 Task: Search for and add an Indian cookbook and a diabetes cookbook to your Amazon cart.
Action: Mouse moved to (321, 91)
Screenshot: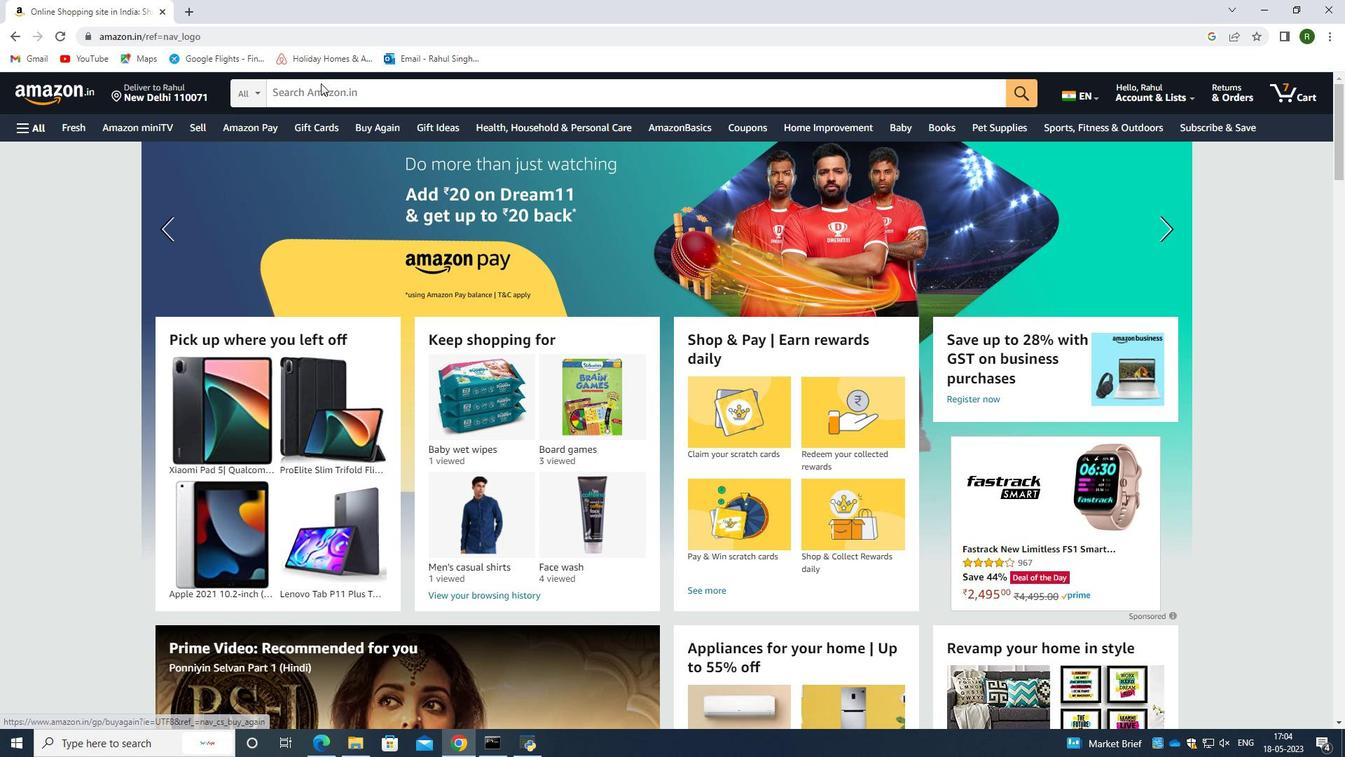 
Action: Mouse pressed left at (321, 91)
Screenshot: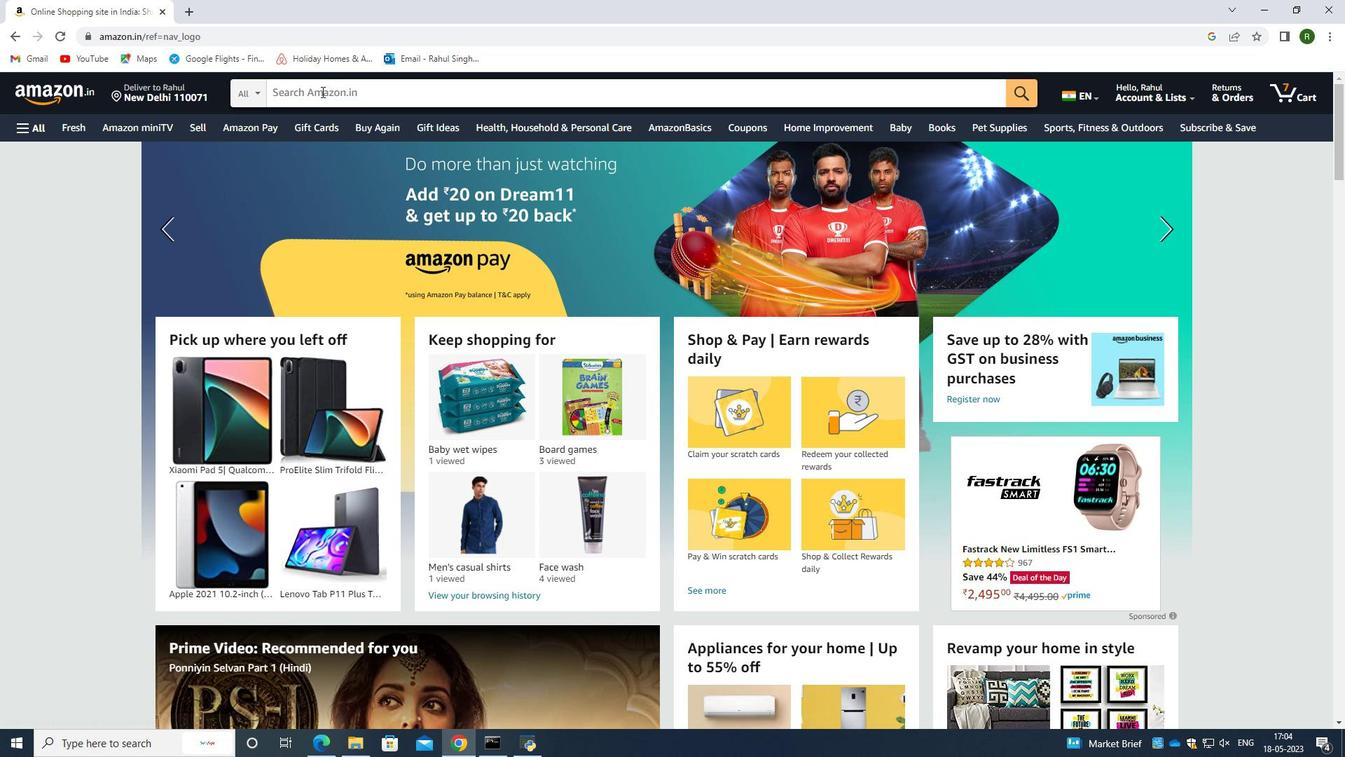
Action: Key pressed new<Key.space>cookboock<Key.backspace><Key.backspace><Key.backspace><Key.down><Key.down><Key.enter>
Screenshot: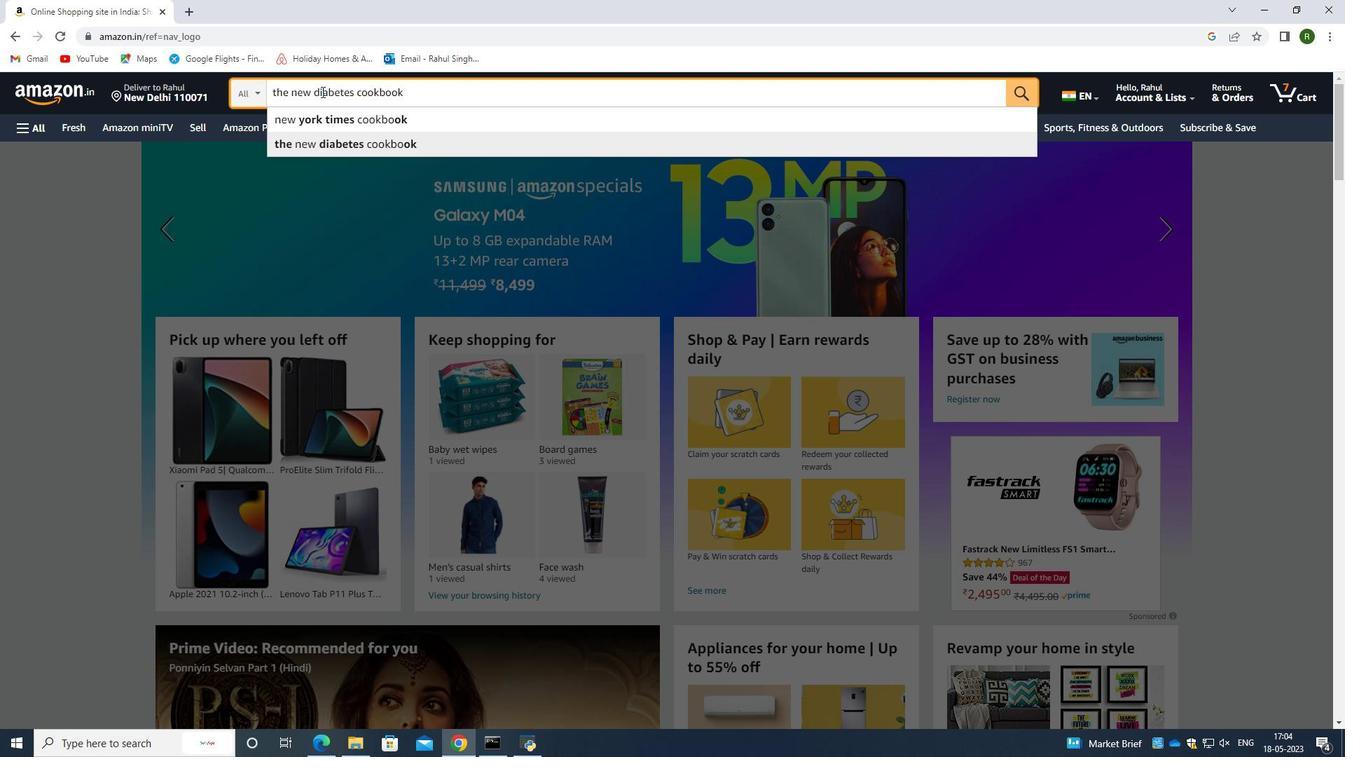 
Action: Mouse moved to (411, 297)
Screenshot: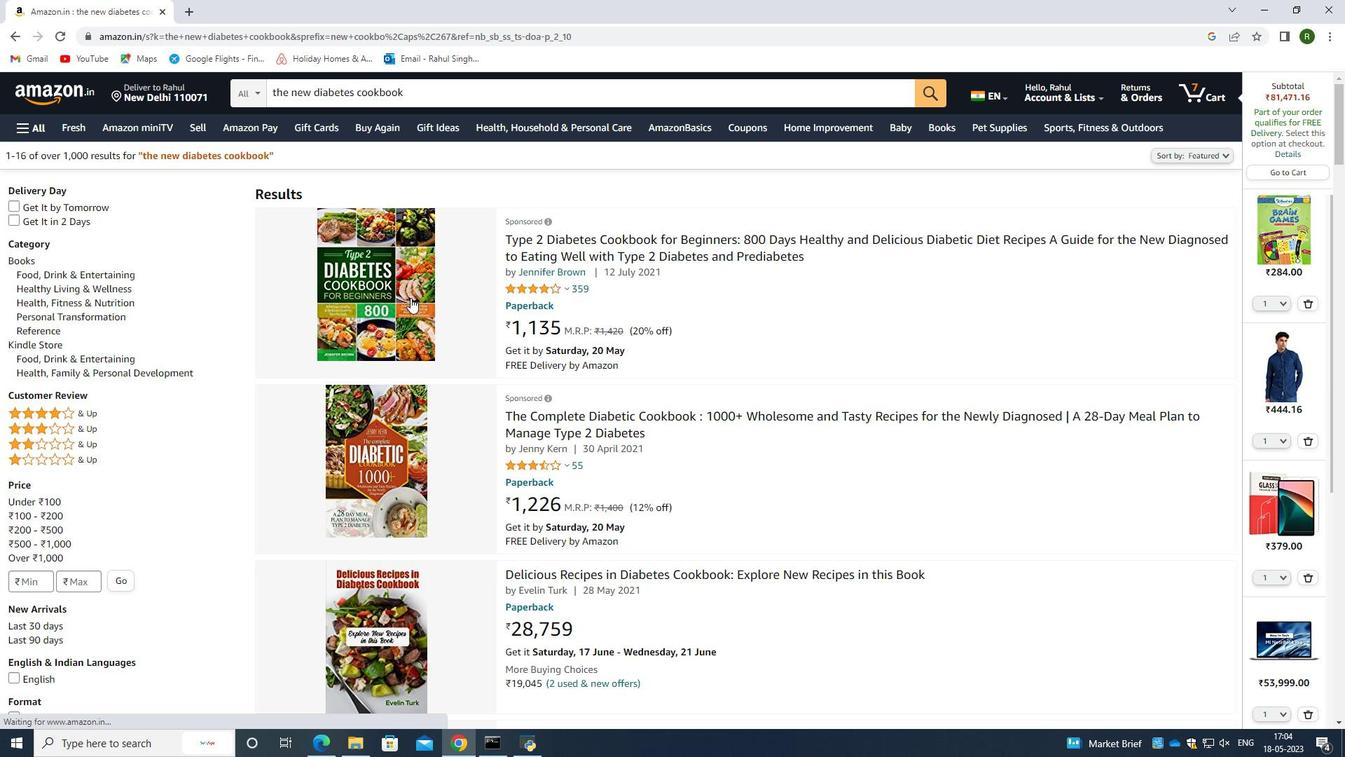 
Action: Mouse scrolled (411, 297) with delta (0, 0)
Screenshot: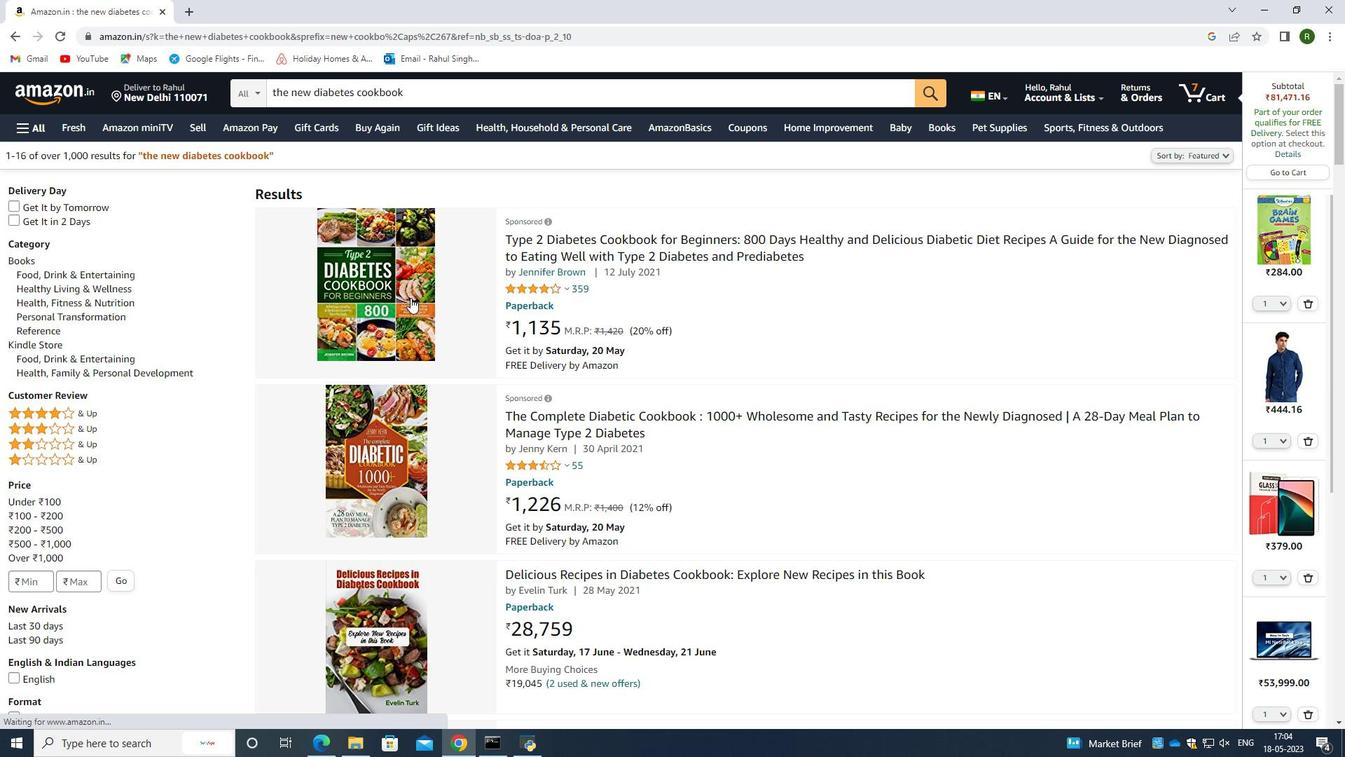 
Action: Mouse scrolled (411, 297) with delta (0, 0)
Screenshot: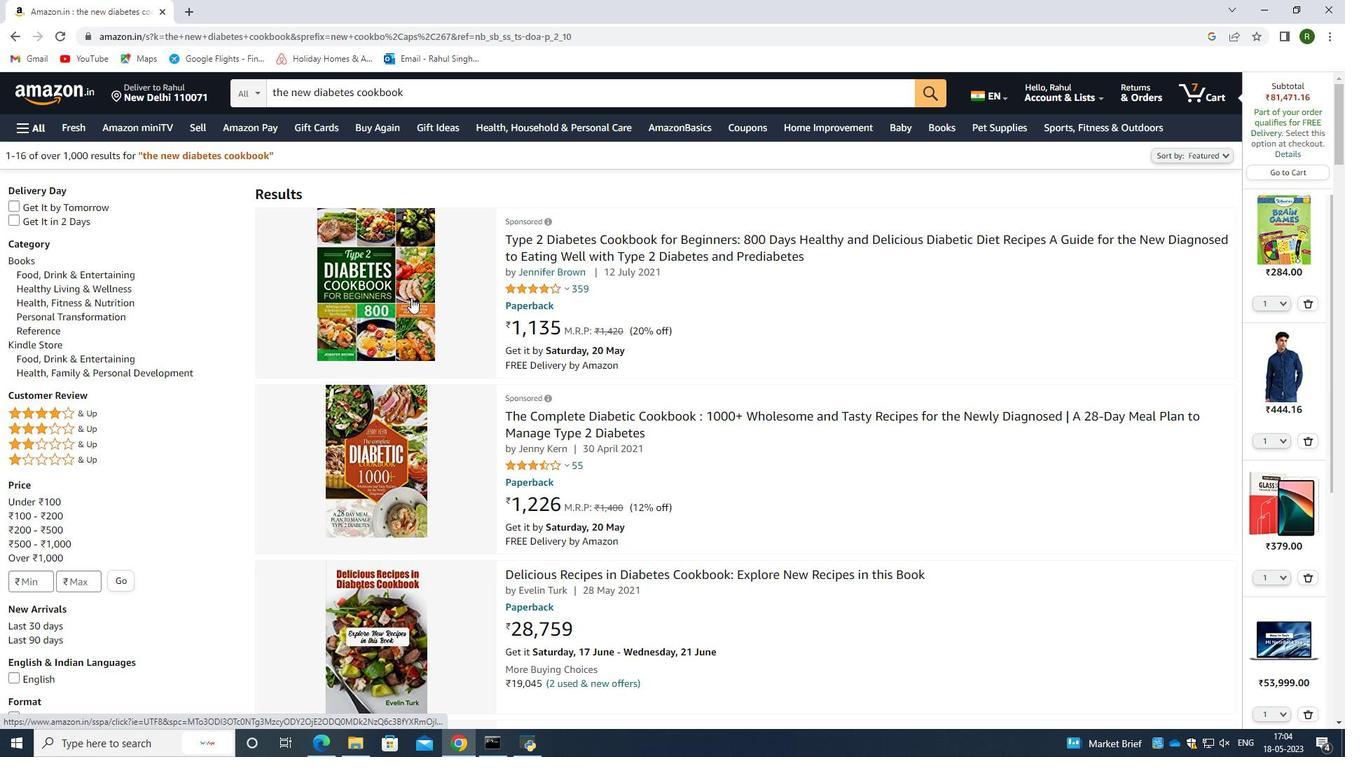 
Action: Mouse moved to (414, 300)
Screenshot: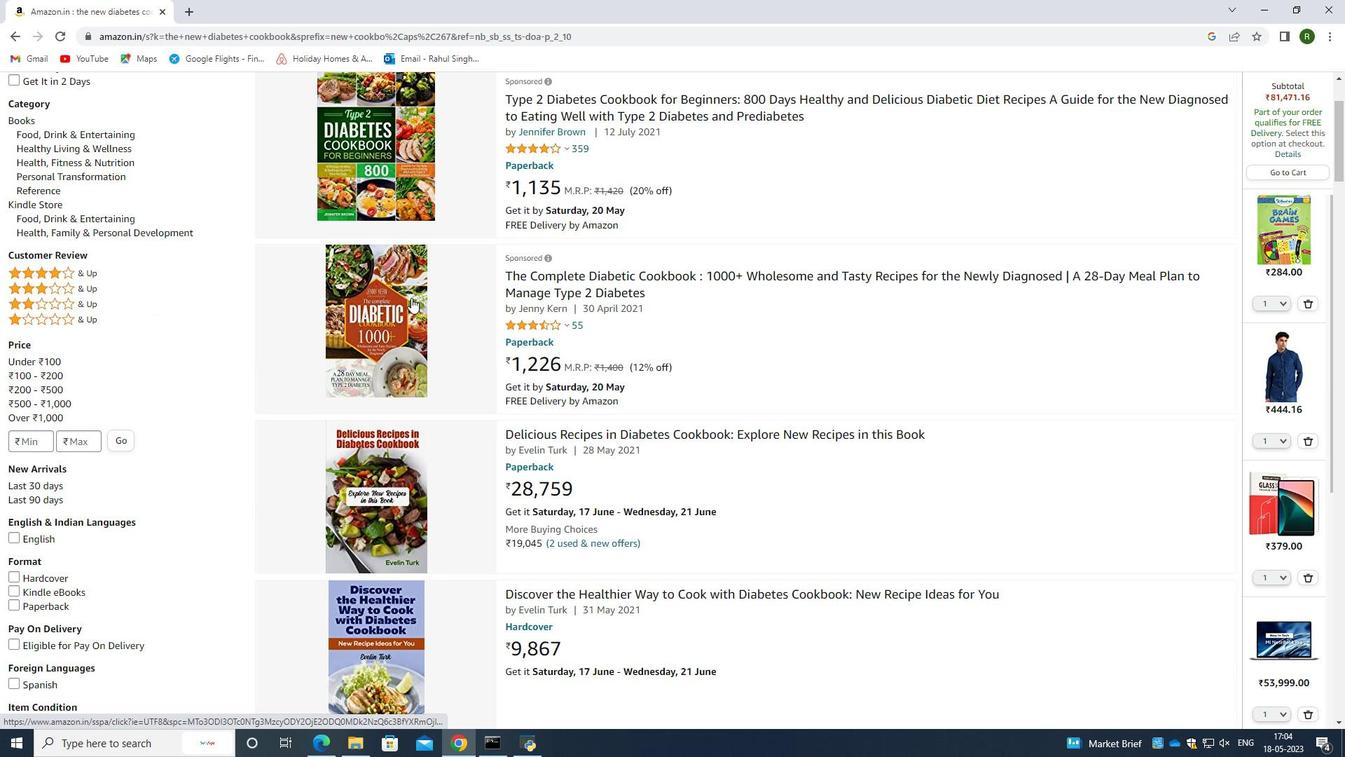 
Action: Mouse scrolled (414, 301) with delta (0, 0)
Screenshot: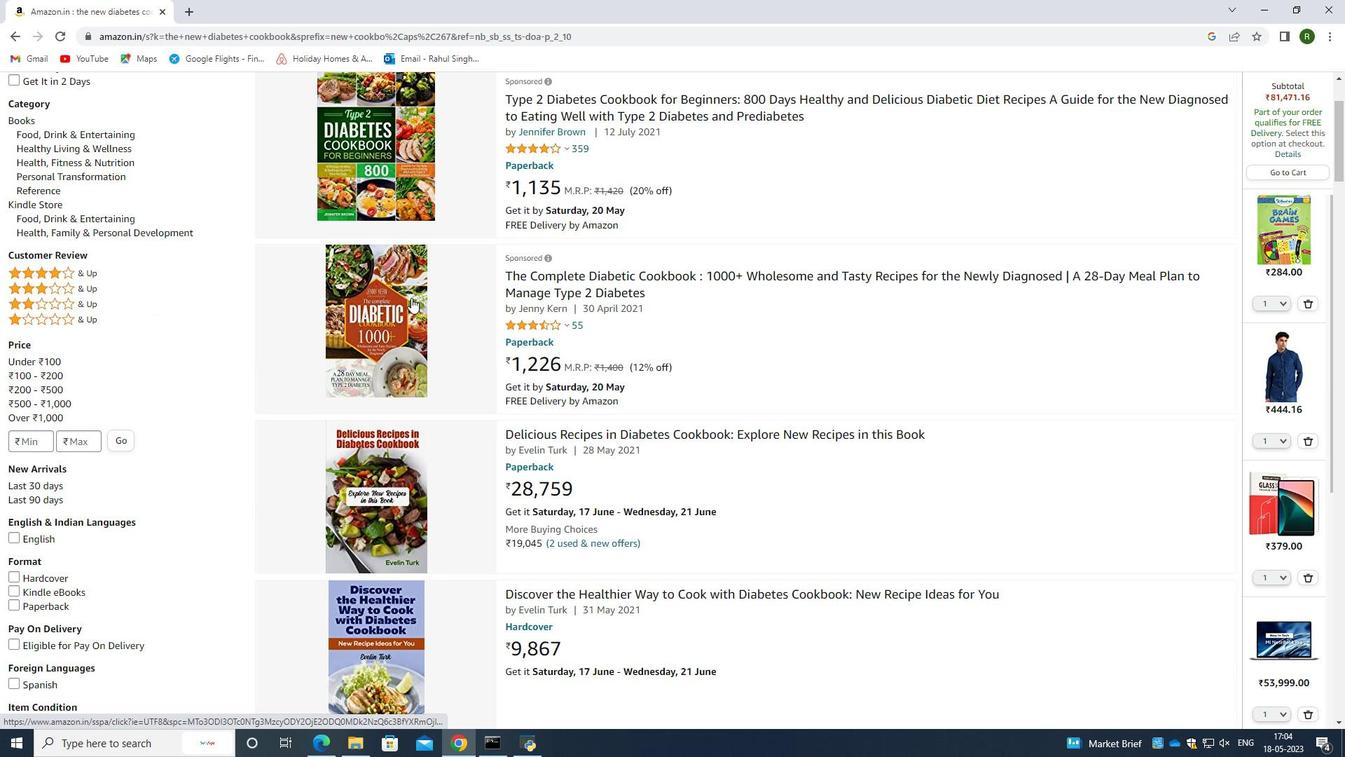 
Action: Mouse moved to (417, 308)
Screenshot: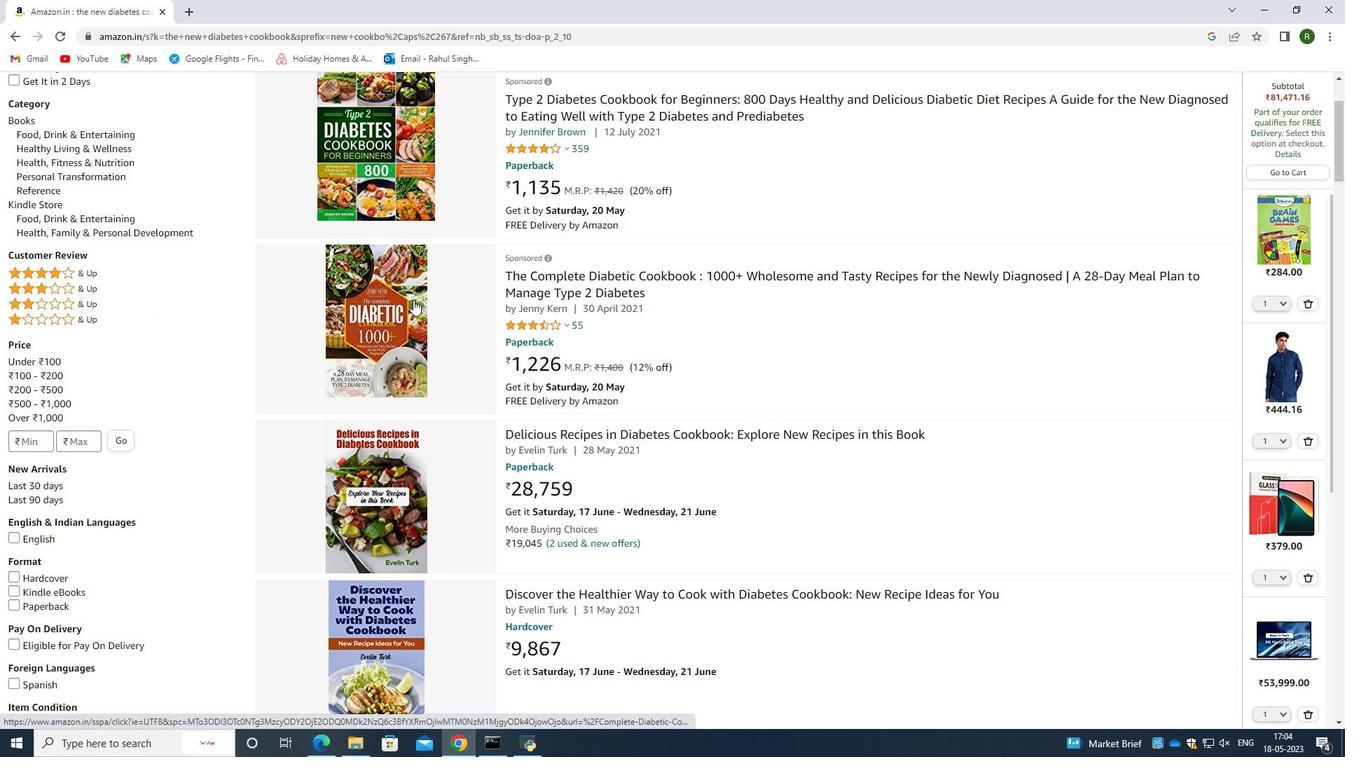 
Action: Mouse scrolled (417, 309) with delta (0, 0)
Screenshot: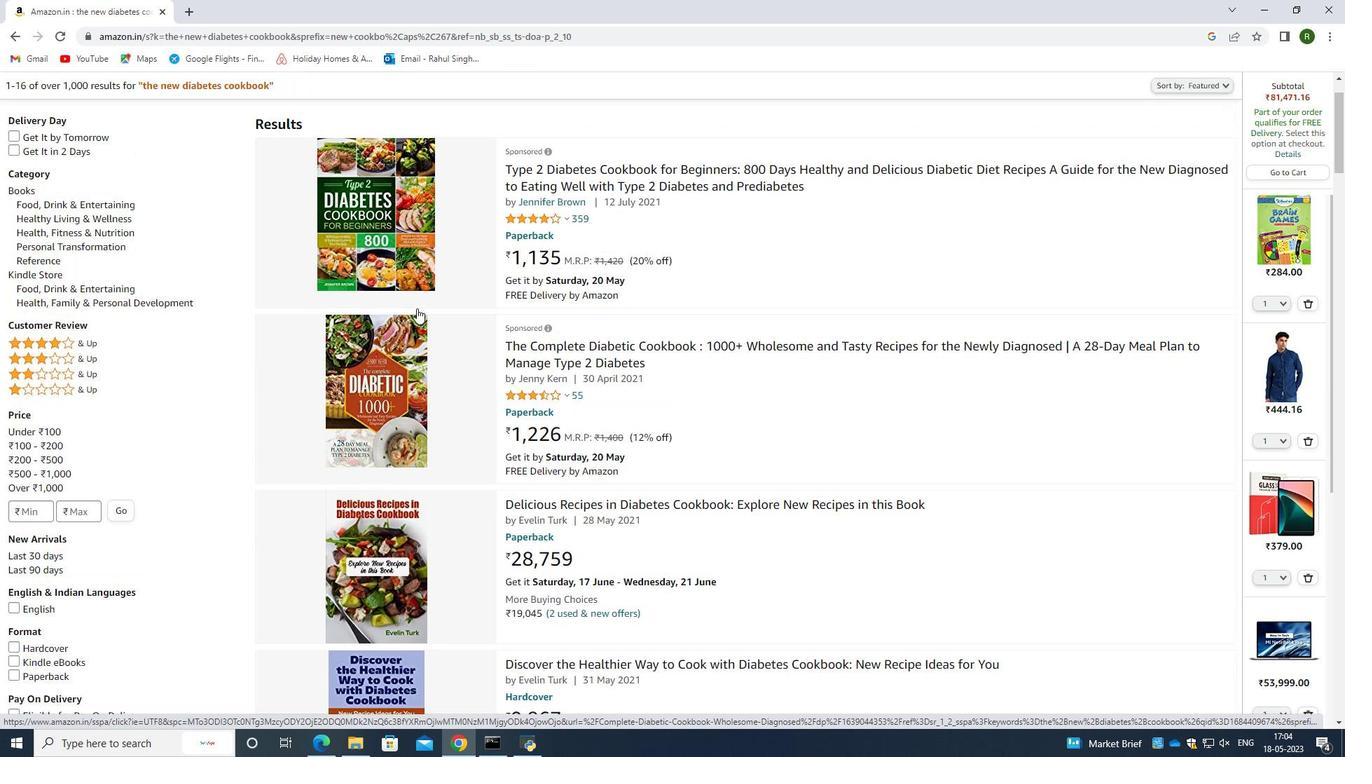 
Action: Mouse moved to (421, 311)
Screenshot: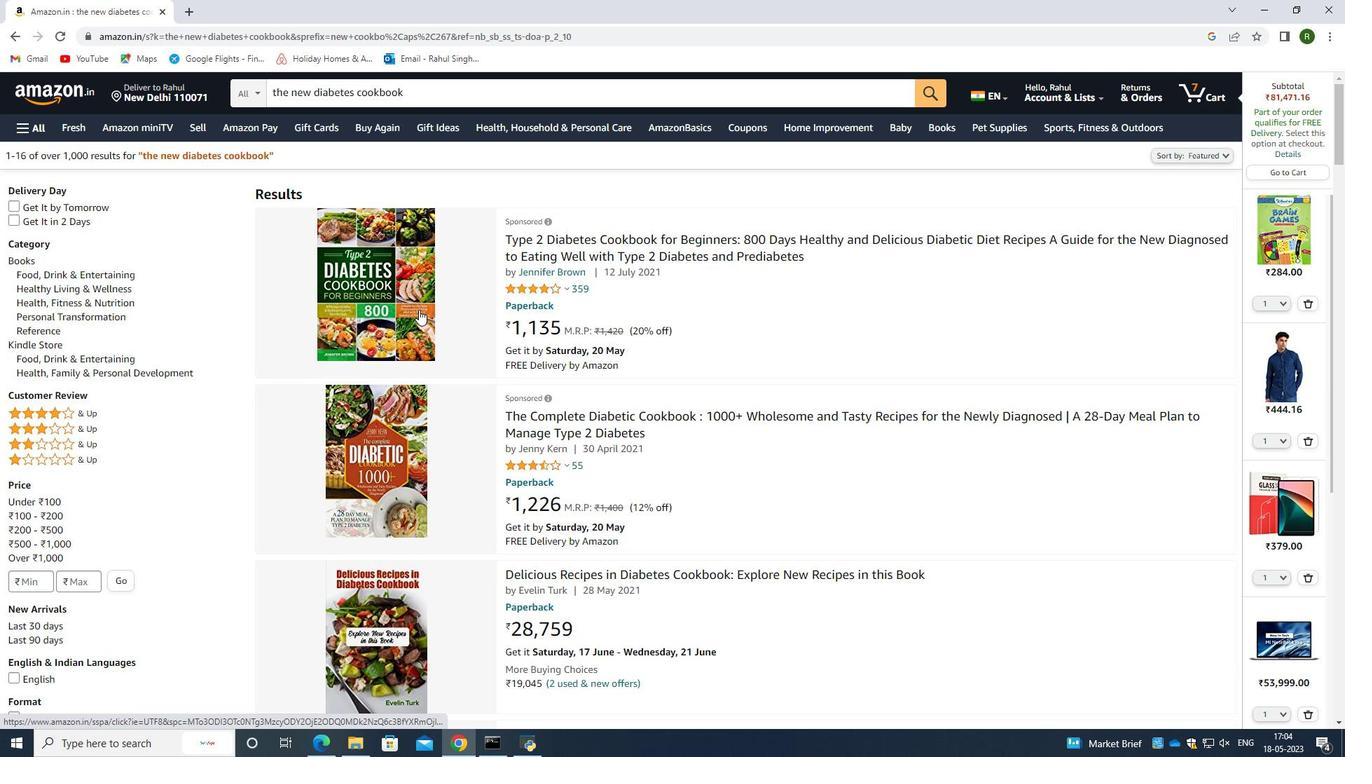 
Action: Mouse scrolled (421, 310) with delta (0, 0)
Screenshot: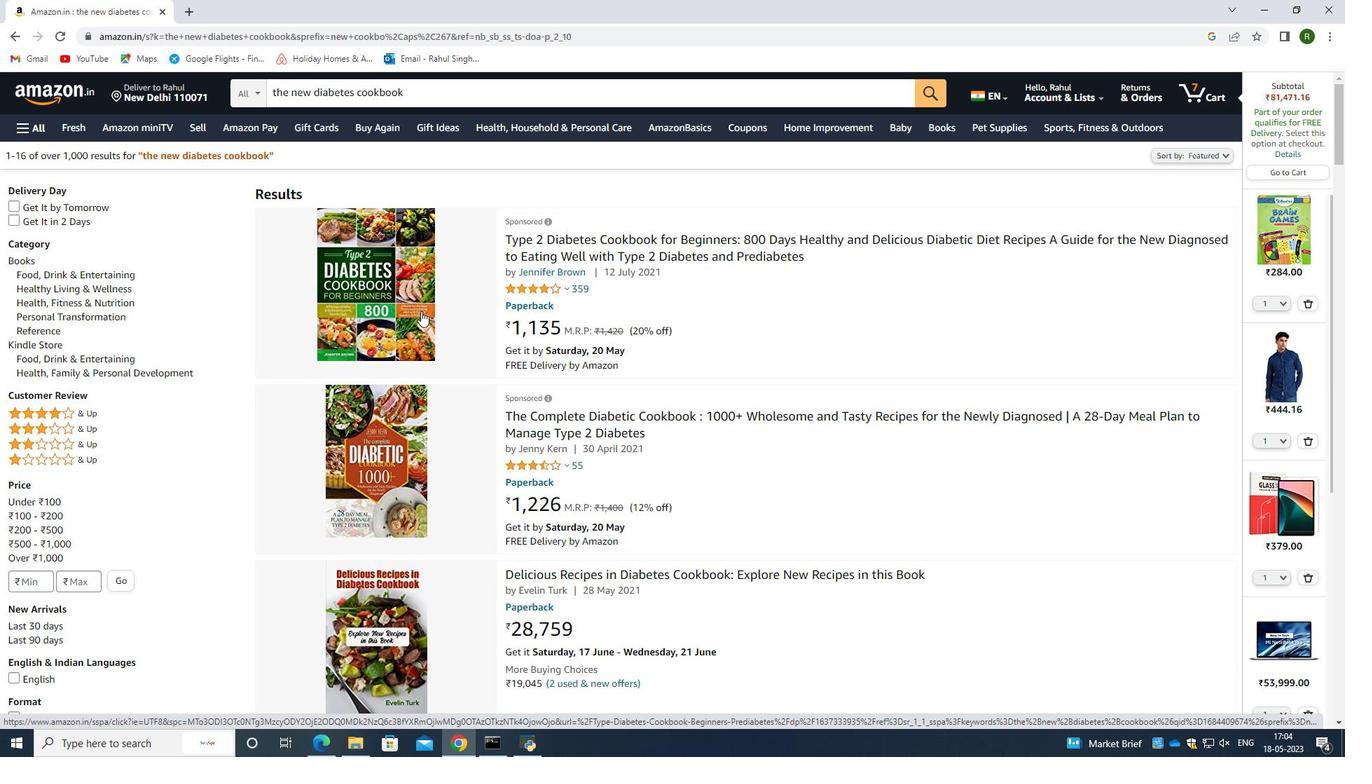 
Action: Mouse moved to (424, 314)
Screenshot: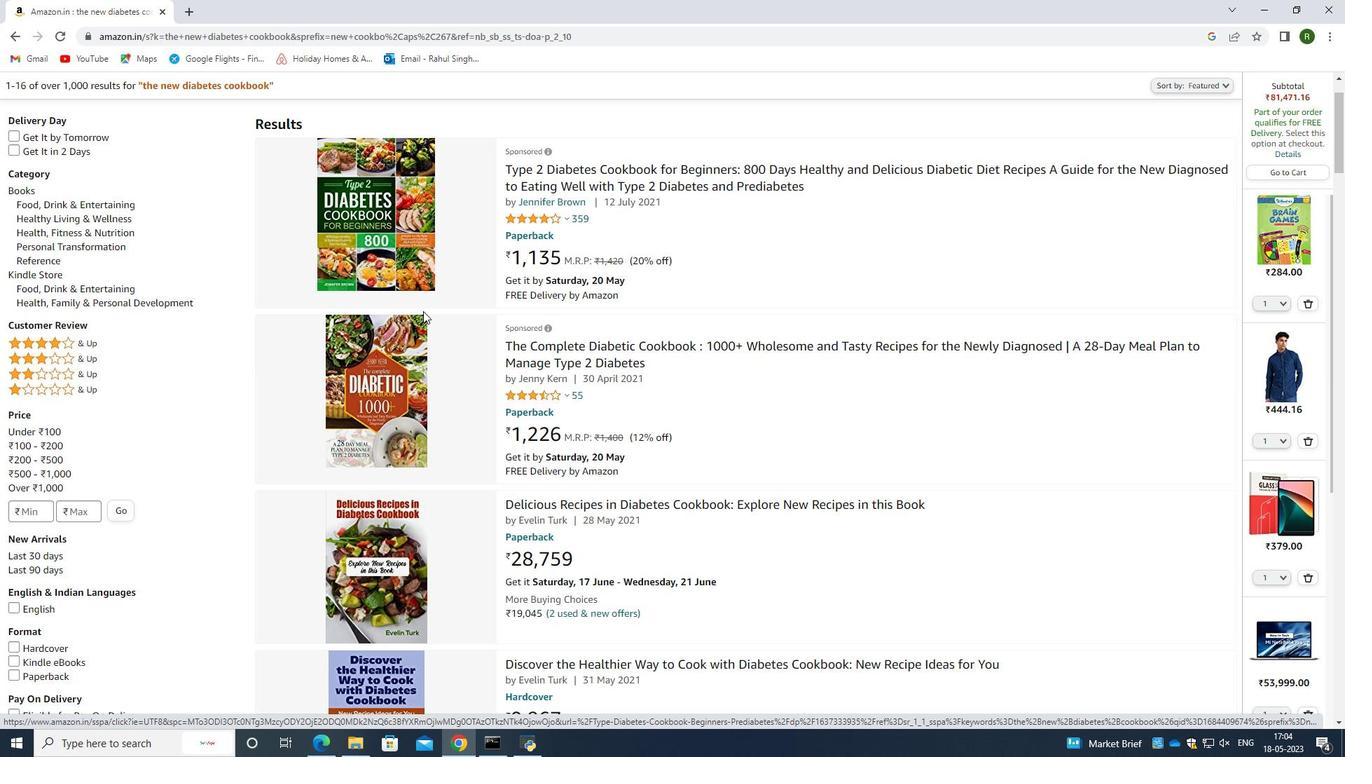 
Action: Mouse scrolled (424, 314) with delta (0, 0)
Screenshot: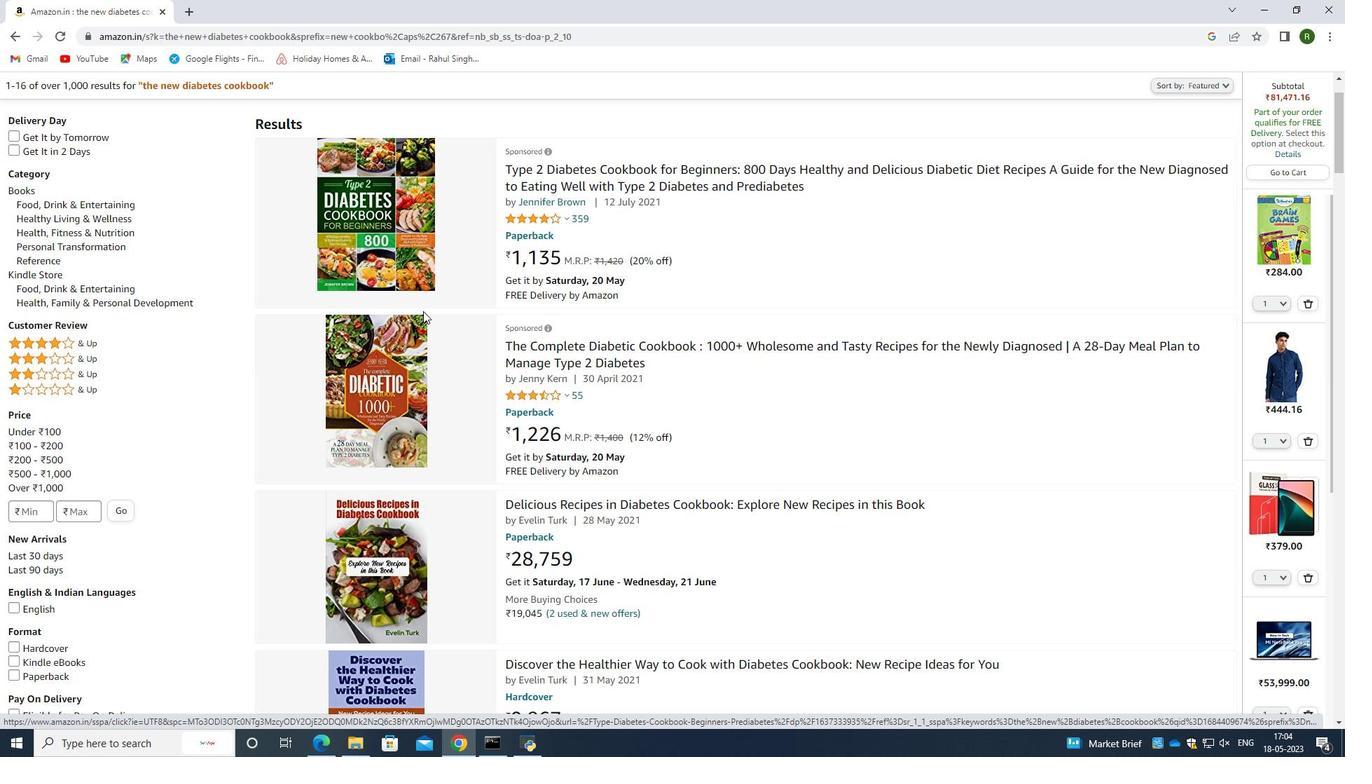 
Action: Mouse moved to (424, 318)
Screenshot: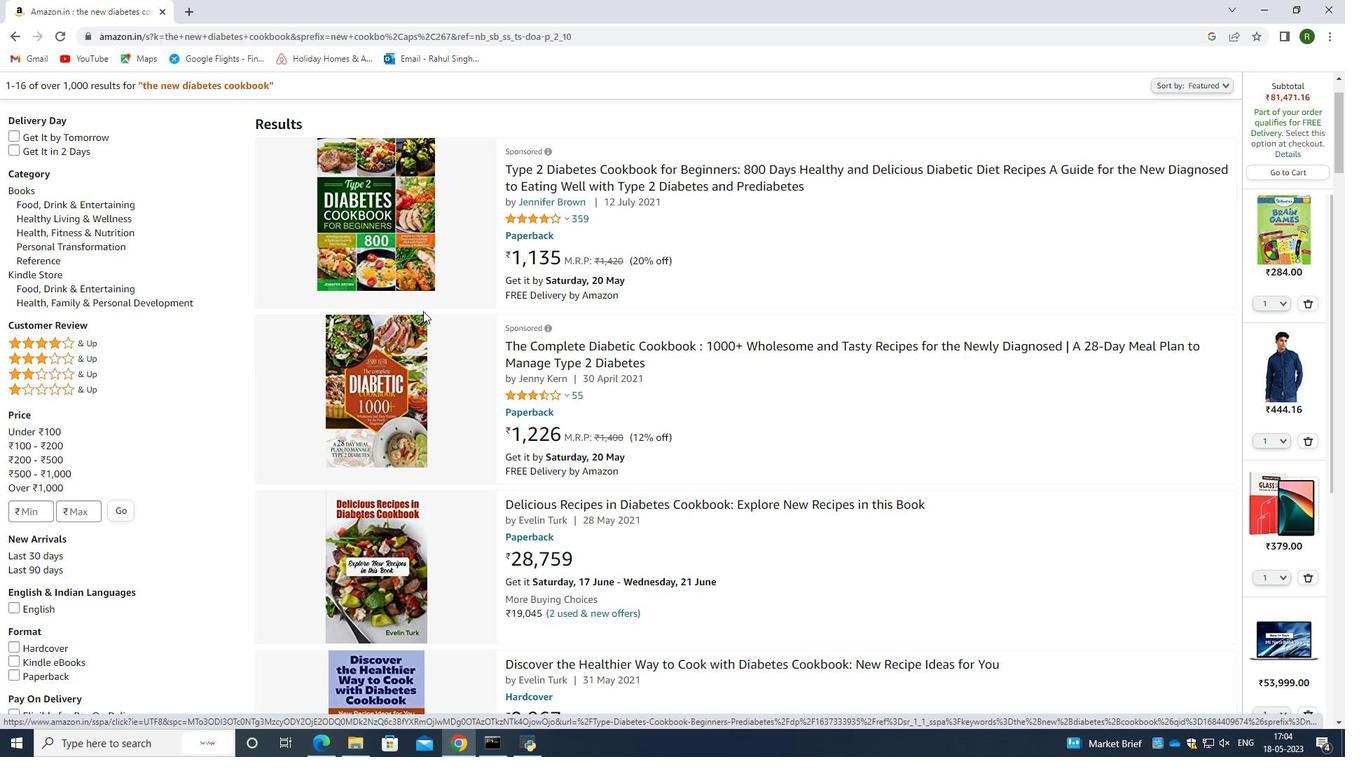 
Action: Mouse scrolled (424, 317) with delta (0, 0)
Screenshot: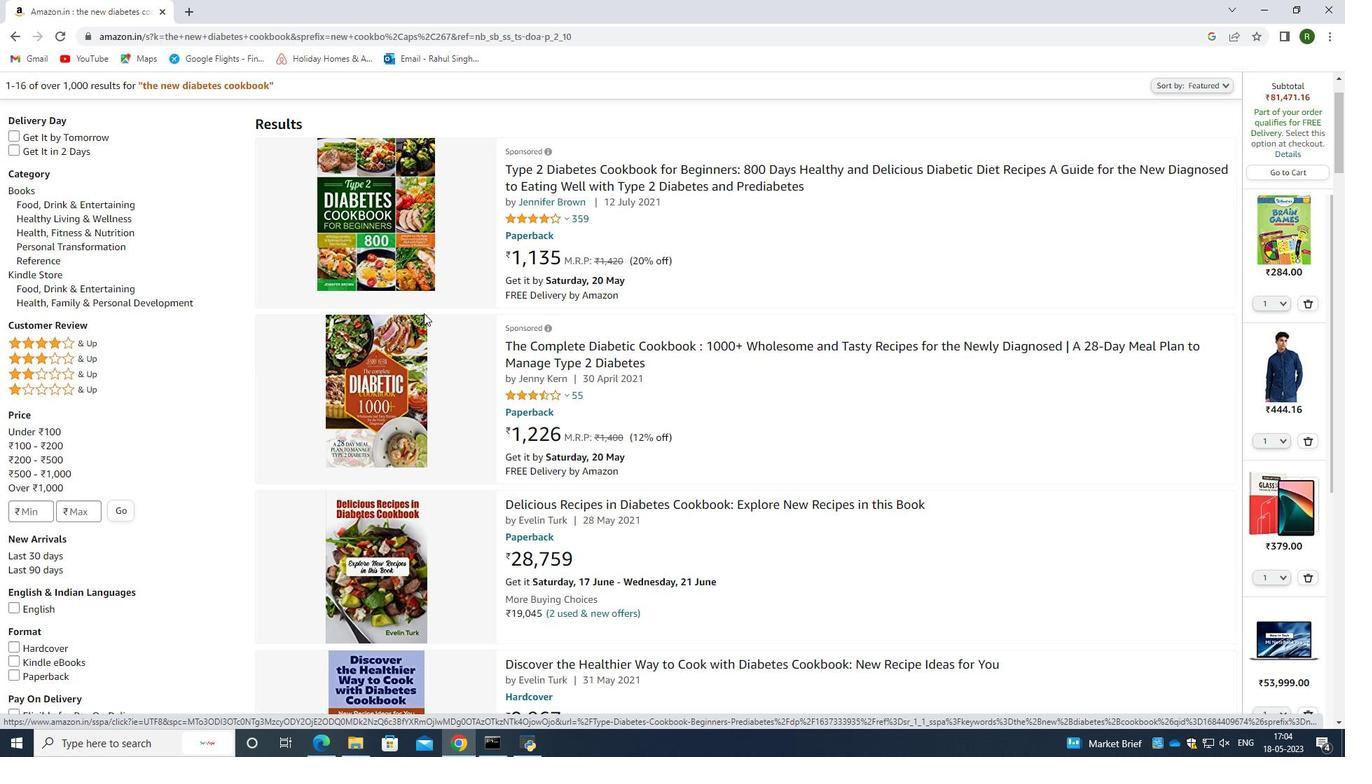 
Action: Mouse moved to (432, 319)
Screenshot: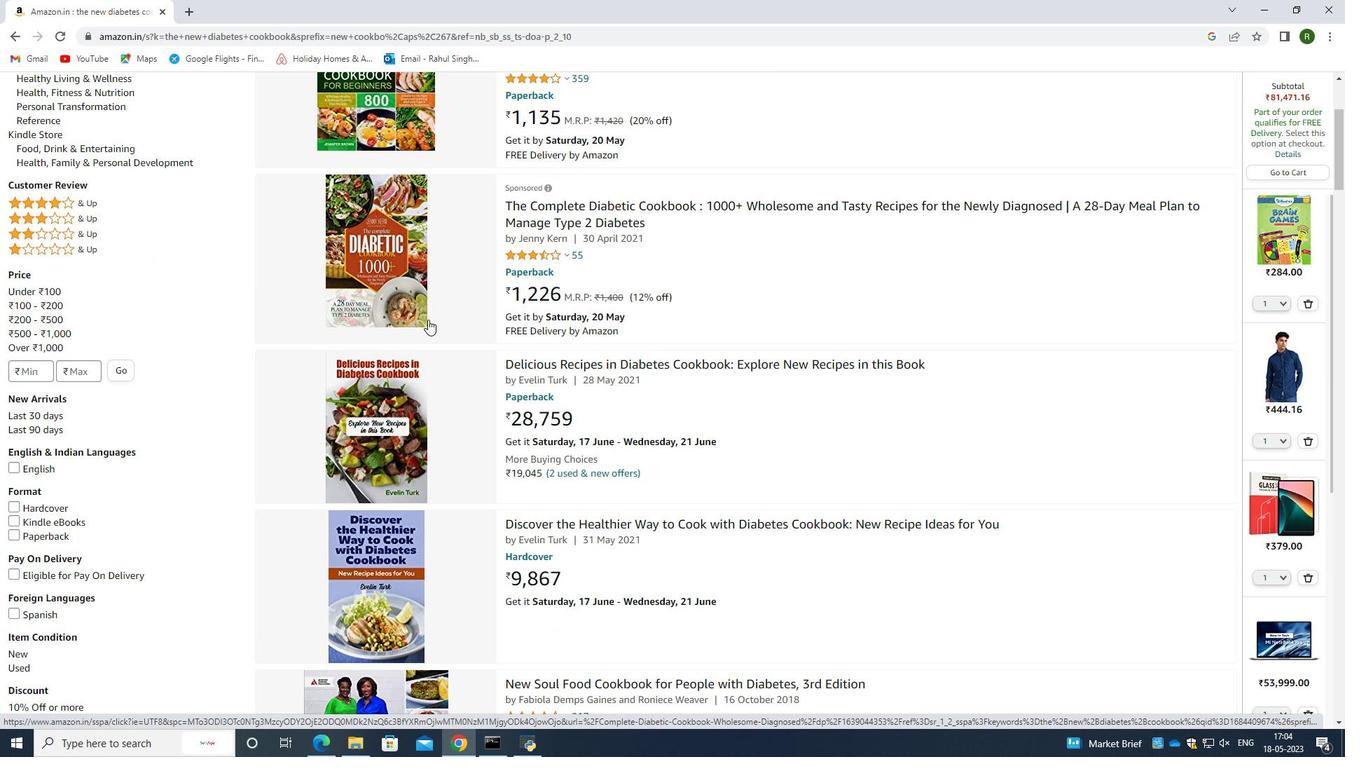 
Action: Mouse scrolled (432, 318) with delta (0, 0)
Screenshot: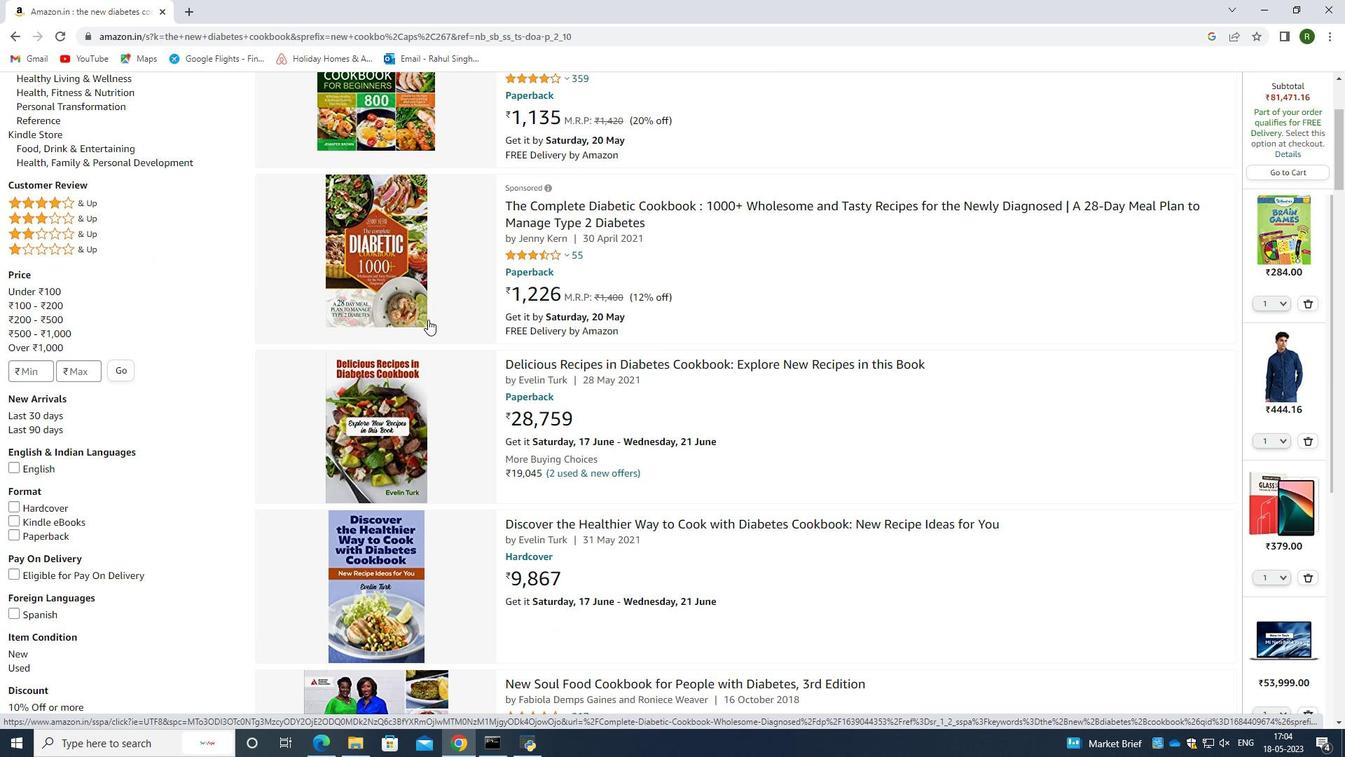 
Action: Mouse scrolled (432, 318) with delta (0, 0)
Screenshot: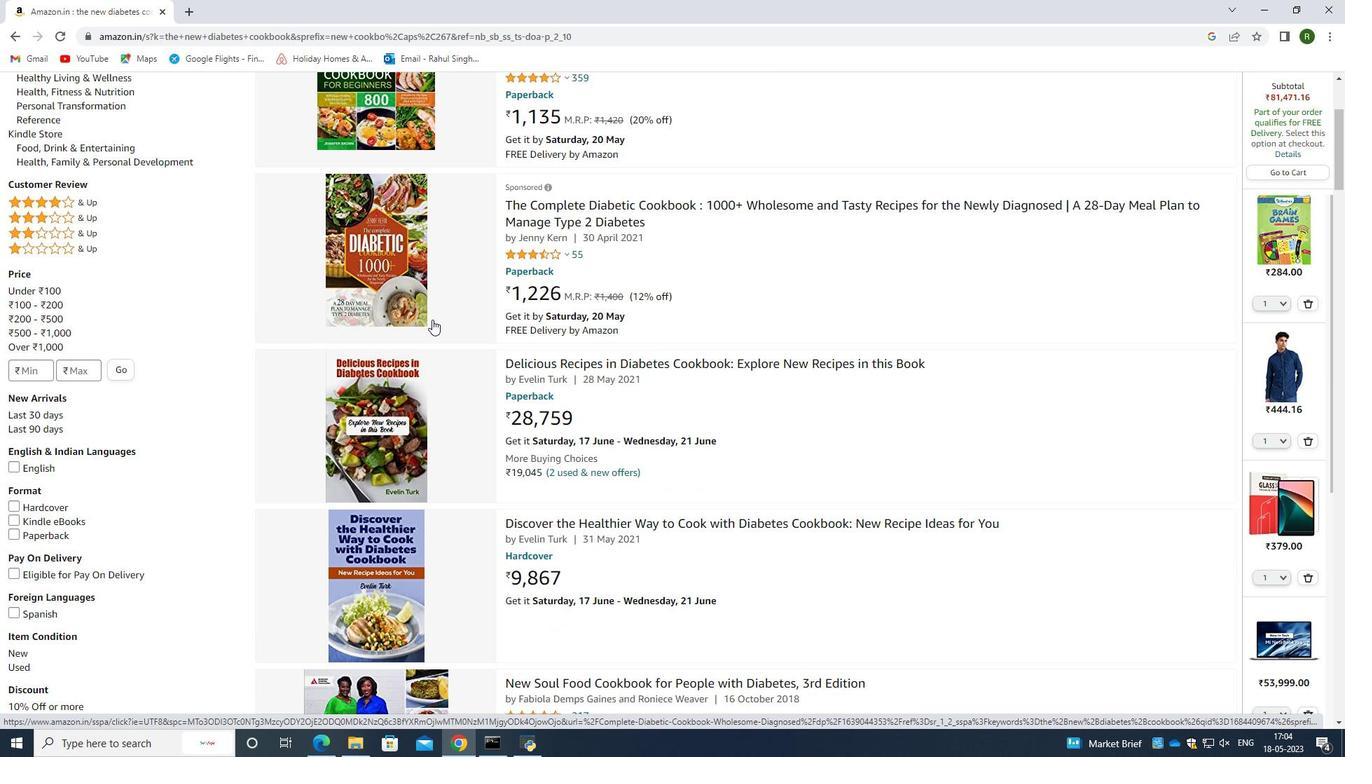 
Action: Mouse scrolled (432, 318) with delta (0, 0)
Screenshot: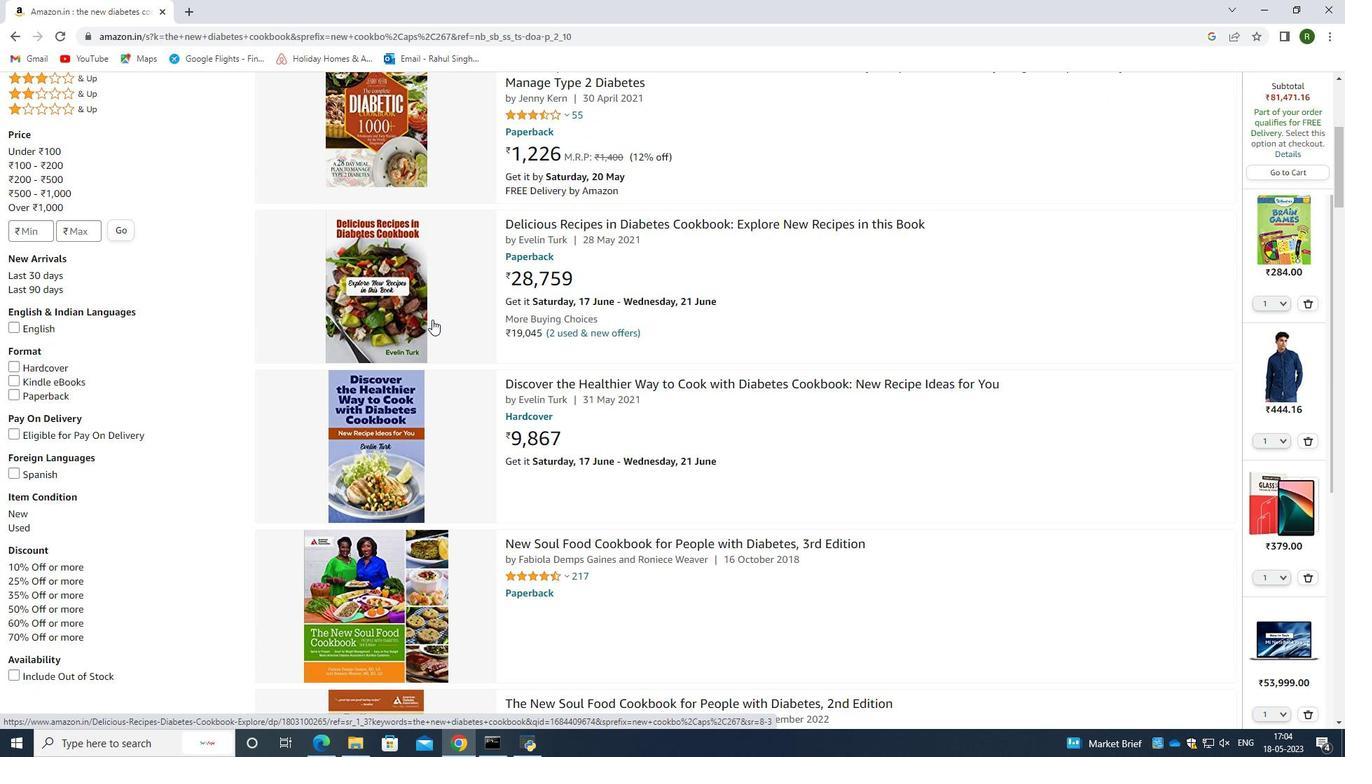 
Action: Mouse moved to (436, 317)
Screenshot: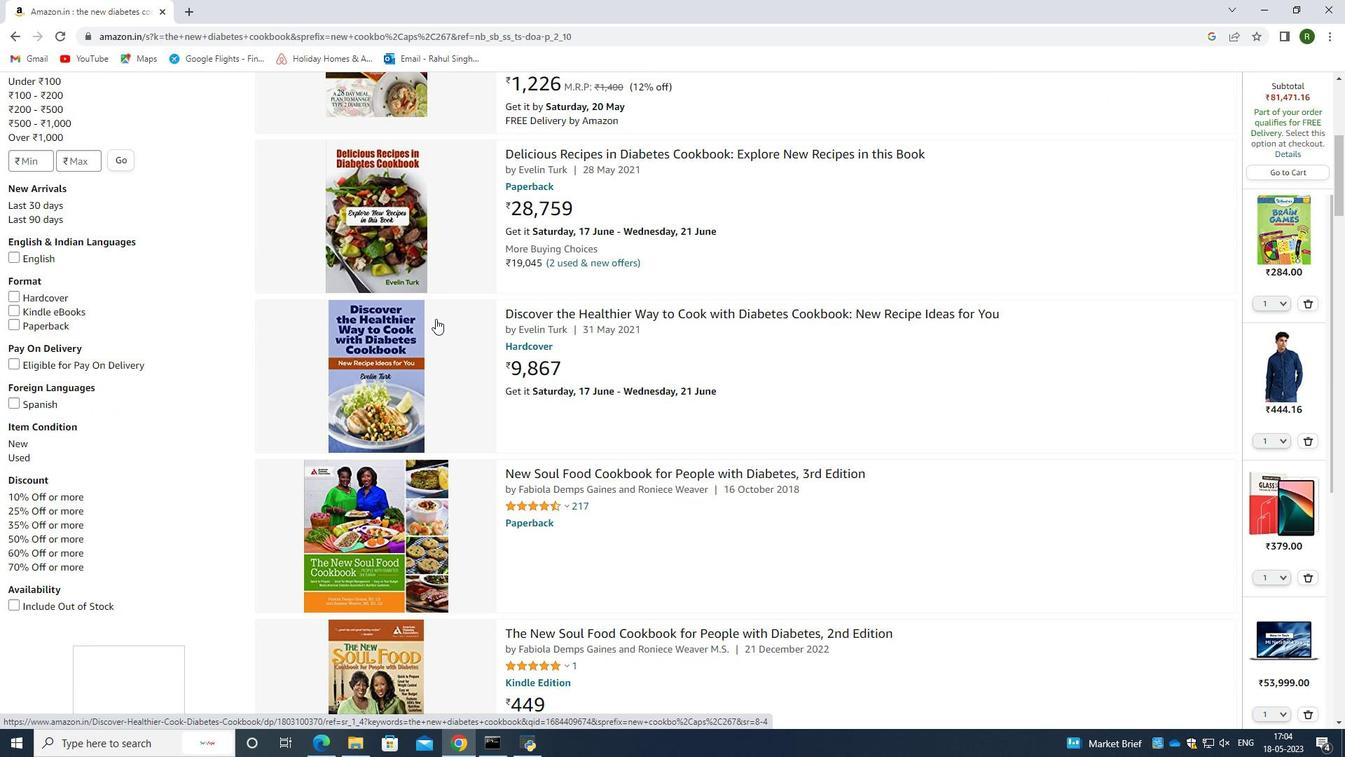 
Action: Mouse scrolled (436, 318) with delta (0, 0)
Screenshot: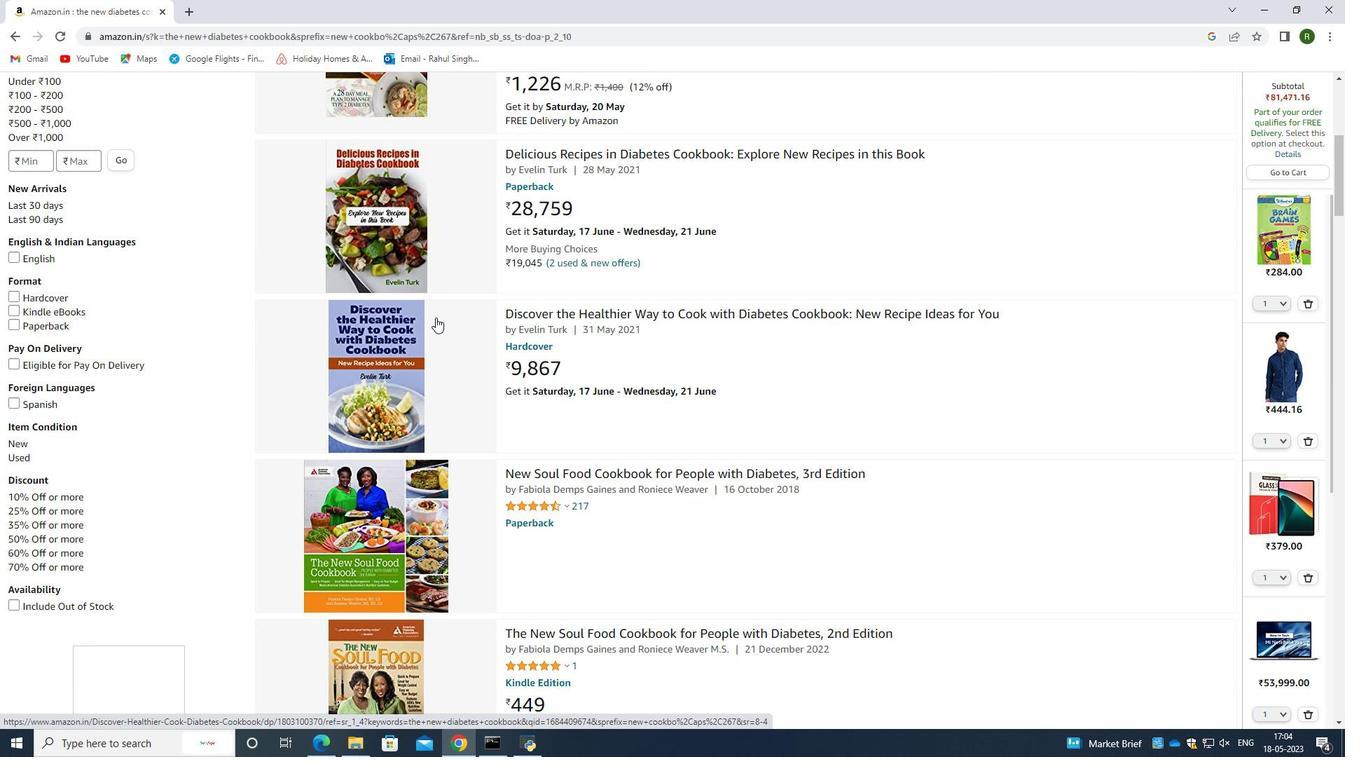 
Action: Mouse scrolled (436, 318) with delta (0, 0)
Screenshot: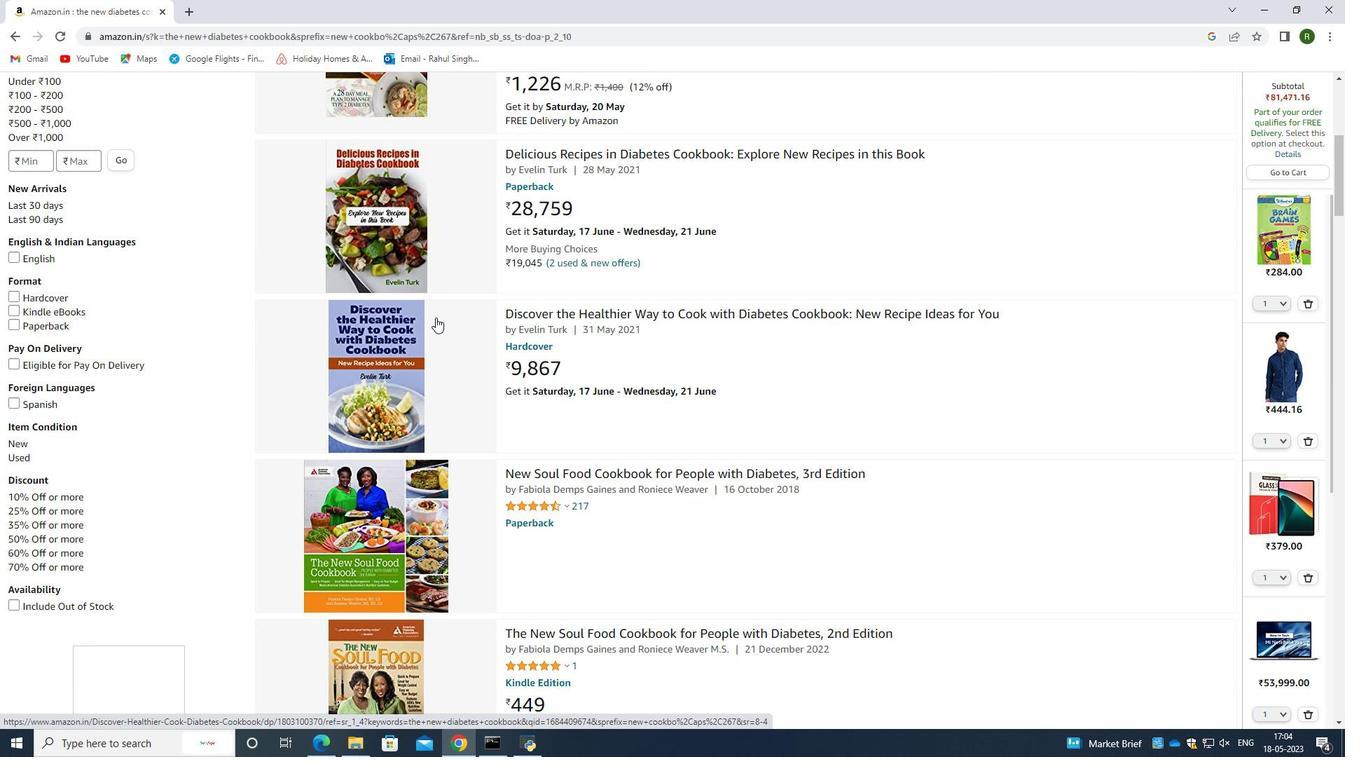 
Action: Mouse scrolled (436, 318) with delta (0, 0)
Screenshot: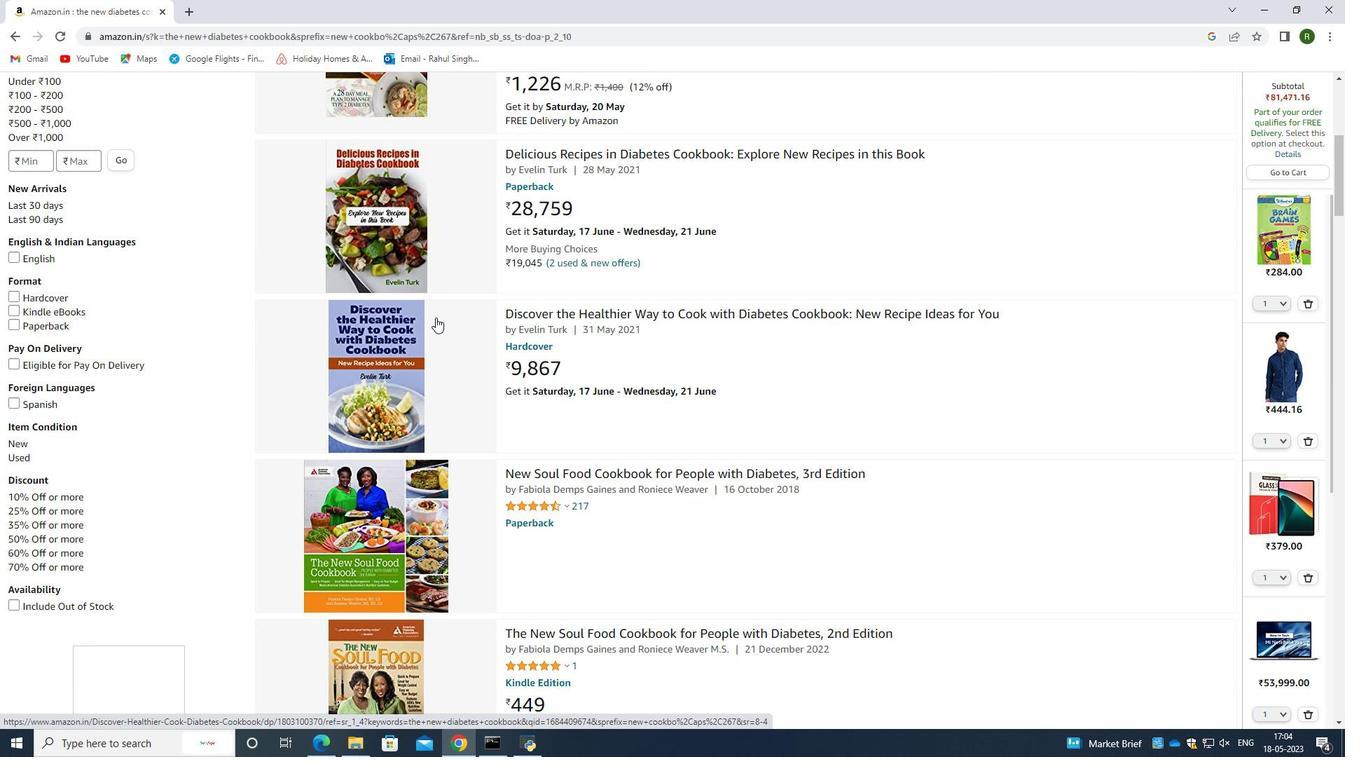 
Action: Mouse scrolled (436, 318) with delta (0, 0)
Screenshot: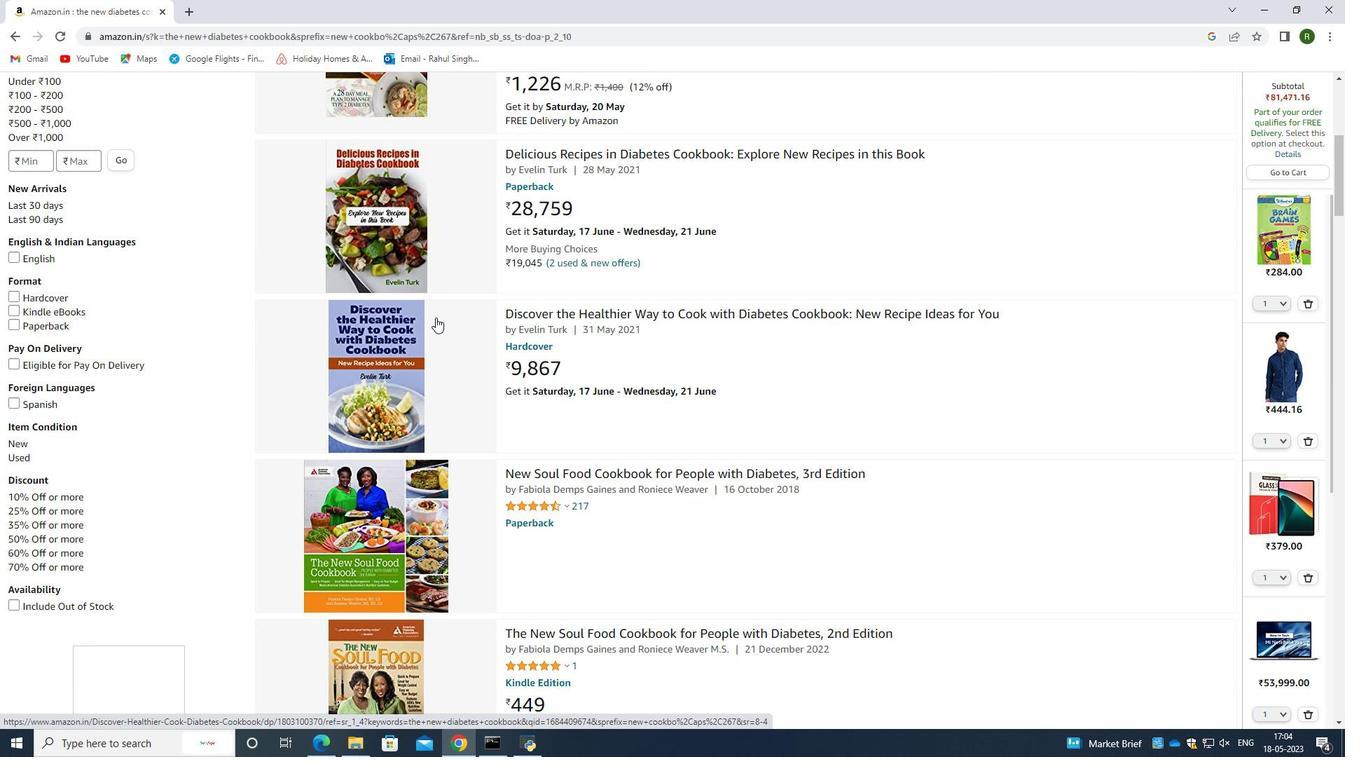 
Action: Mouse scrolled (436, 318) with delta (0, 0)
Screenshot: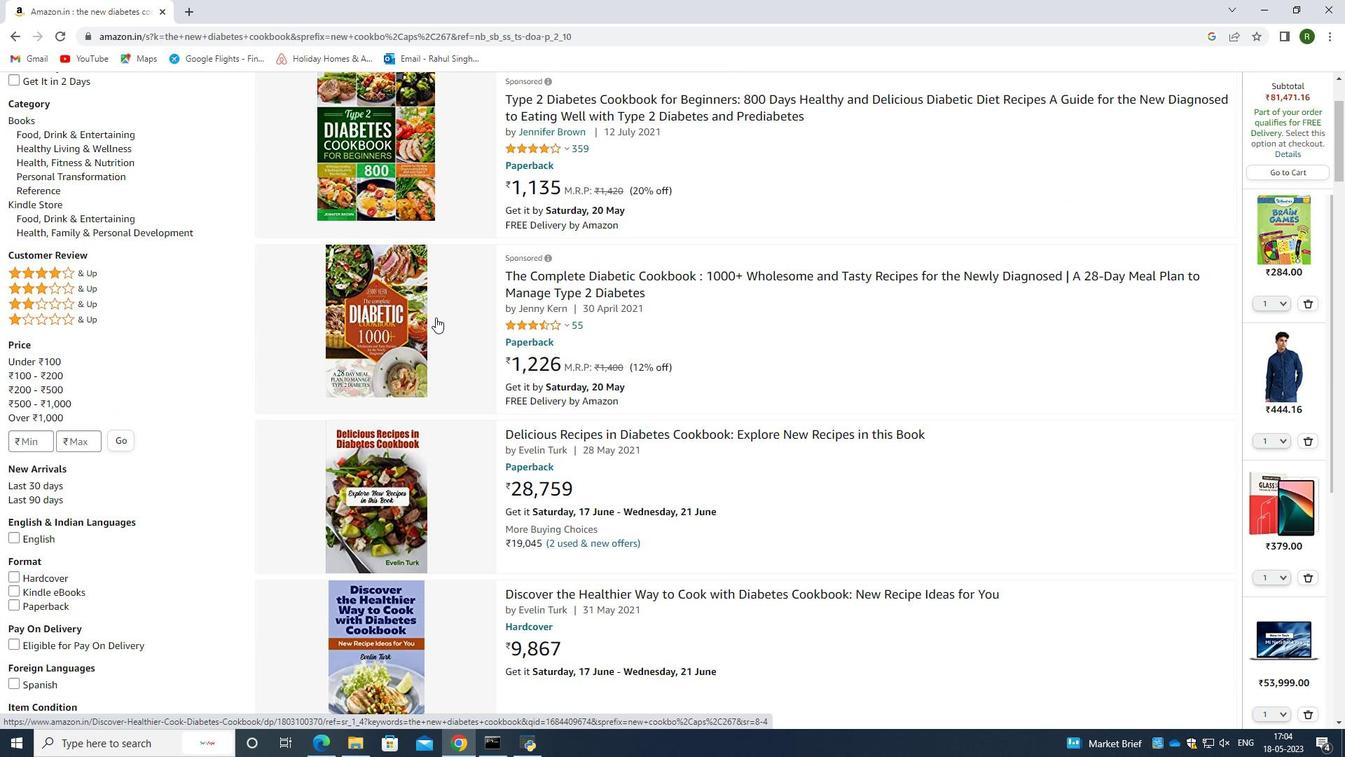 
Action: Mouse moved to (390, 252)
Screenshot: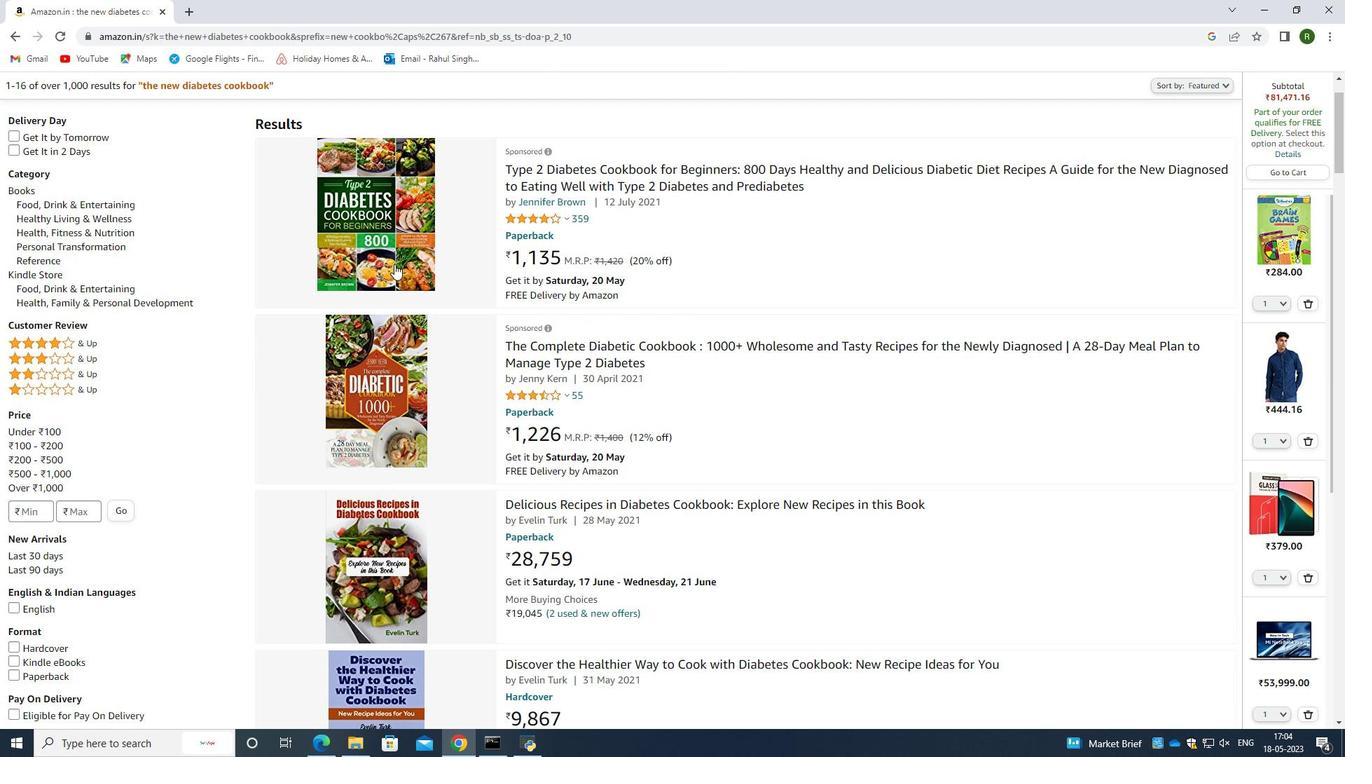 
Action: Mouse pressed left at (390, 252)
Screenshot: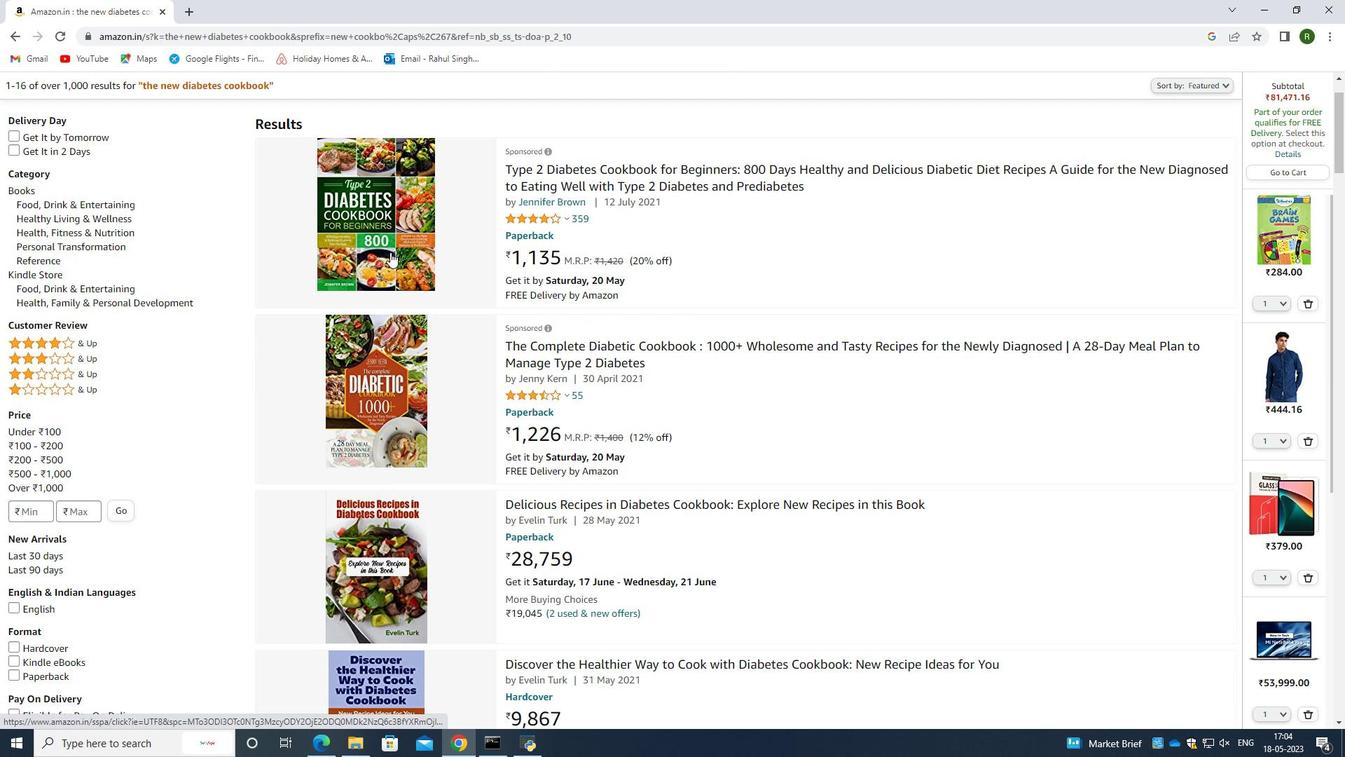 
Action: Mouse moved to (452, 348)
Screenshot: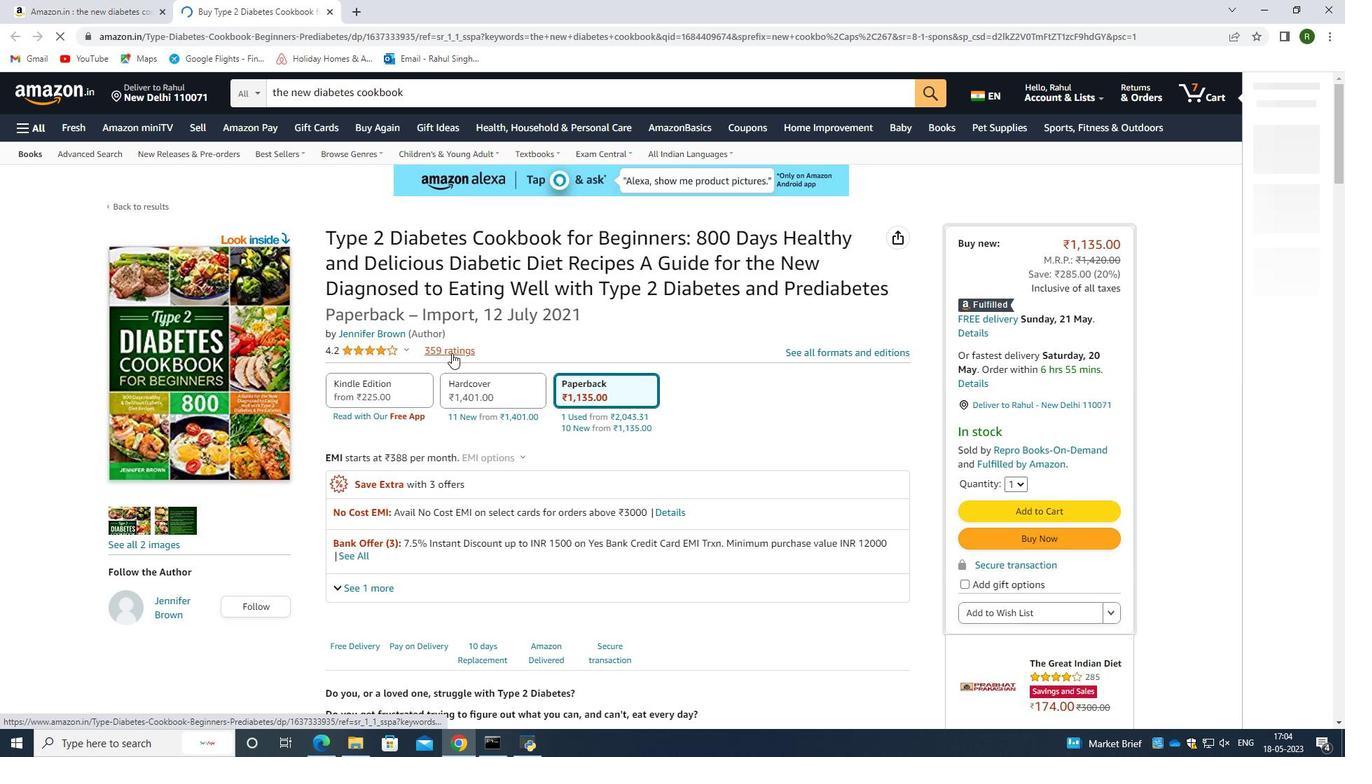 
Action: Mouse scrolled (452, 347) with delta (0, 0)
Screenshot: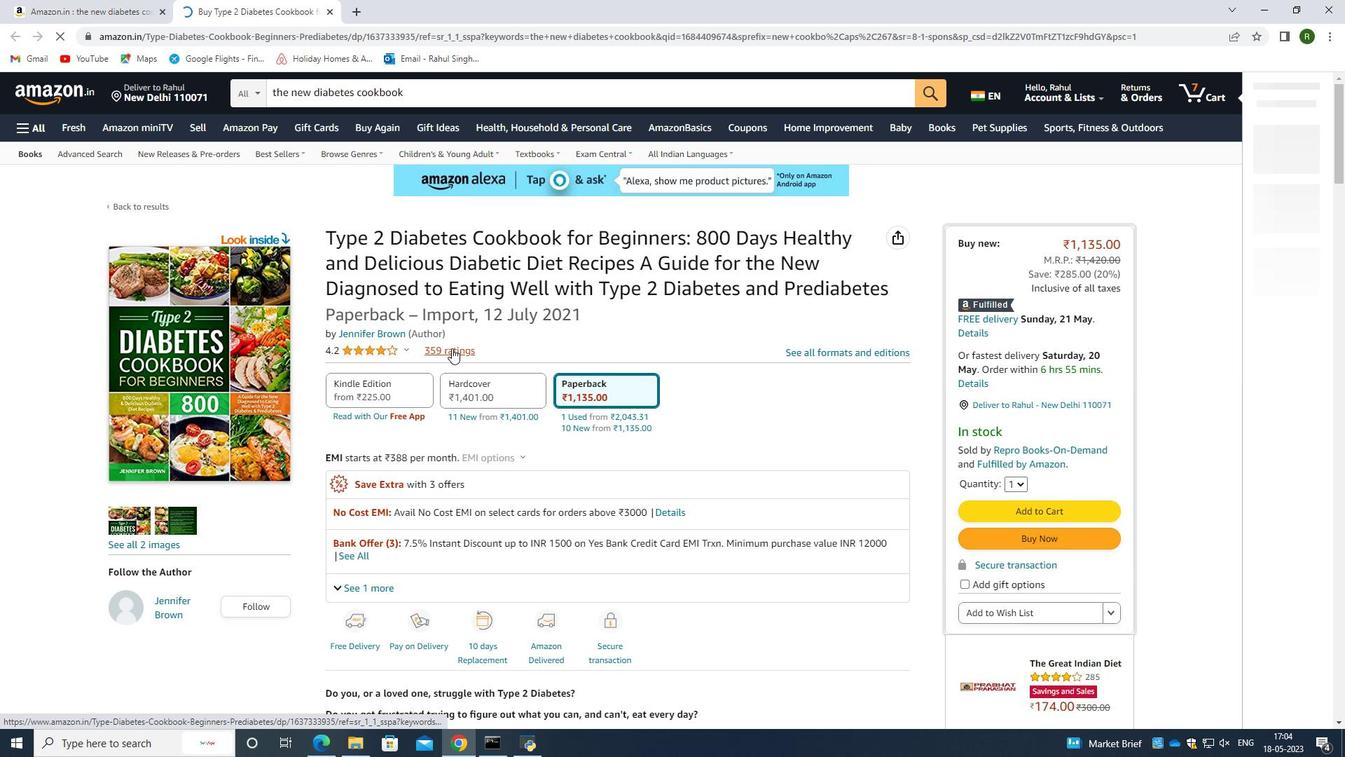 
Action: Mouse moved to (452, 344)
Screenshot: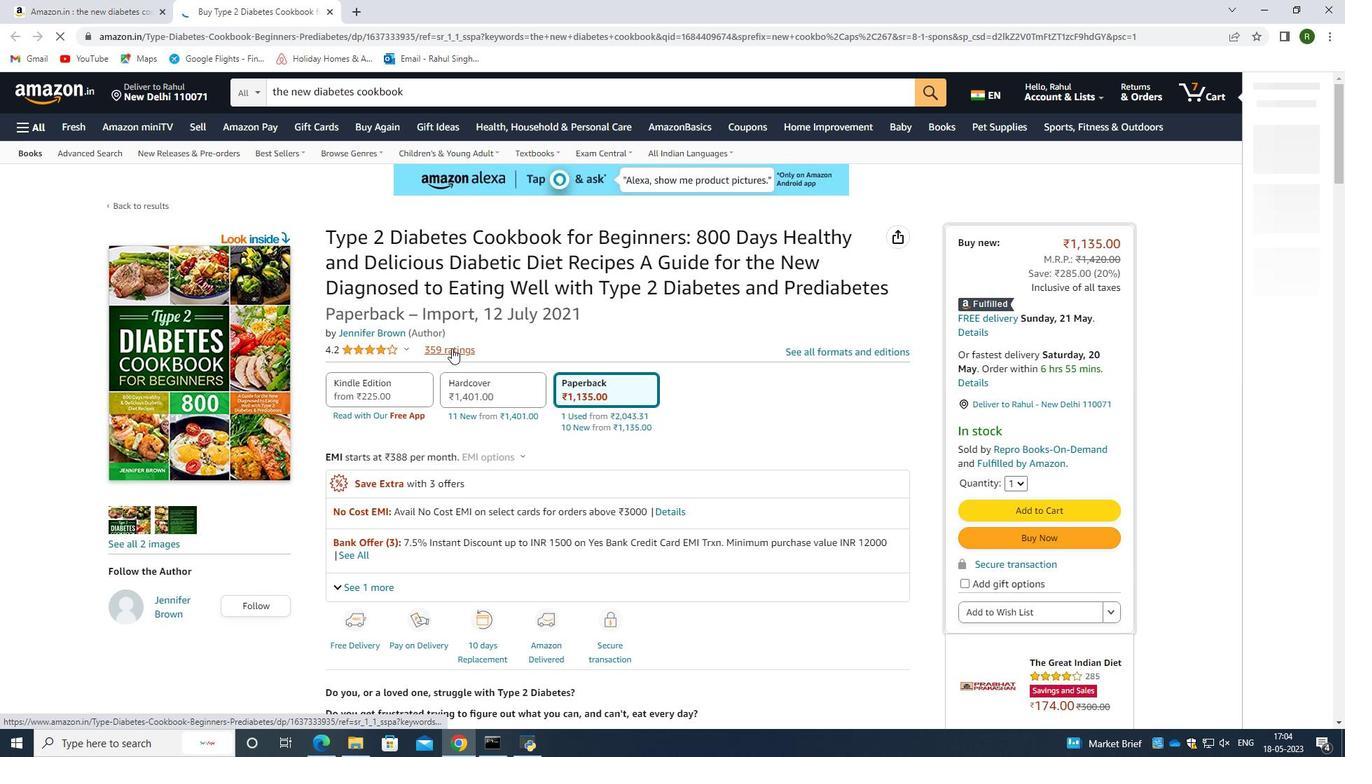 
Action: Mouse scrolled (452, 343) with delta (0, 0)
Screenshot: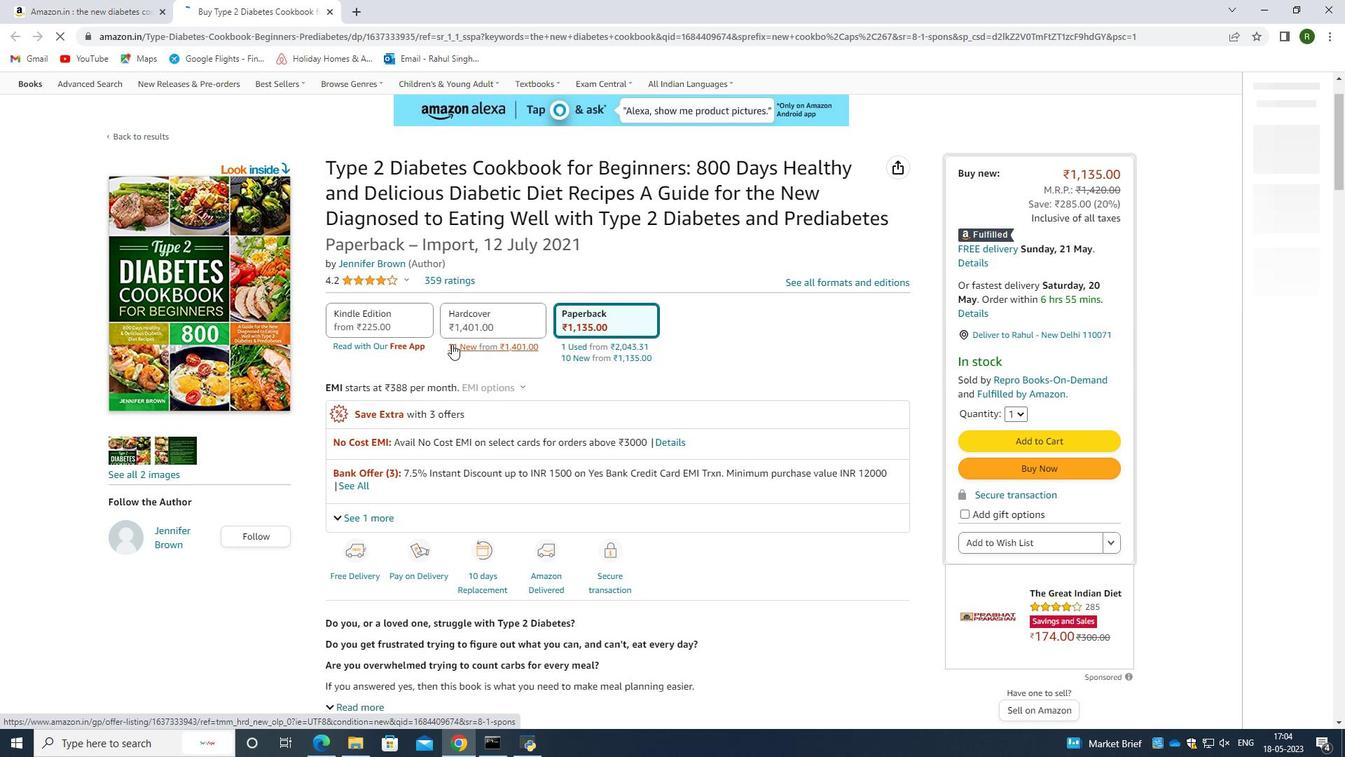 
Action: Mouse scrolled (452, 343) with delta (0, 0)
Screenshot: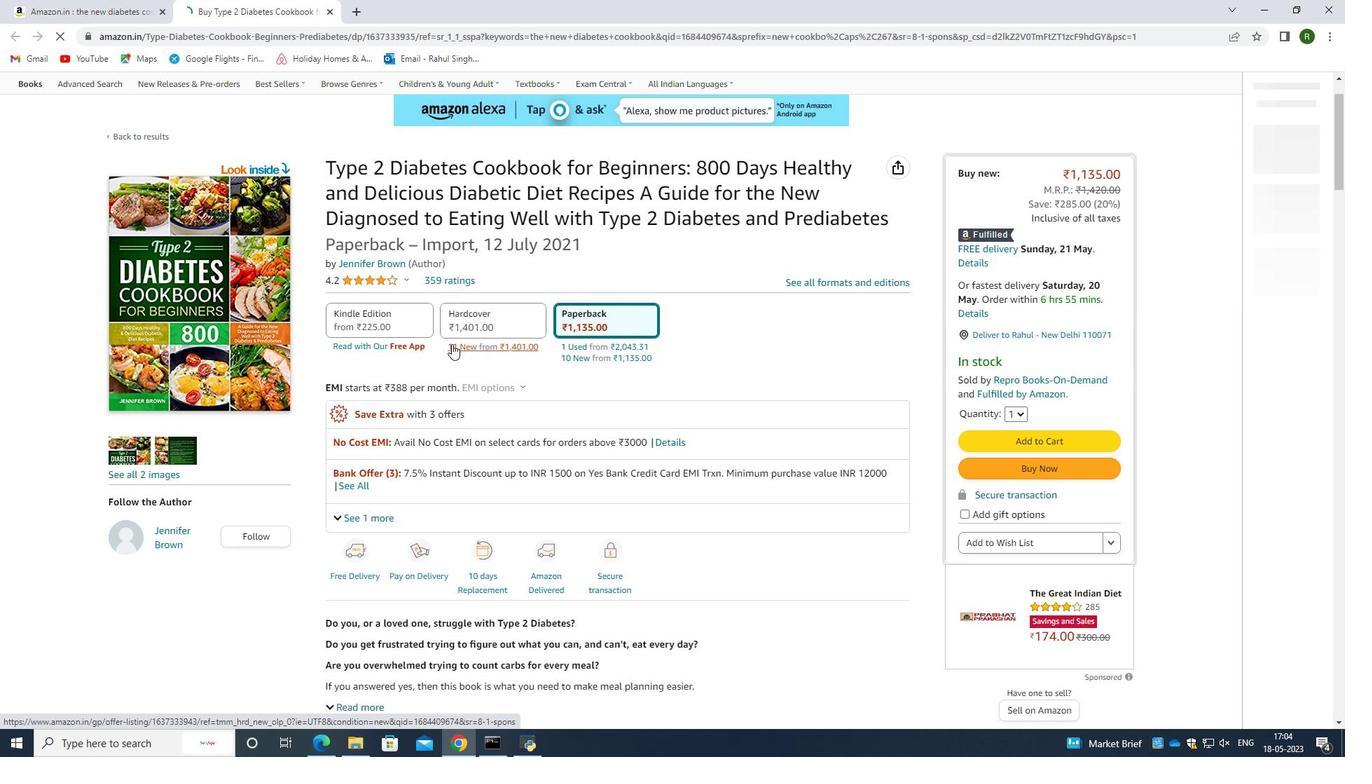
Action: Mouse moved to (459, 349)
Screenshot: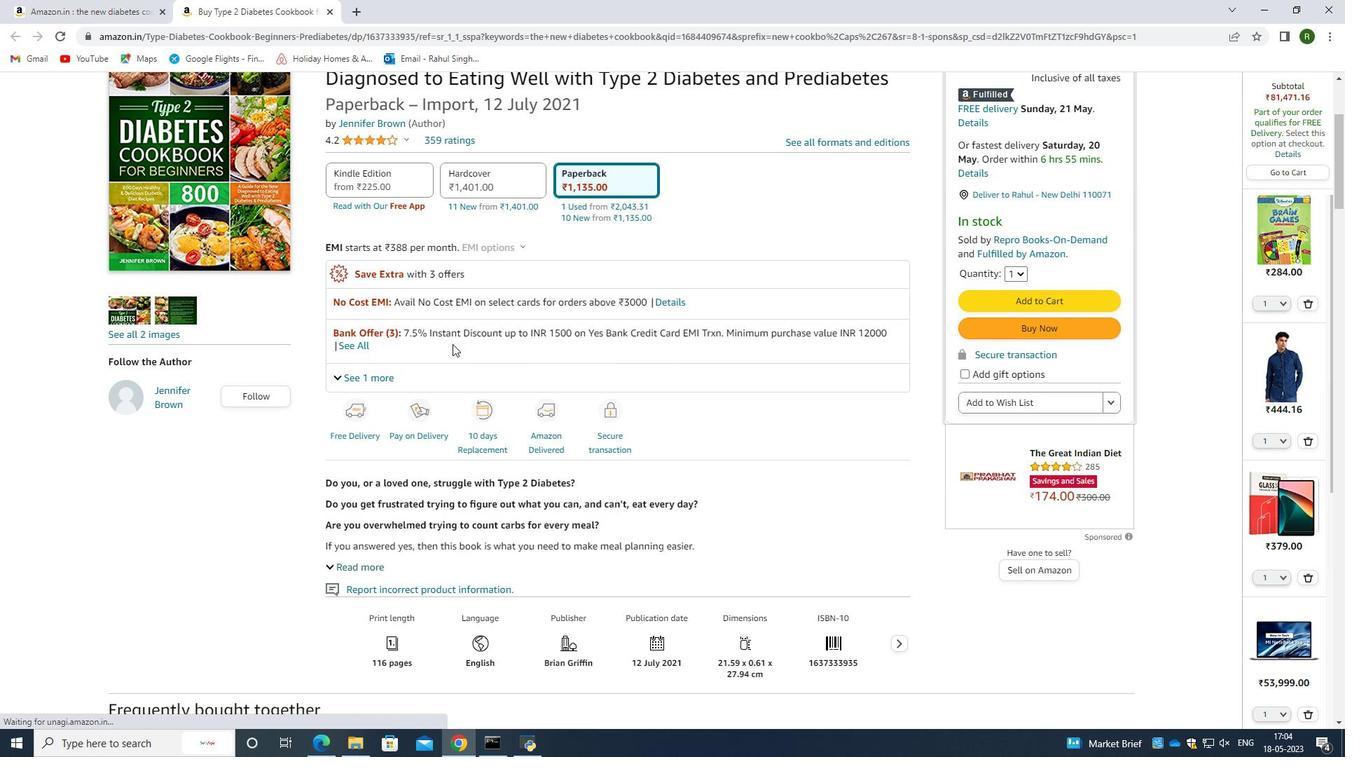 
Action: Mouse scrolled (459, 349) with delta (0, 0)
Screenshot: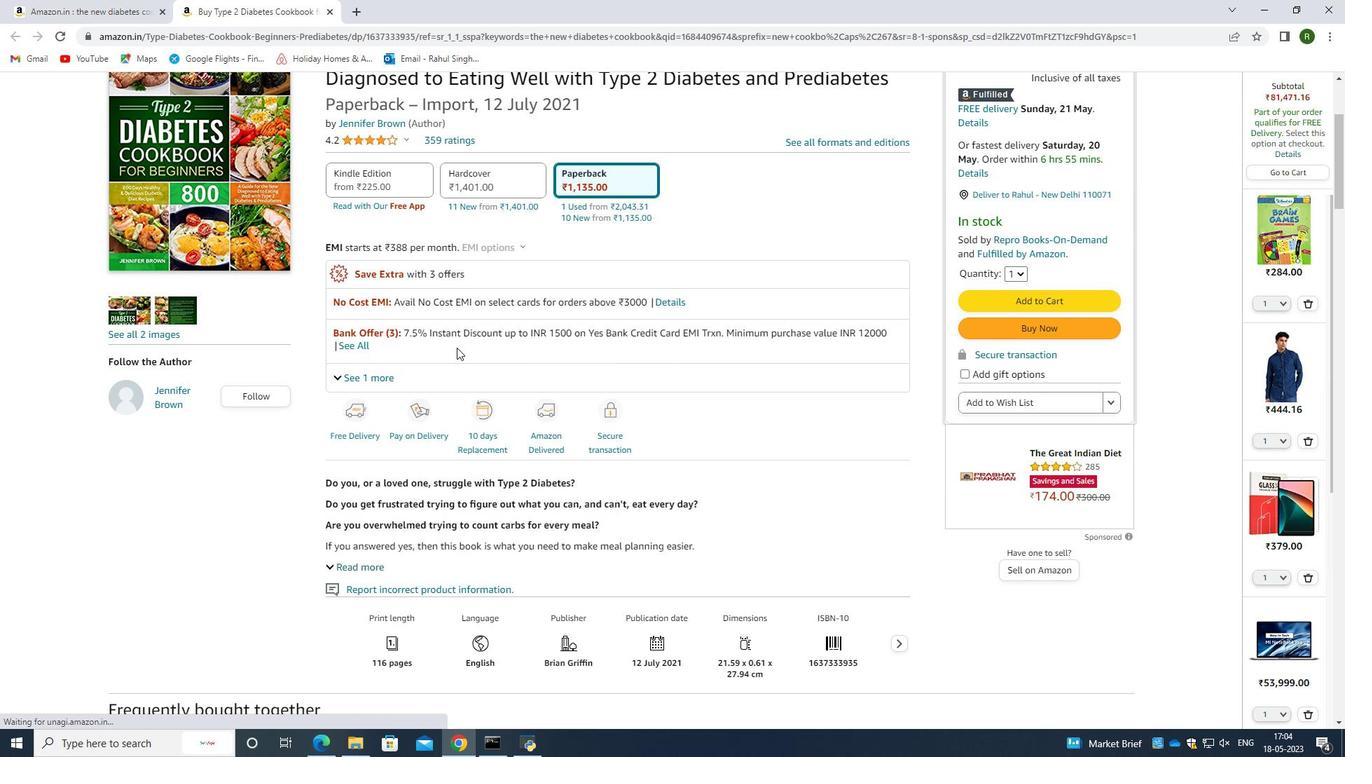 
Action: Mouse moved to (460, 350)
Screenshot: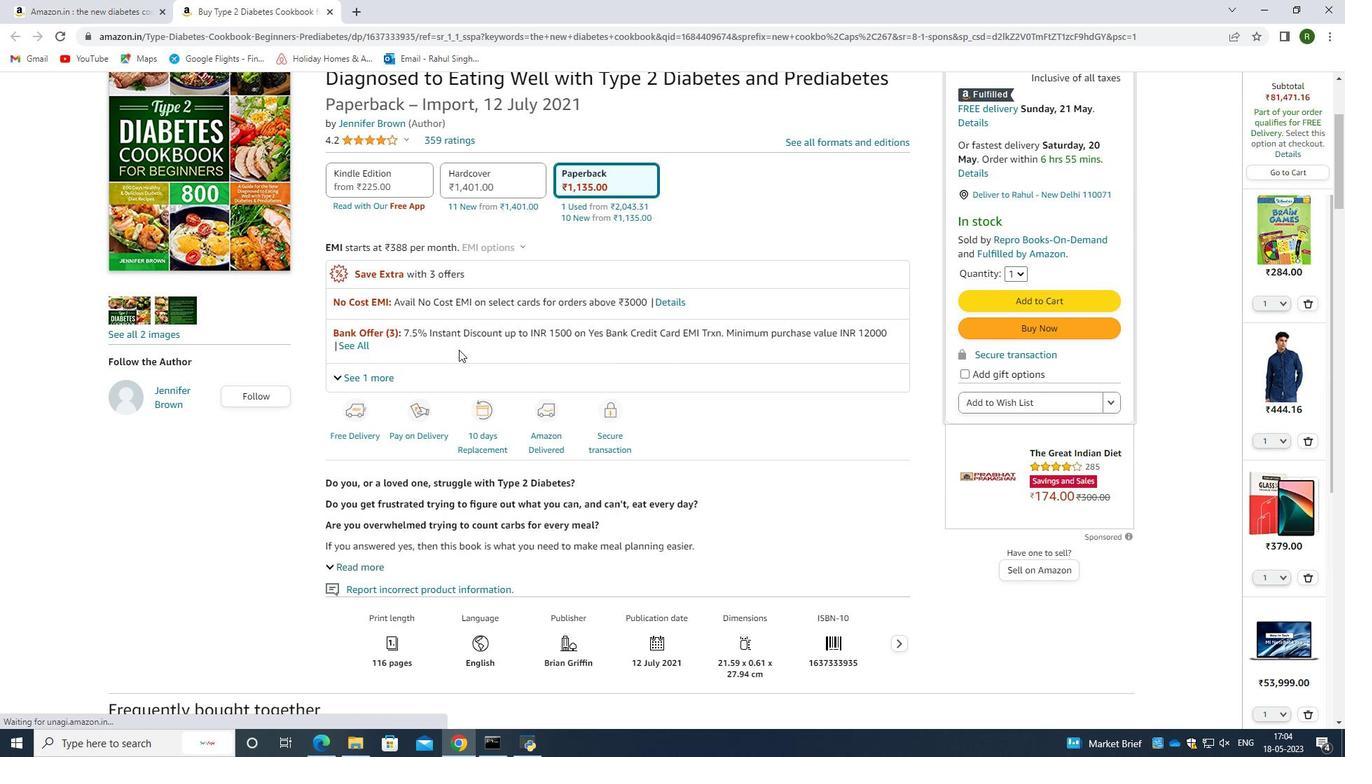 
Action: Mouse scrolled (460, 351) with delta (0, 0)
Screenshot: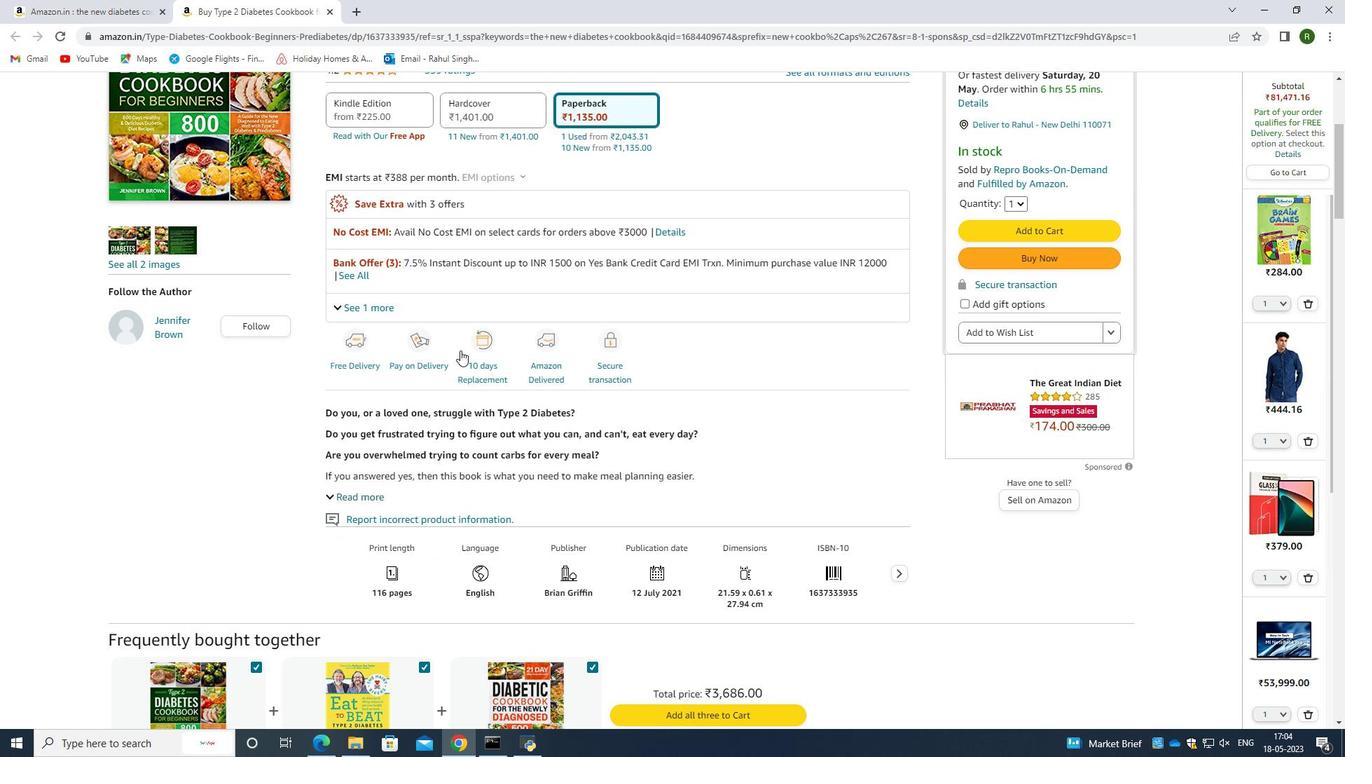 
Action: Mouse scrolled (460, 351) with delta (0, 0)
Screenshot: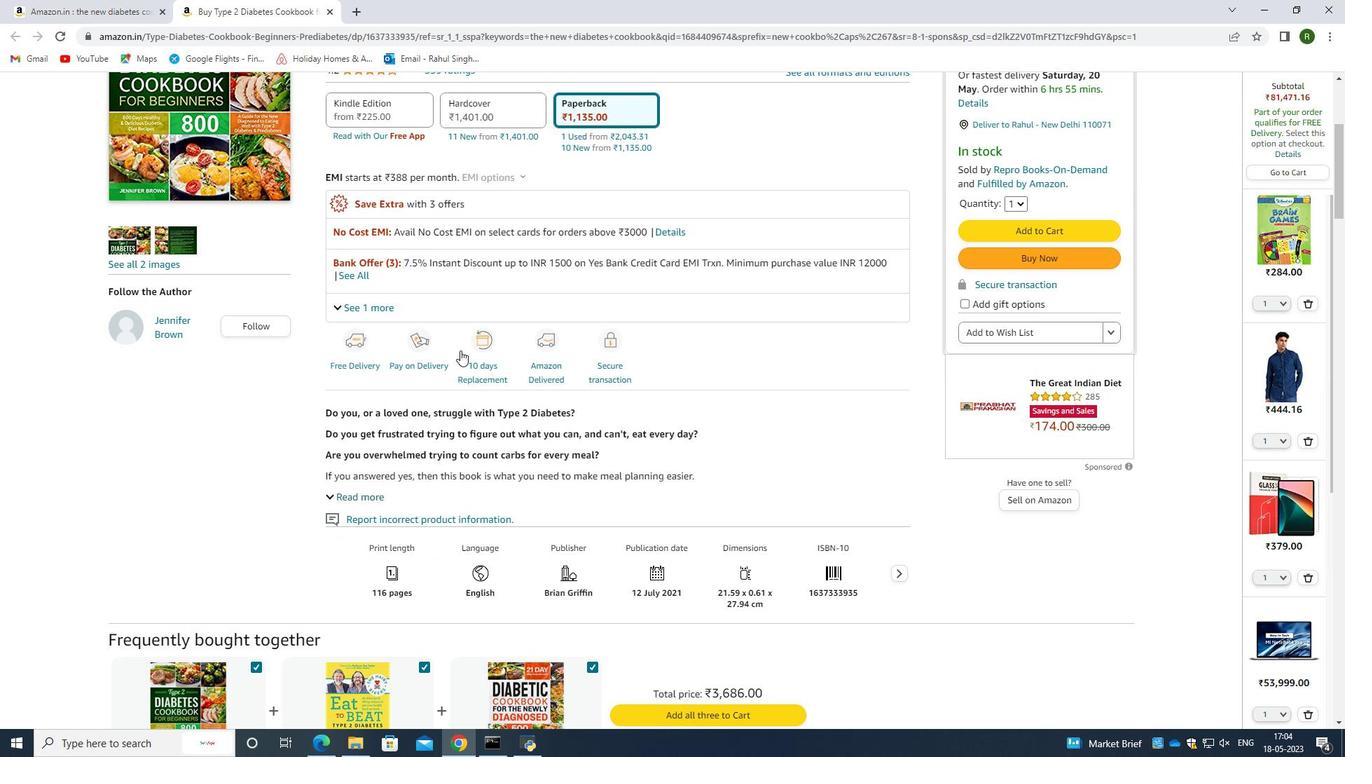 
Action: Mouse scrolled (460, 351) with delta (0, 0)
Screenshot: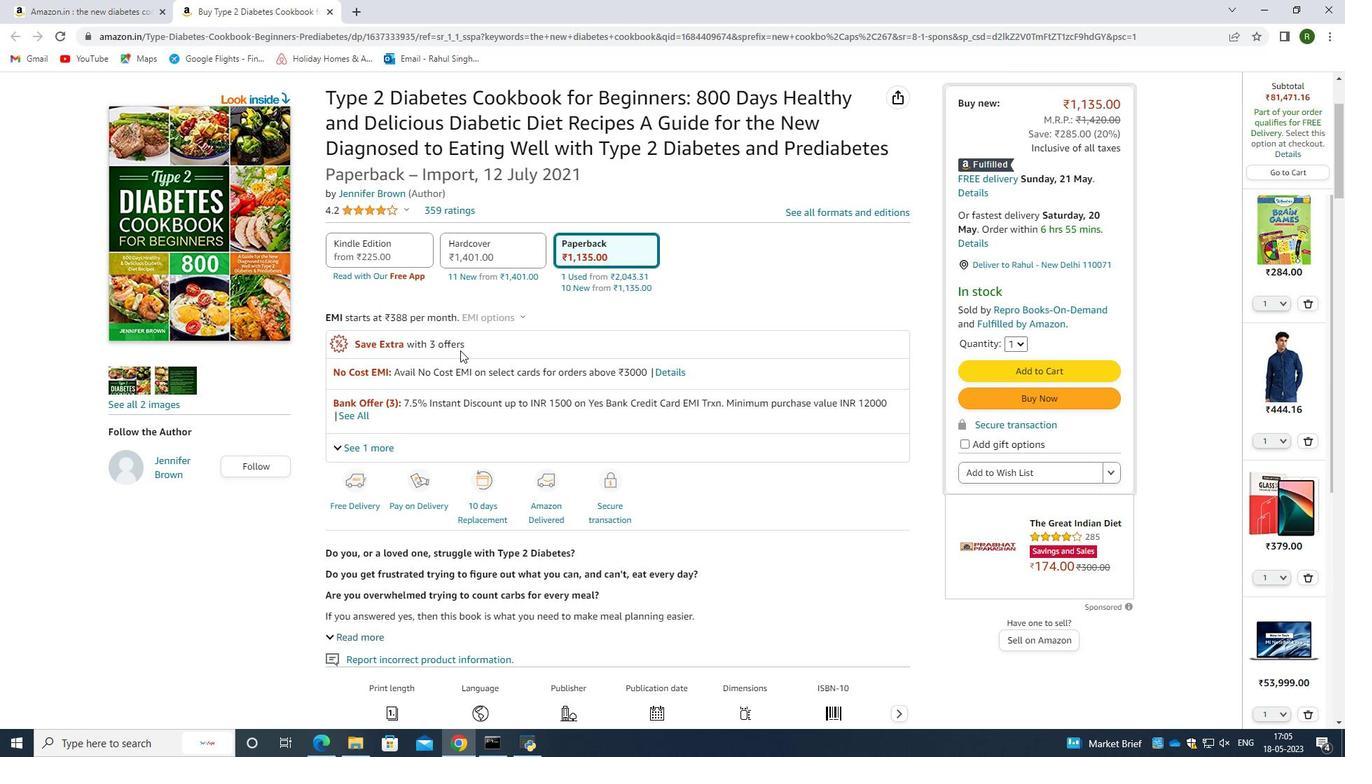 
Action: Mouse scrolled (460, 351) with delta (0, 0)
Screenshot: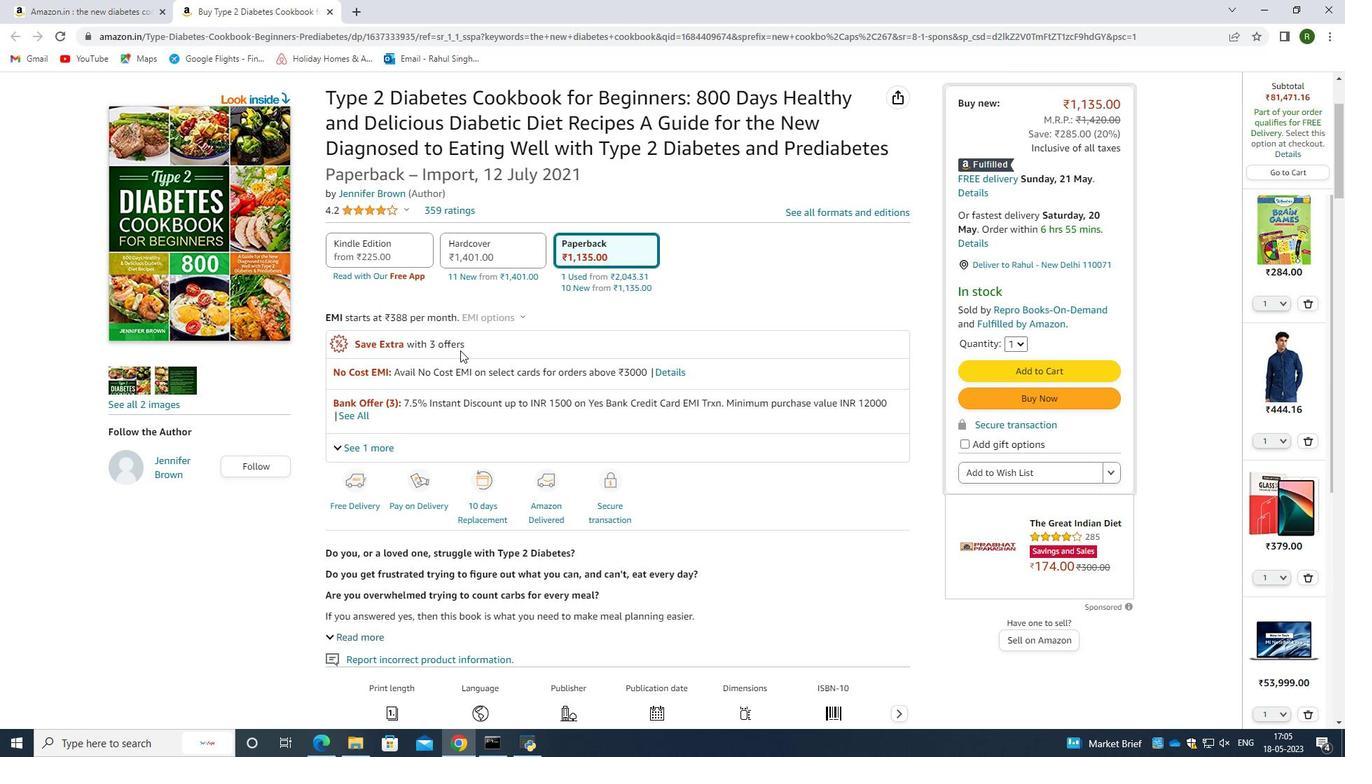 
Action: Mouse scrolled (460, 351) with delta (0, 0)
Screenshot: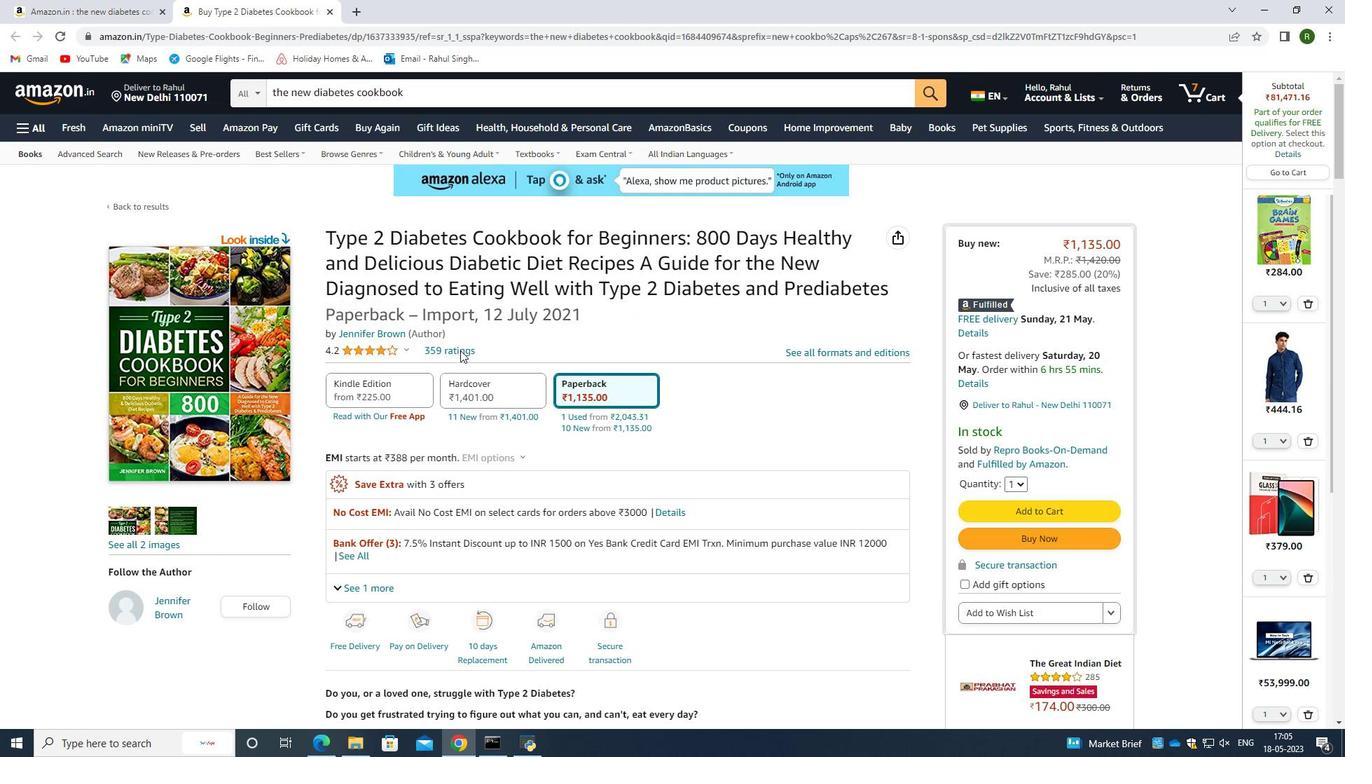 
Action: Mouse scrolled (460, 351) with delta (0, 0)
Screenshot: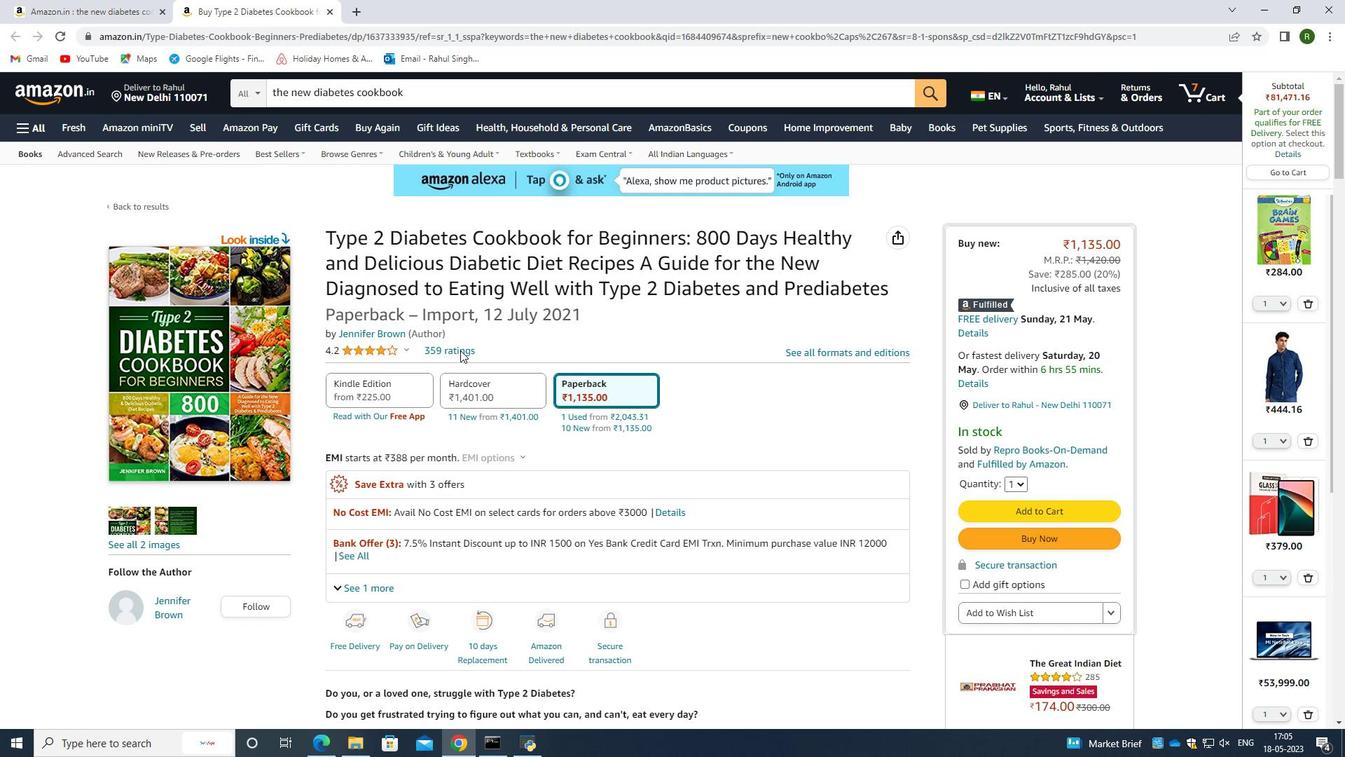 
Action: Mouse moved to (1050, 517)
Screenshot: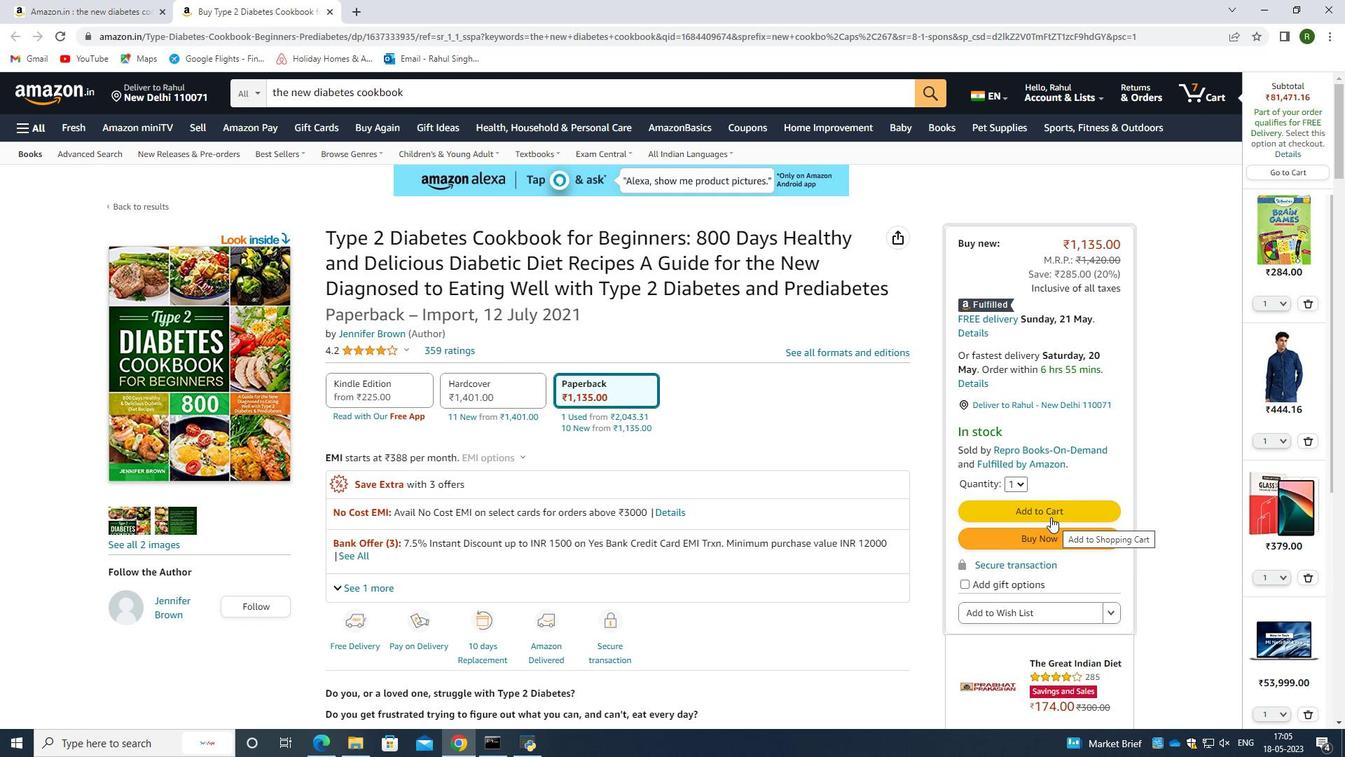 
Action: Mouse pressed left at (1050, 517)
Screenshot: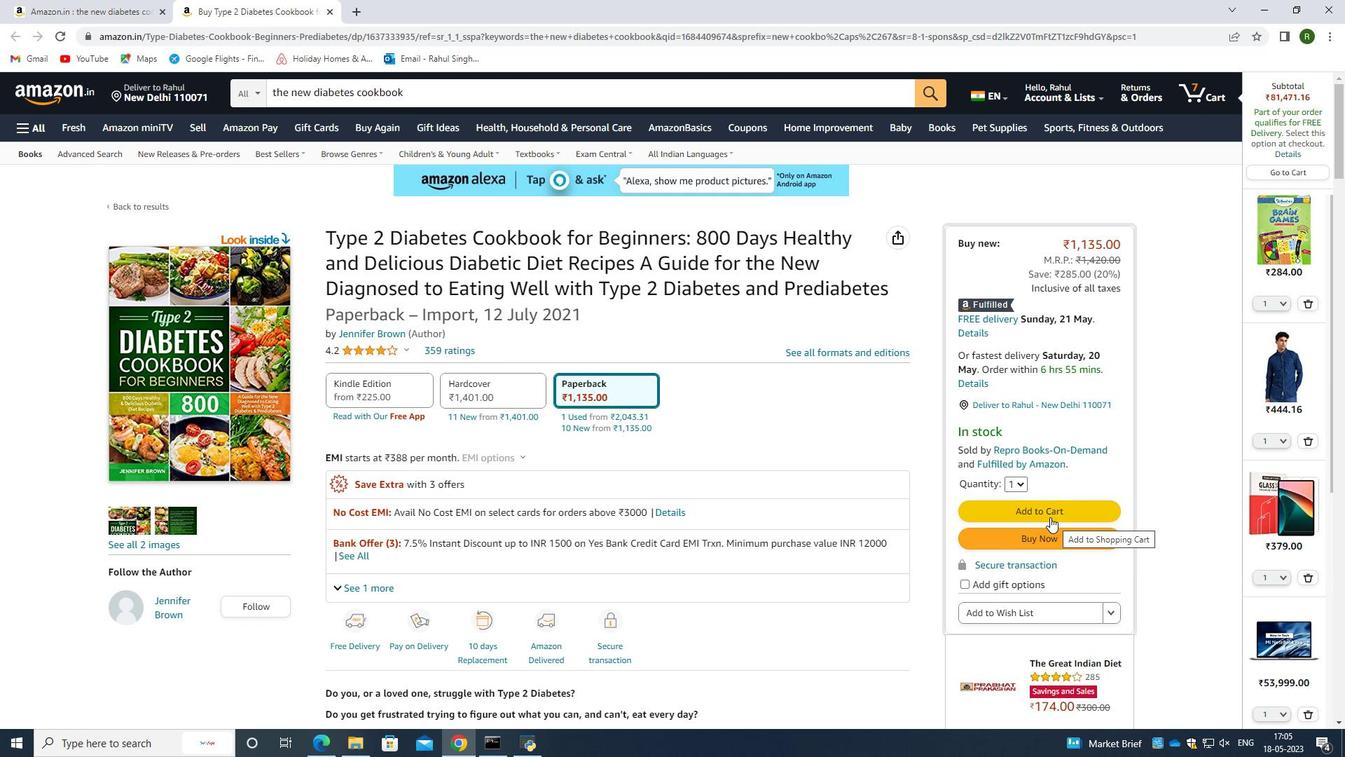 
Action: Mouse moved to (21, 42)
Screenshot: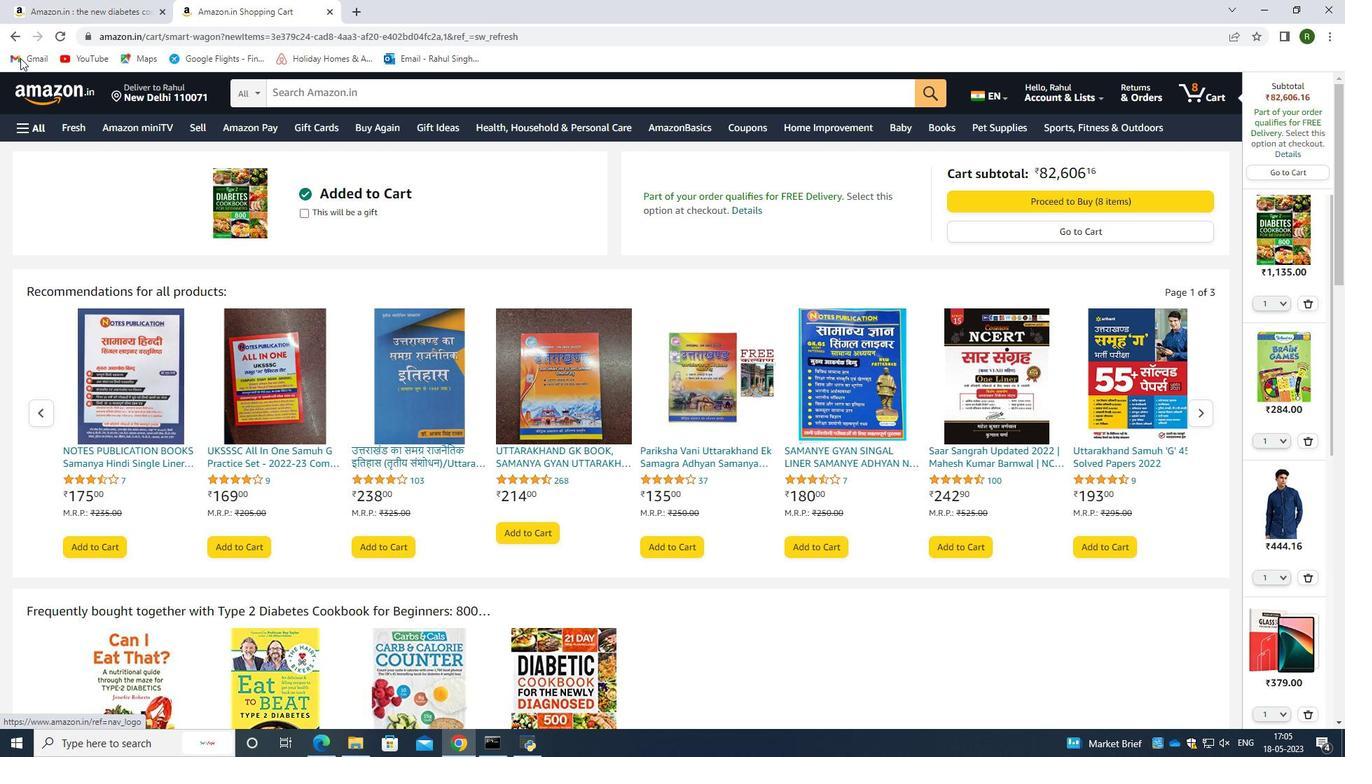 
Action: Mouse pressed left at (21, 42)
Screenshot: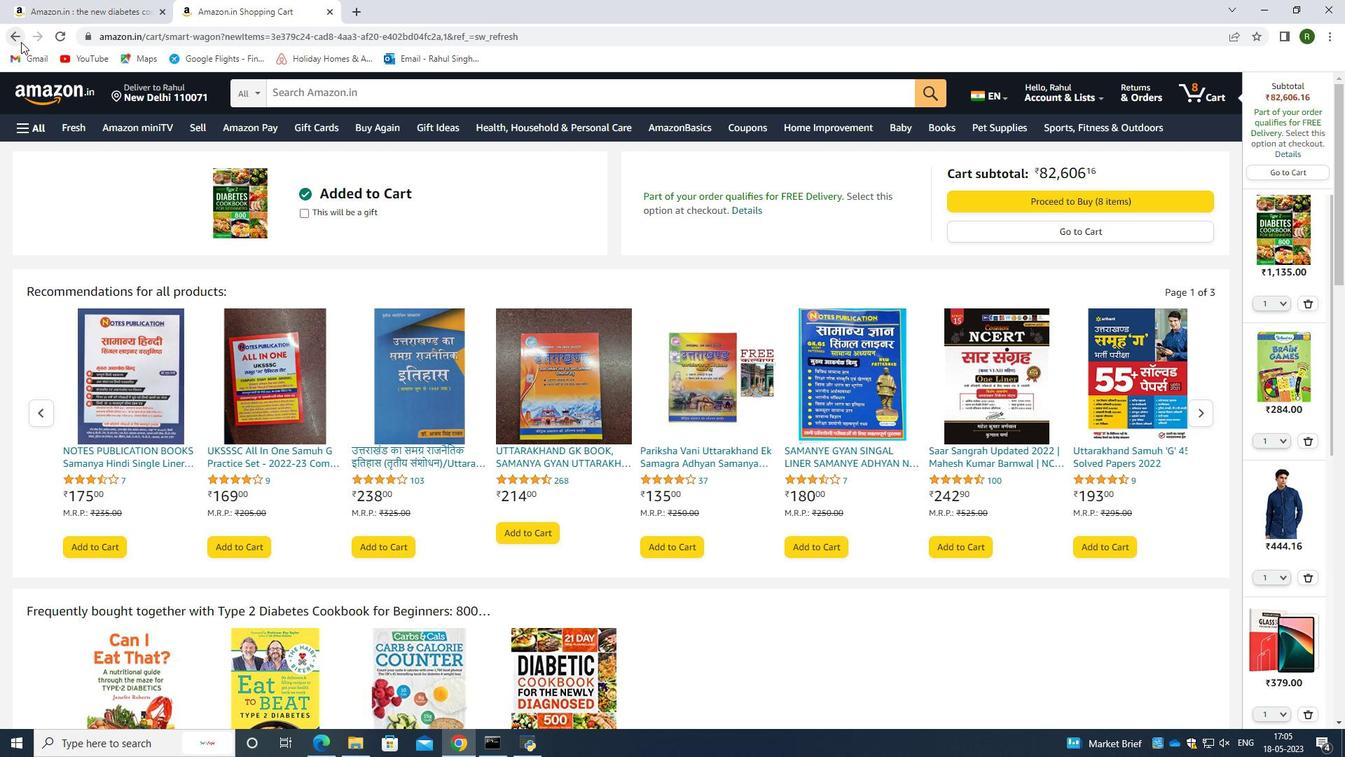 
Action: Mouse moved to (511, 470)
Screenshot: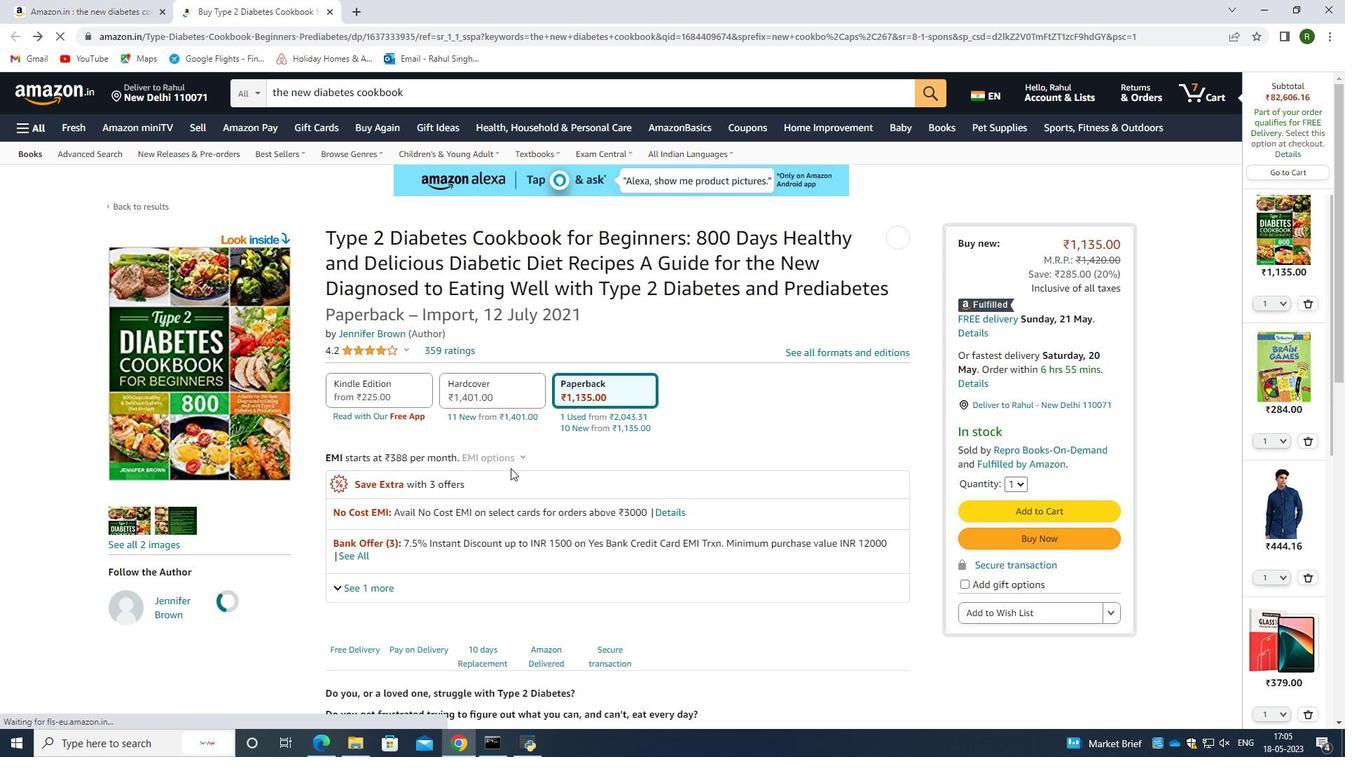 
Action: Mouse scrolled (511, 469) with delta (0, 0)
Screenshot: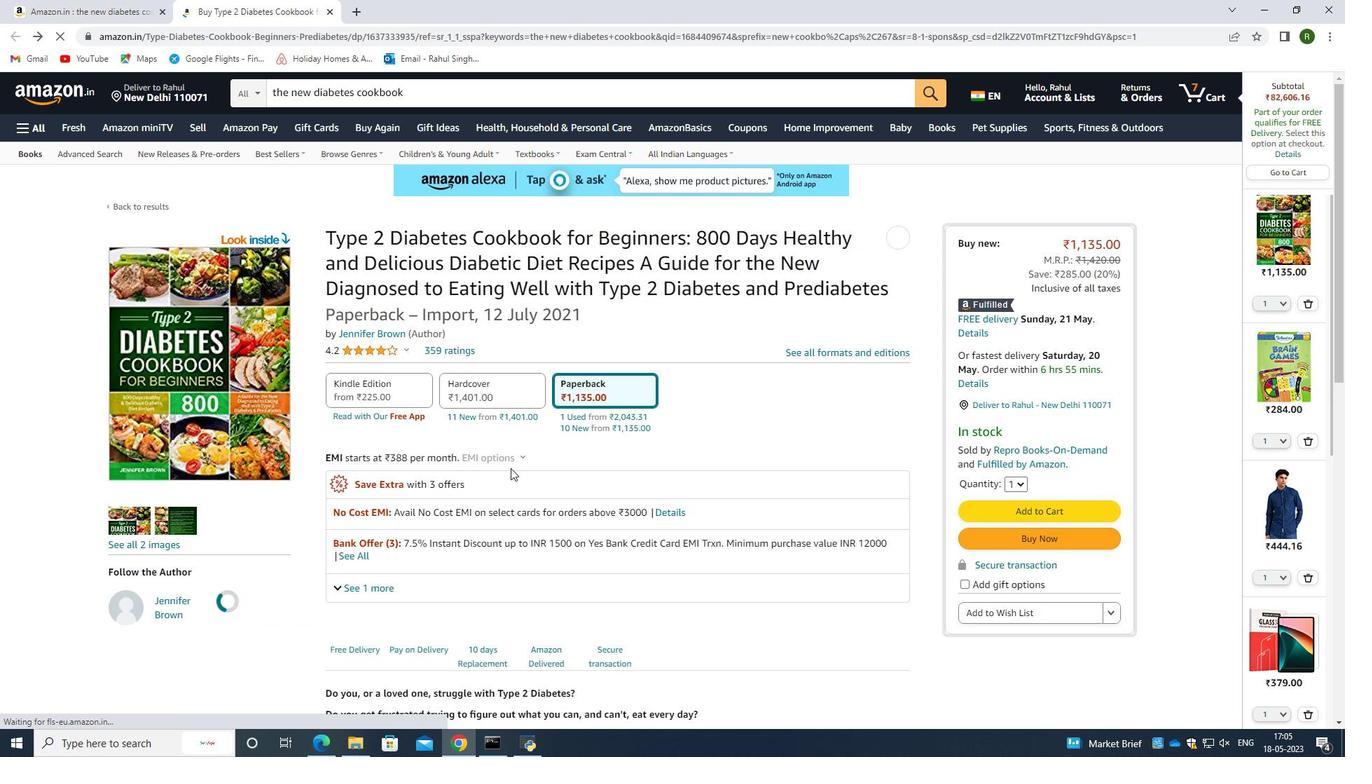 
Action: Mouse scrolled (511, 469) with delta (0, 0)
Screenshot: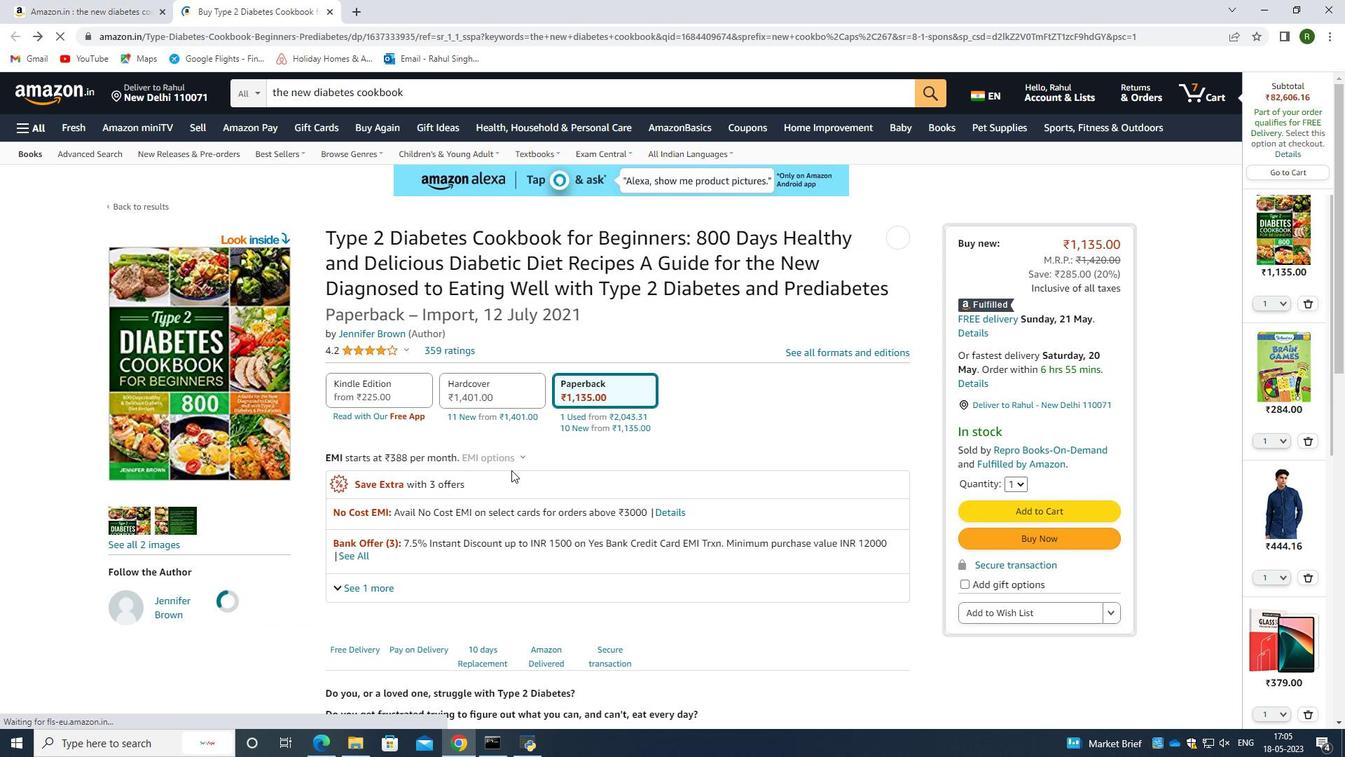 
Action: Mouse scrolled (511, 469) with delta (0, 0)
Screenshot: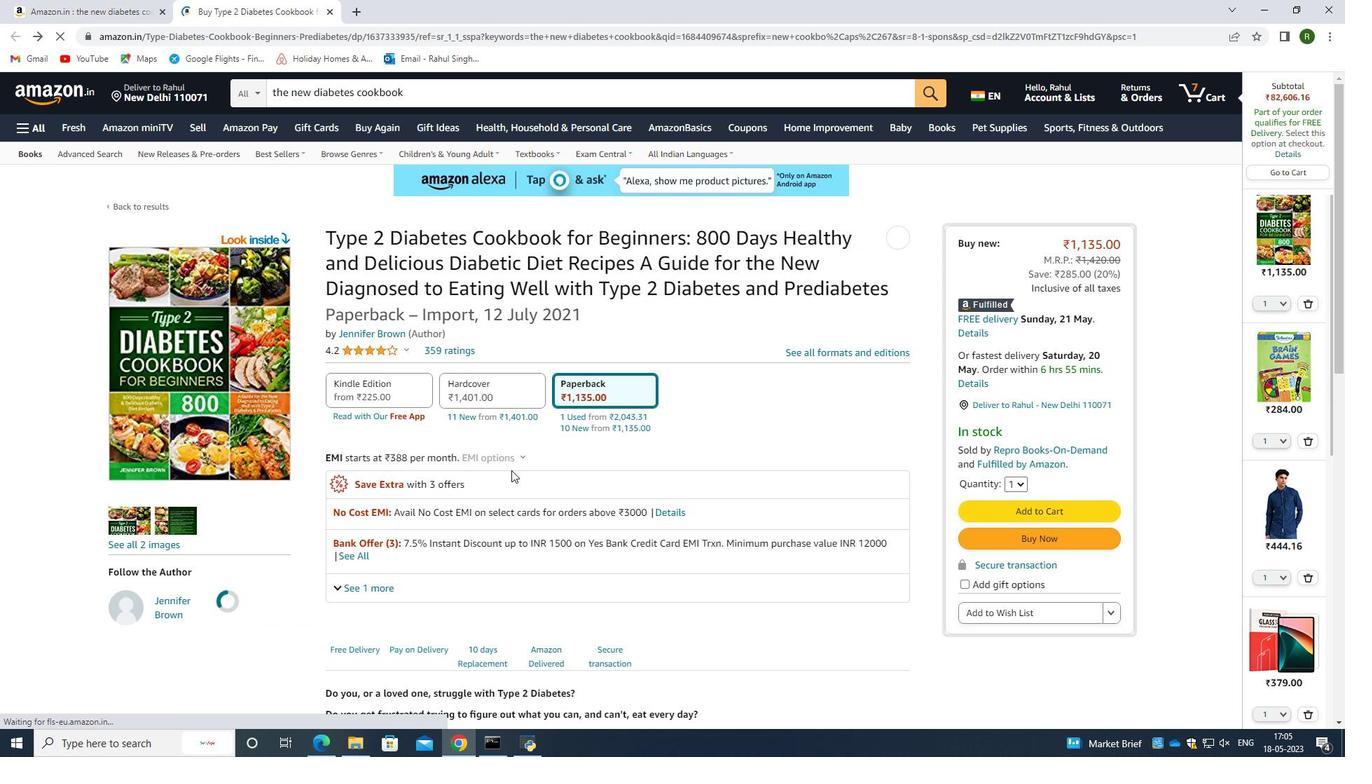 
Action: Mouse moved to (98, 0)
Screenshot: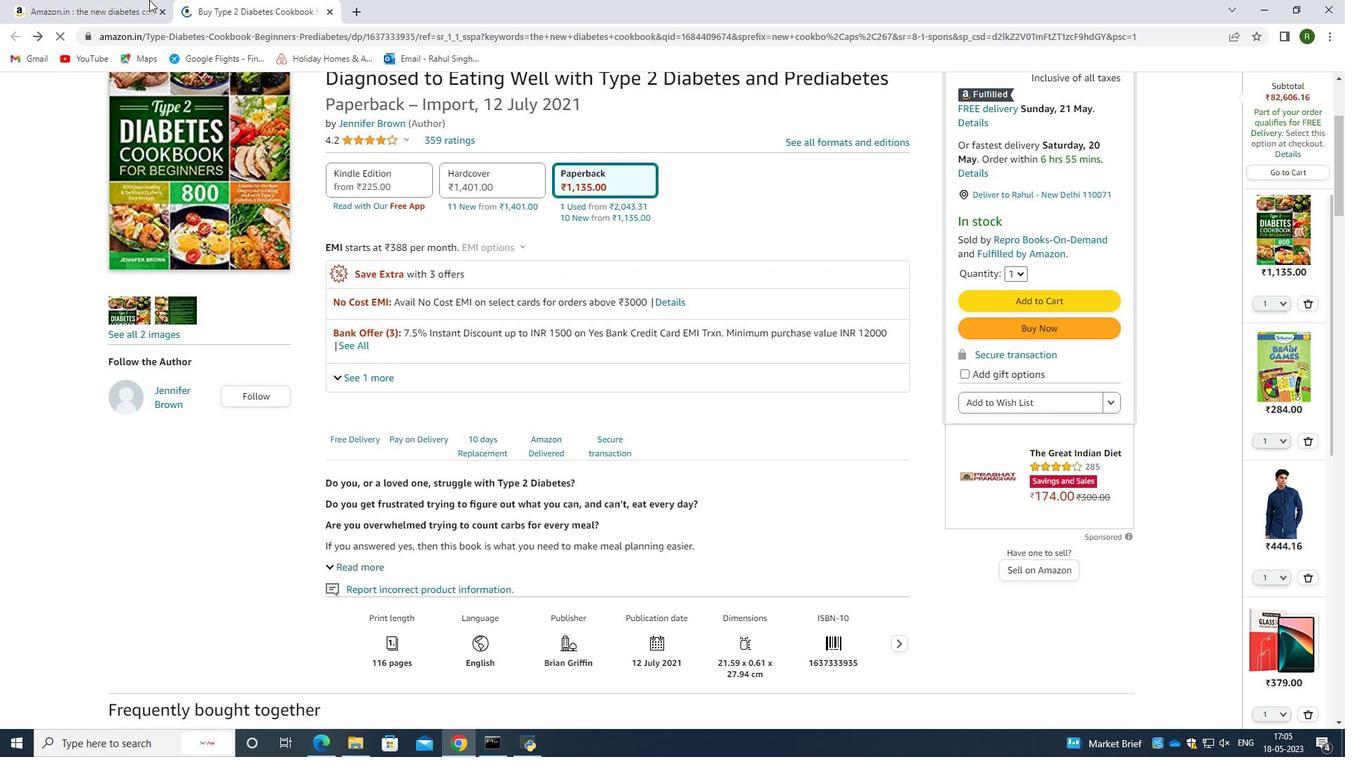 
Action: Mouse pressed left at (98, 0)
Screenshot: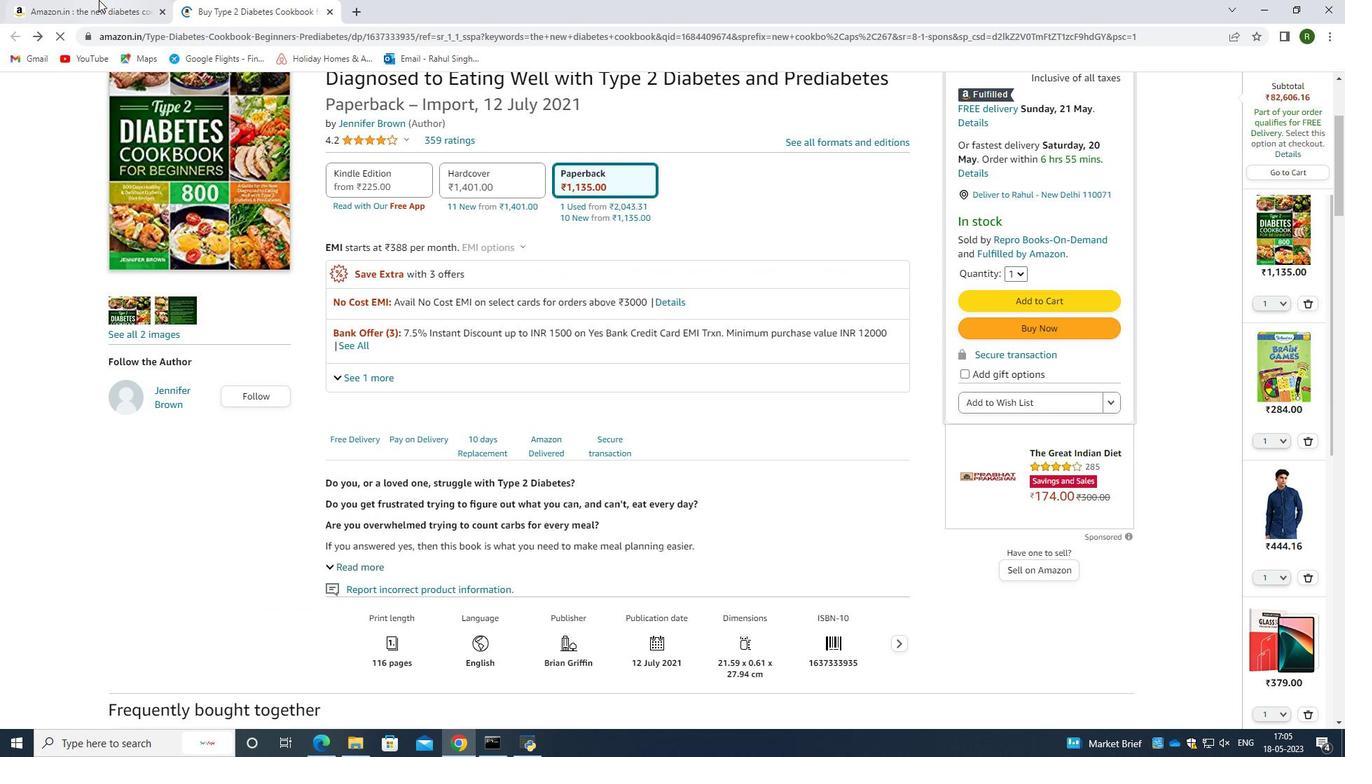 
Action: Mouse moved to (448, 519)
Screenshot: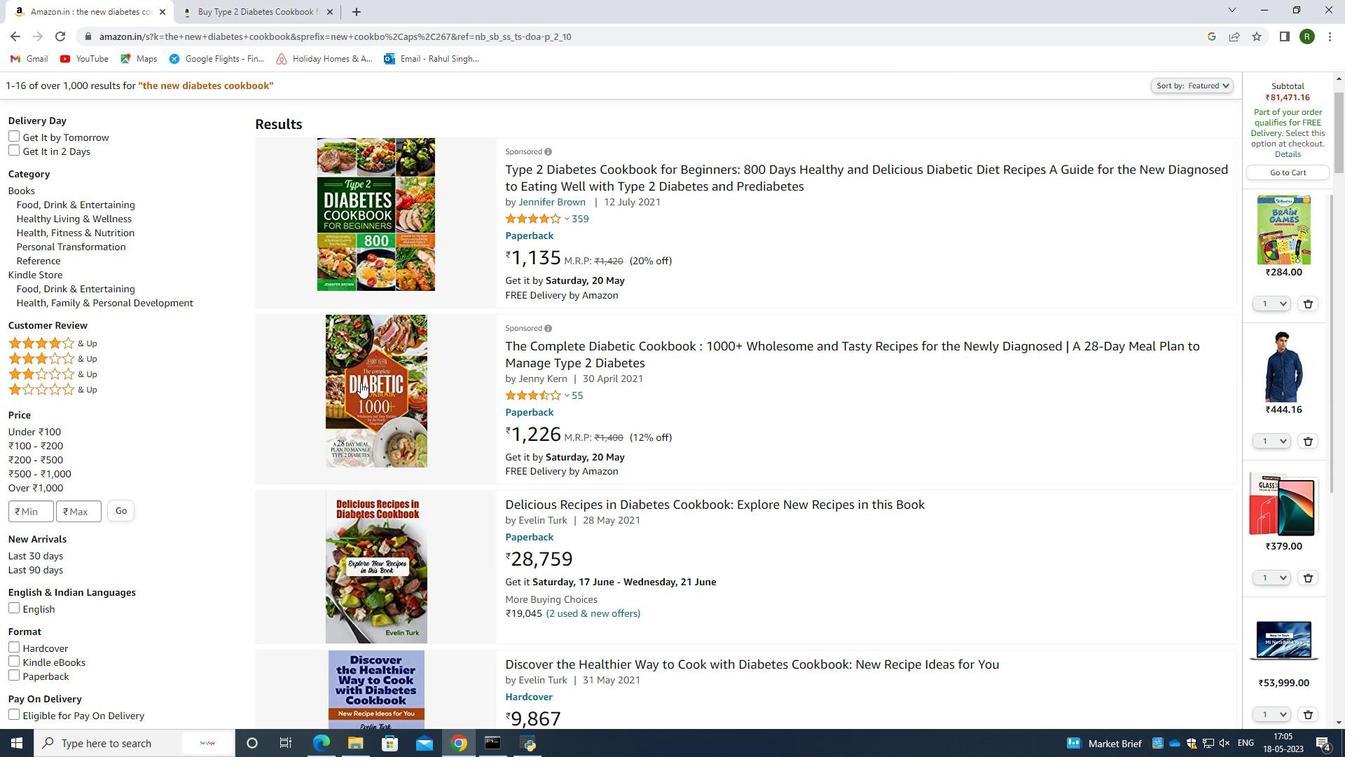 
Action: Mouse scrolled (448, 518) with delta (0, 0)
Screenshot: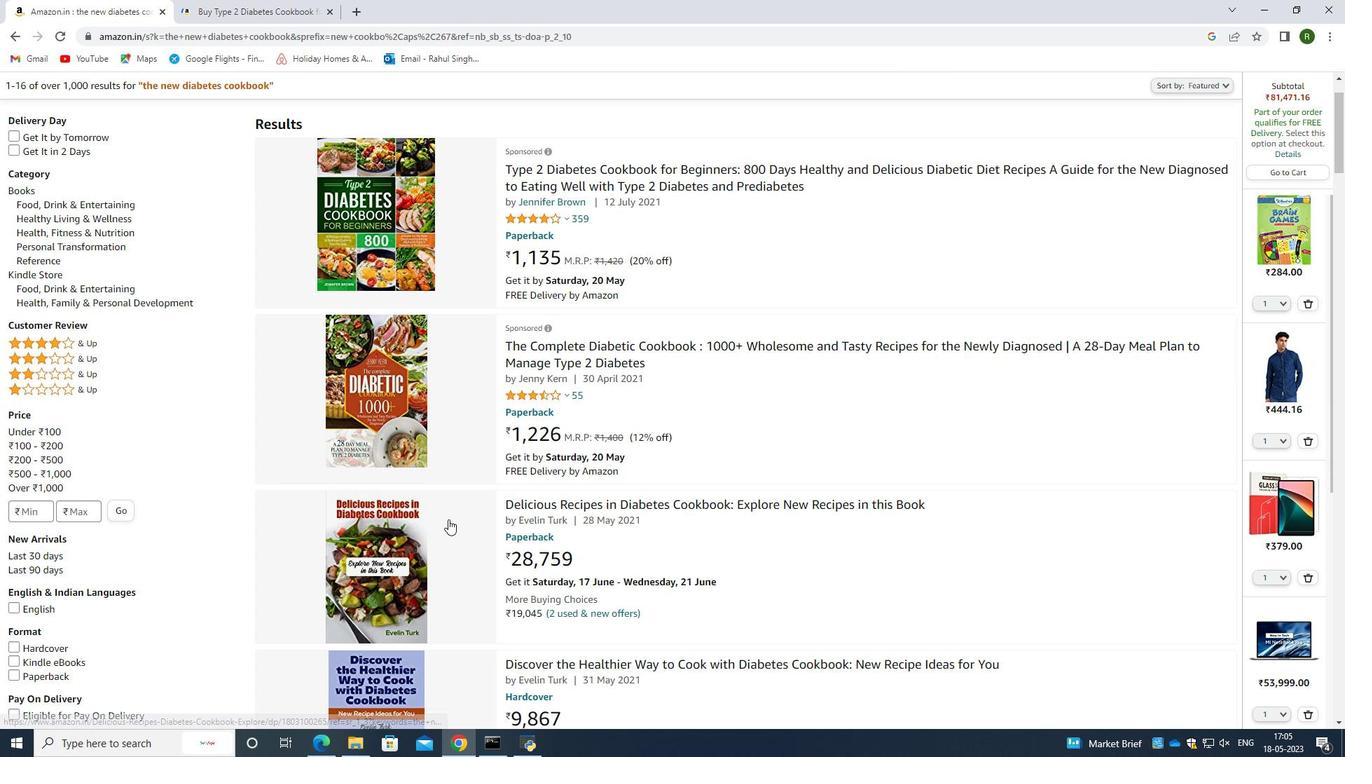 
Action: Mouse scrolled (448, 518) with delta (0, 0)
Screenshot: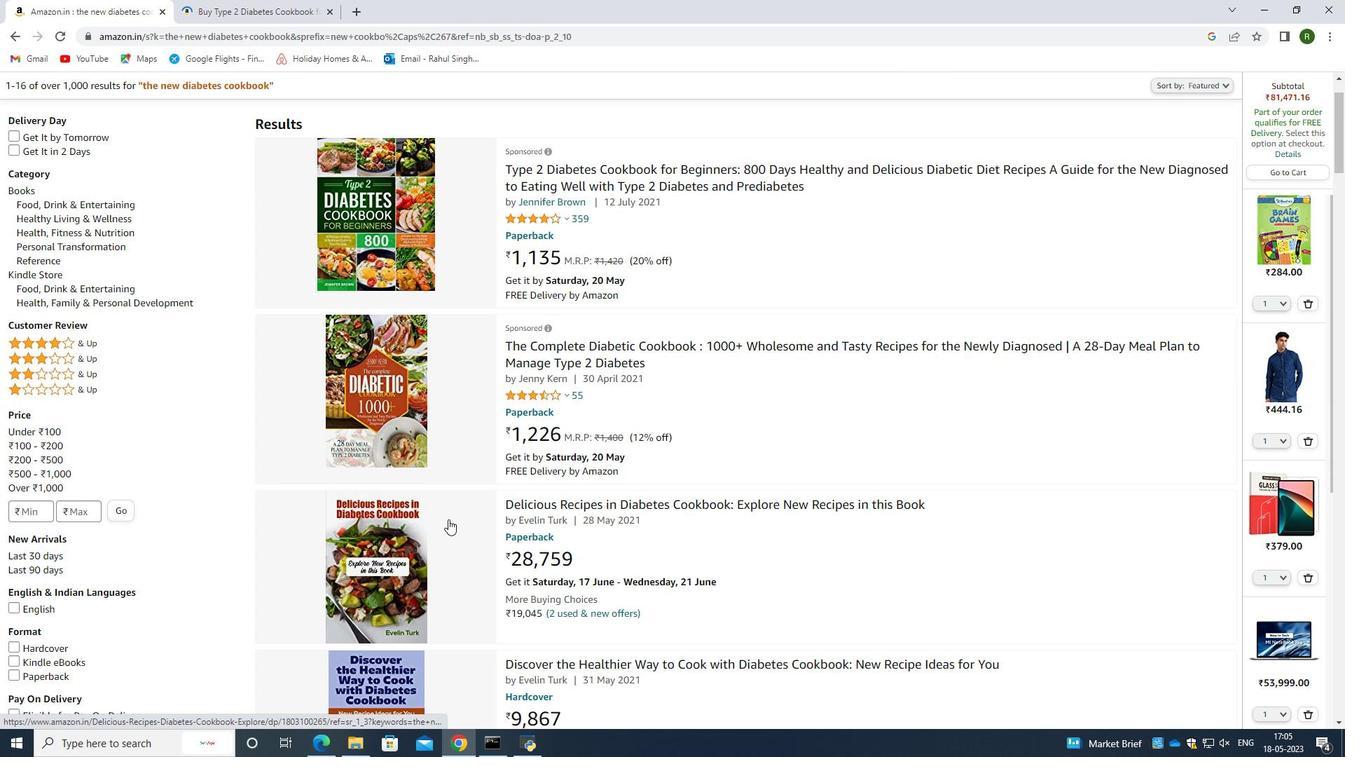 
Action: Mouse moved to (396, 456)
Screenshot: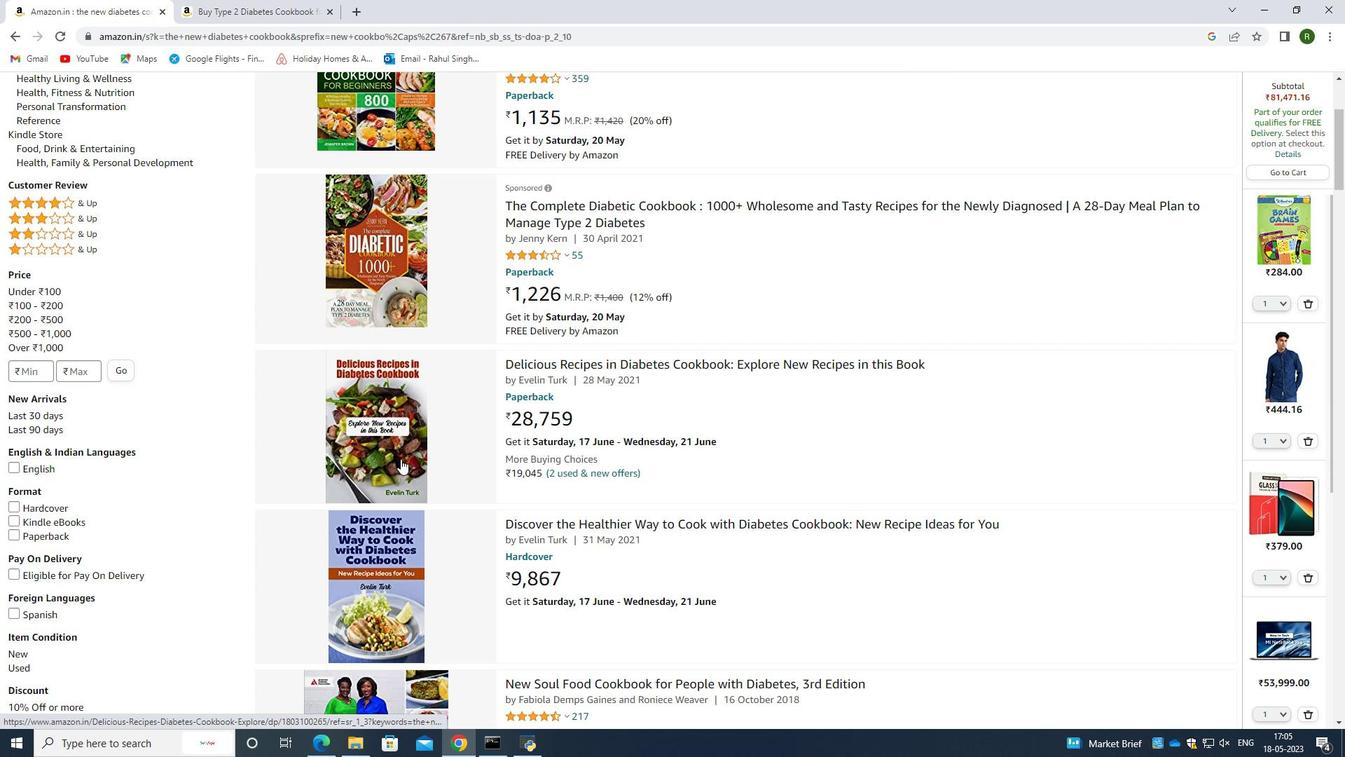 
Action: Mouse pressed left at (396, 456)
Screenshot: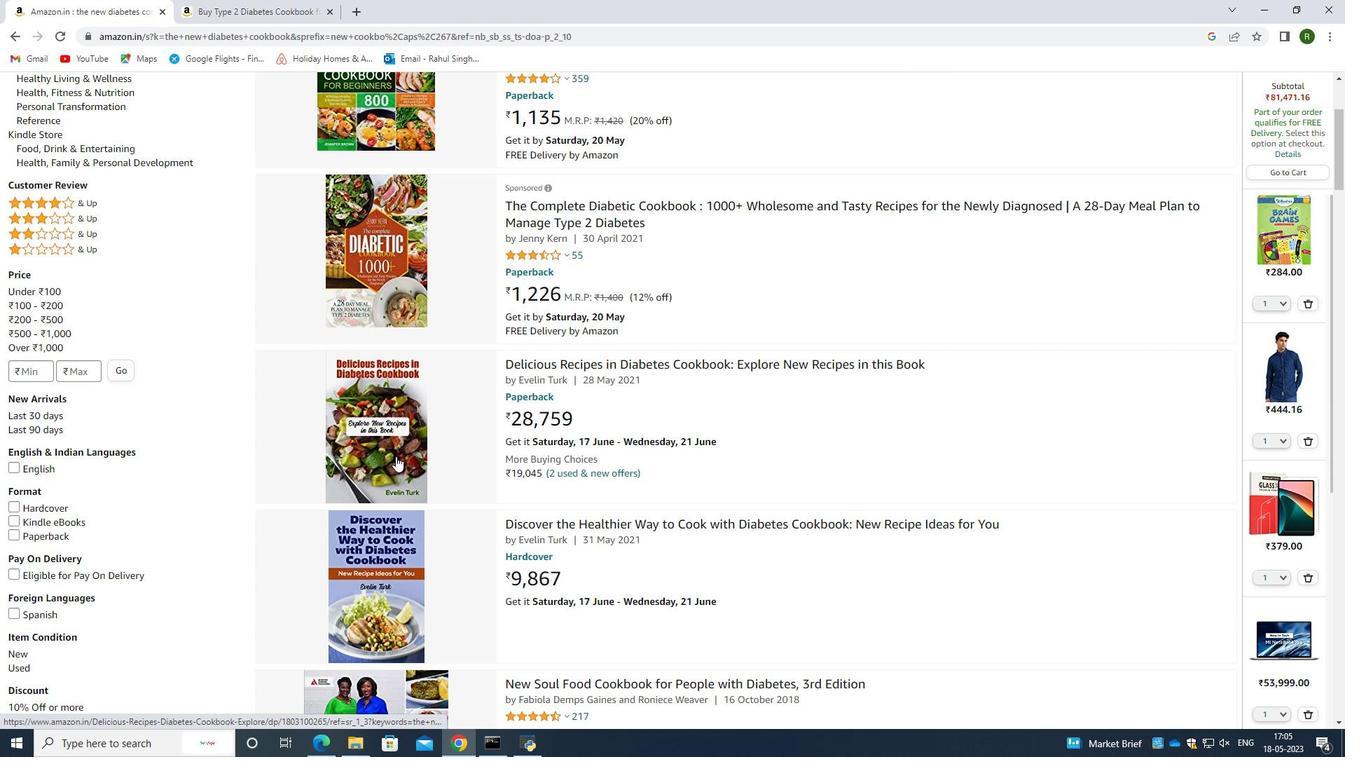
Action: Mouse moved to (572, 501)
Screenshot: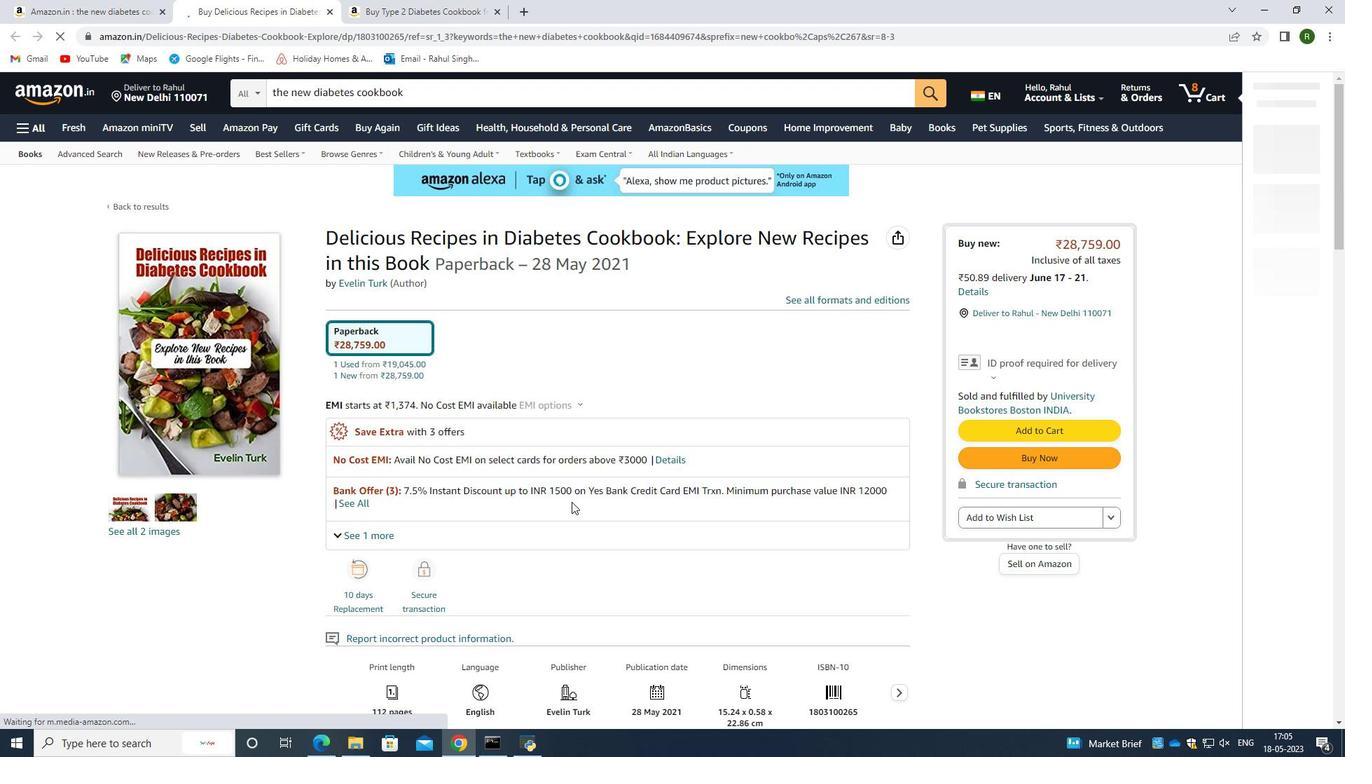 
Action: Mouse scrolled (572, 501) with delta (0, 0)
Screenshot: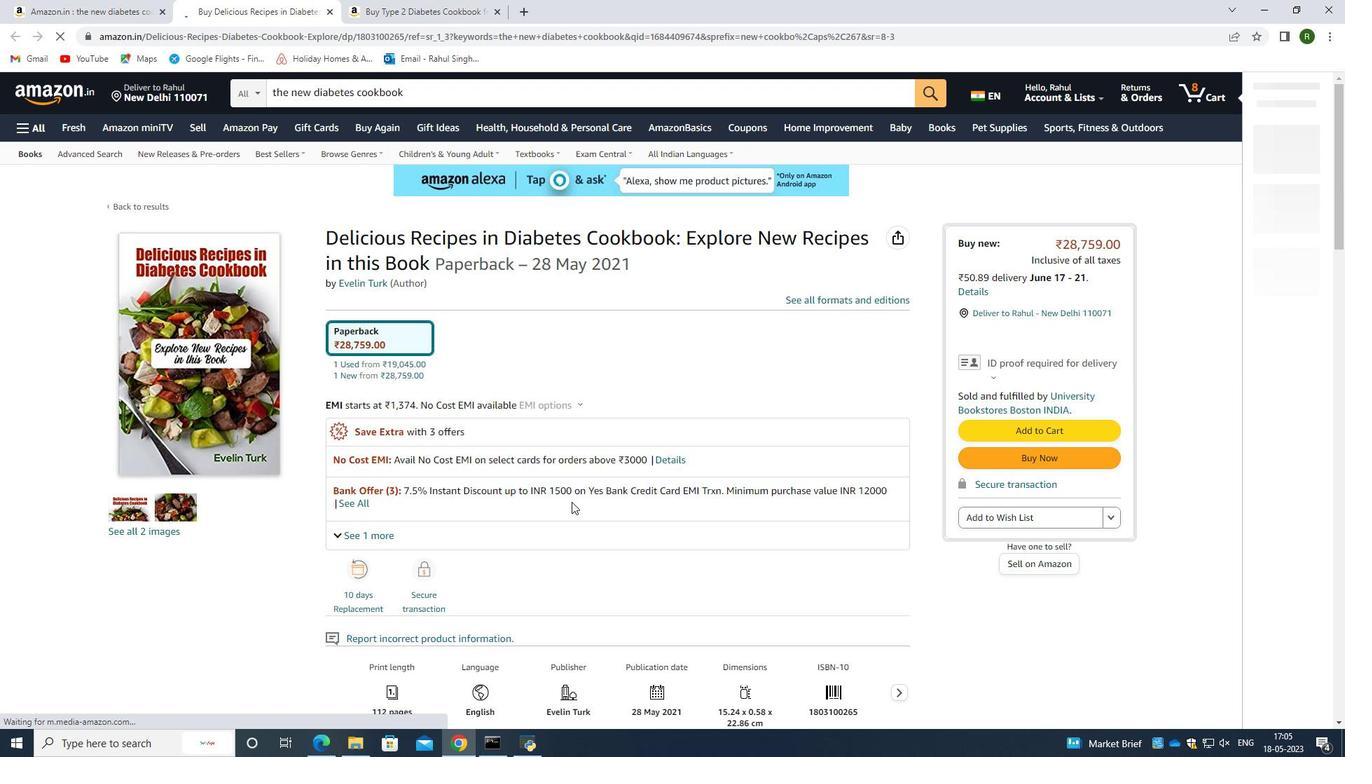 
Action: Mouse moved to (588, 503)
Screenshot: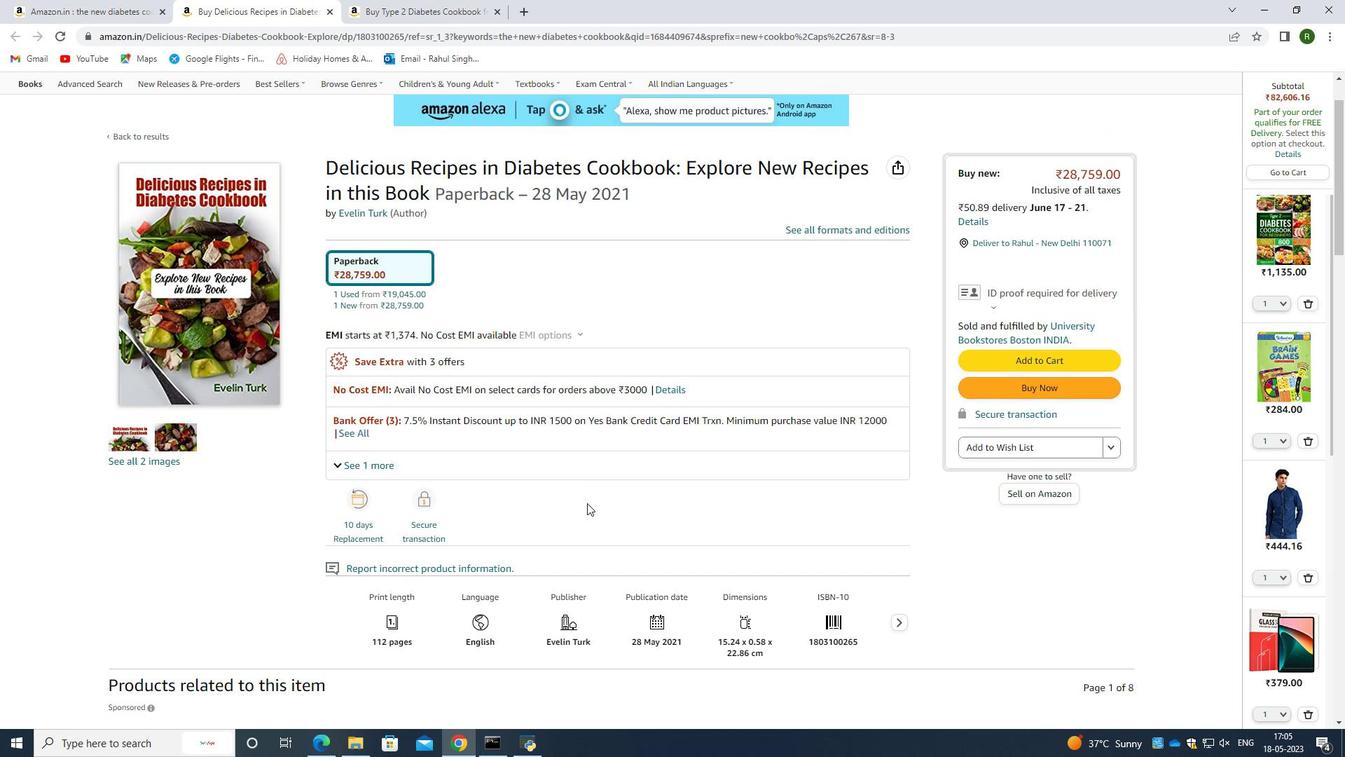 
Action: Mouse scrolled (588, 502) with delta (0, 0)
Screenshot: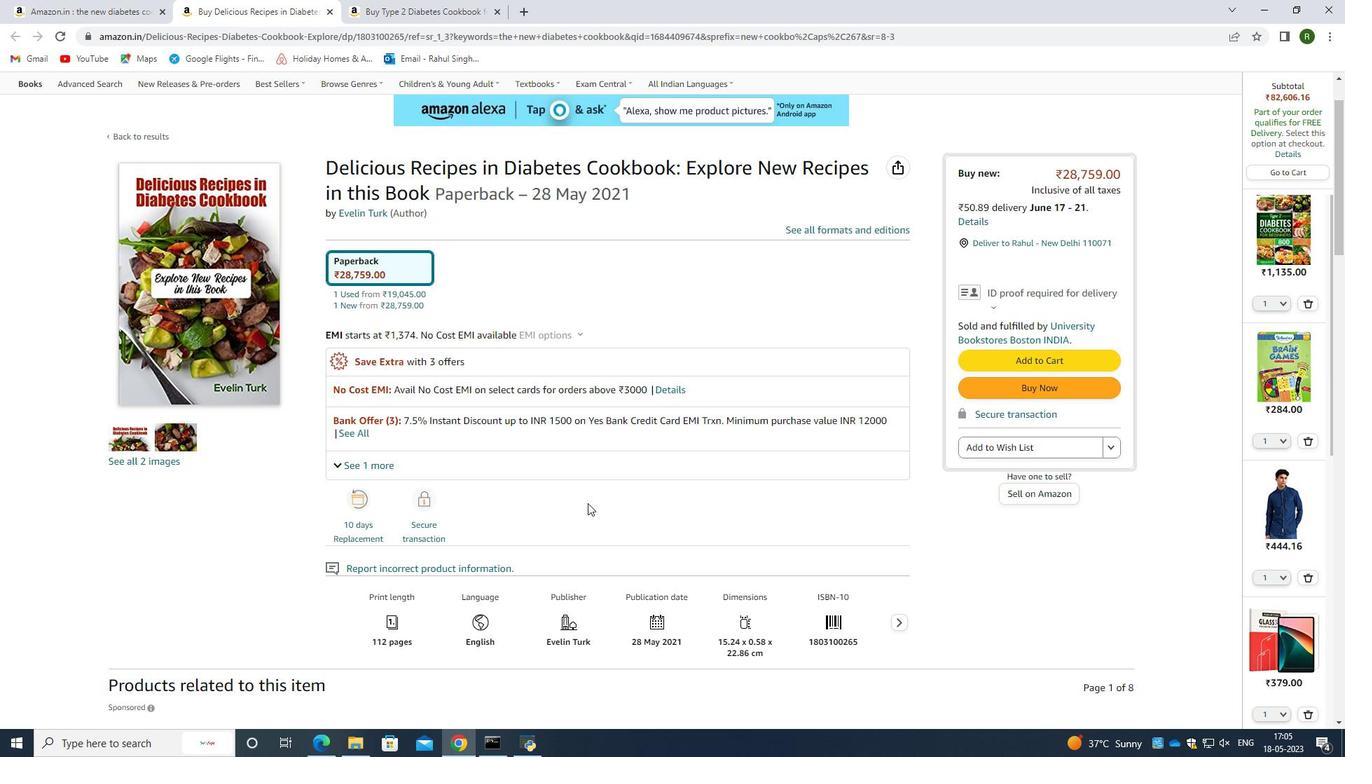 
Action: Mouse scrolled (588, 502) with delta (0, 0)
Screenshot: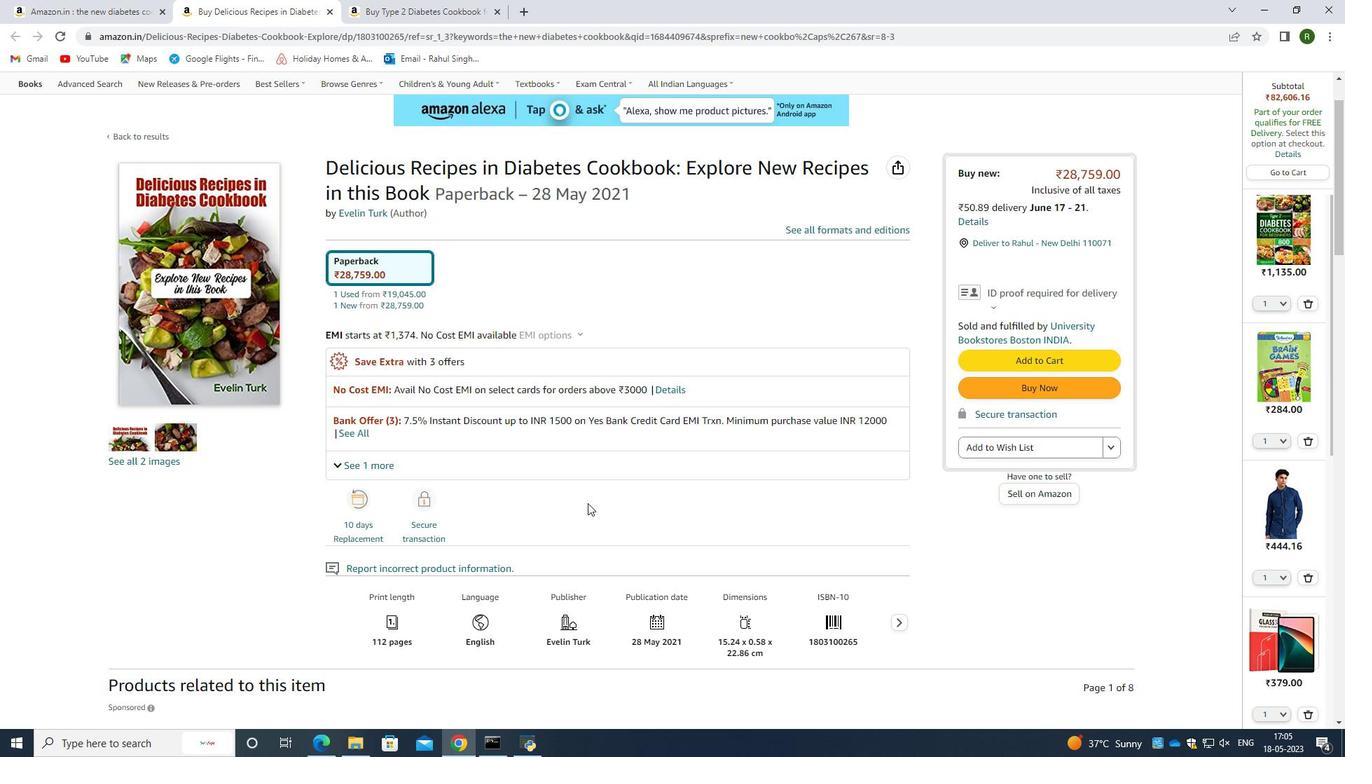 
Action: Mouse moved to (595, 503)
Screenshot: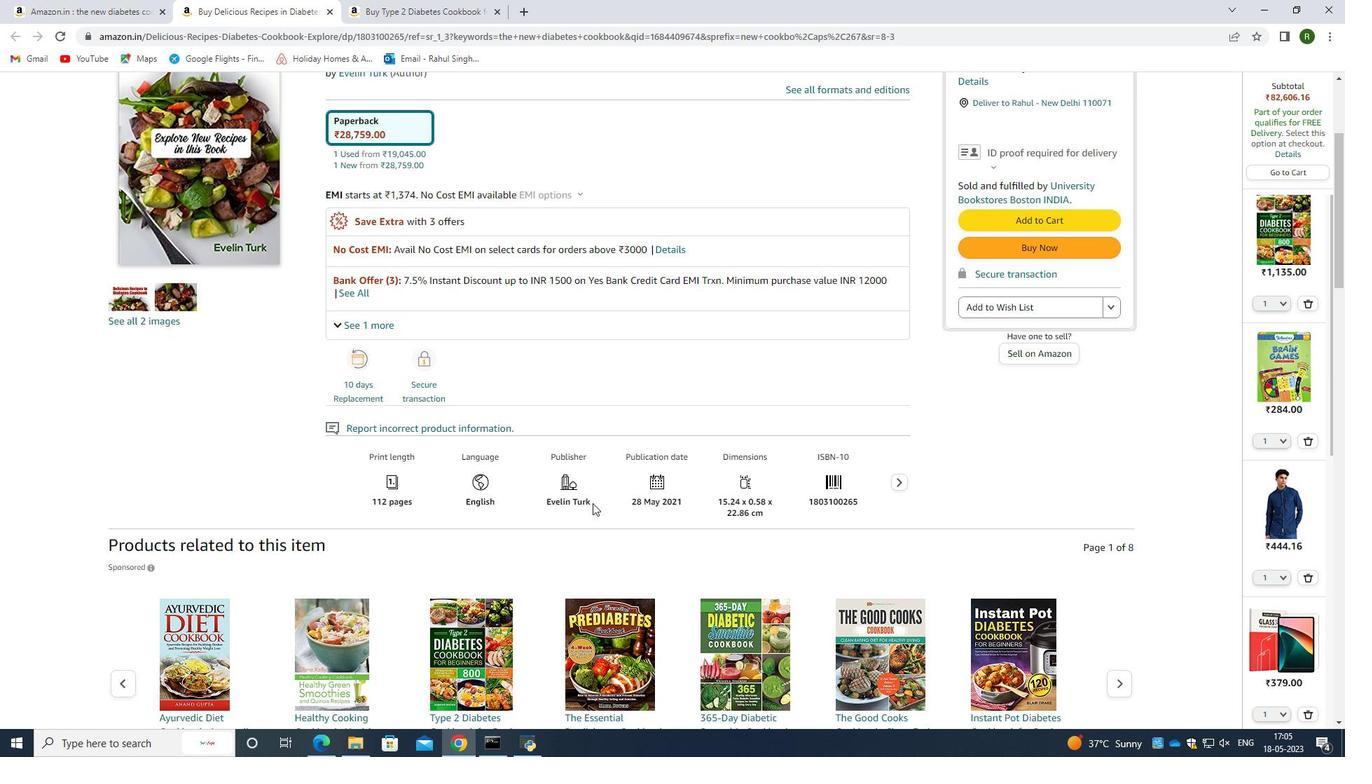 
Action: Mouse scrolled (595, 503) with delta (0, 0)
Screenshot: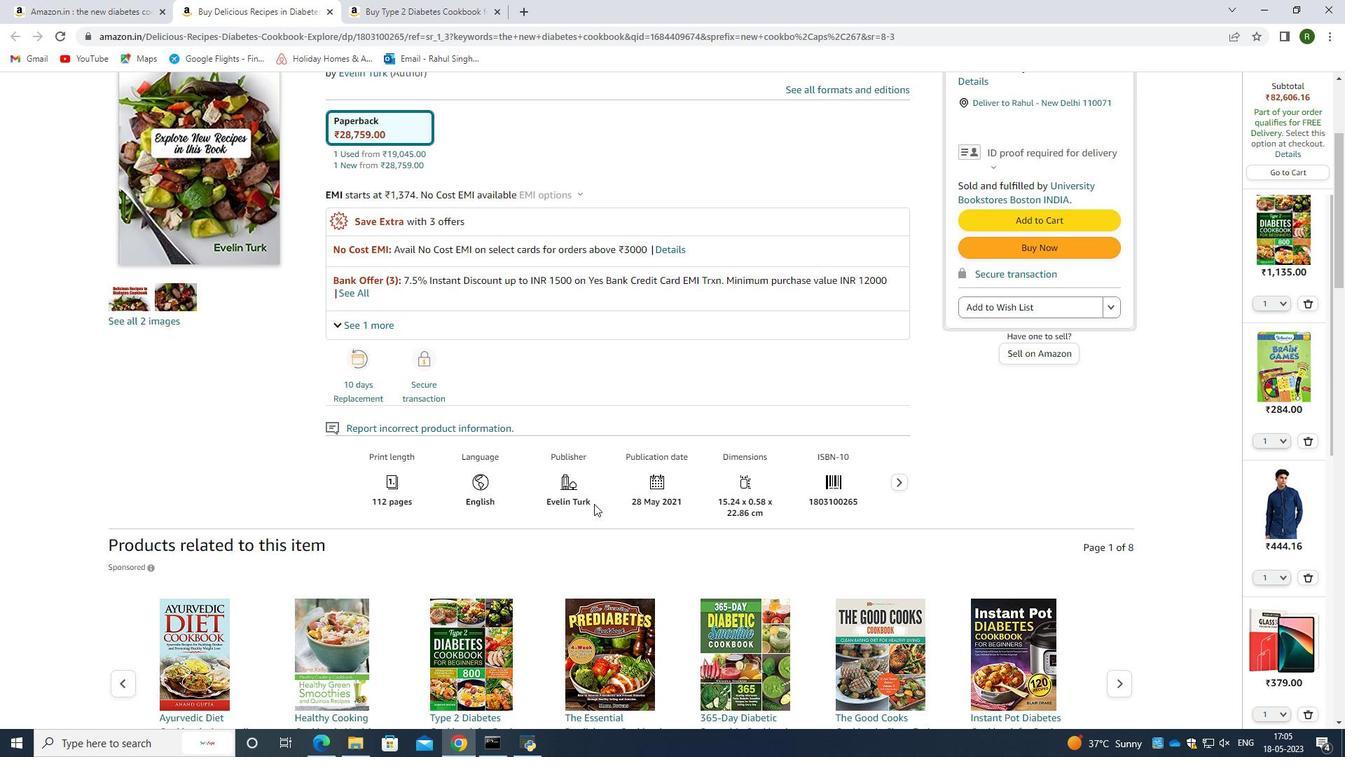 
Action: Mouse scrolled (595, 503) with delta (0, 0)
Screenshot: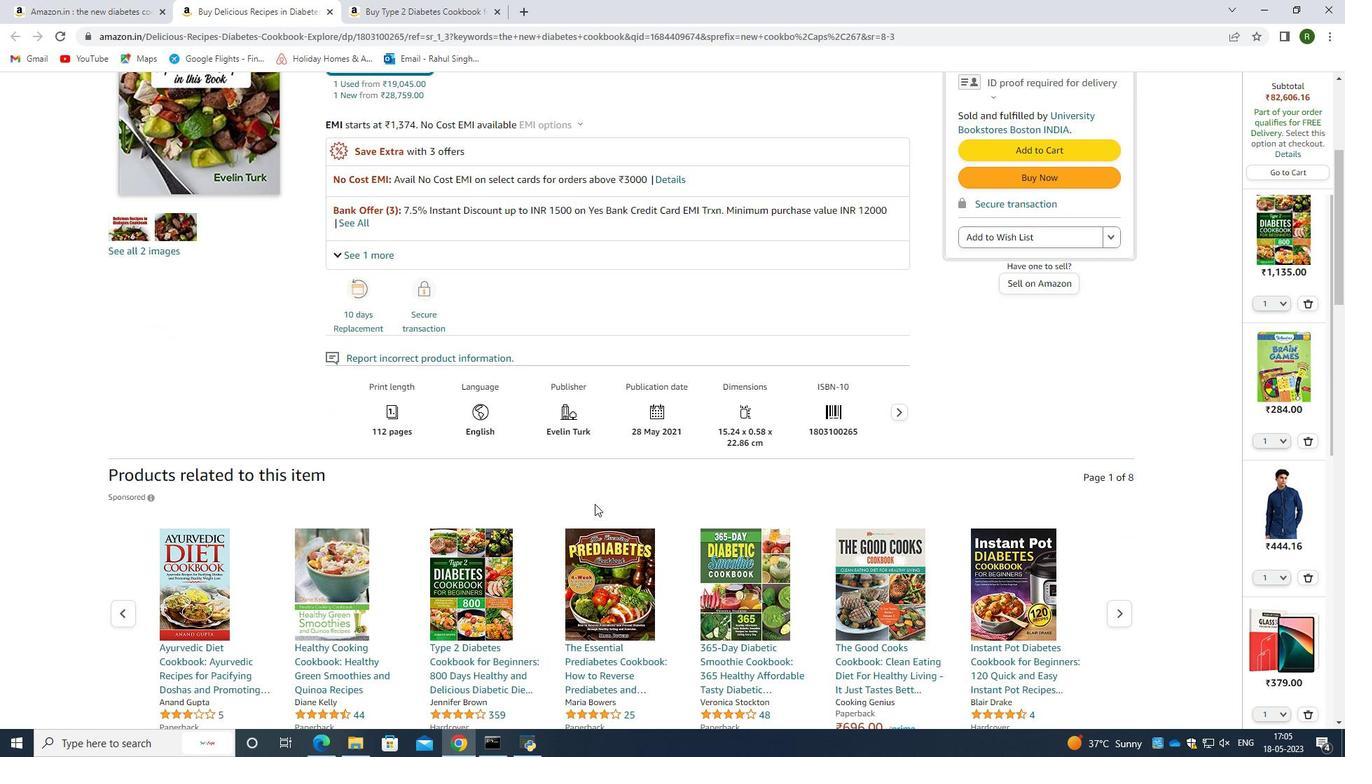 
Action: Mouse scrolled (595, 503) with delta (0, 0)
Screenshot: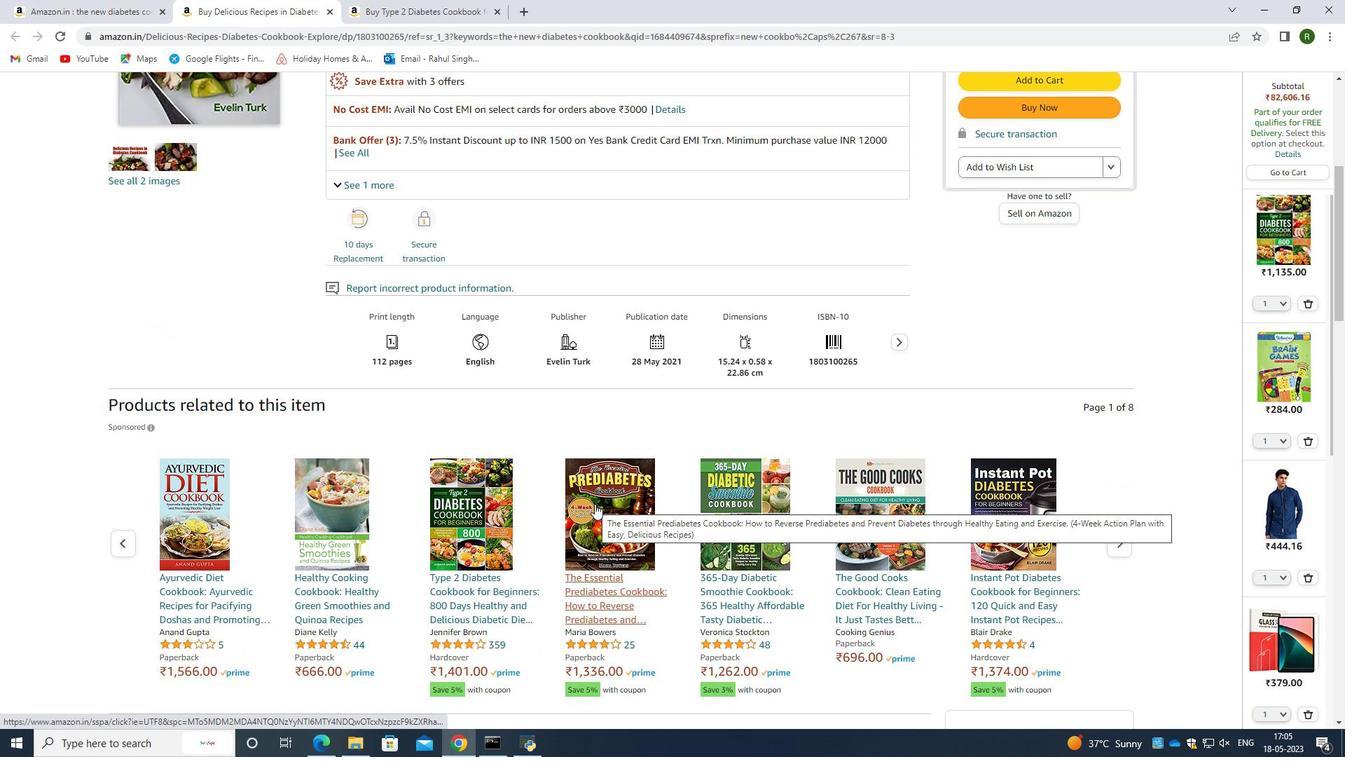 
Action: Mouse scrolled (595, 503) with delta (0, 0)
Screenshot: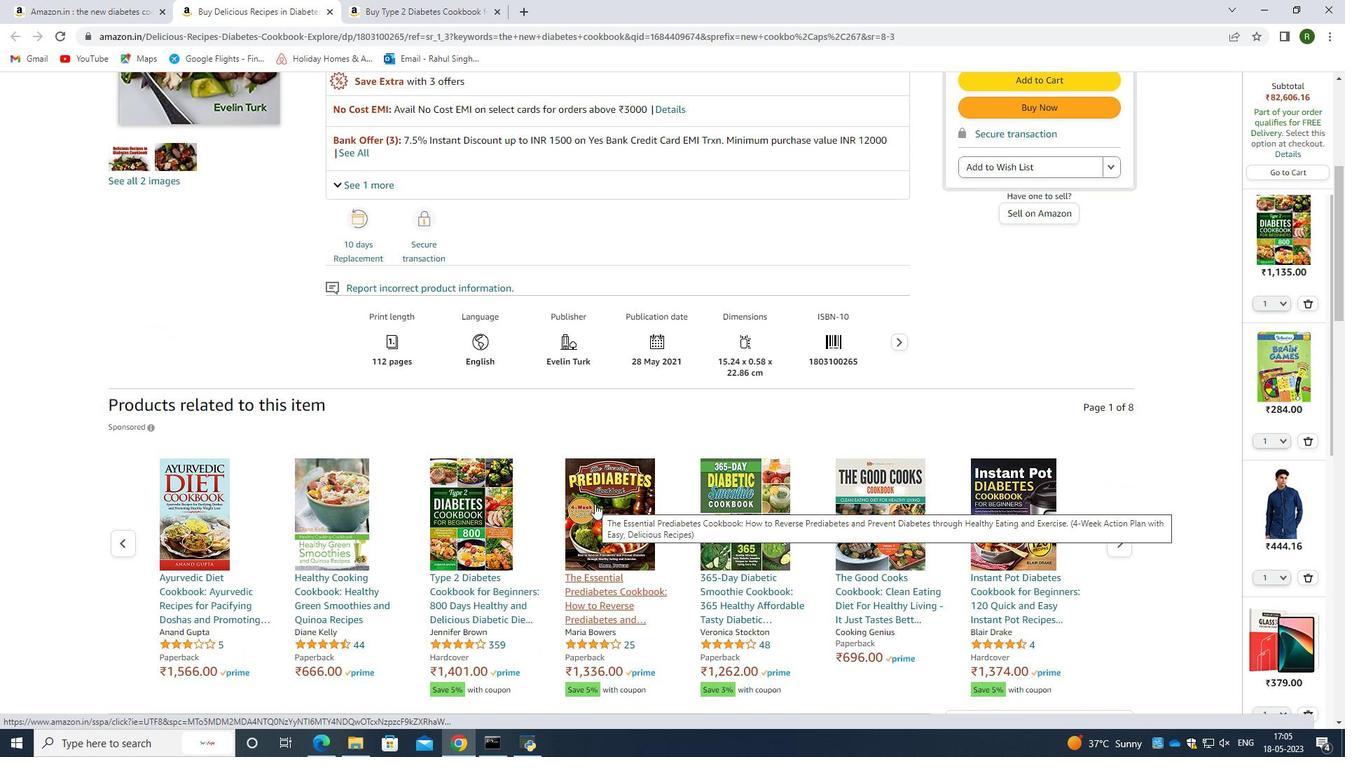 
Action: Mouse scrolled (595, 503) with delta (0, 0)
Screenshot: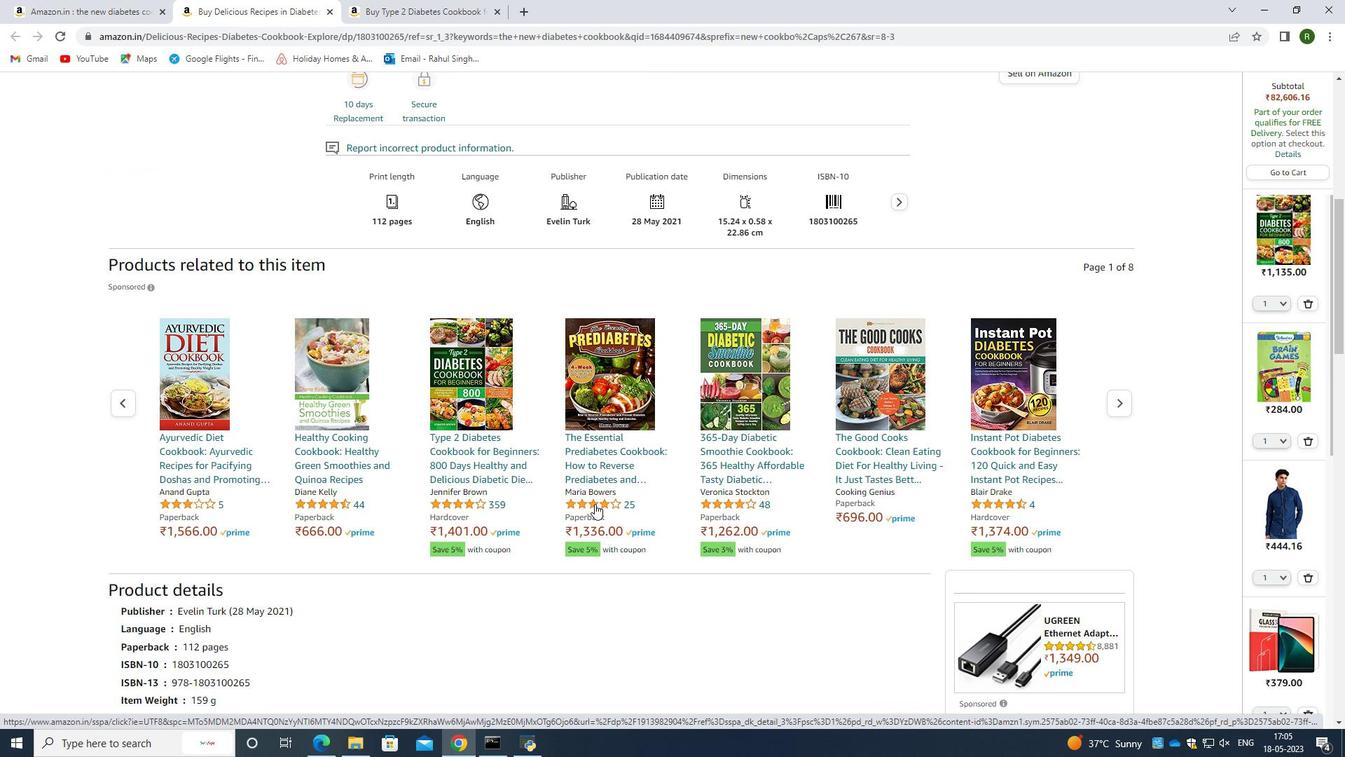 
Action: Mouse scrolled (595, 503) with delta (0, 0)
Screenshot: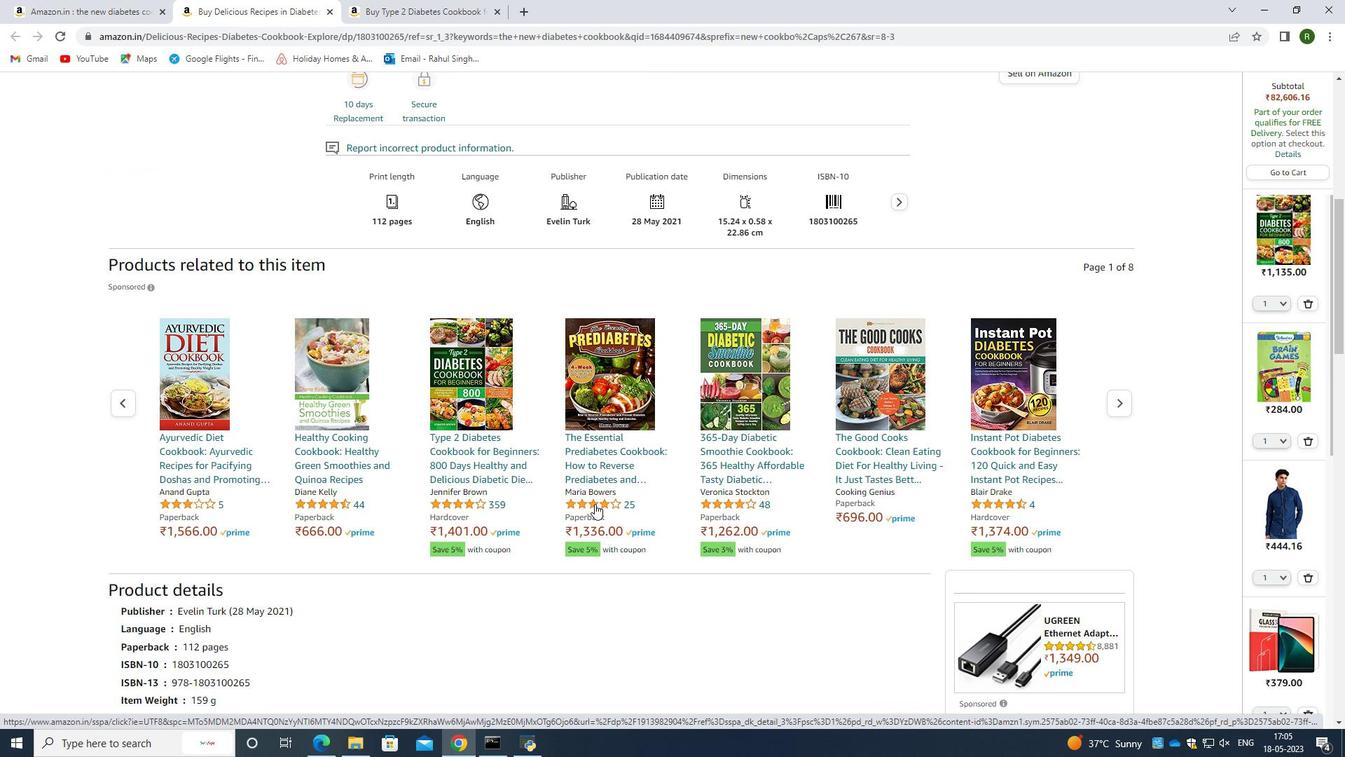 
Action: Mouse scrolled (595, 503) with delta (0, 0)
Screenshot: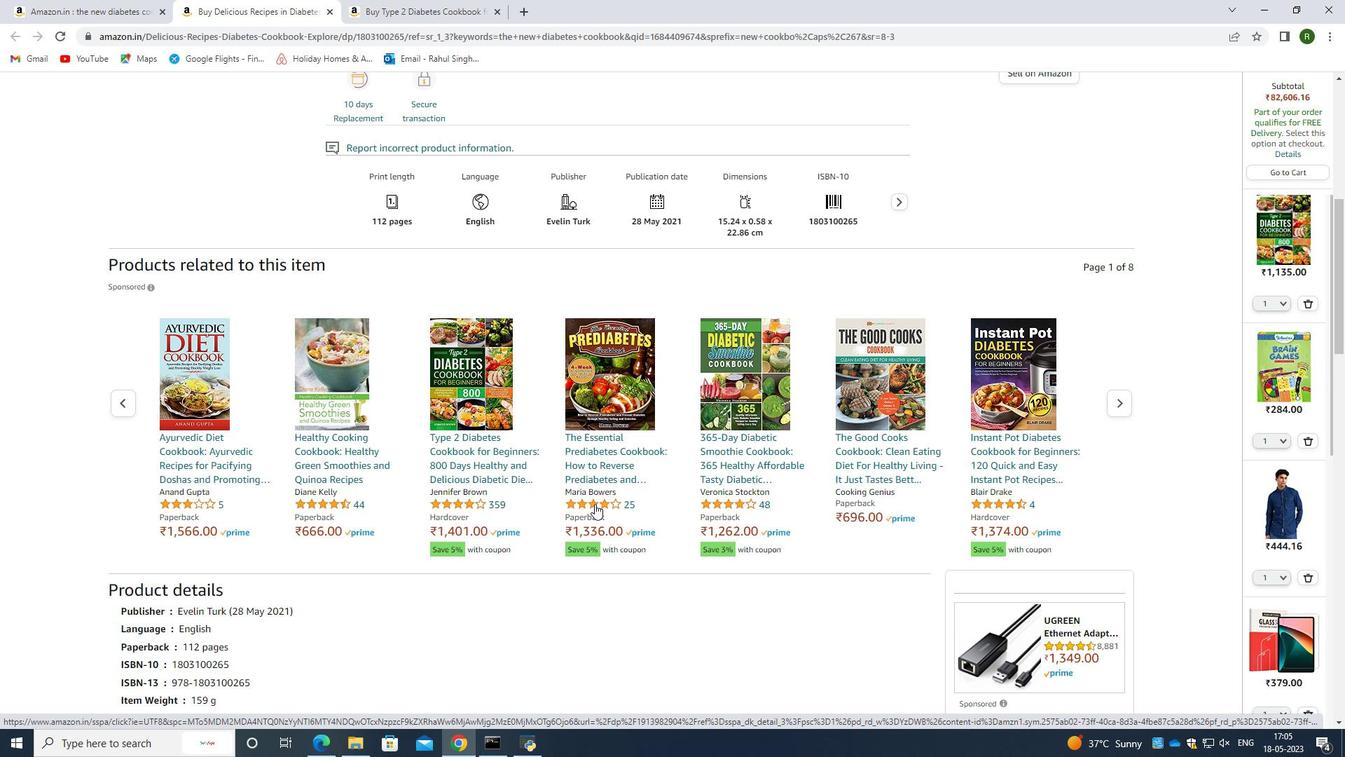 
Action: Mouse scrolled (595, 503) with delta (0, 0)
Screenshot: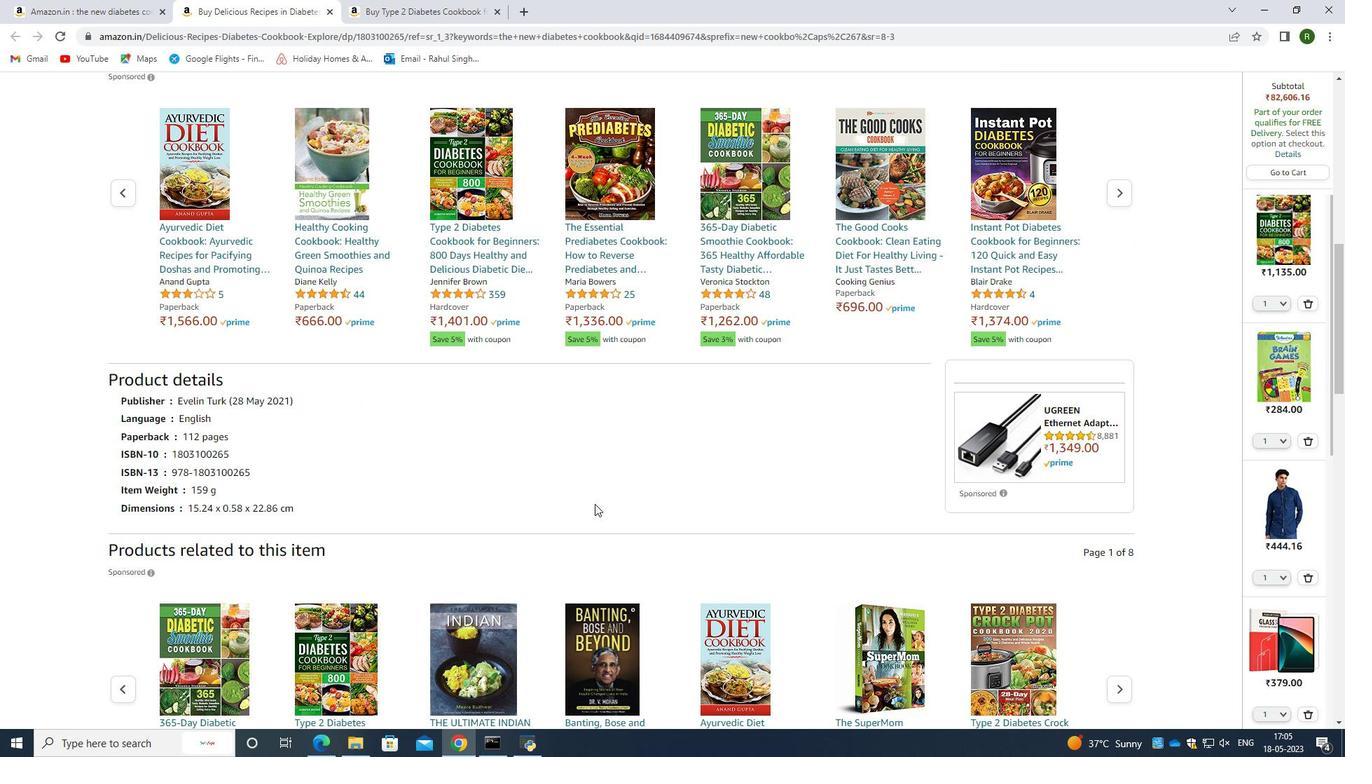 
Action: Mouse scrolled (595, 503) with delta (0, 0)
Screenshot: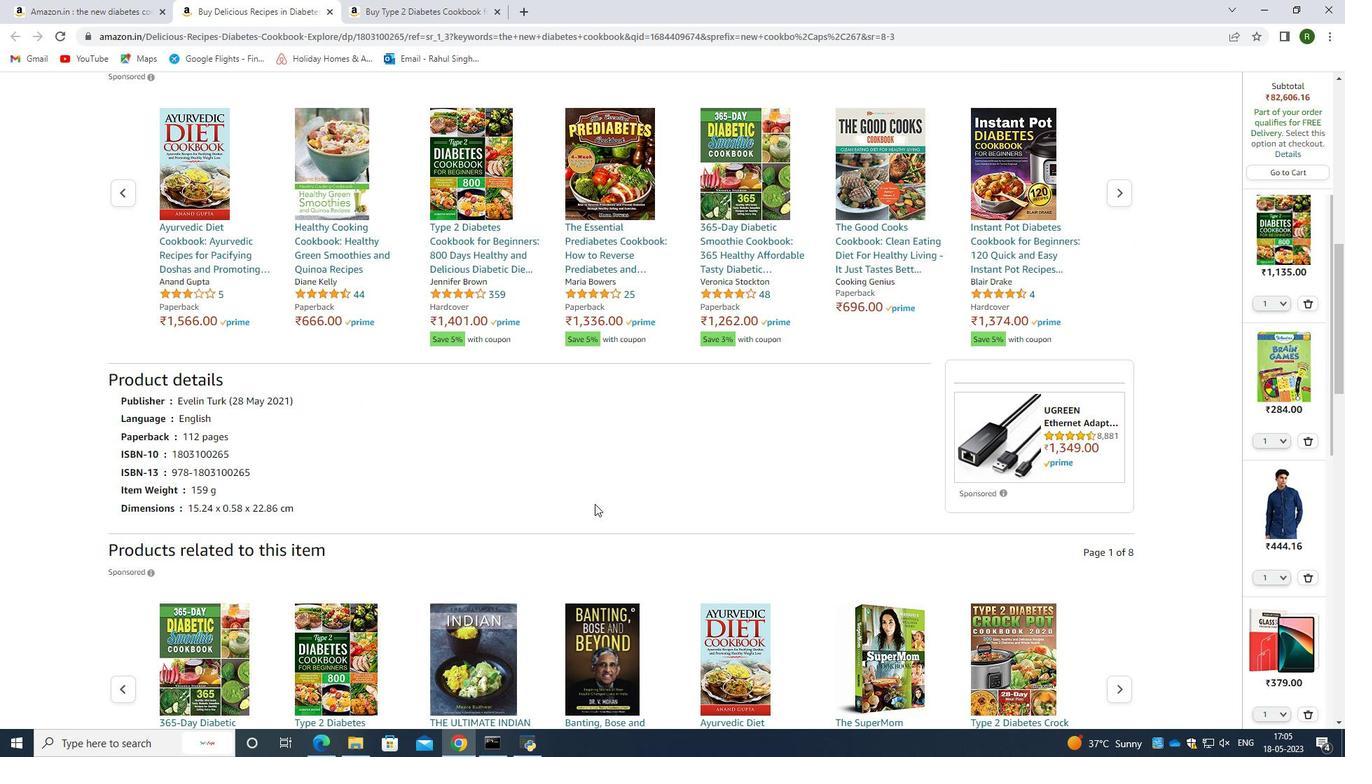 
Action: Mouse scrolled (595, 503) with delta (0, 0)
Screenshot: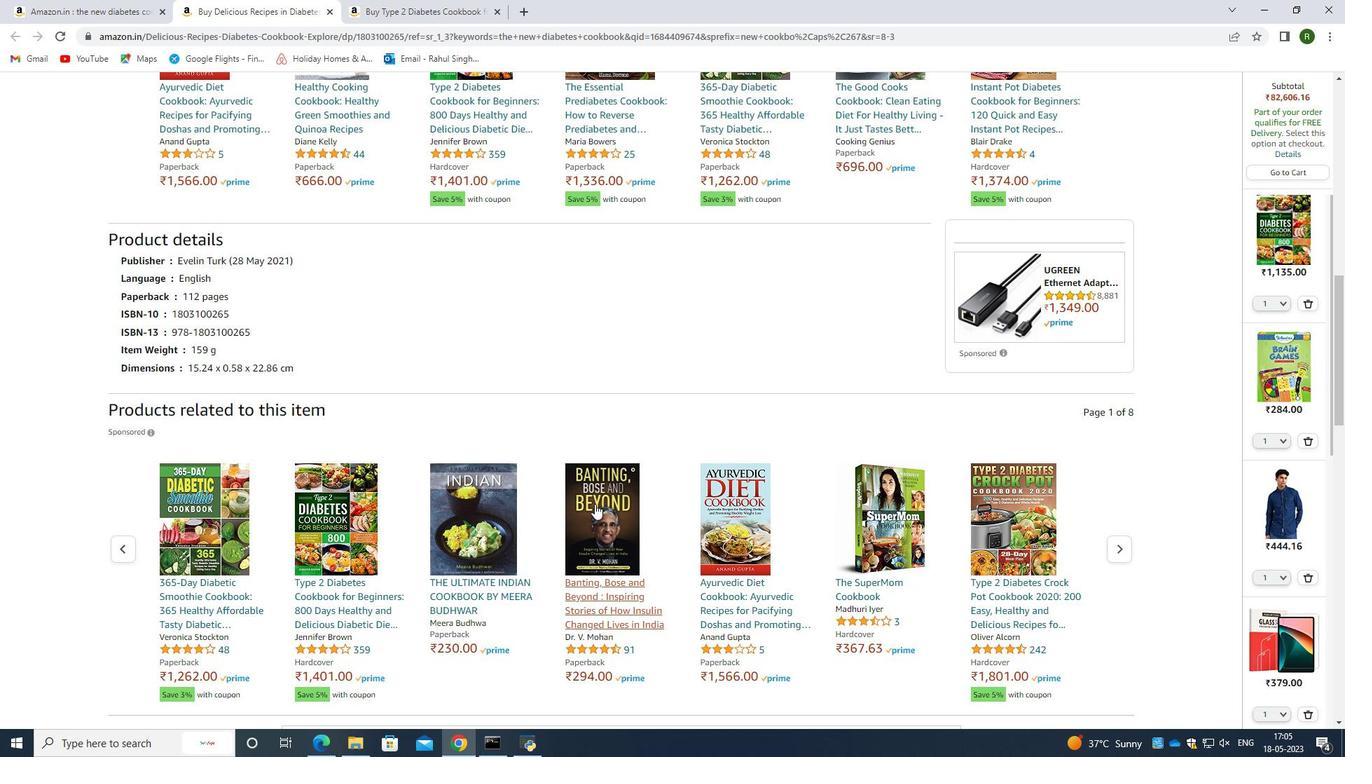 
Action: Mouse scrolled (595, 503) with delta (0, 0)
Screenshot: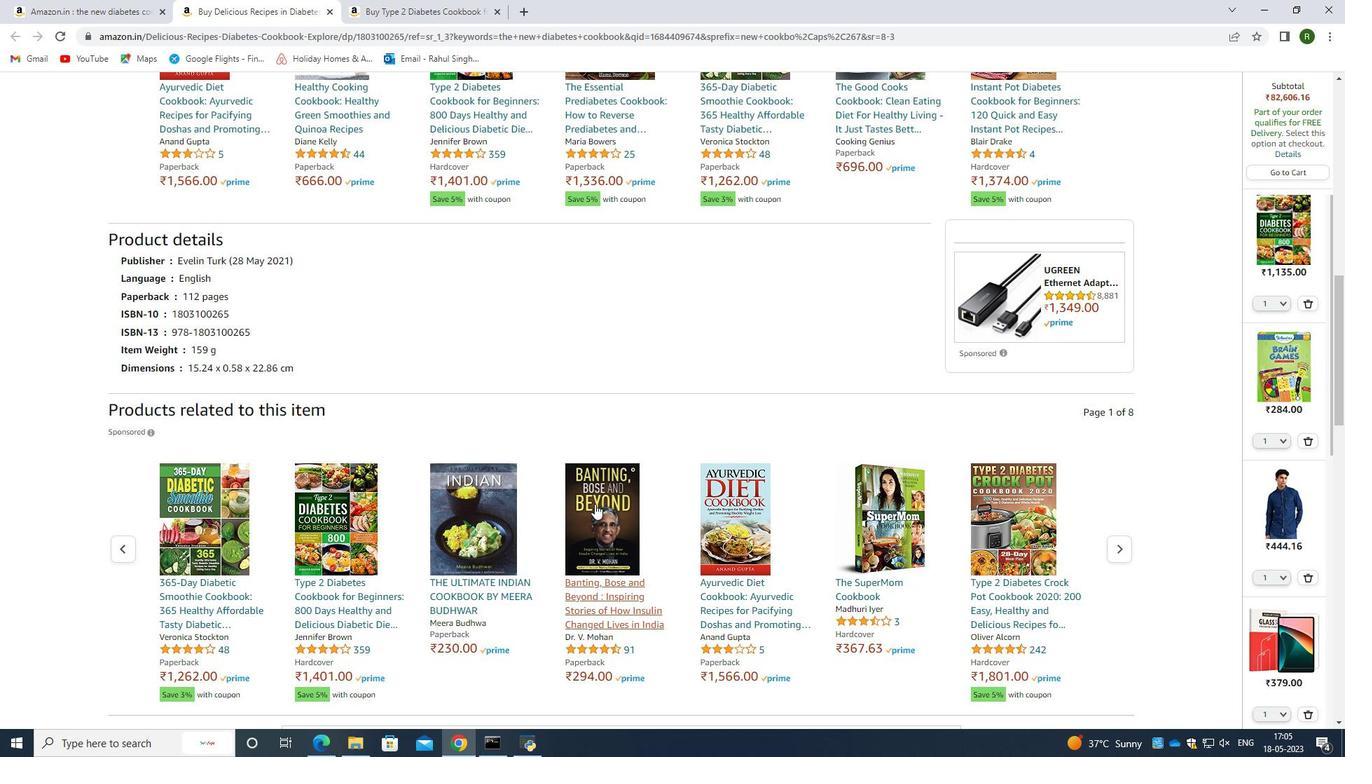 
Action: Mouse scrolled (595, 503) with delta (0, 0)
Screenshot: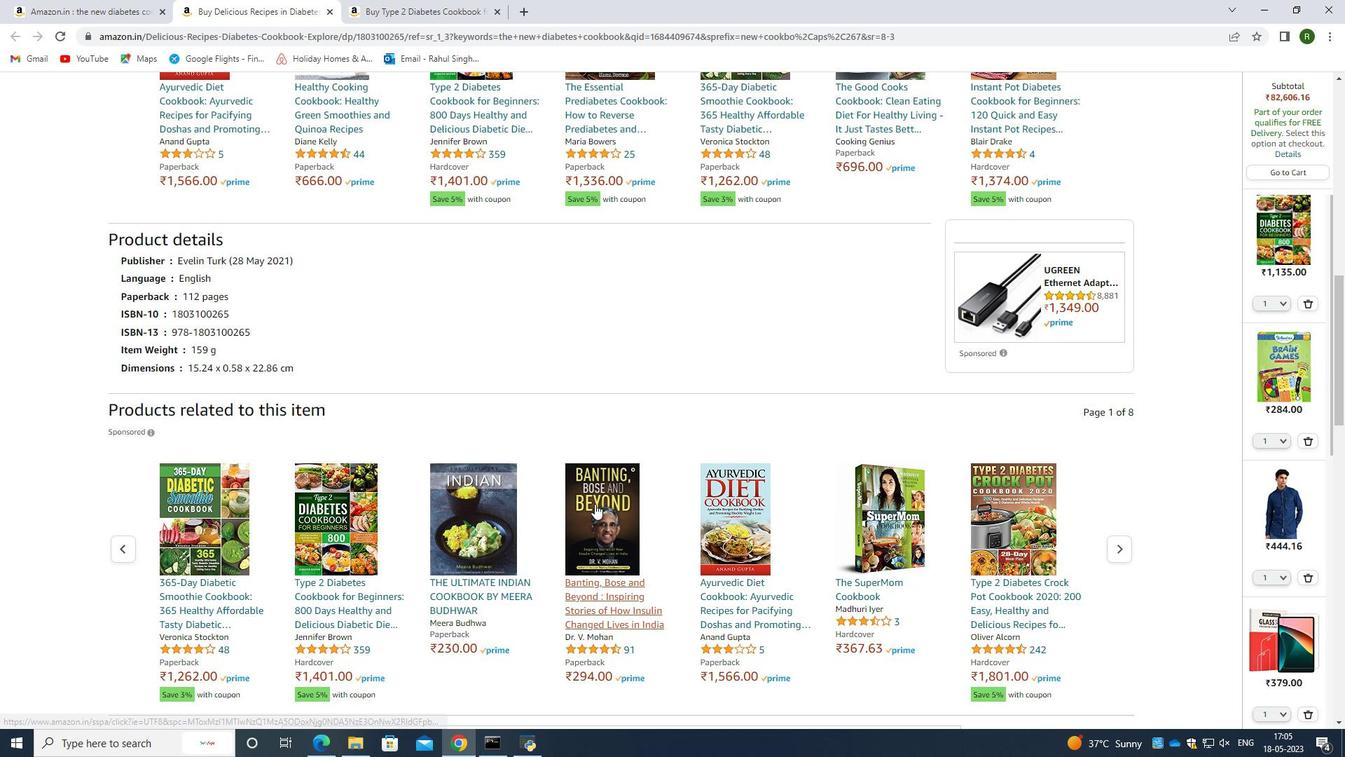 
Action: Mouse scrolled (595, 503) with delta (0, 0)
Screenshot: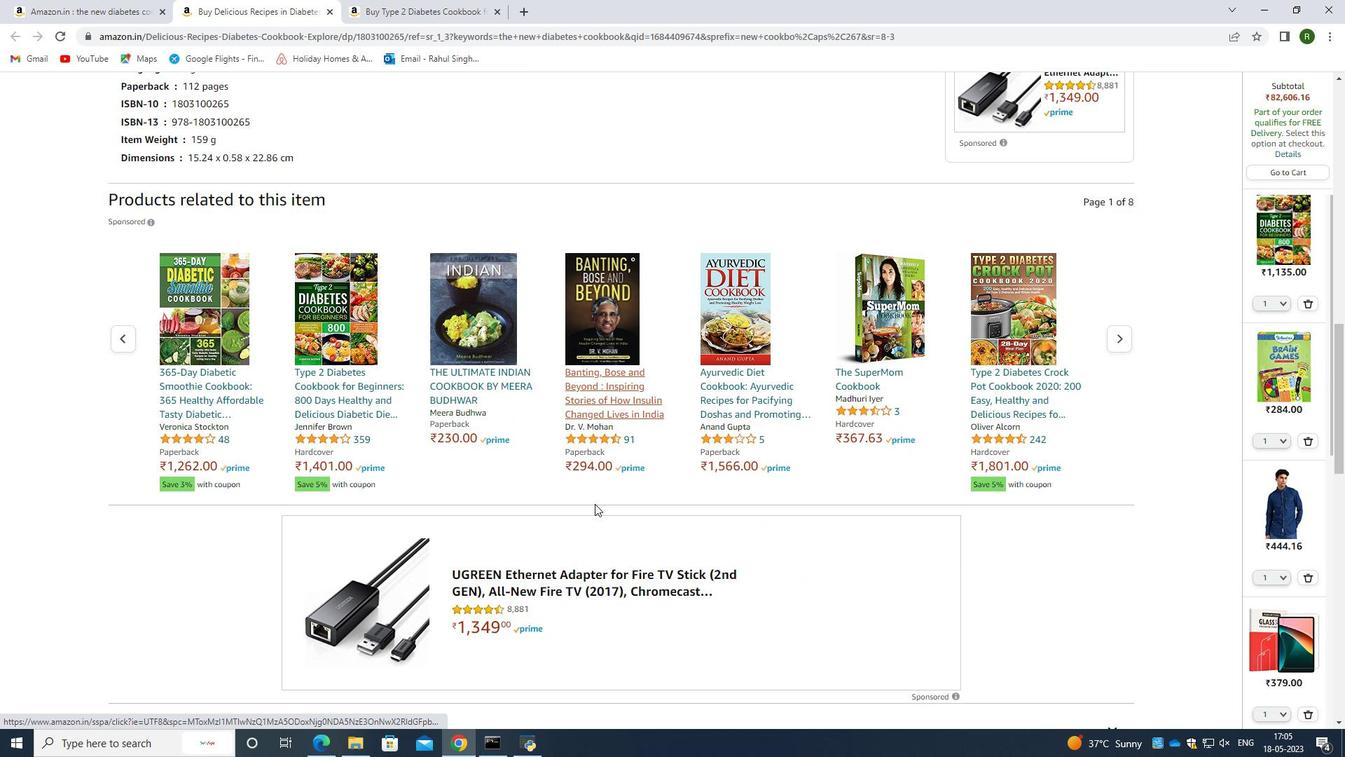 
Action: Mouse scrolled (595, 503) with delta (0, 0)
Screenshot: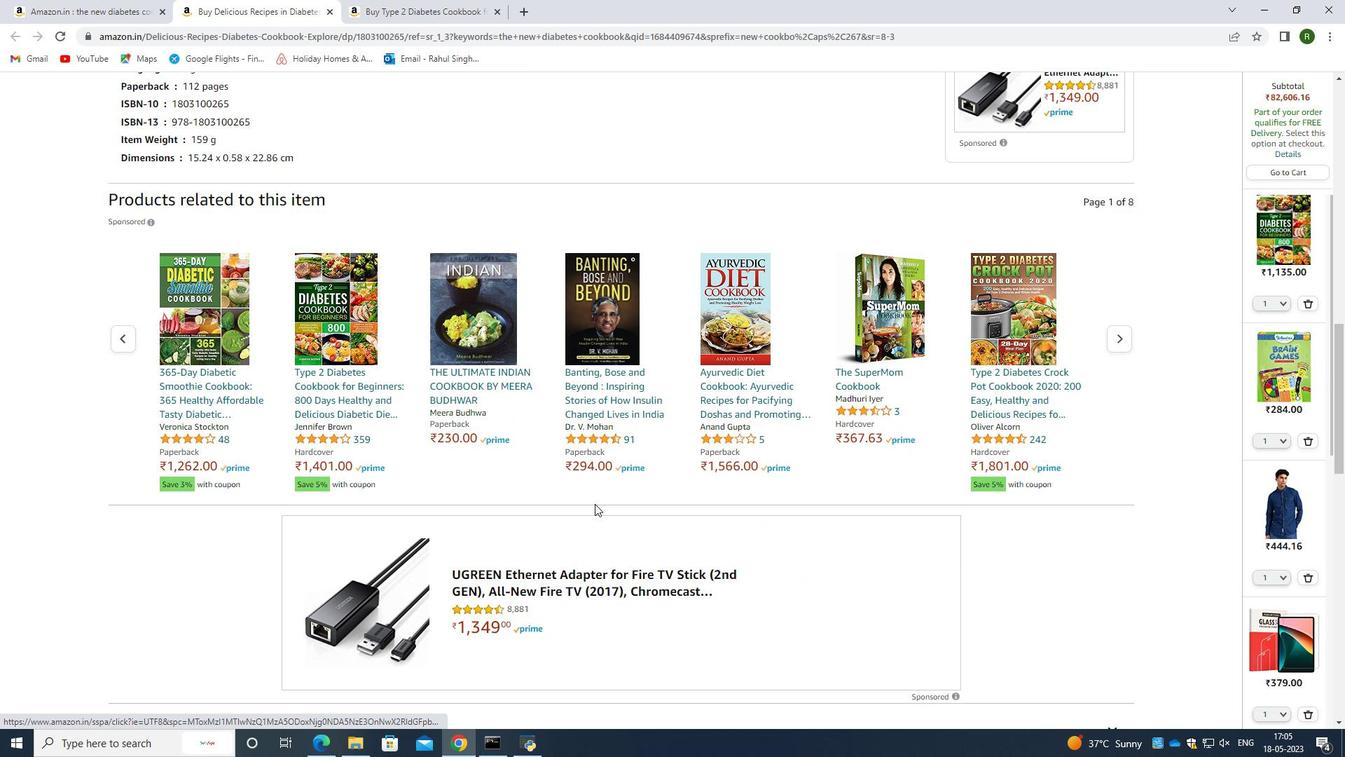 
Action: Mouse scrolled (595, 503) with delta (0, 0)
Screenshot: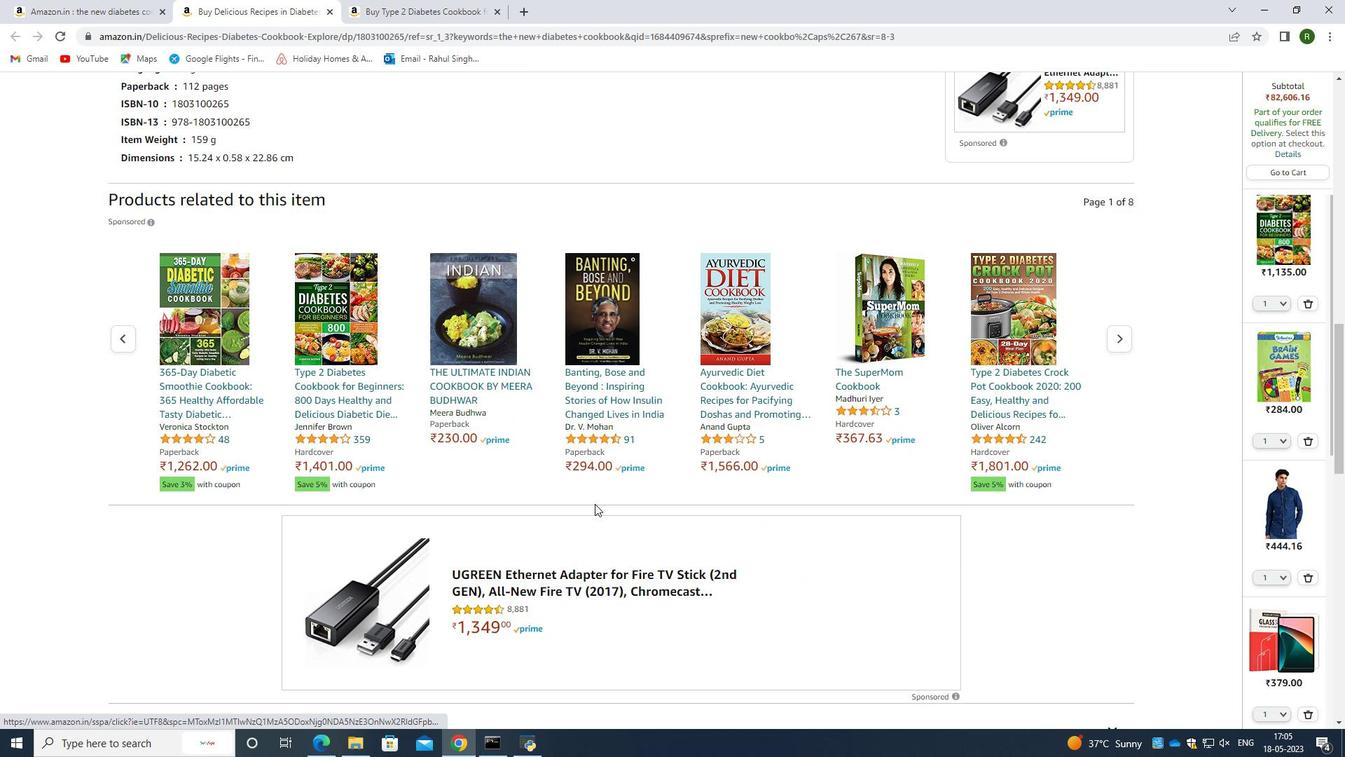 
Action: Mouse scrolled (595, 503) with delta (0, 0)
Screenshot: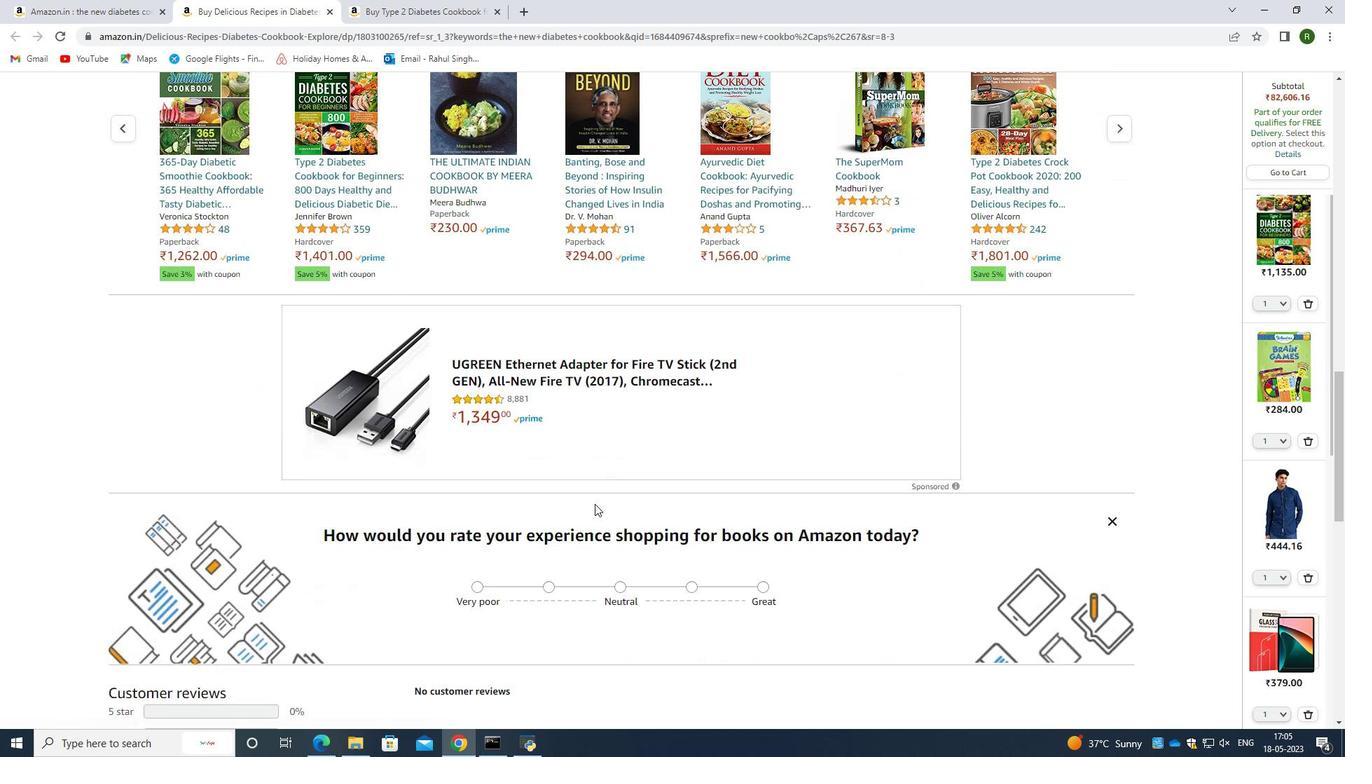 
Action: Mouse scrolled (595, 503) with delta (0, 0)
Screenshot: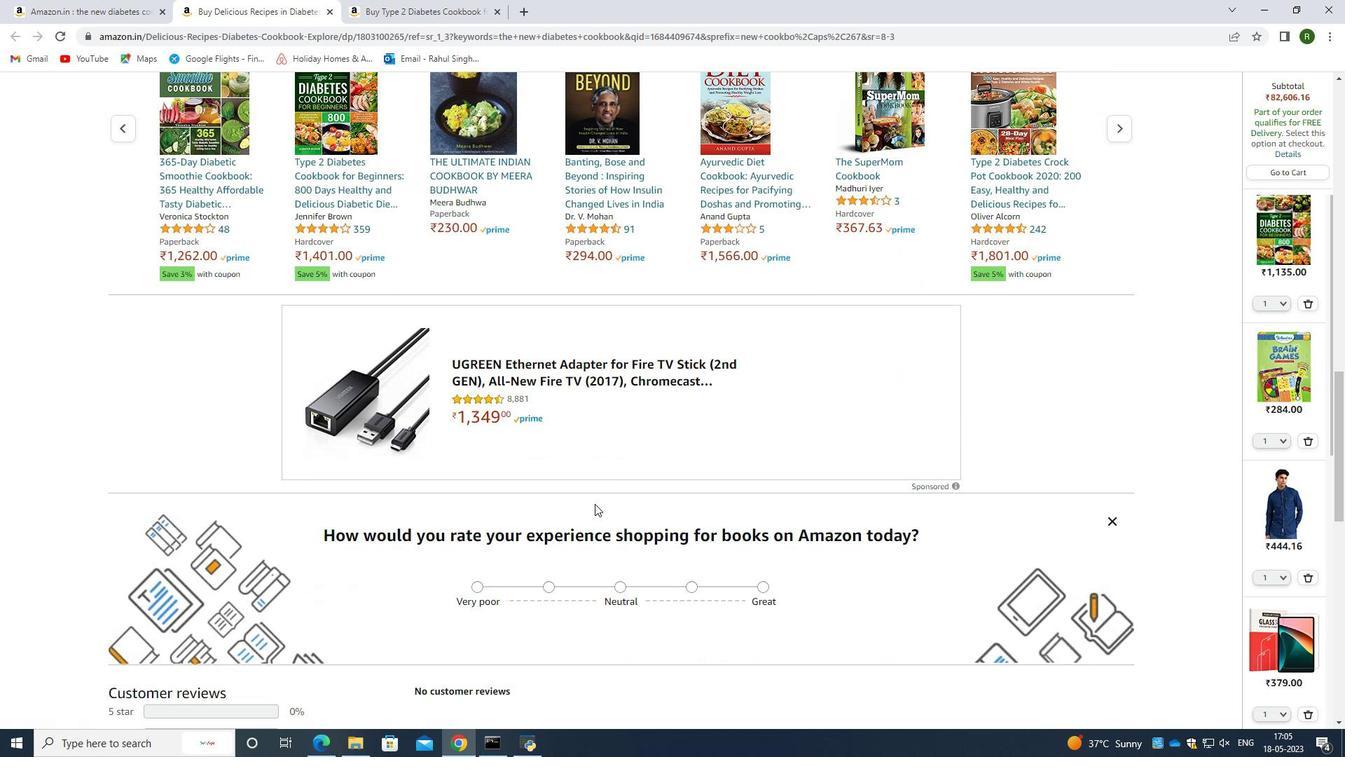 
Action: Mouse scrolled (595, 503) with delta (0, 0)
Screenshot: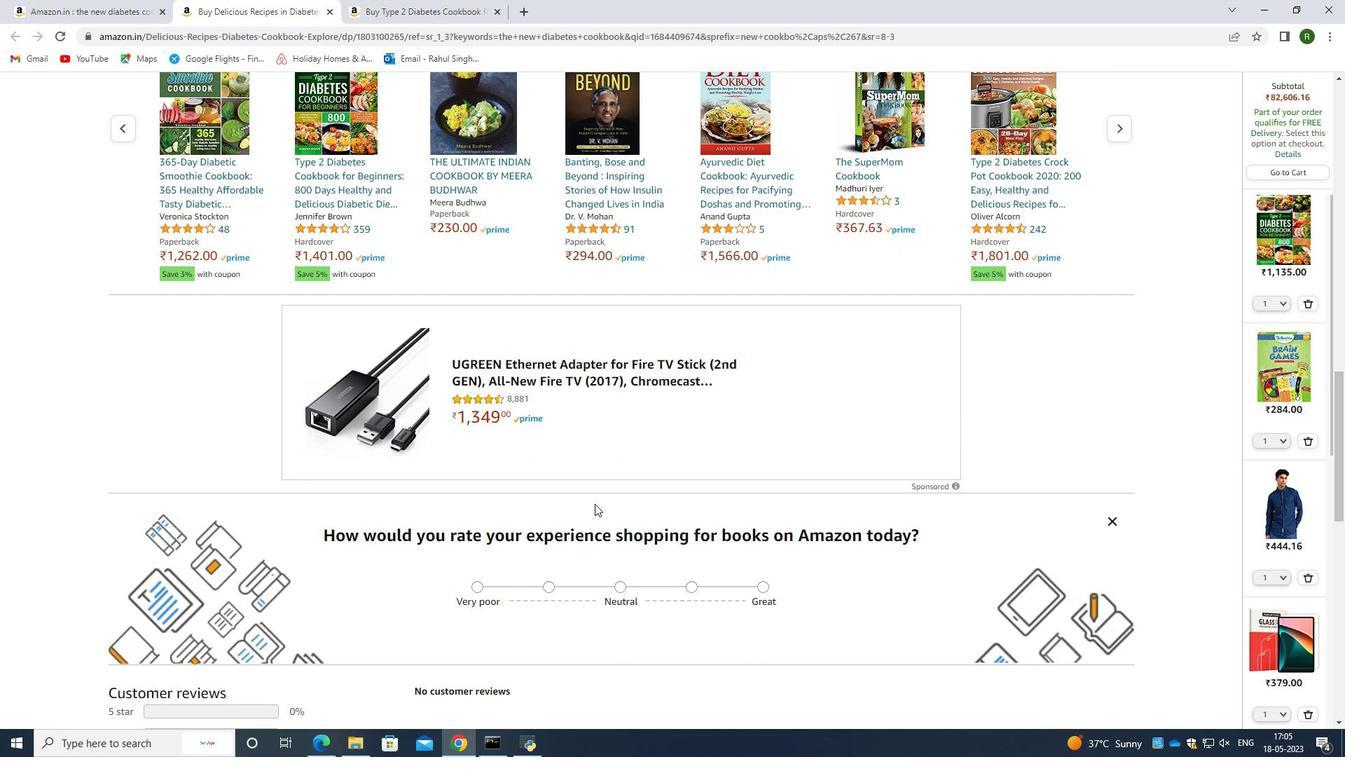 
Action: Mouse scrolled (595, 503) with delta (0, 0)
Screenshot: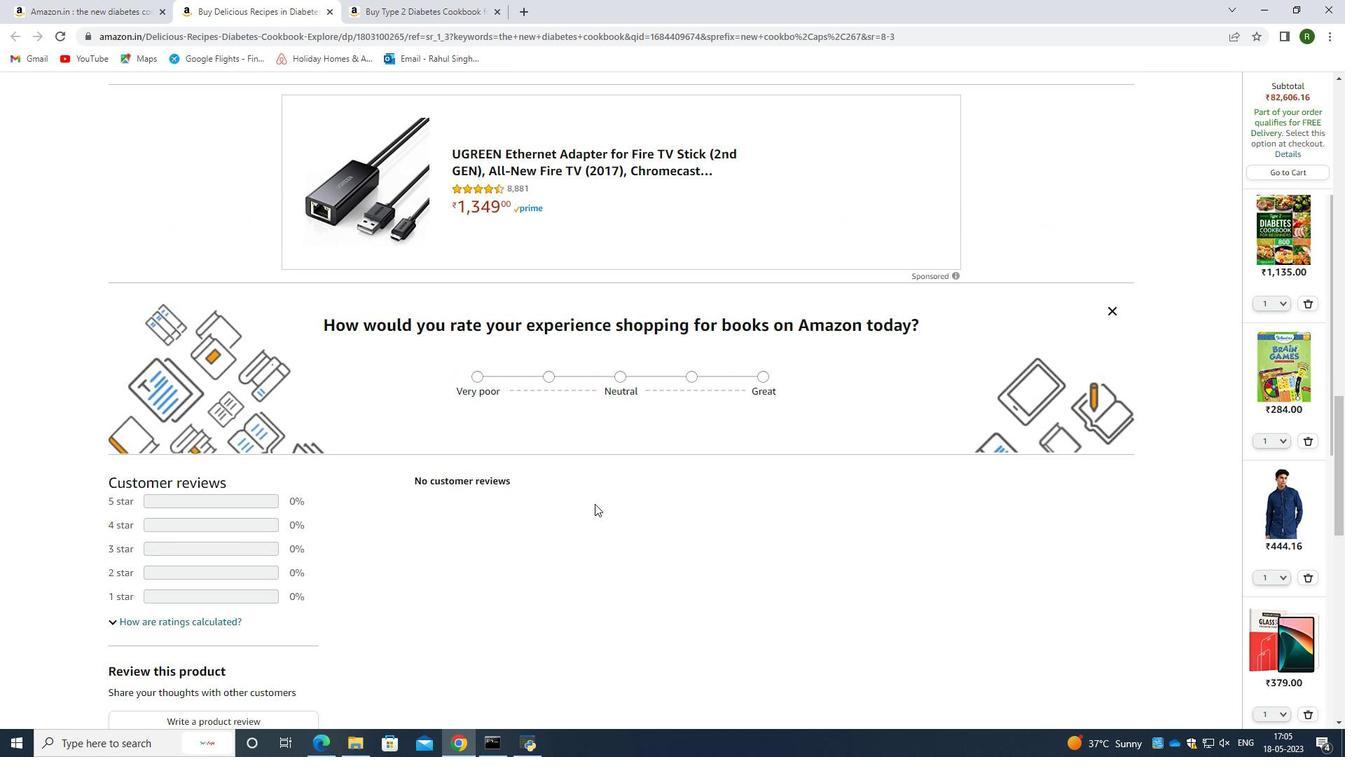 
Action: Mouse scrolled (595, 503) with delta (0, 0)
Screenshot: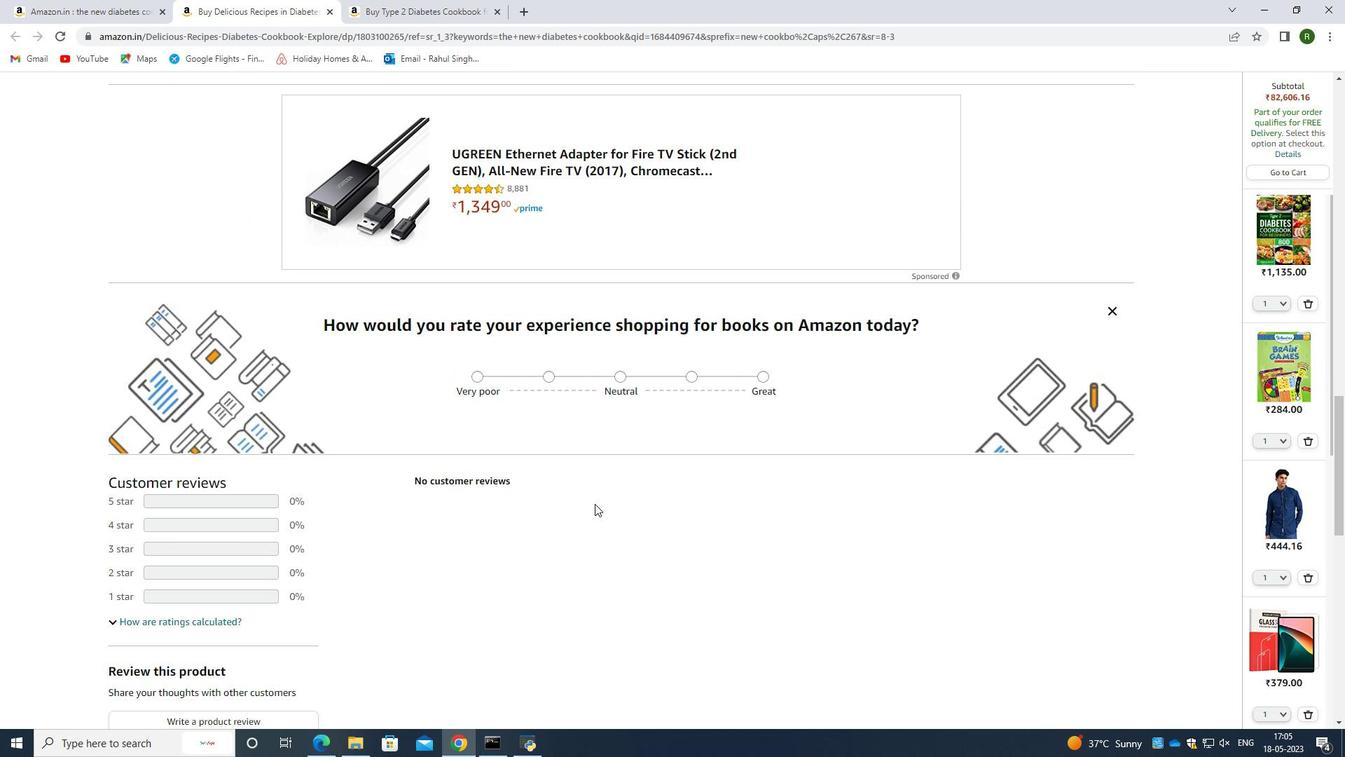 
Action: Mouse scrolled (595, 503) with delta (0, 0)
Screenshot: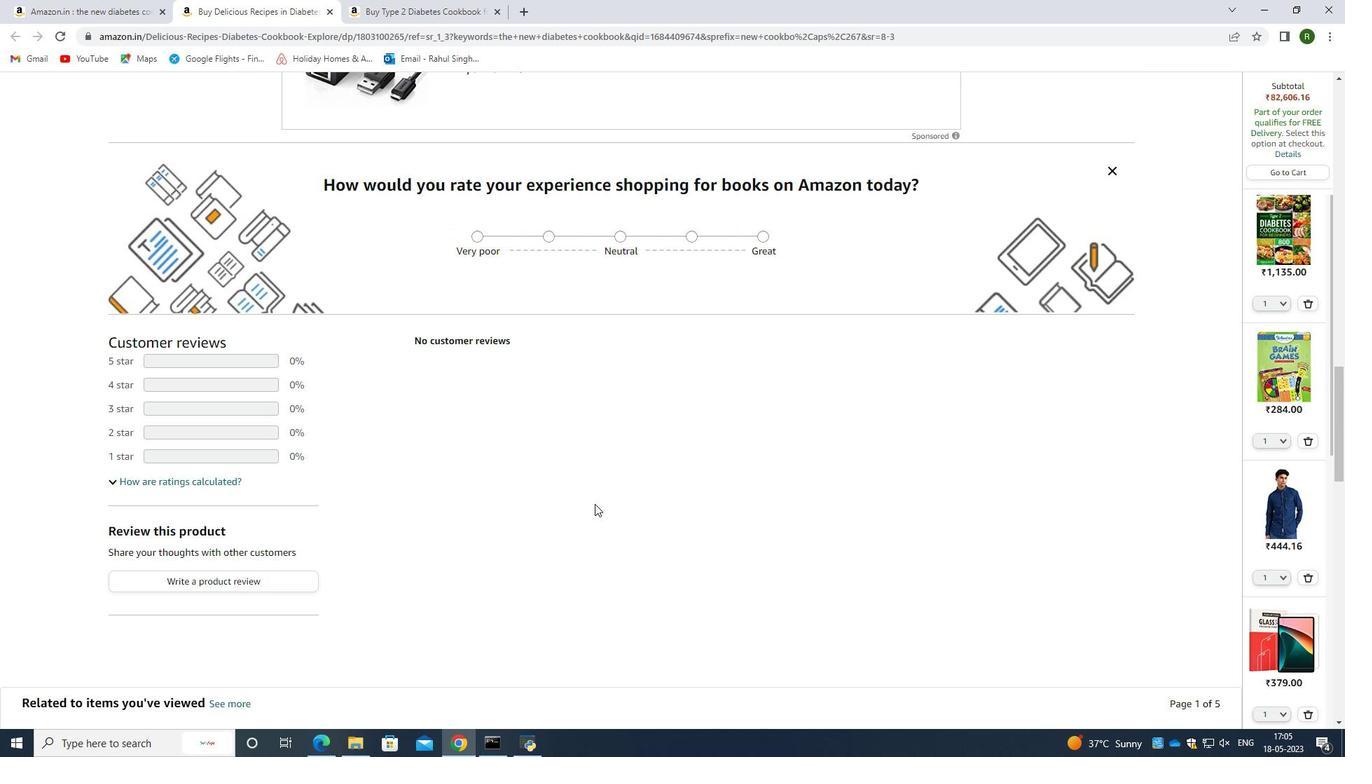 
Action: Mouse scrolled (595, 503) with delta (0, 0)
Screenshot: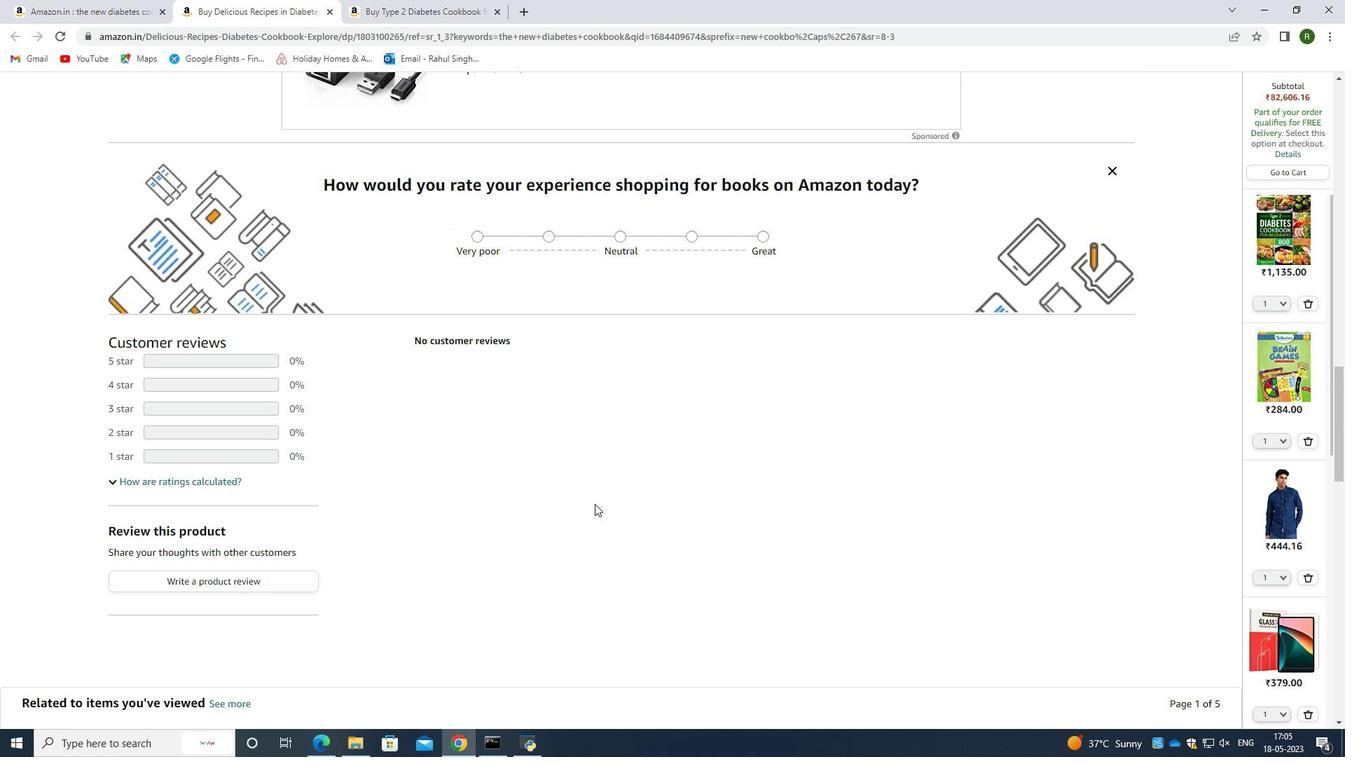 
Action: Mouse scrolled (595, 503) with delta (0, 0)
Screenshot: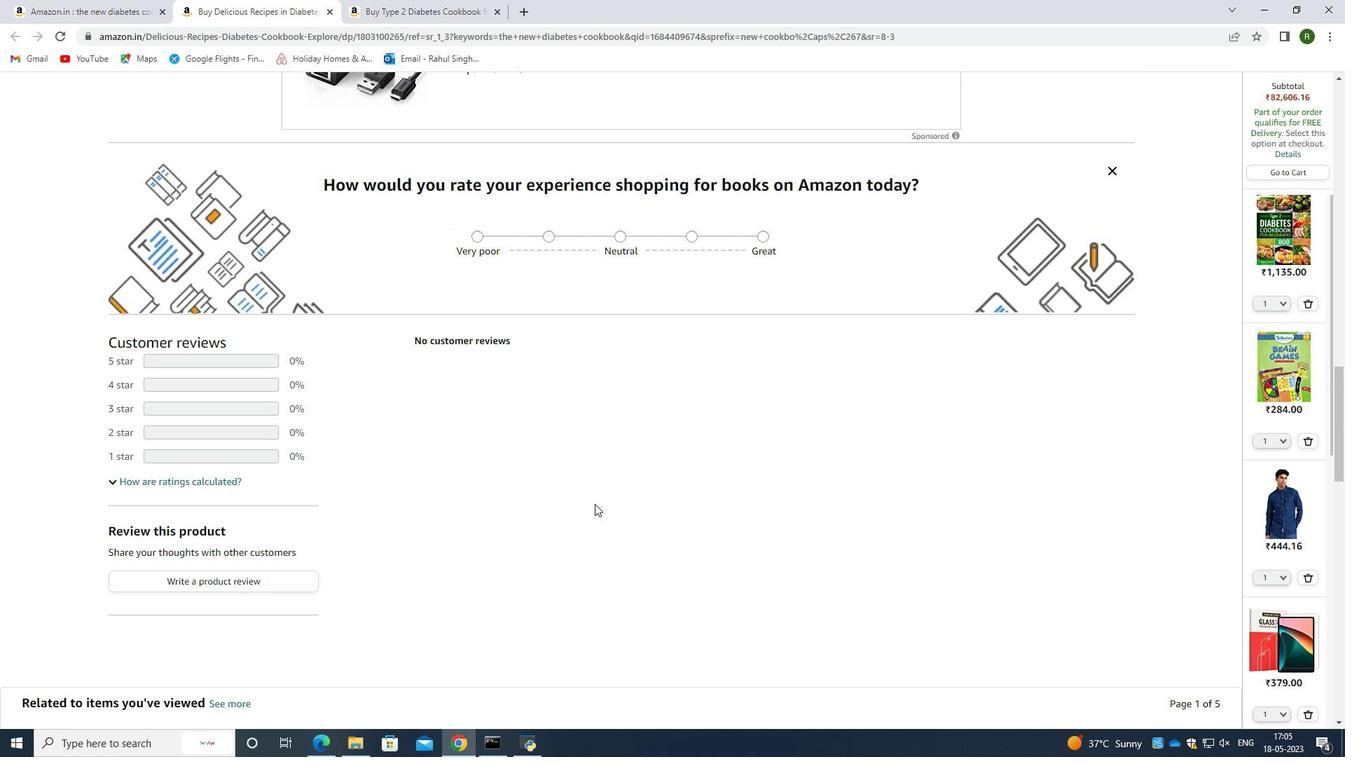 
Action: Mouse scrolled (595, 503) with delta (0, 0)
Screenshot: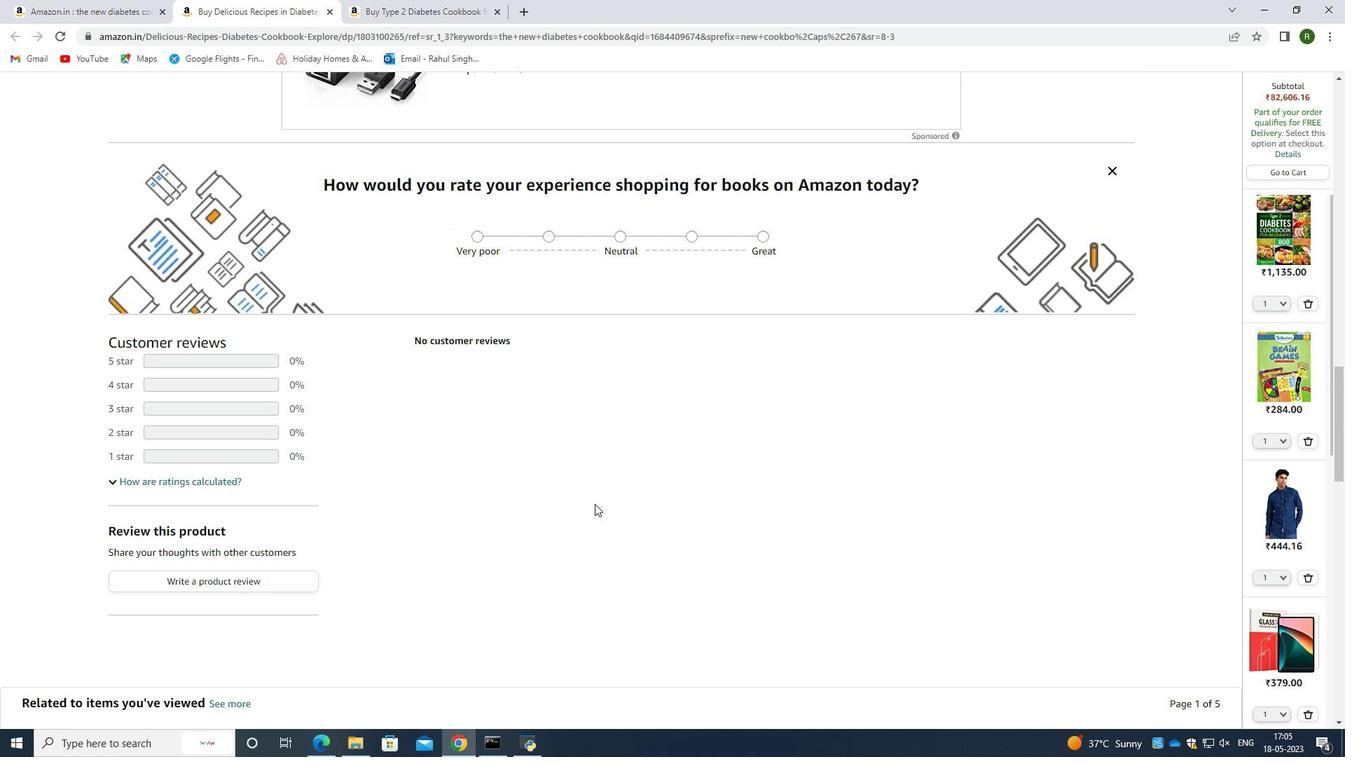 
Action: Mouse scrolled (595, 503) with delta (0, 0)
Screenshot: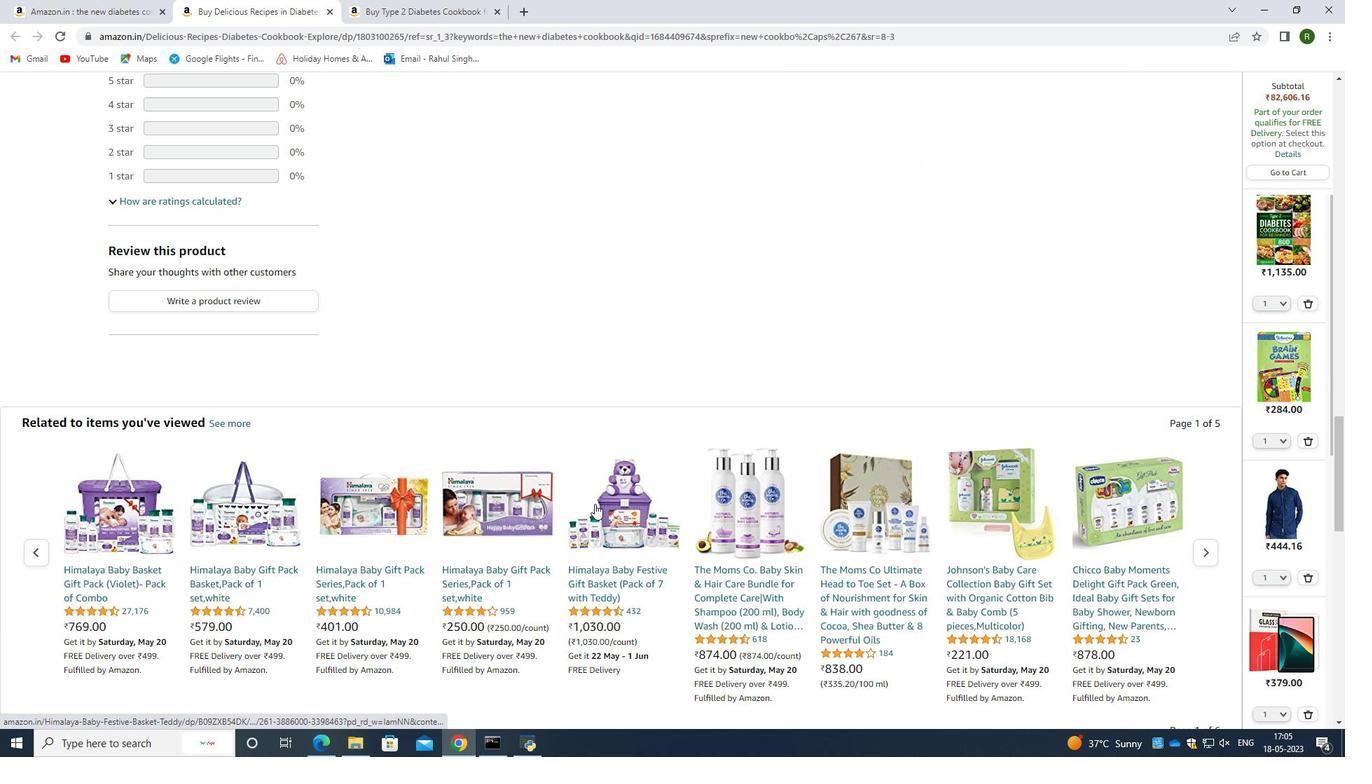 
Action: Mouse scrolled (595, 503) with delta (0, 0)
Screenshot: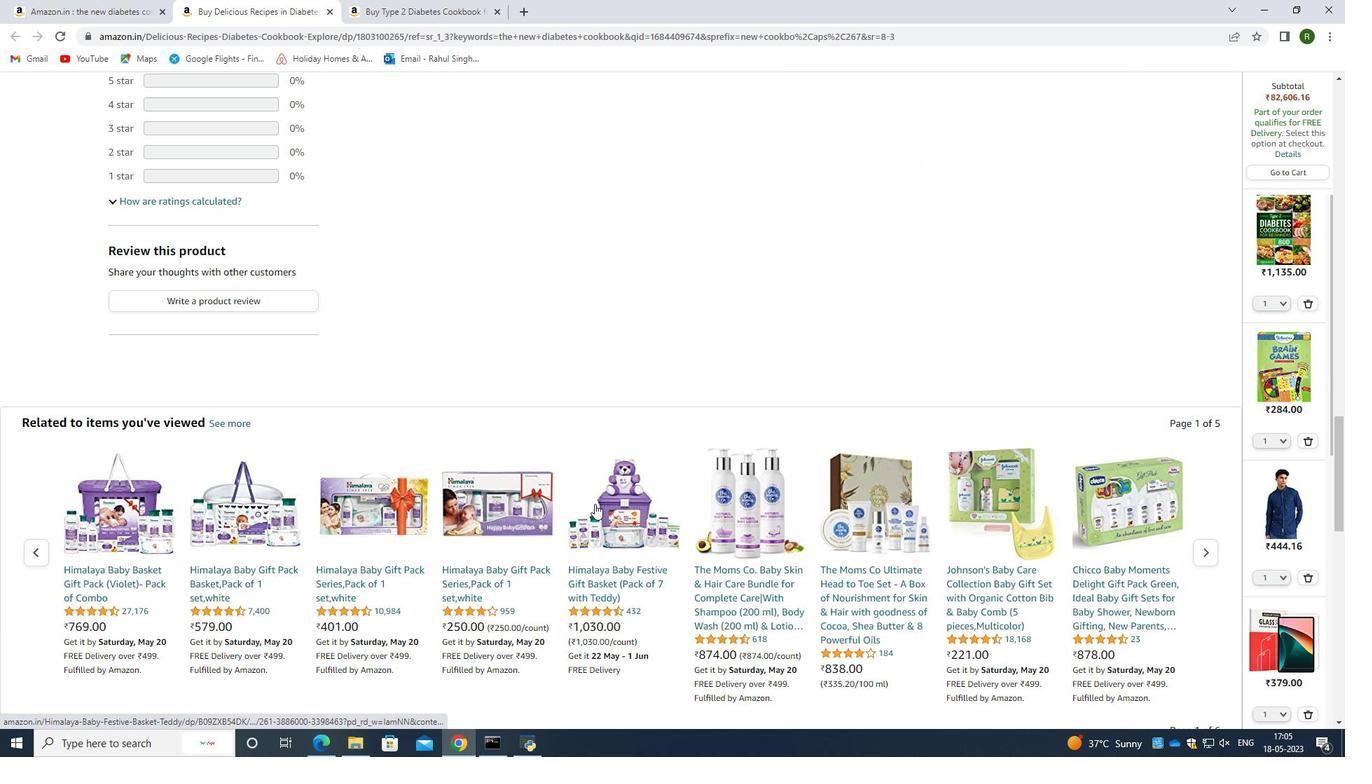 
Action: Mouse scrolled (595, 504) with delta (0, 0)
Screenshot: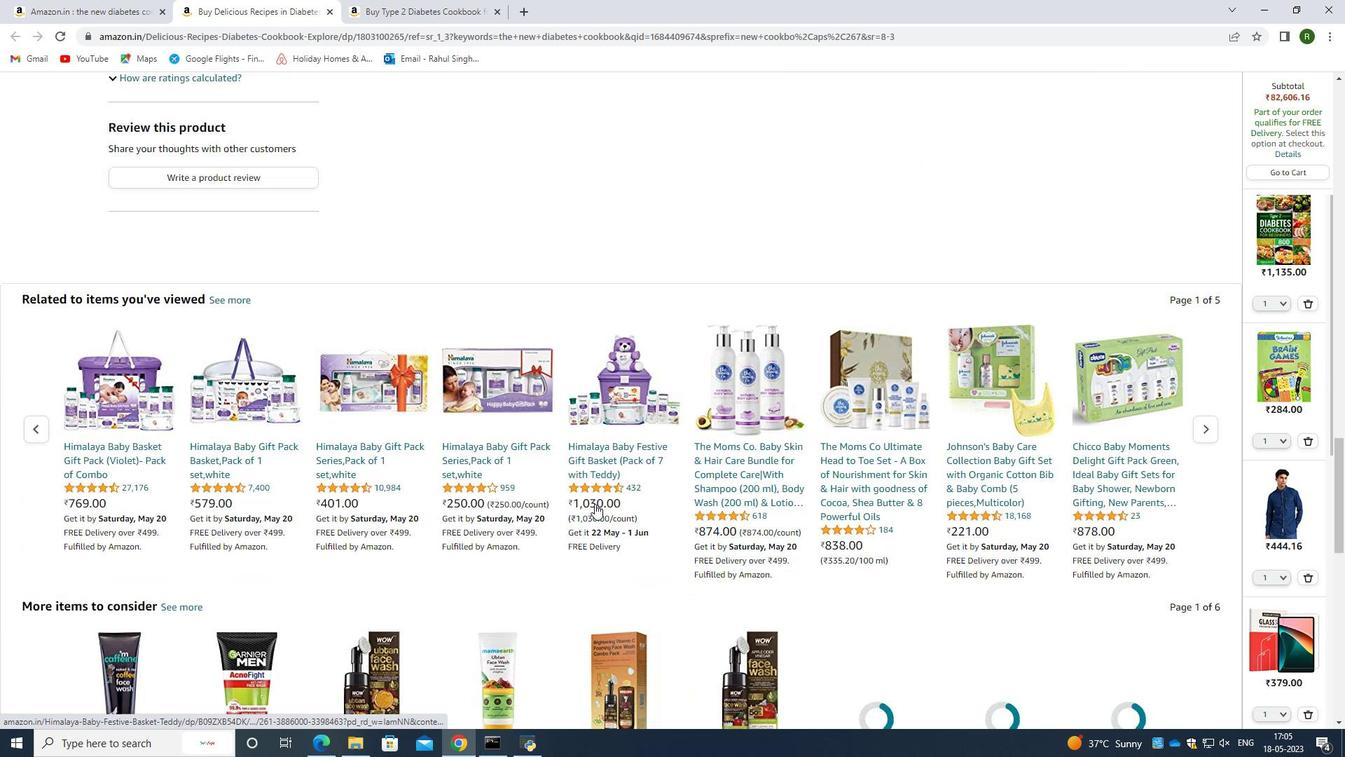 
Action: Mouse scrolled (595, 504) with delta (0, 0)
Screenshot: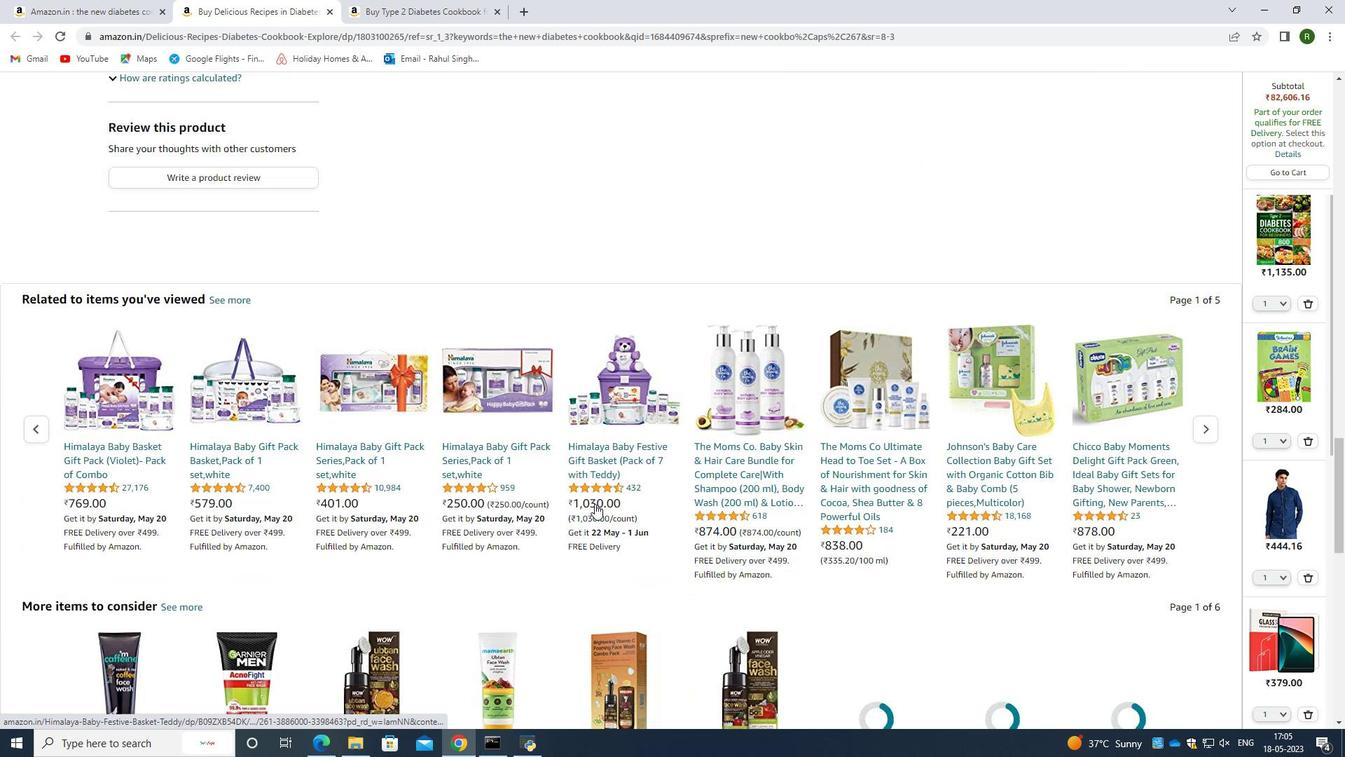 
Action: Mouse scrolled (595, 504) with delta (0, 0)
Screenshot: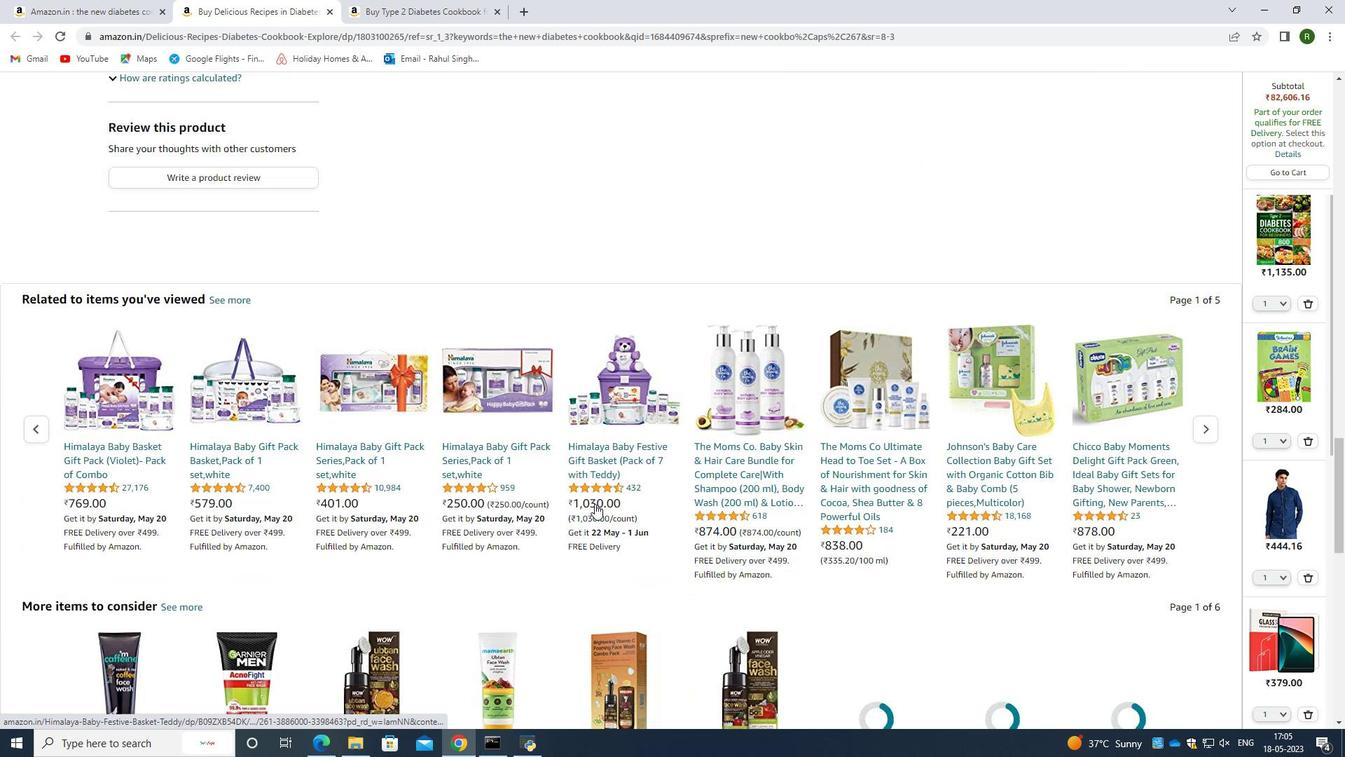 
Action: Mouse scrolled (595, 504) with delta (0, 0)
Screenshot: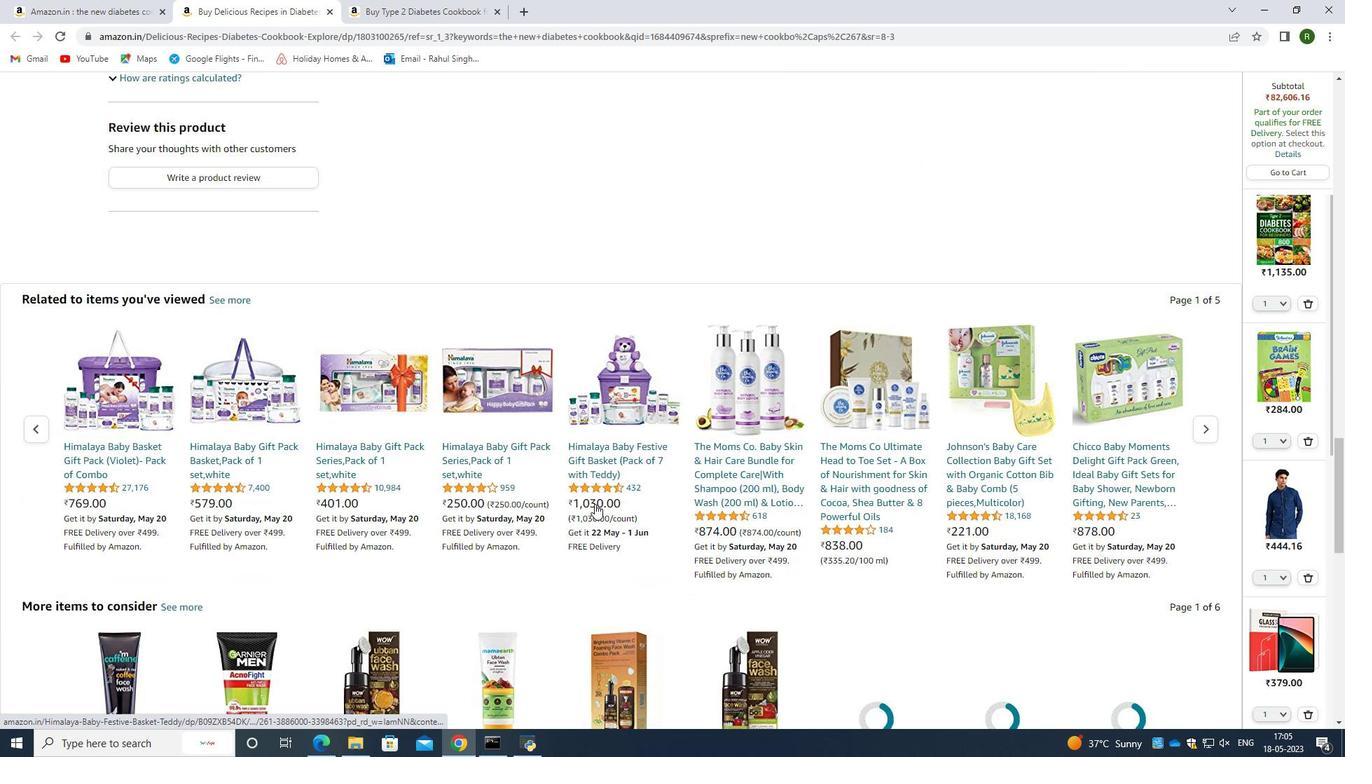
Action: Mouse scrolled (595, 504) with delta (0, 0)
Screenshot: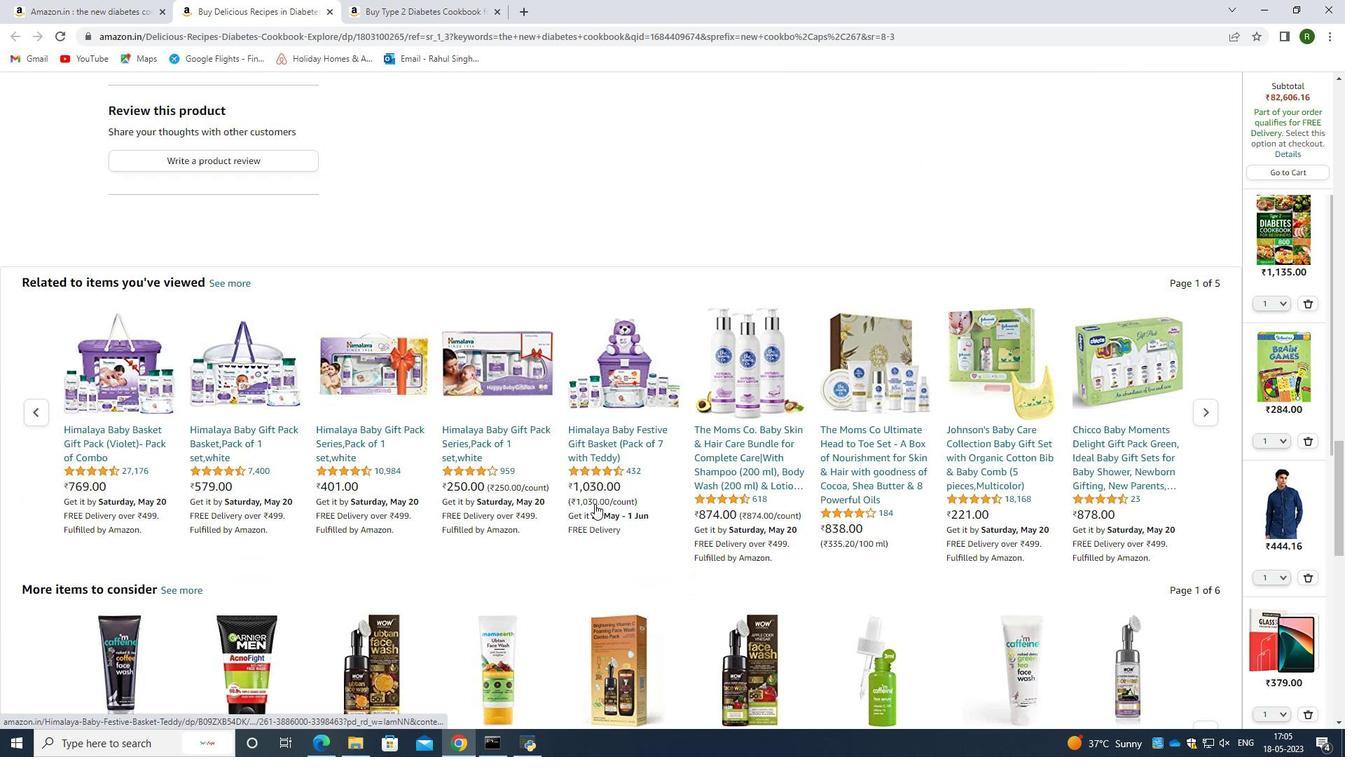 
Action: Mouse scrolled (595, 504) with delta (0, 0)
Screenshot: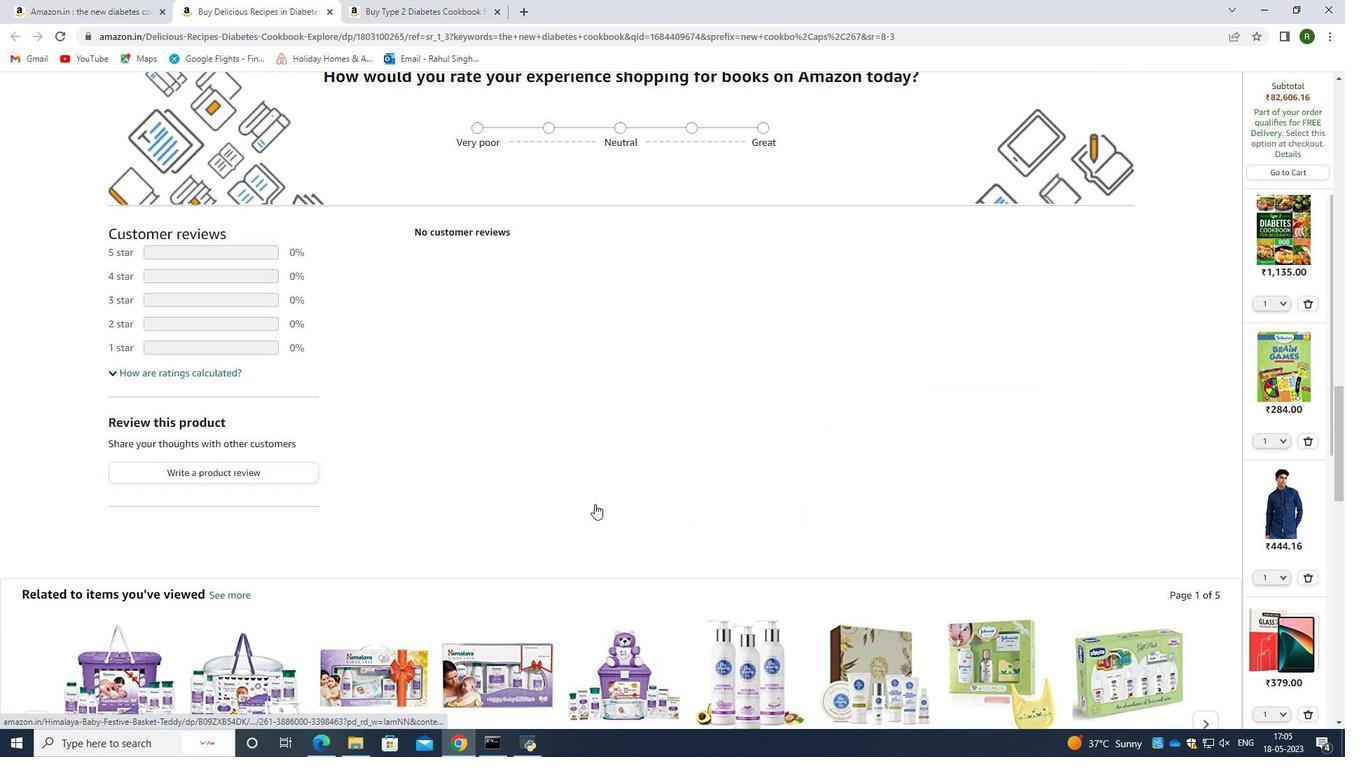 
Action: Mouse scrolled (595, 504) with delta (0, 0)
Screenshot: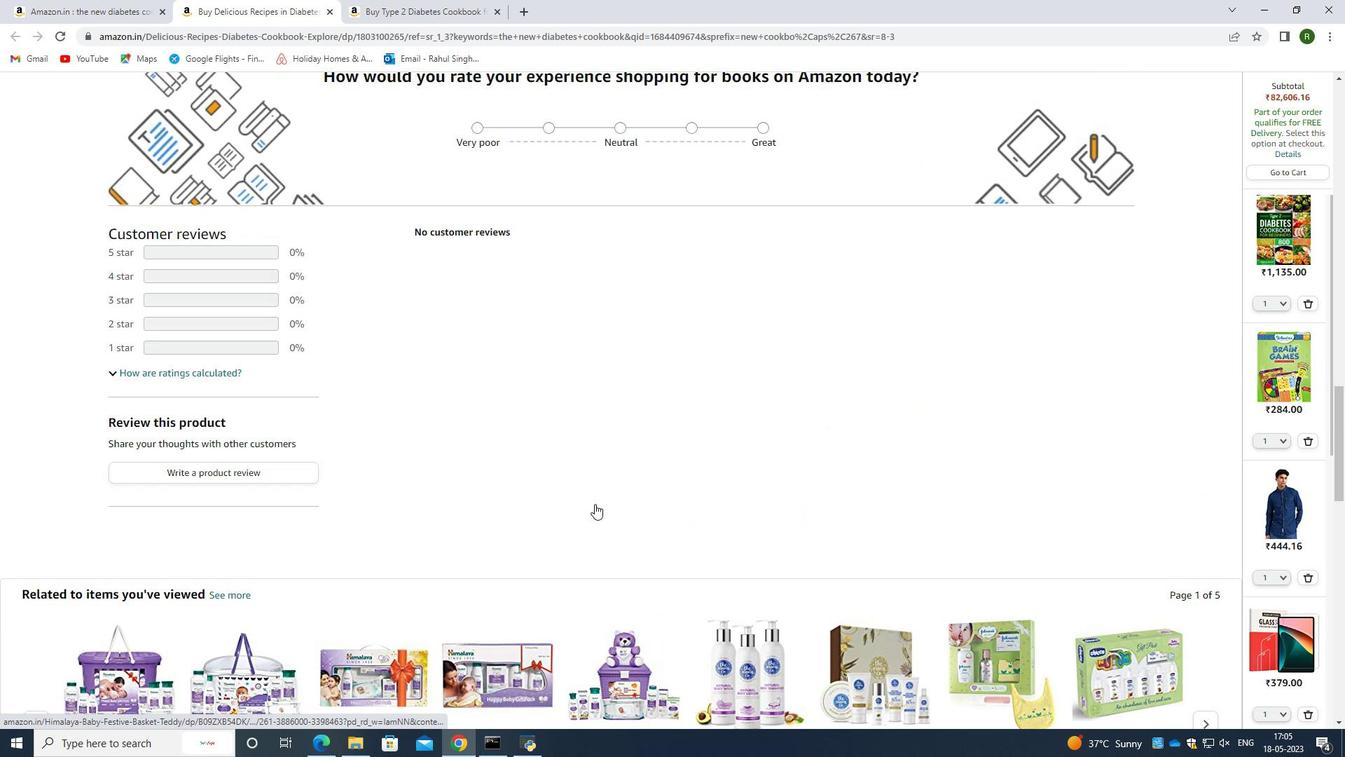 
Action: Mouse scrolled (595, 504) with delta (0, 0)
Screenshot: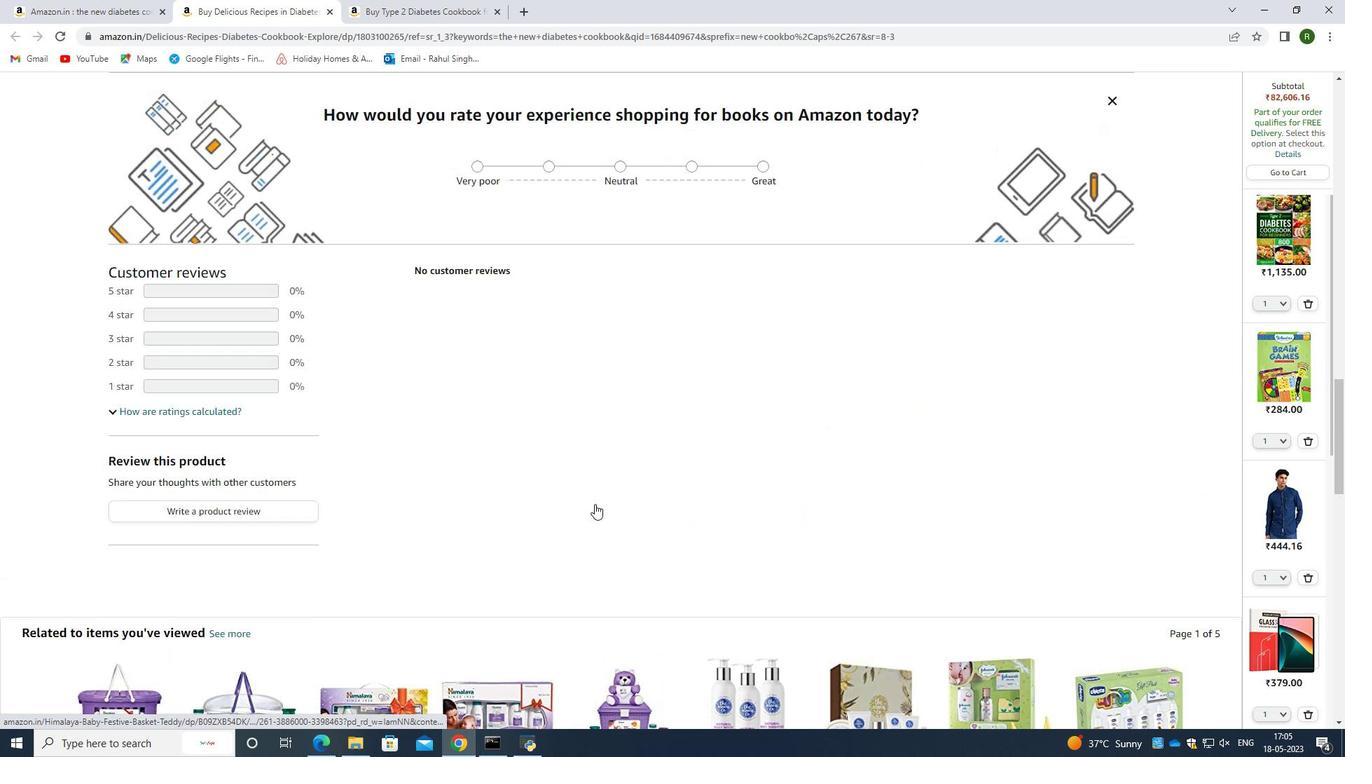 
Action: Mouse scrolled (595, 504) with delta (0, 0)
Screenshot: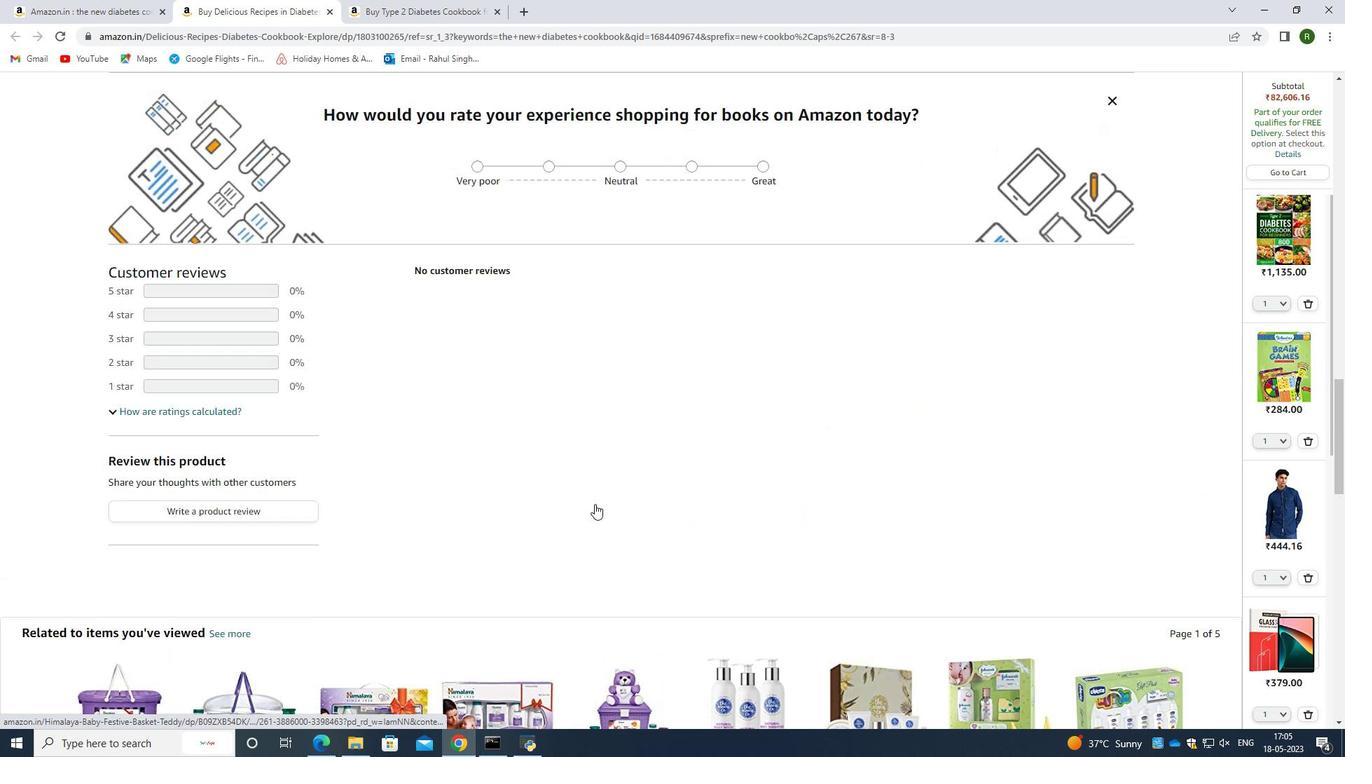 
Action: Mouse scrolled (595, 504) with delta (0, 0)
Screenshot: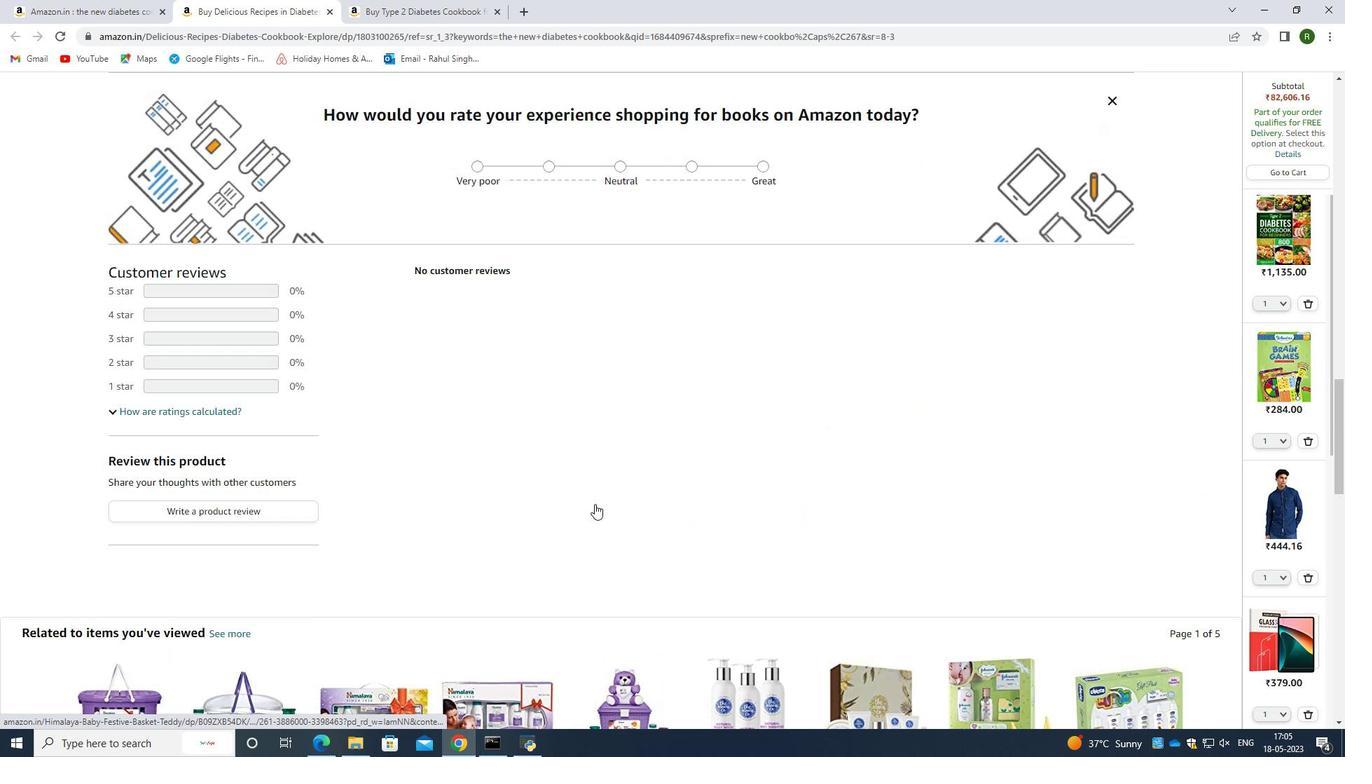 
Action: Mouse scrolled (595, 504) with delta (0, 0)
Screenshot: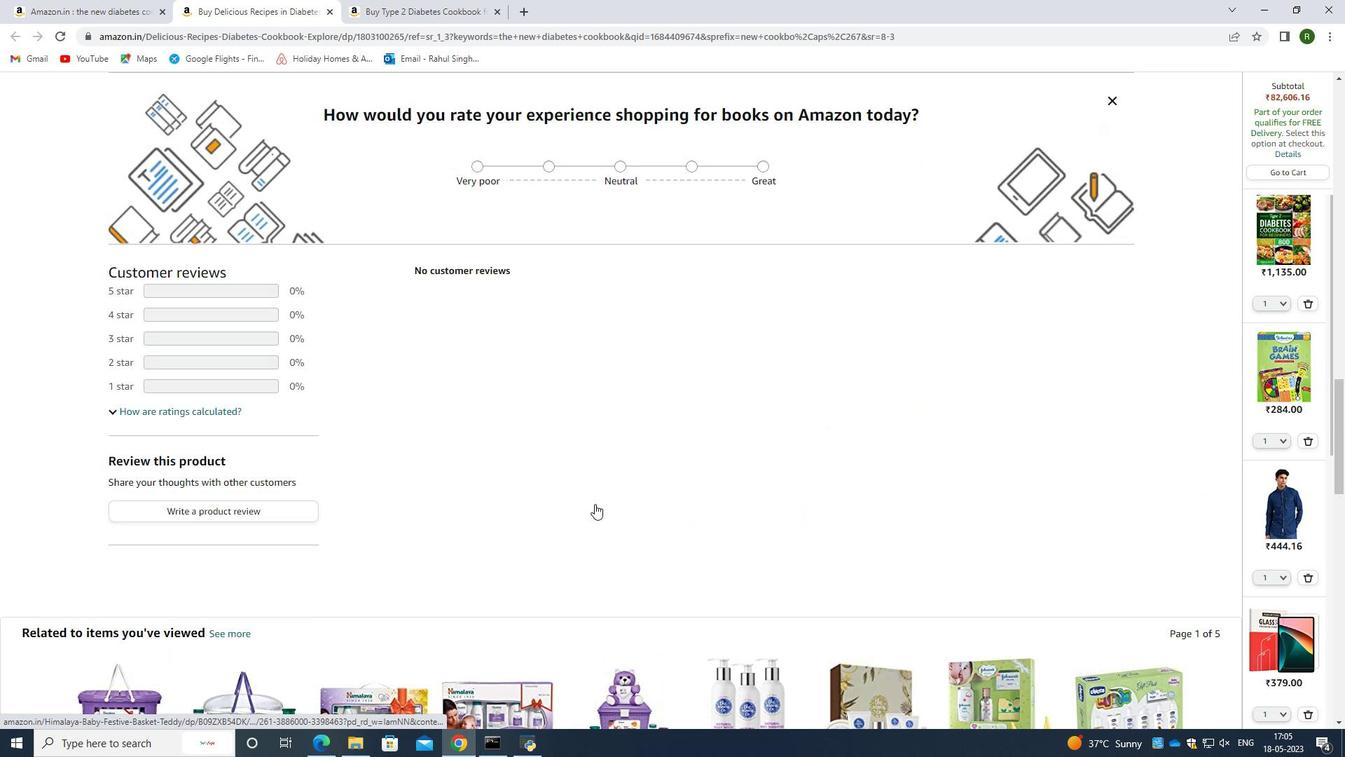 
Action: Mouse scrolled (595, 504) with delta (0, 0)
Screenshot: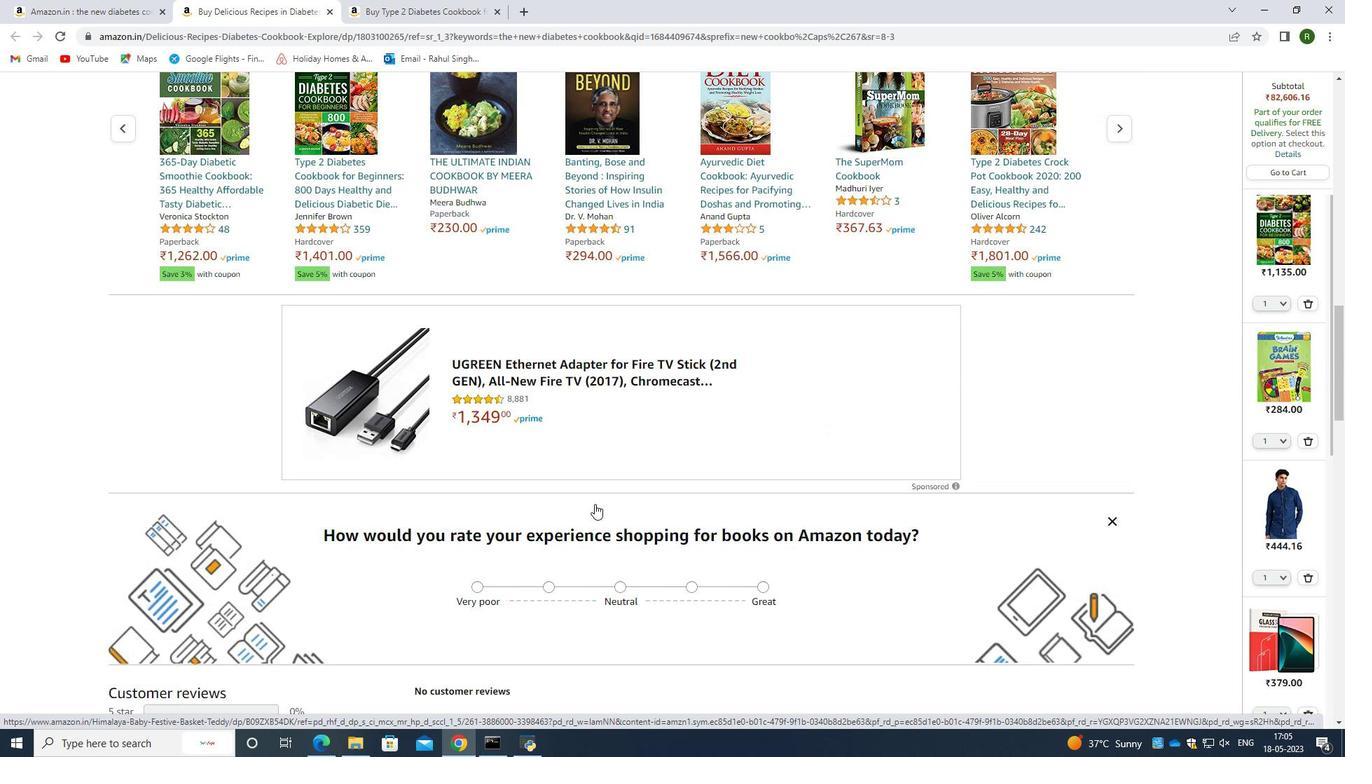 
Action: Mouse scrolled (595, 504) with delta (0, 0)
Screenshot: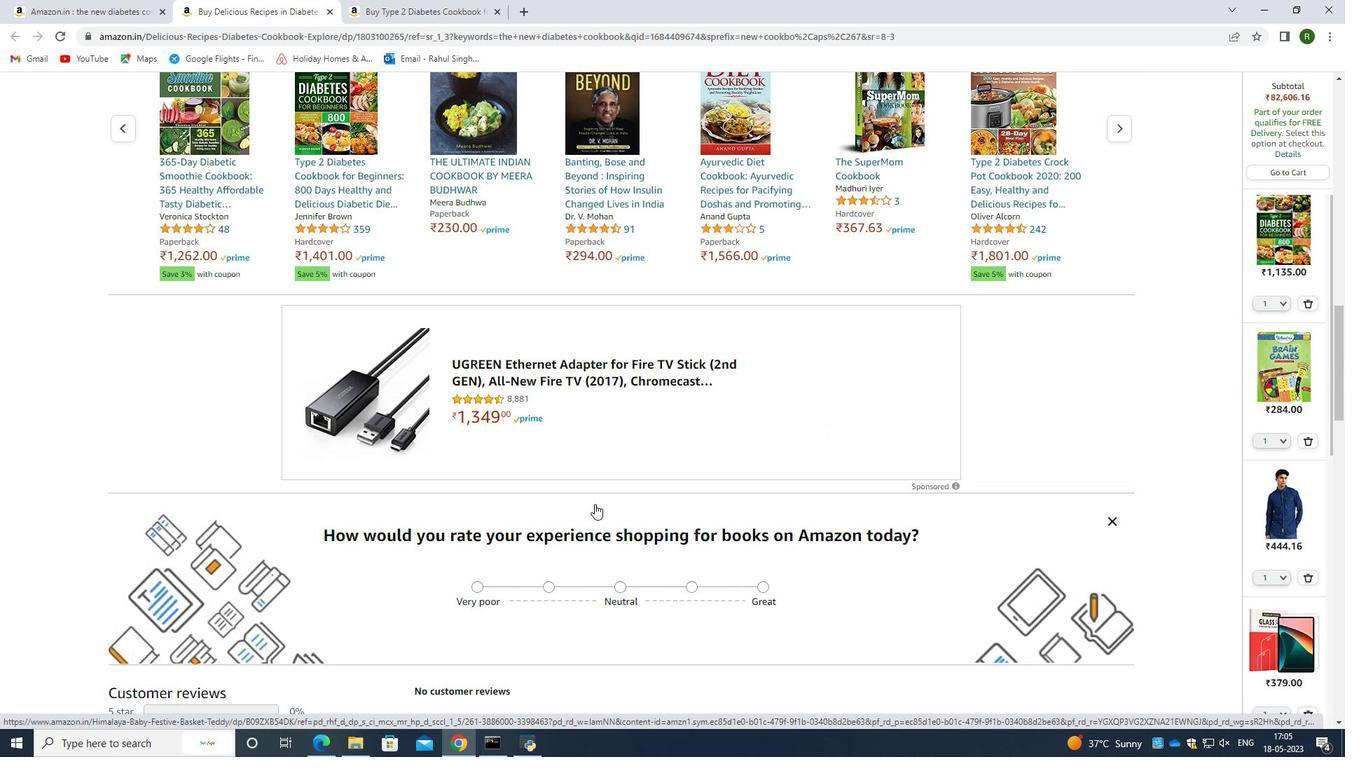 
Action: Mouse scrolled (595, 504) with delta (0, 0)
Screenshot: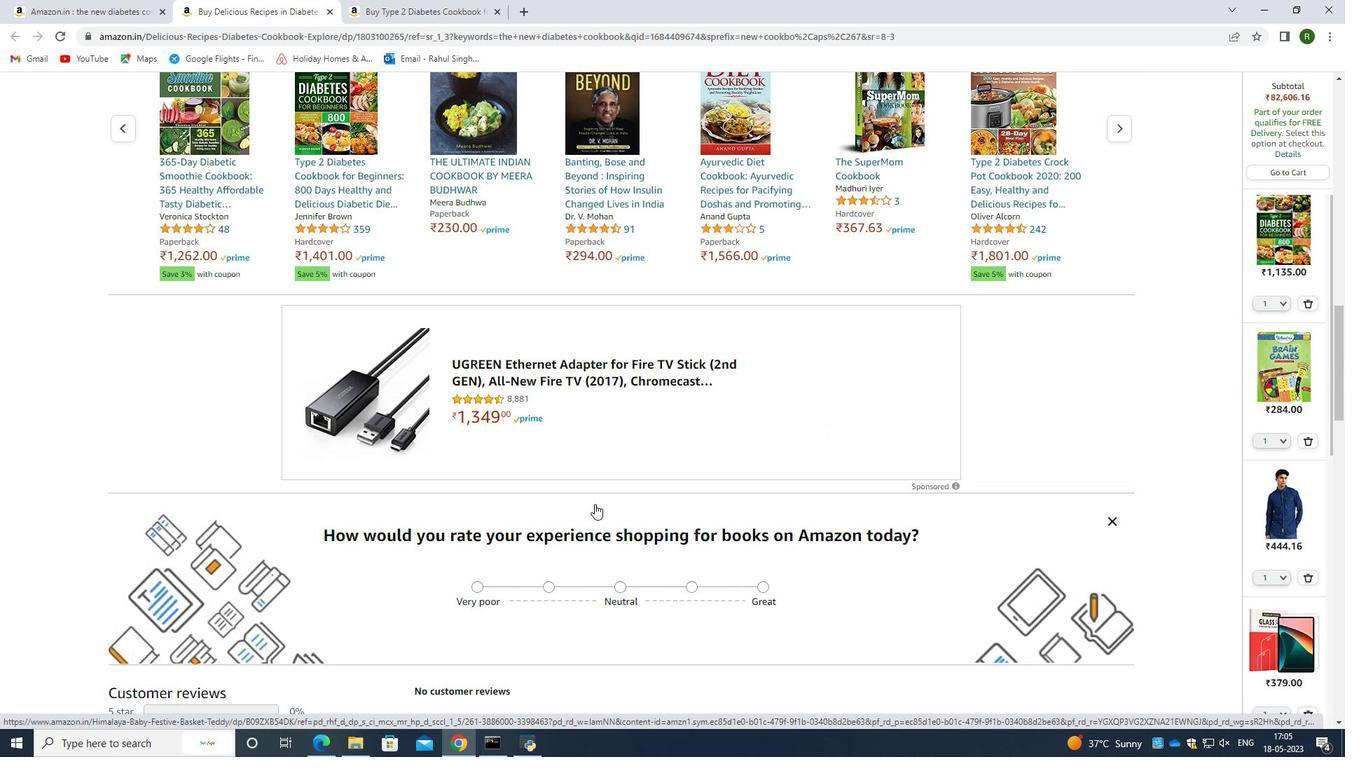 
Action: Mouse scrolled (595, 504) with delta (0, 0)
Screenshot: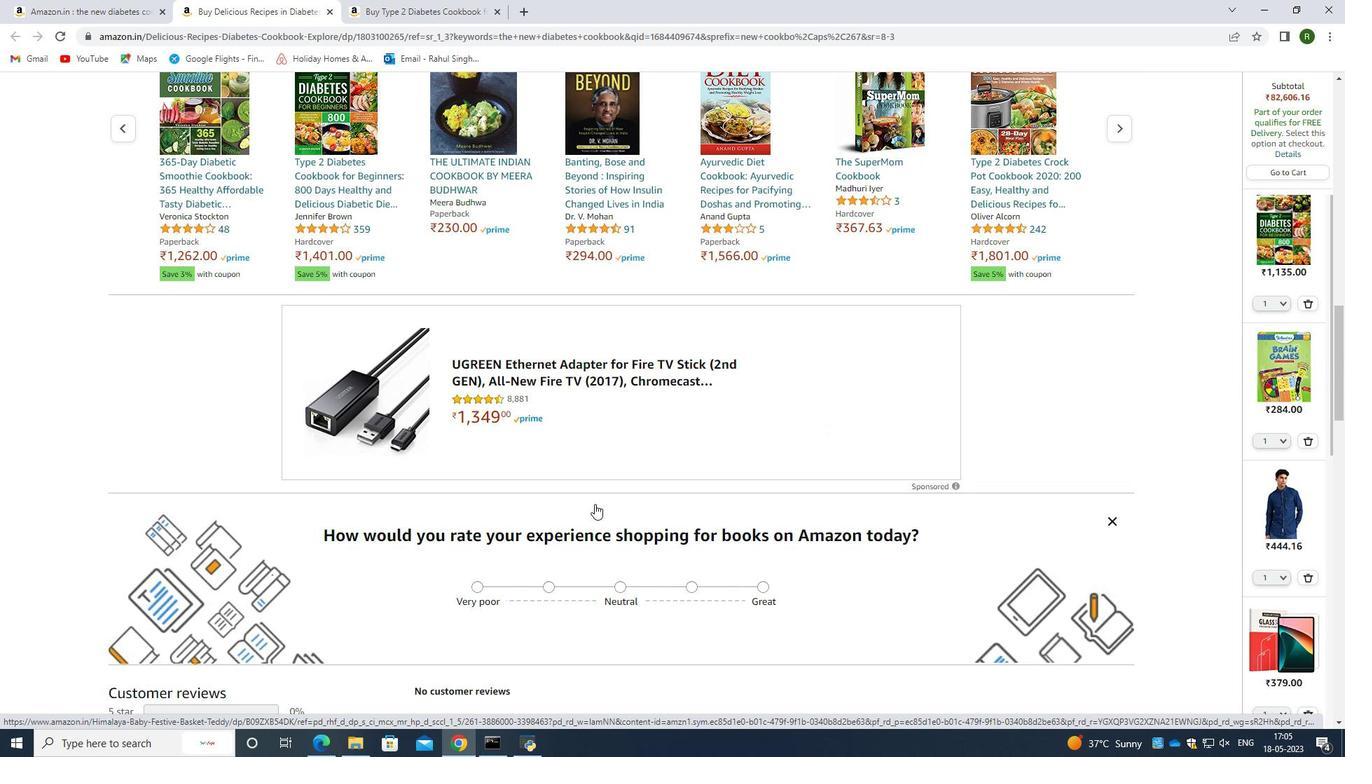 
Action: Mouse scrolled (595, 504) with delta (0, 0)
Screenshot: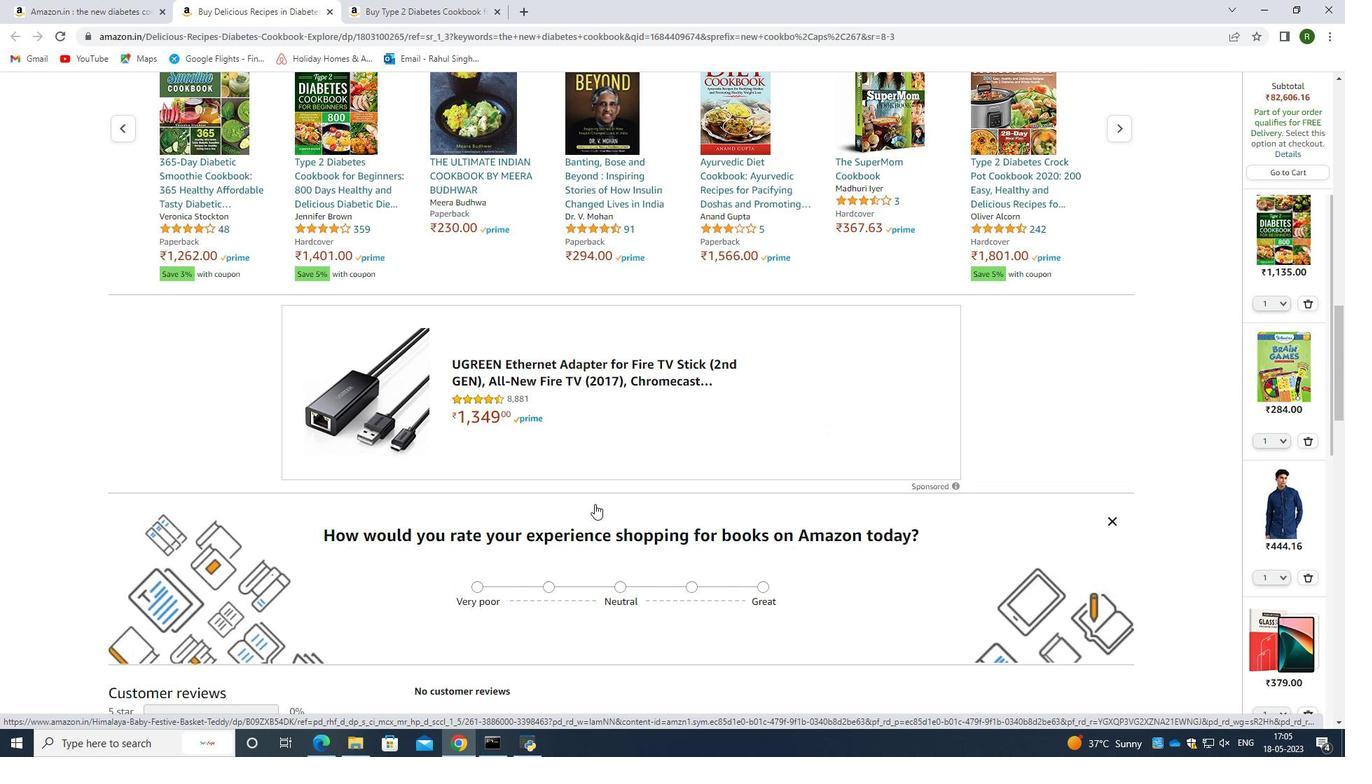 
Action: Mouse scrolled (595, 504) with delta (0, 0)
Screenshot: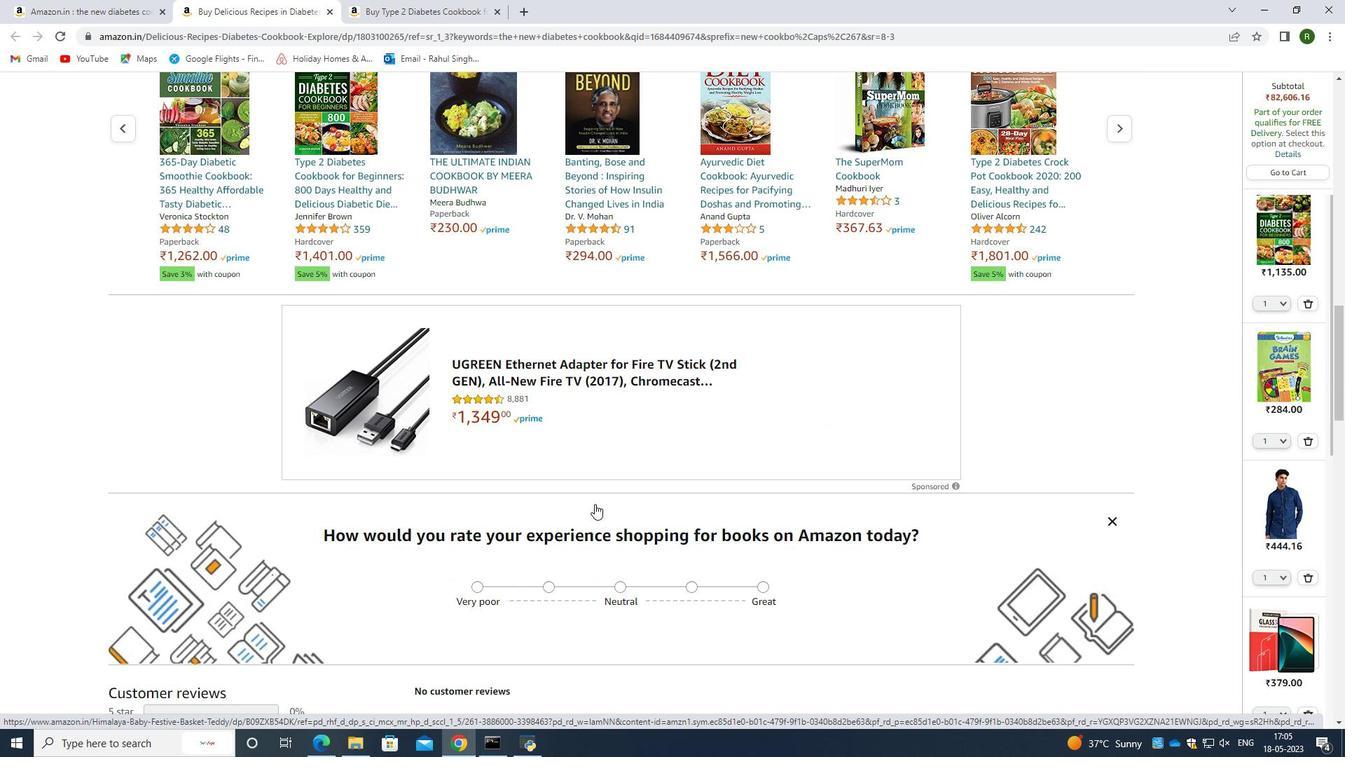 
Action: Mouse scrolled (595, 504) with delta (0, 0)
Screenshot: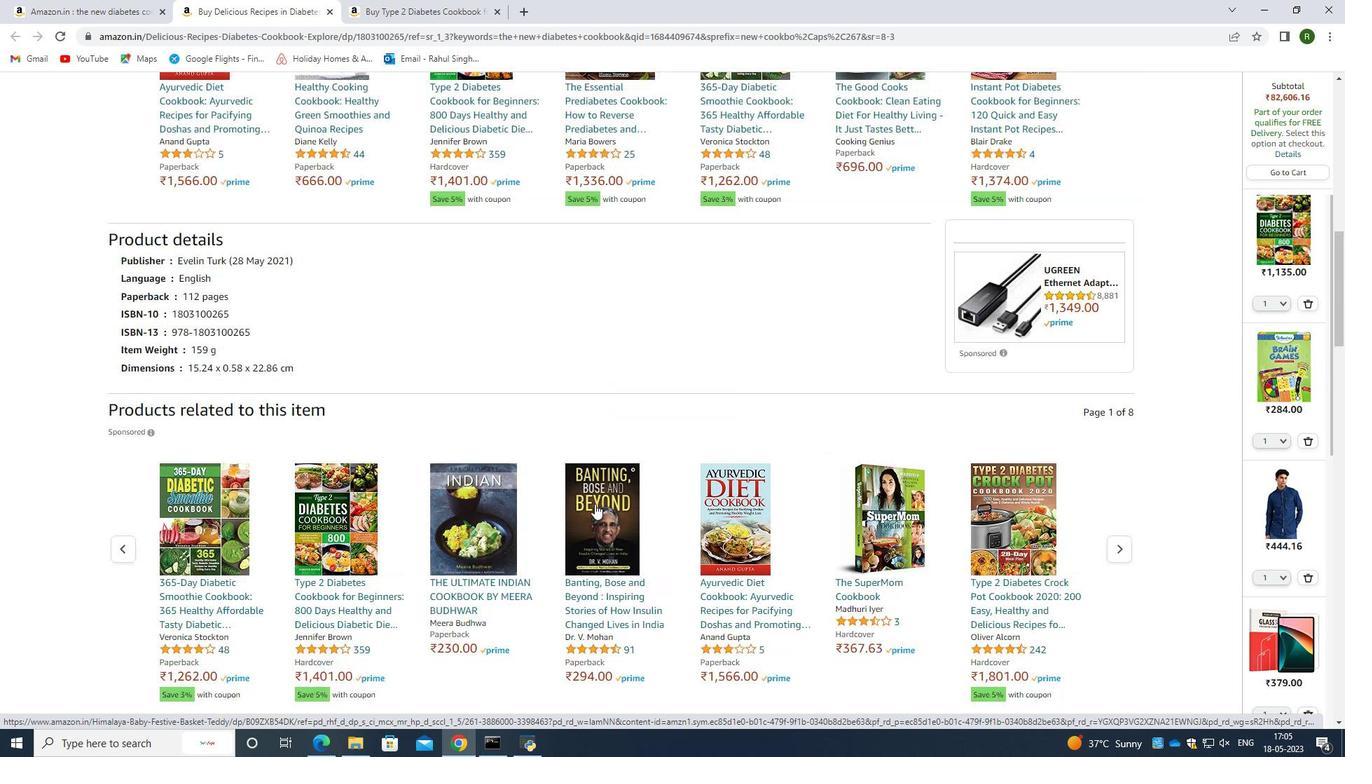 
Action: Mouse scrolled (595, 504) with delta (0, 0)
Screenshot: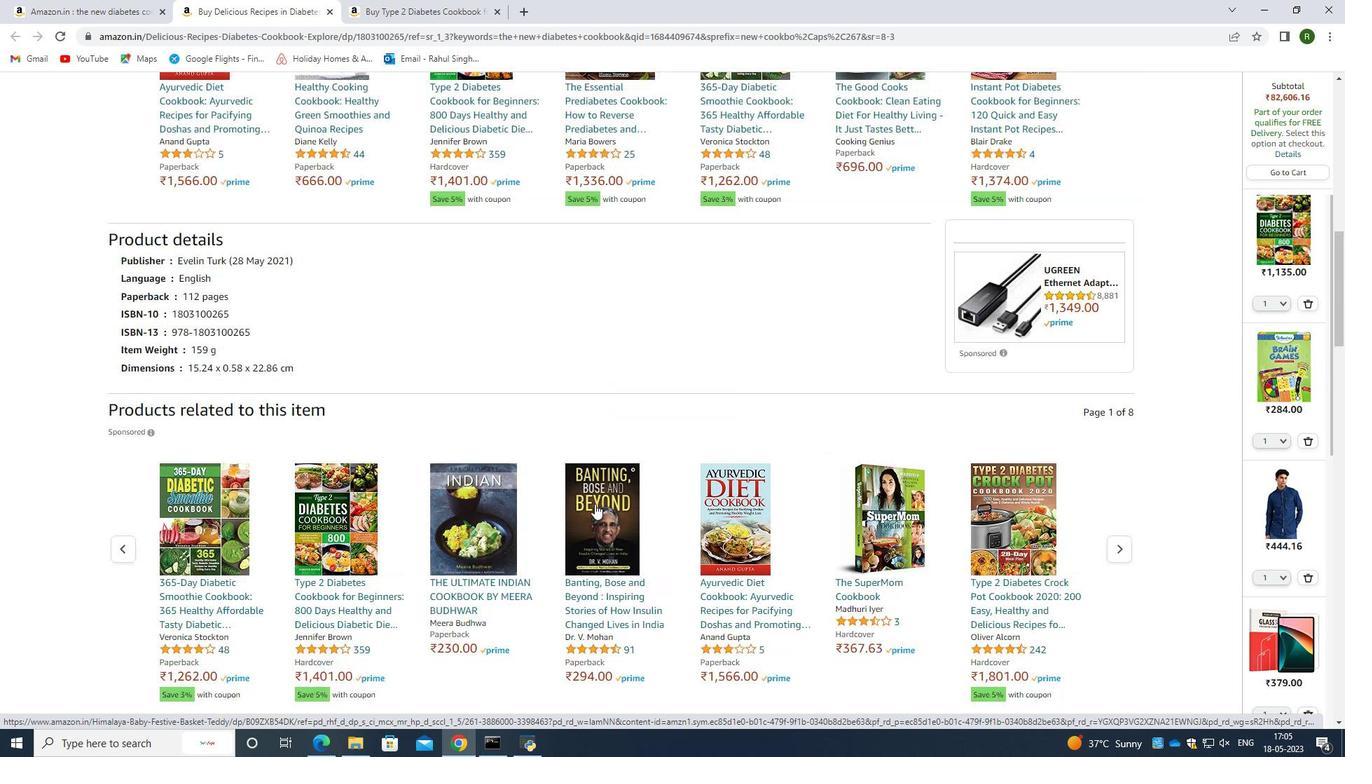 
Action: Mouse scrolled (595, 504) with delta (0, 0)
Screenshot: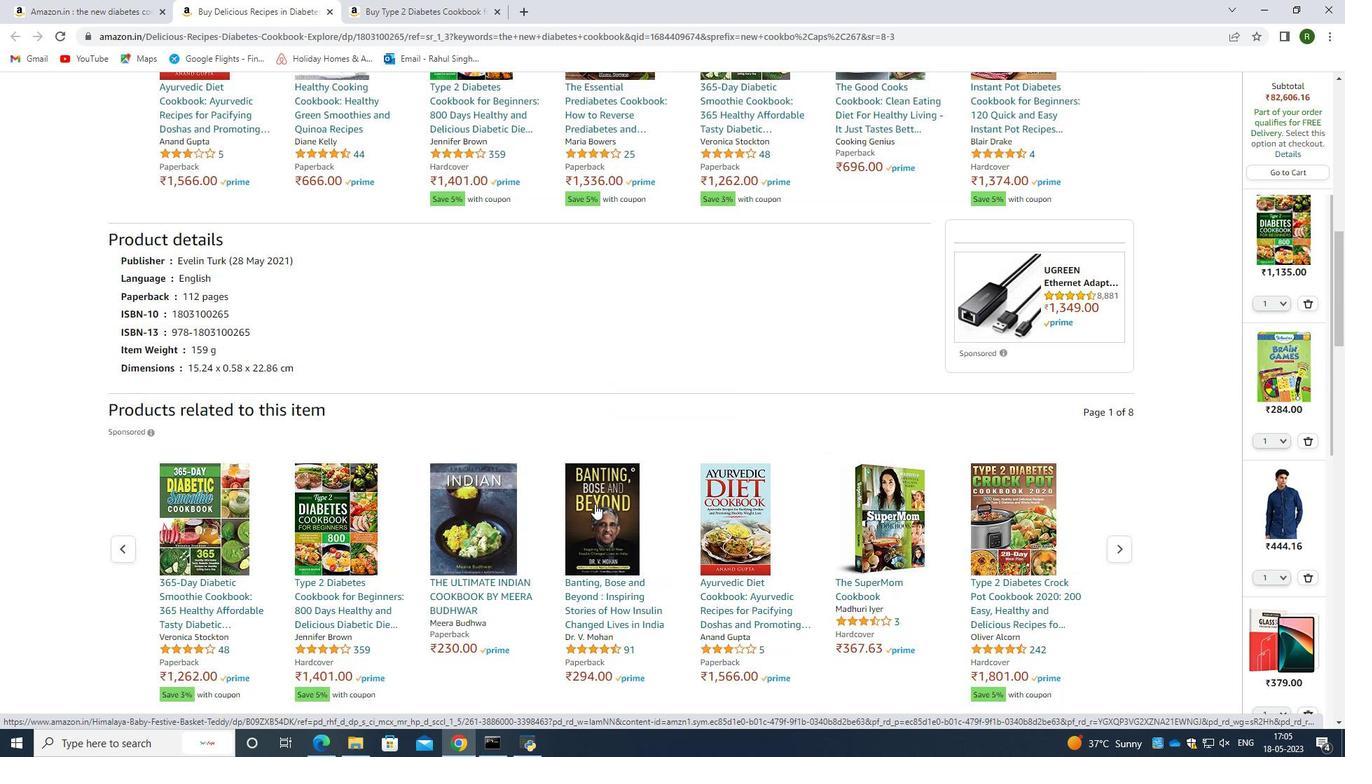 
Action: Mouse scrolled (595, 504) with delta (0, 0)
Screenshot: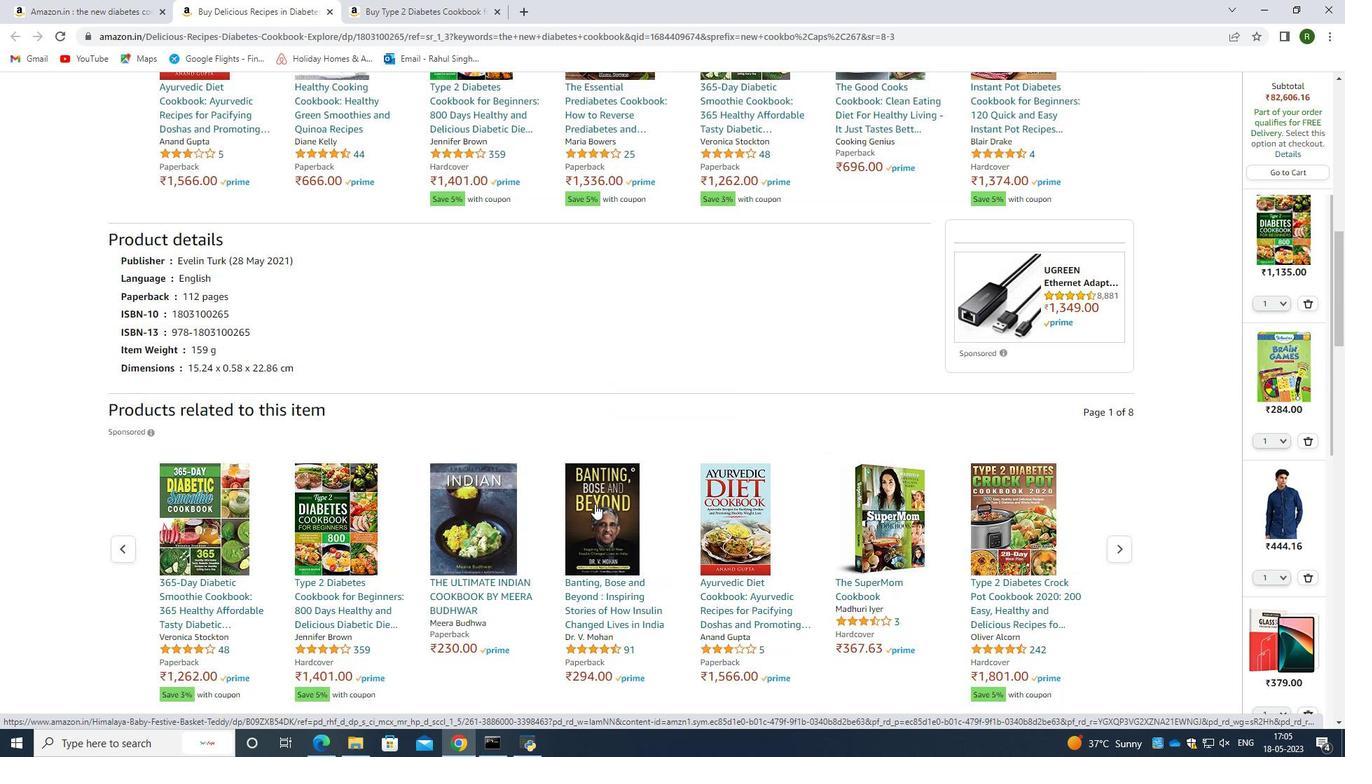 
Action: Mouse scrolled (595, 504) with delta (0, 0)
Screenshot: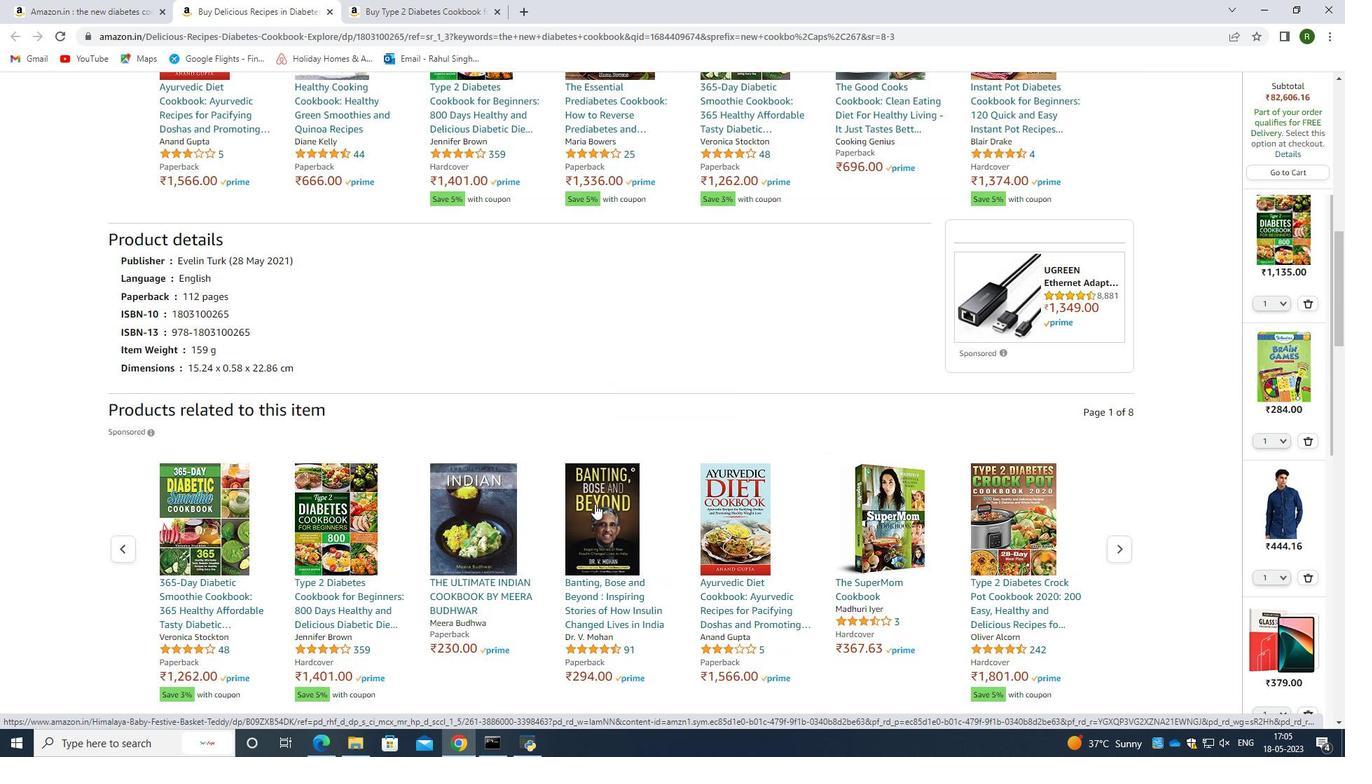 
Action: Mouse scrolled (595, 504) with delta (0, 0)
Screenshot: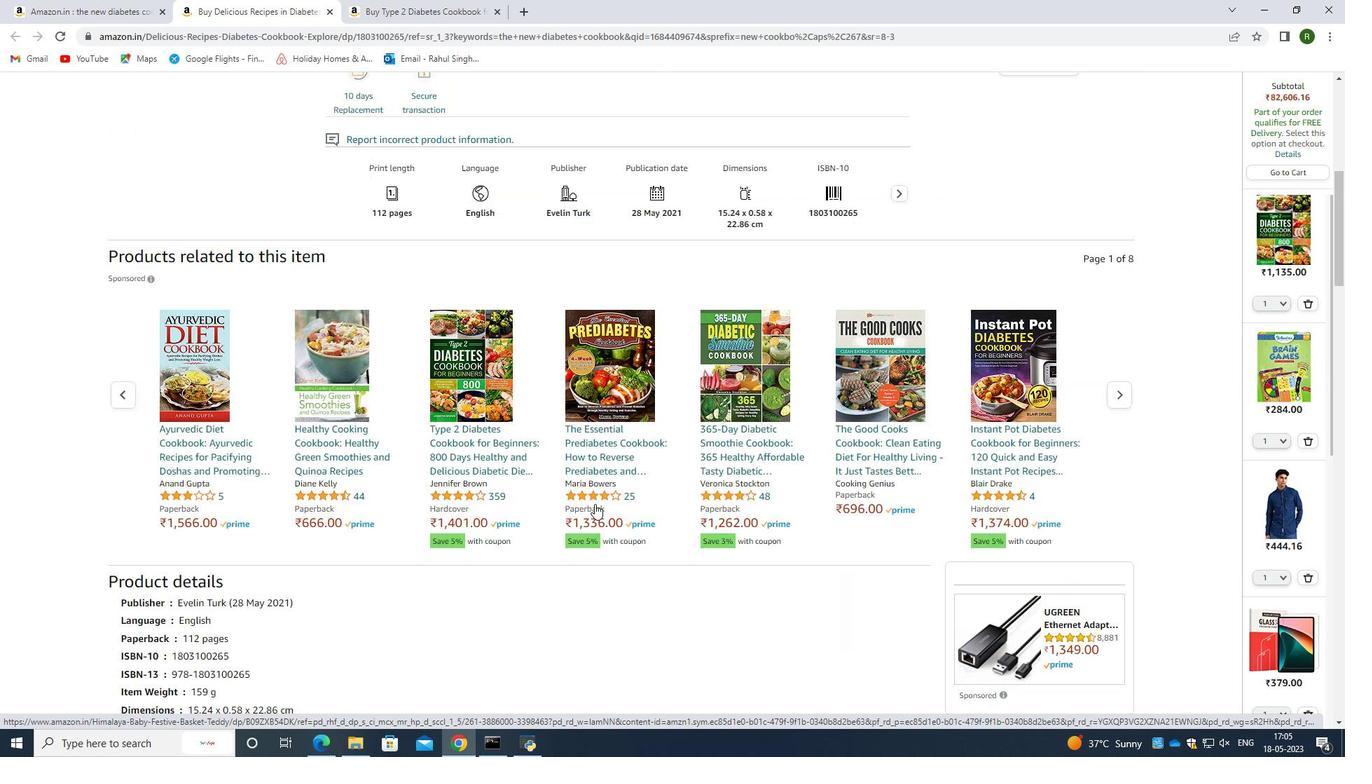 
Action: Mouse scrolled (595, 504) with delta (0, 0)
Screenshot: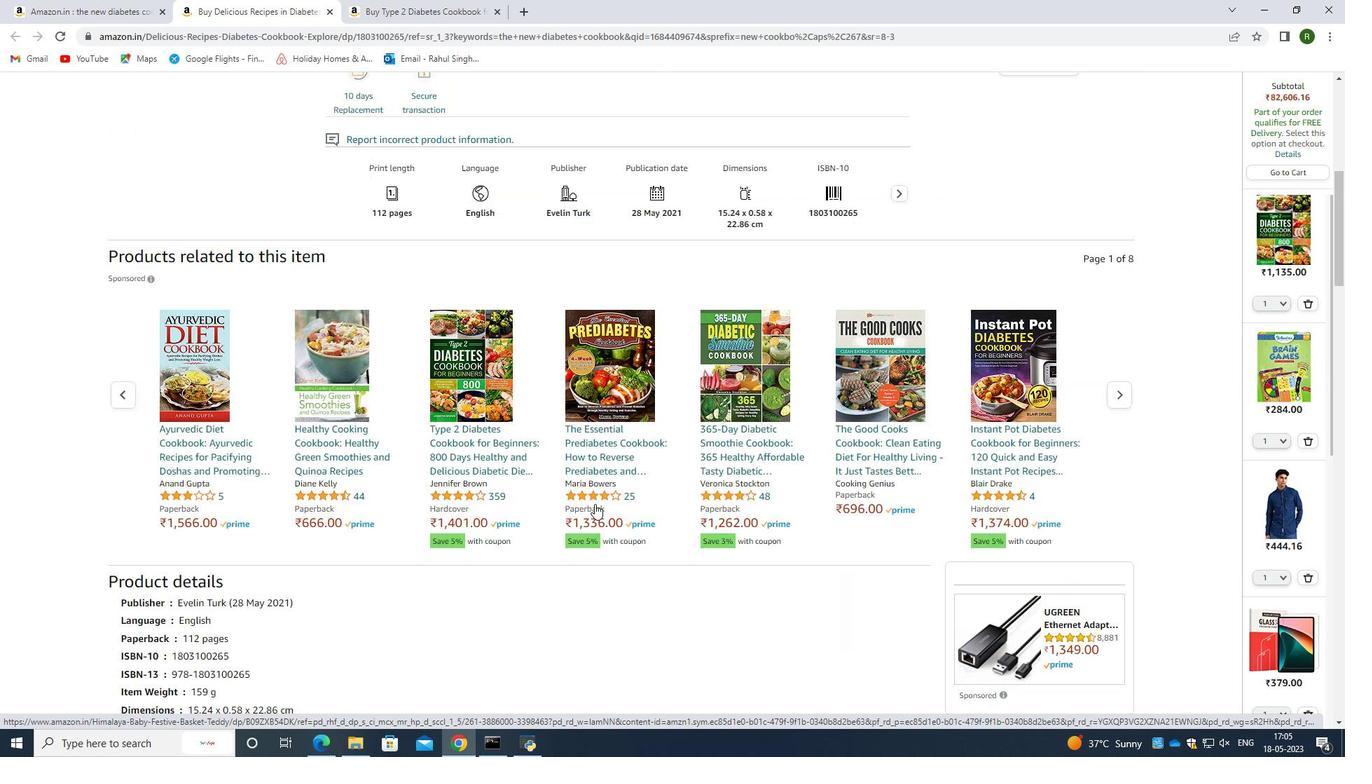 
Action: Mouse scrolled (595, 504) with delta (0, 0)
Screenshot: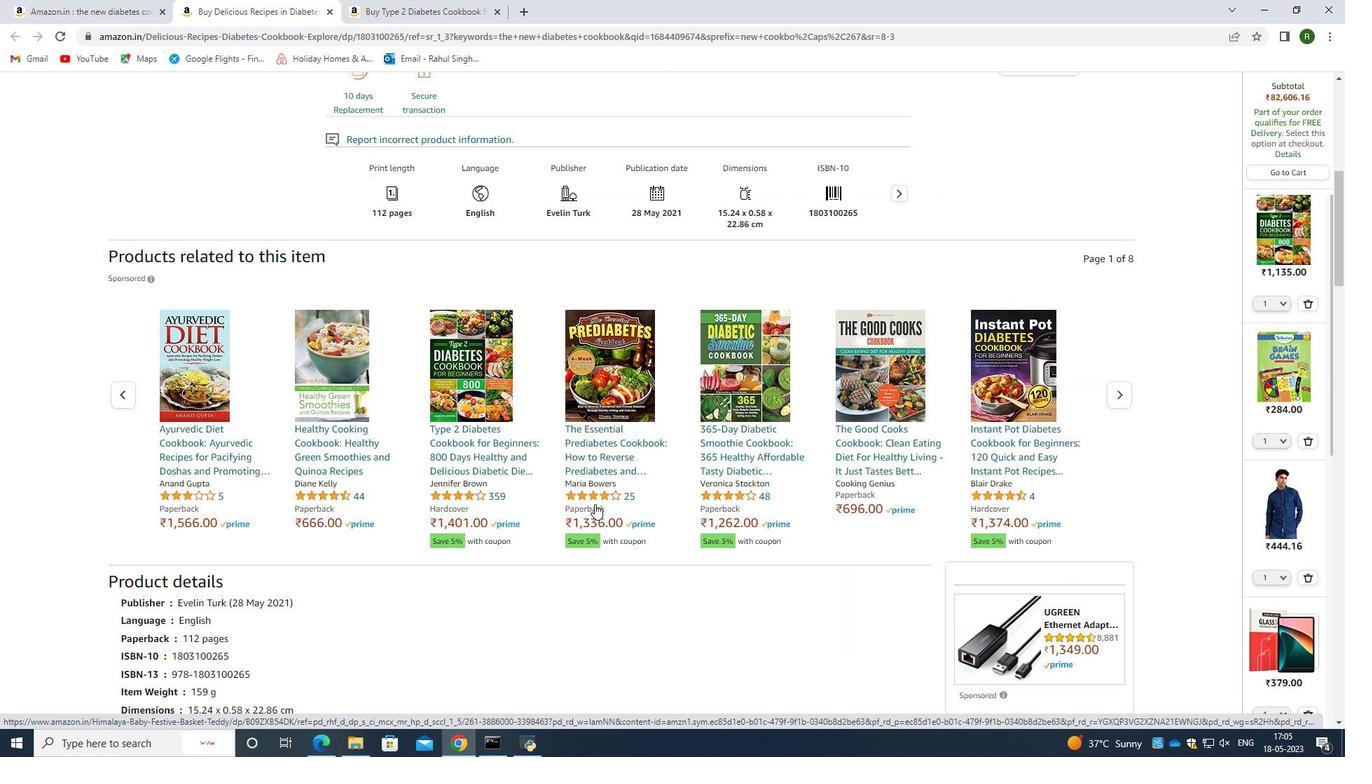 
Action: Mouse scrolled (595, 504) with delta (0, 0)
Screenshot: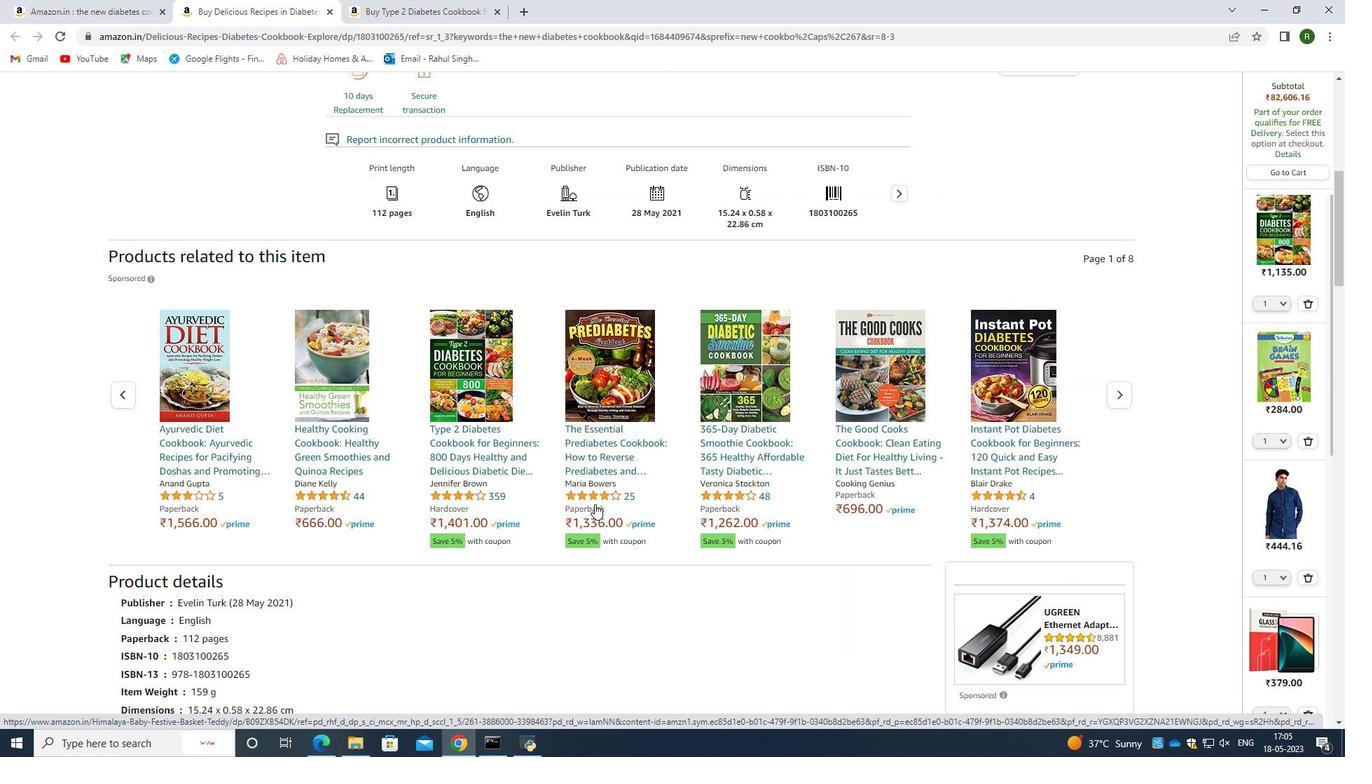 
Action: Mouse scrolled (595, 504) with delta (0, 0)
Screenshot: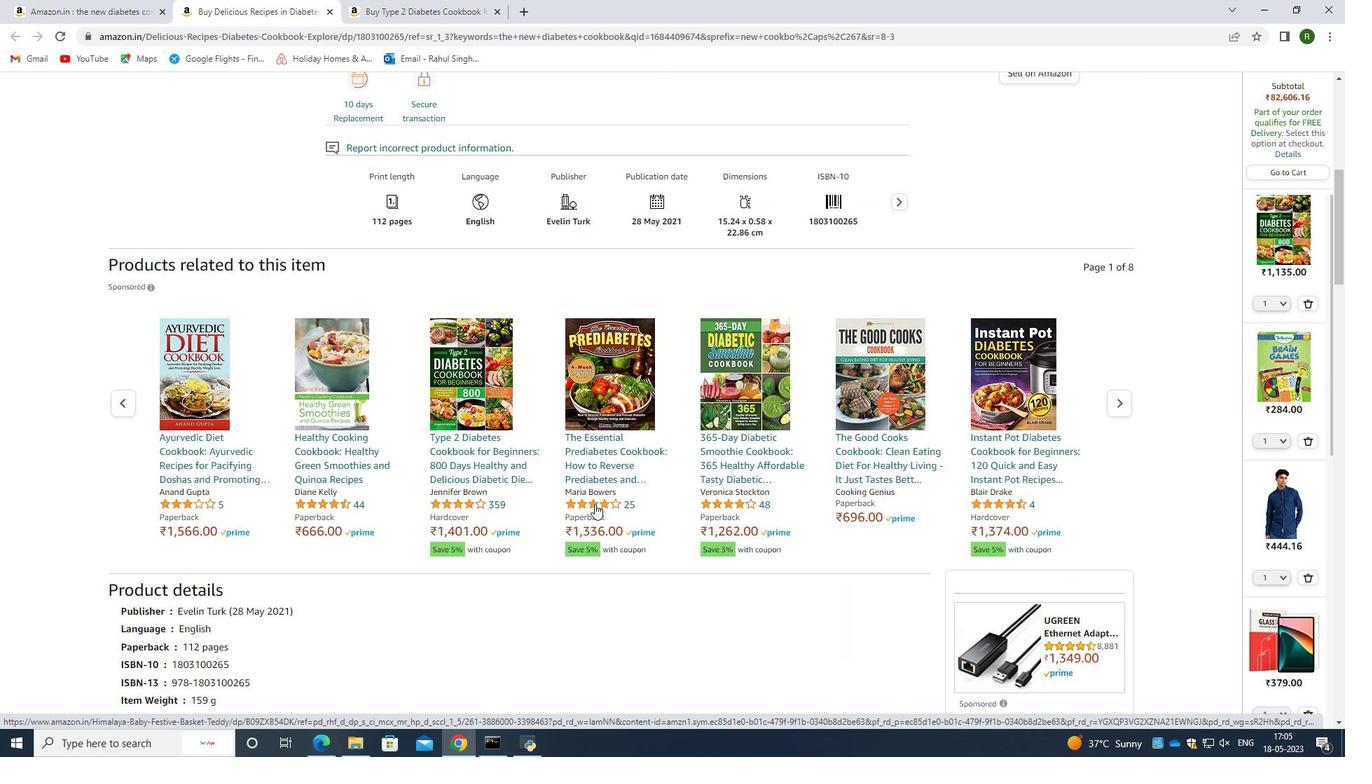 
Action: Mouse scrolled (595, 504) with delta (0, 0)
Screenshot: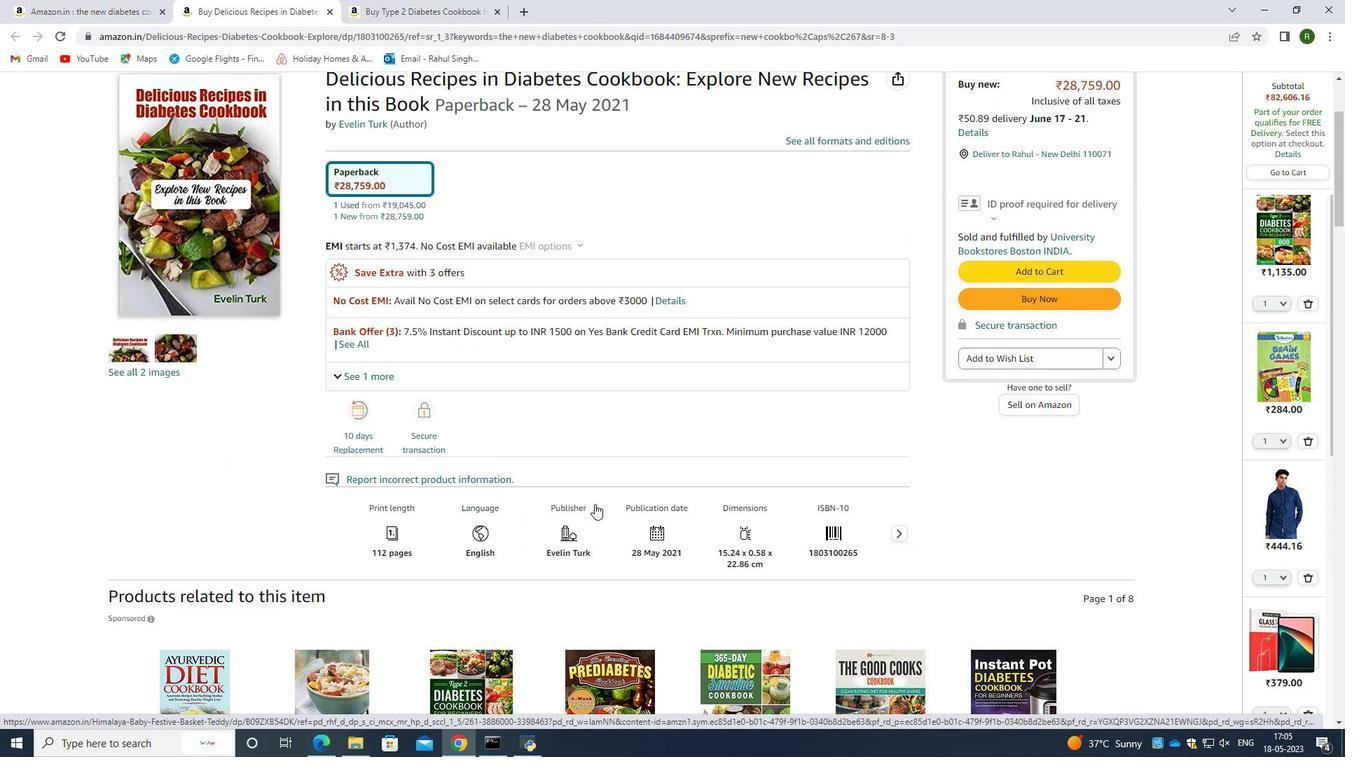 
Action: Mouse scrolled (595, 504) with delta (0, 0)
Screenshot: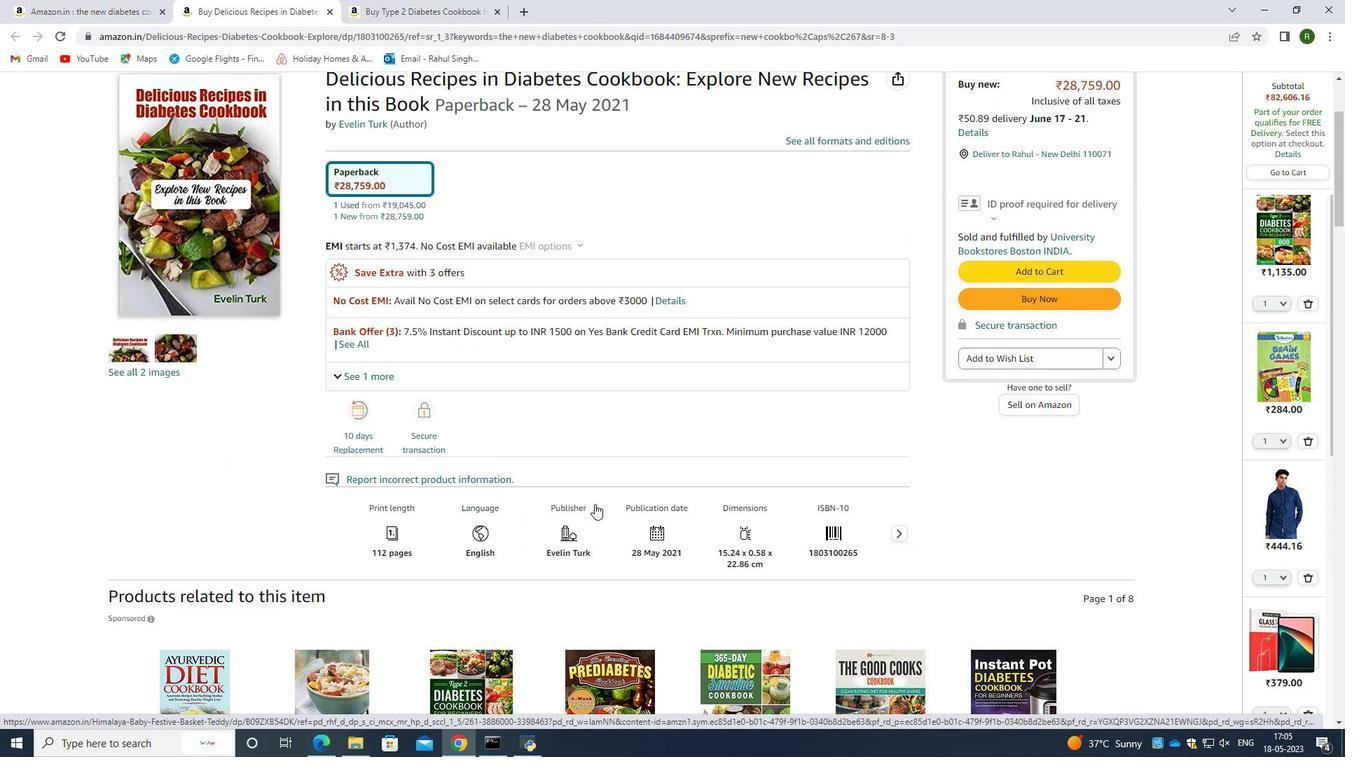 
Action: Mouse scrolled (595, 504) with delta (0, 0)
Screenshot: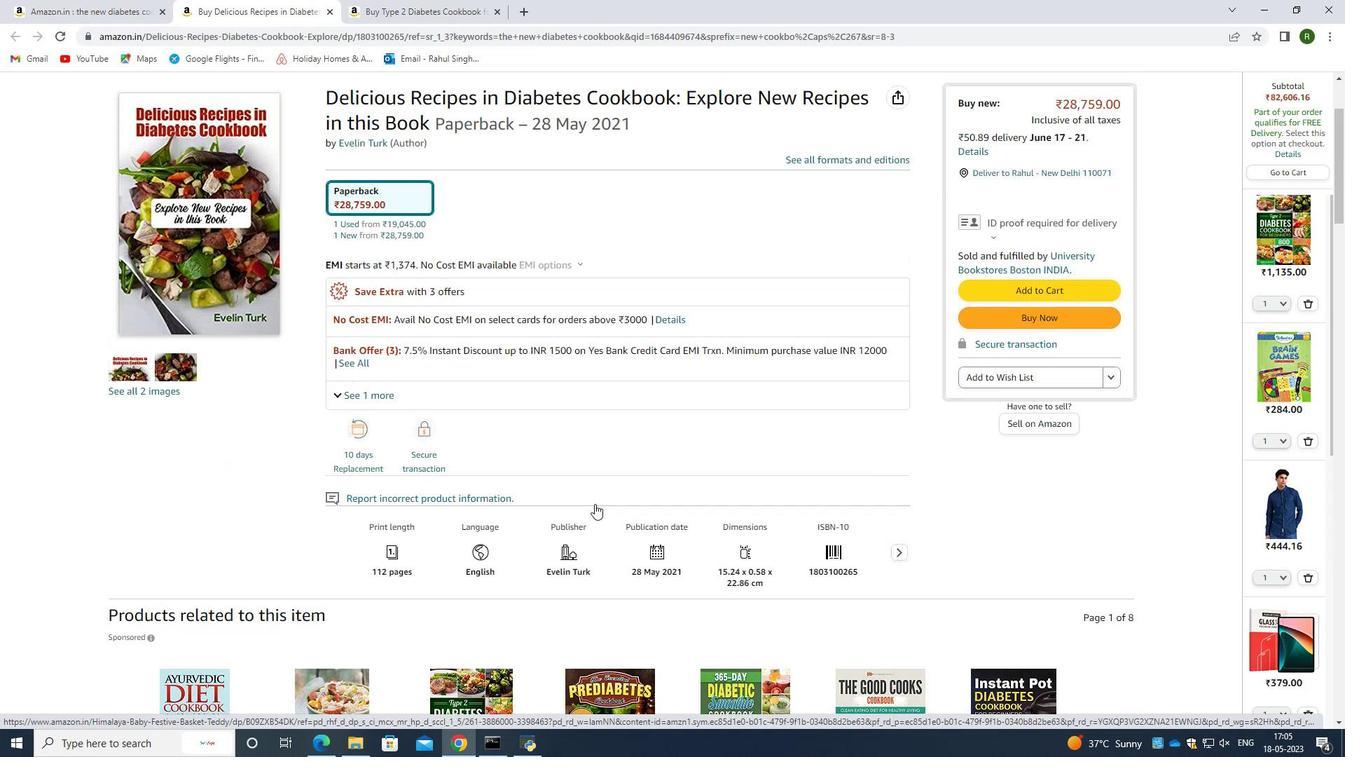 
Action: Mouse scrolled (595, 504) with delta (0, 0)
Screenshot: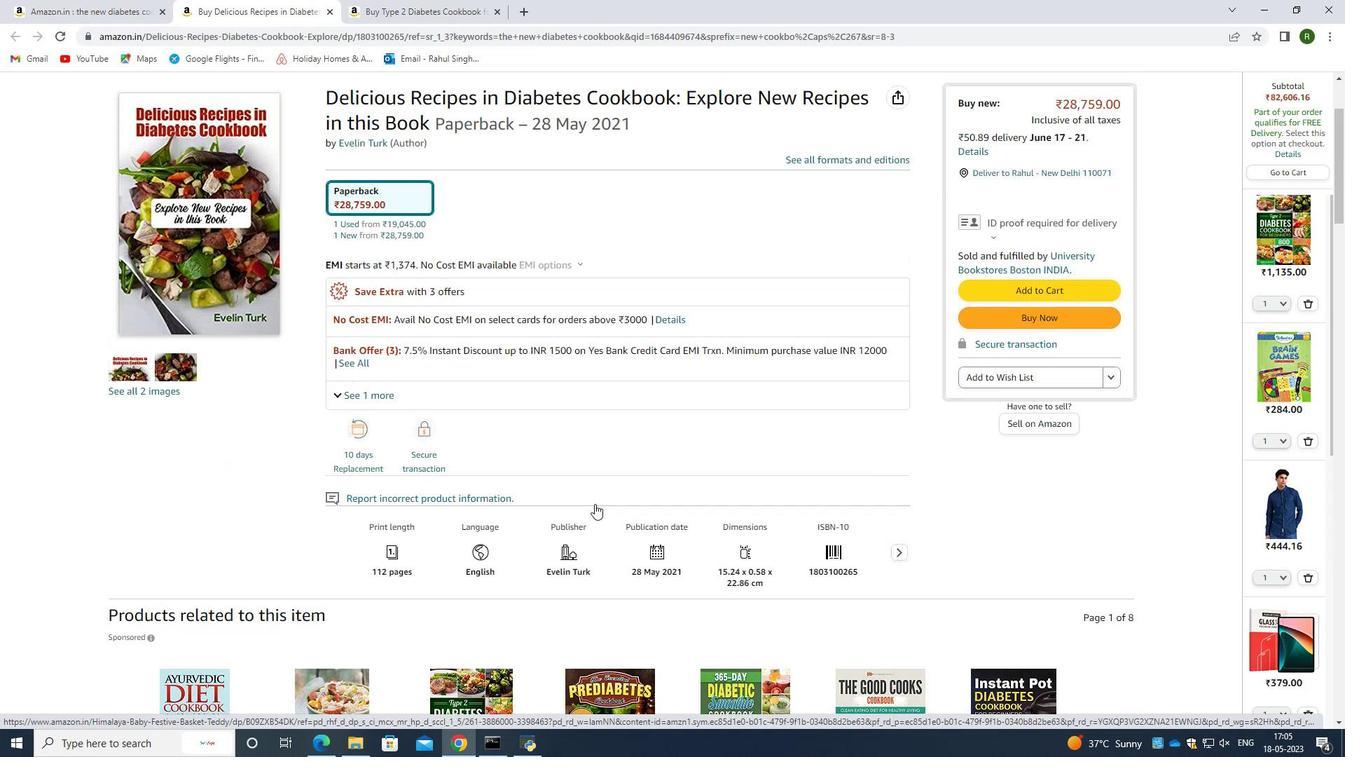 
Action: Mouse scrolled (595, 504) with delta (0, 0)
Screenshot: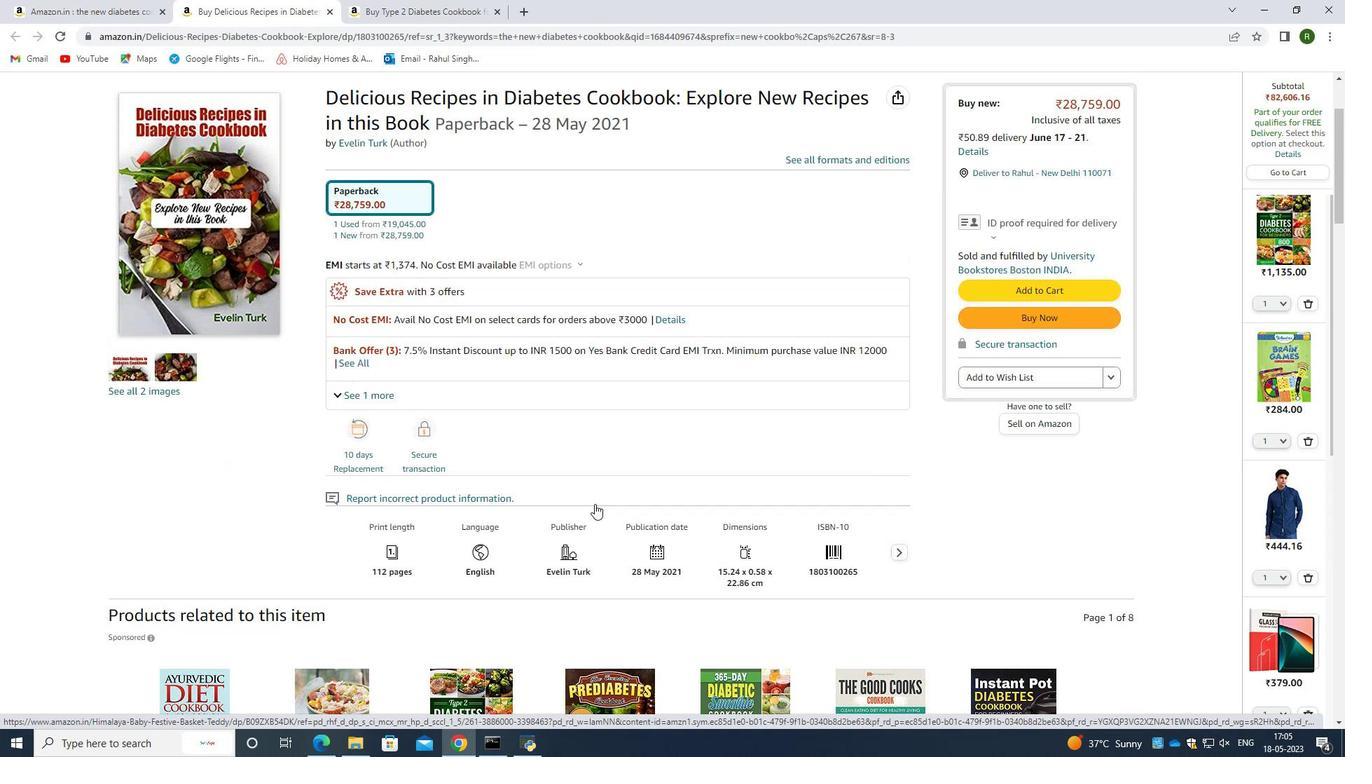 
Action: Mouse scrolled (595, 504) with delta (0, 0)
Screenshot: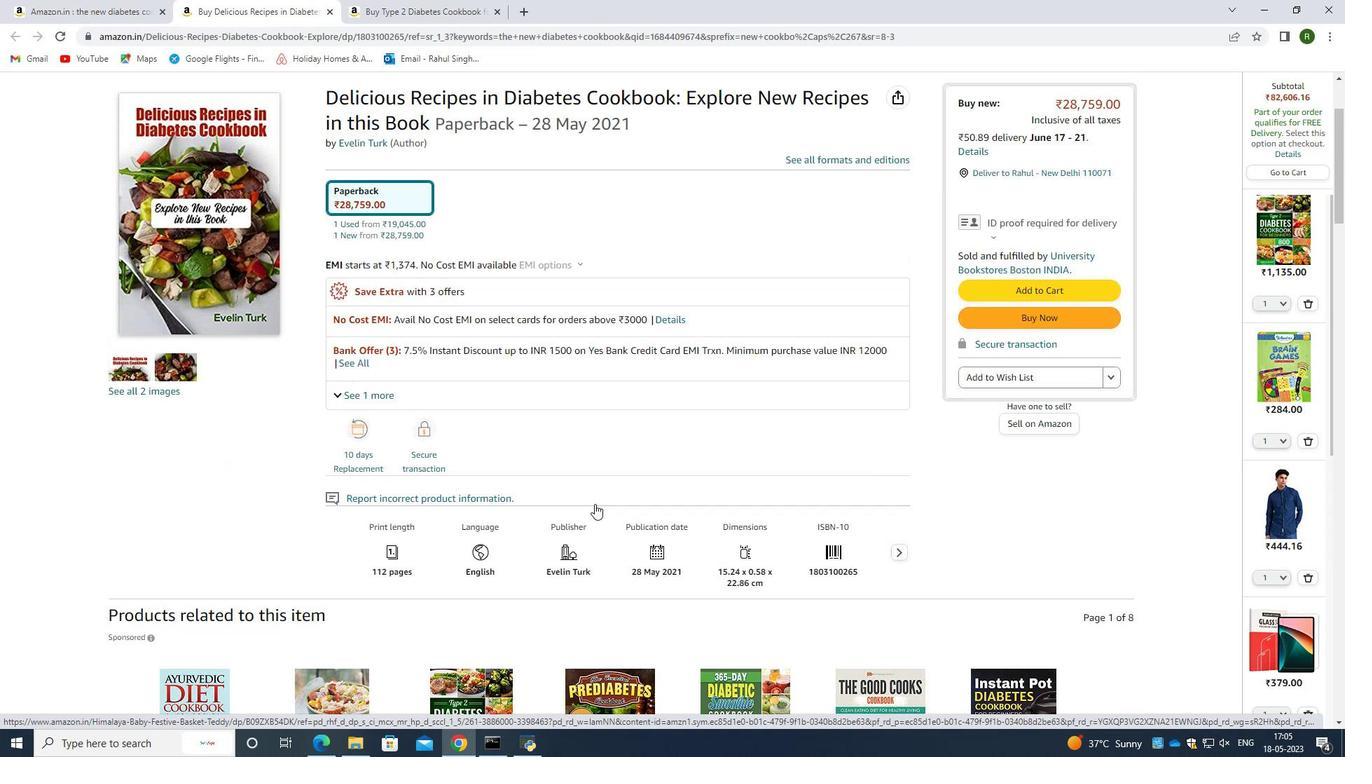 
Action: Mouse scrolled (595, 504) with delta (0, 0)
Screenshot: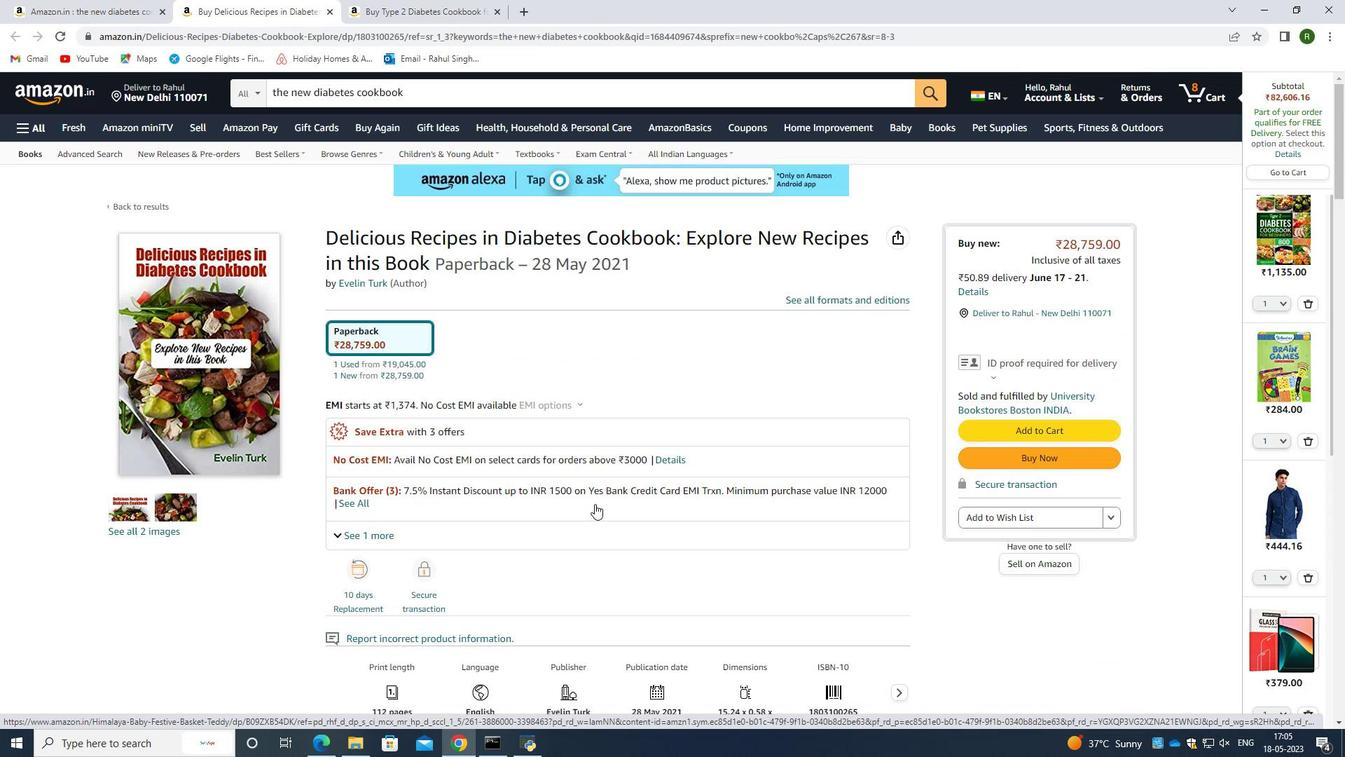 
Action: Mouse scrolled (595, 504) with delta (0, 0)
Screenshot: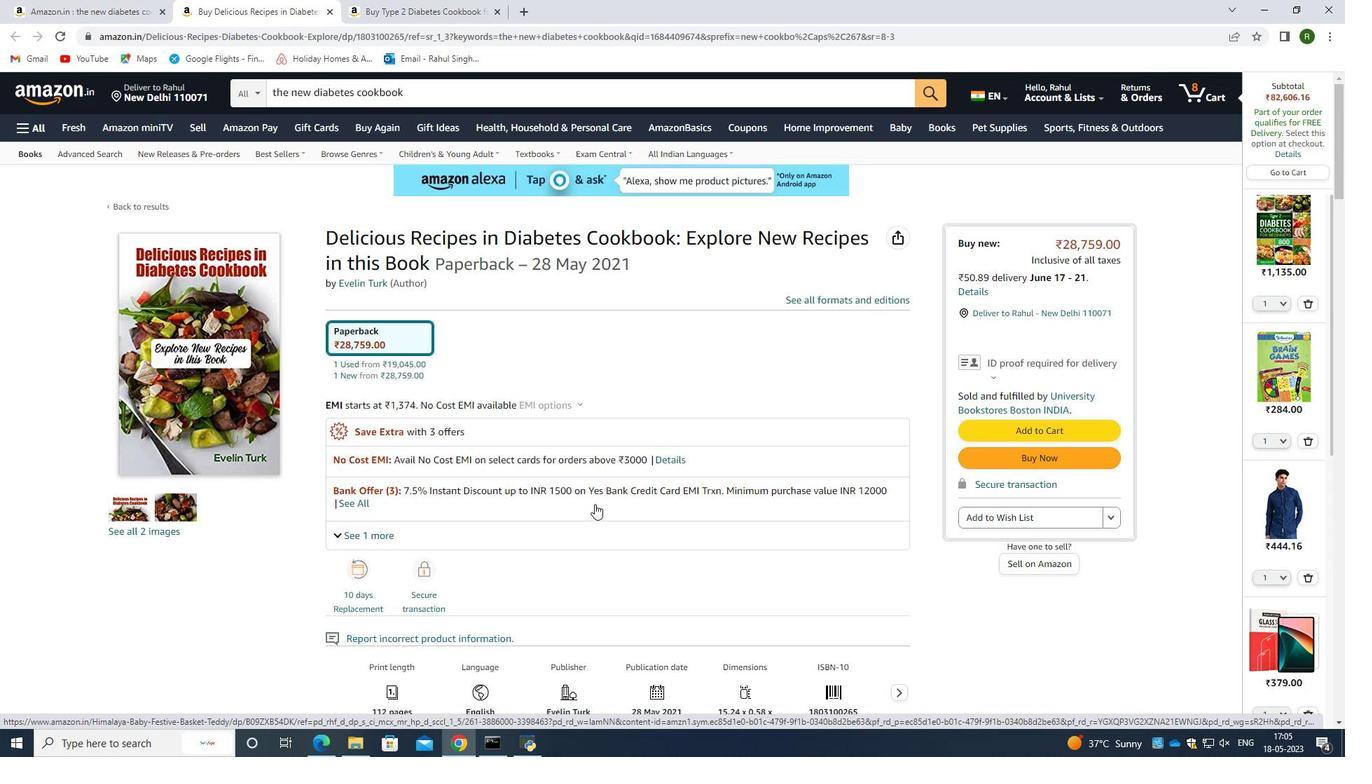 
Action: Mouse scrolled (595, 504) with delta (0, 0)
Screenshot: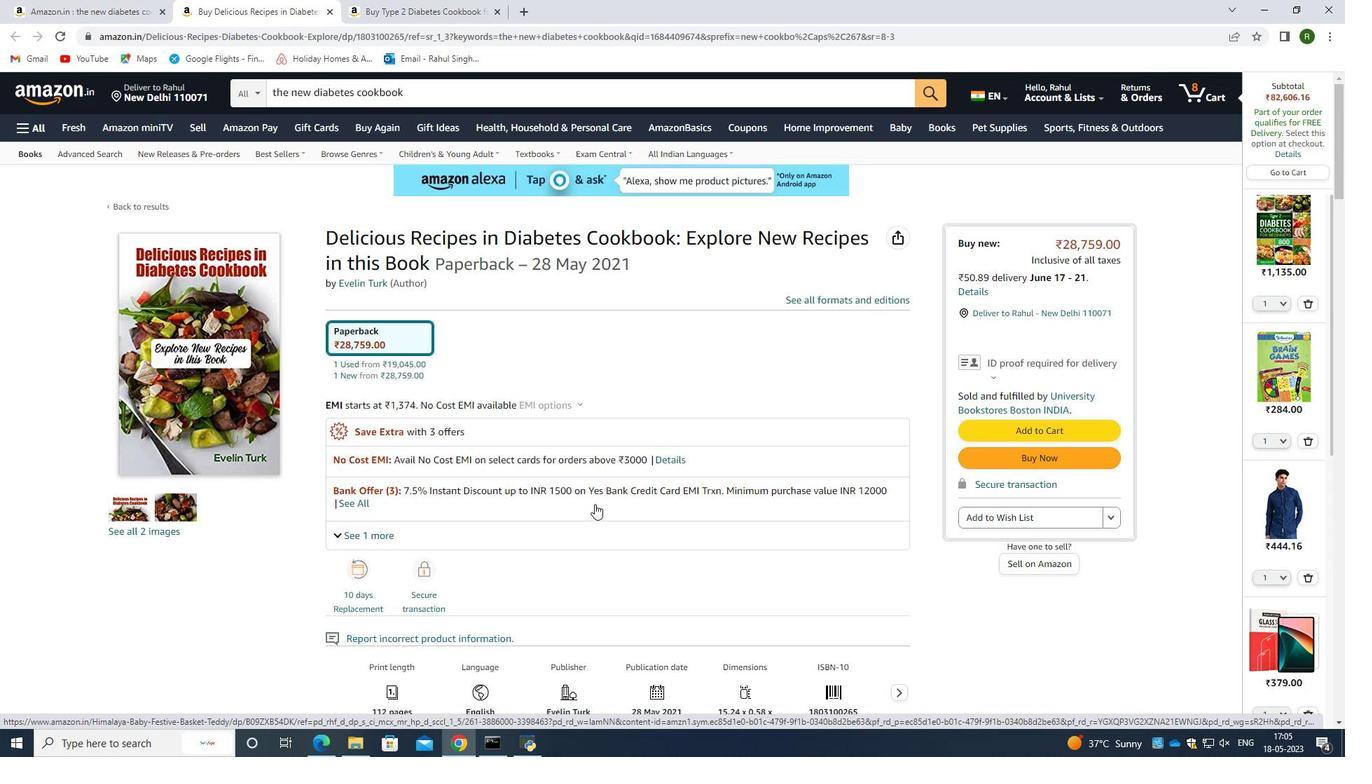 
Action: Mouse scrolled (595, 504) with delta (0, 0)
Screenshot: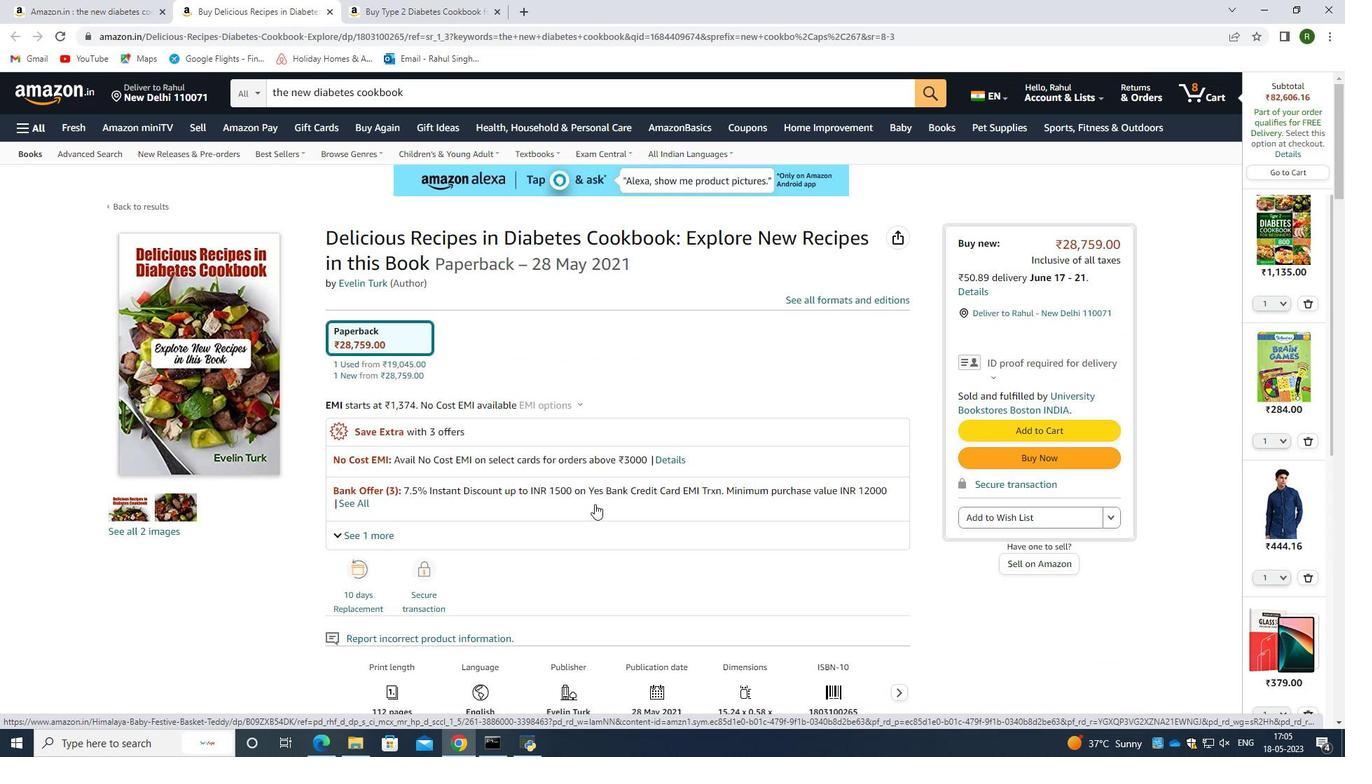 
Action: Mouse scrolled (595, 504) with delta (0, 0)
Screenshot: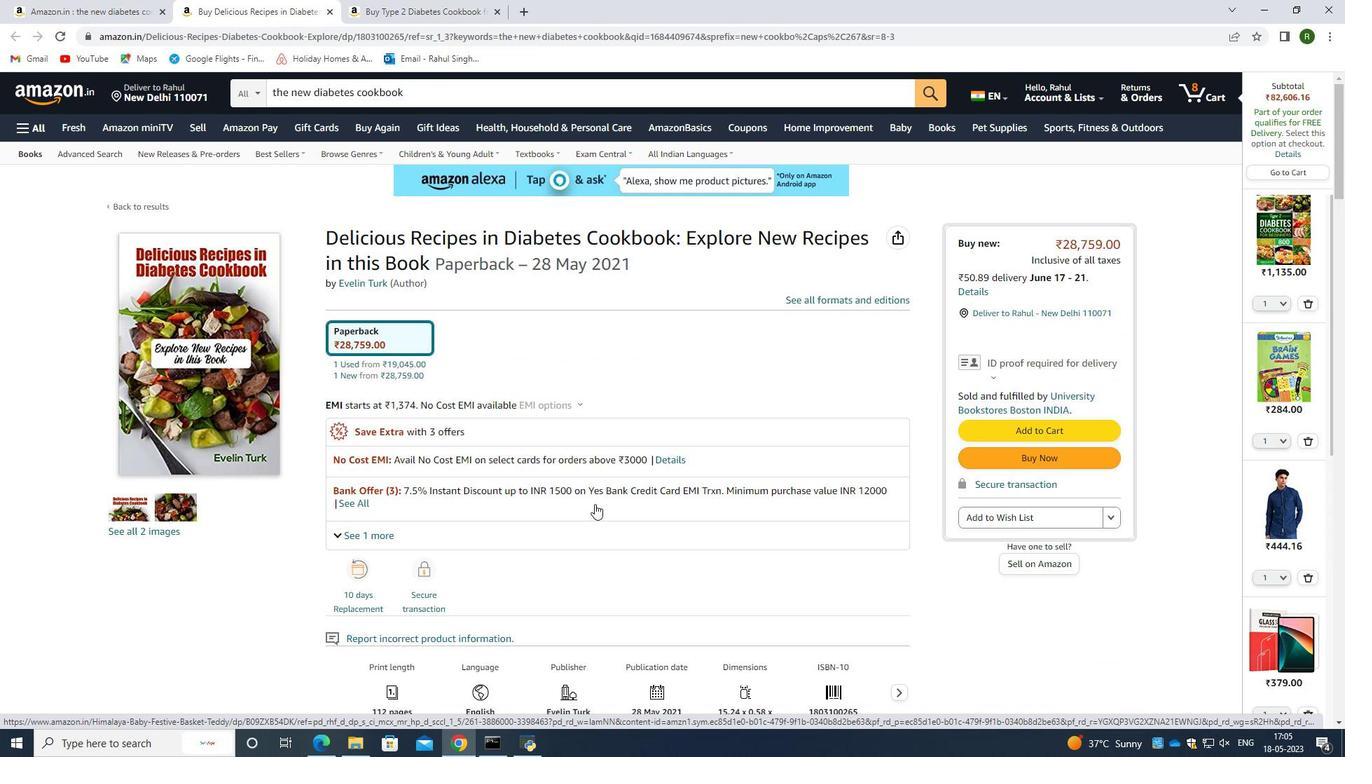 
Action: Mouse moved to (131, 0)
Screenshot: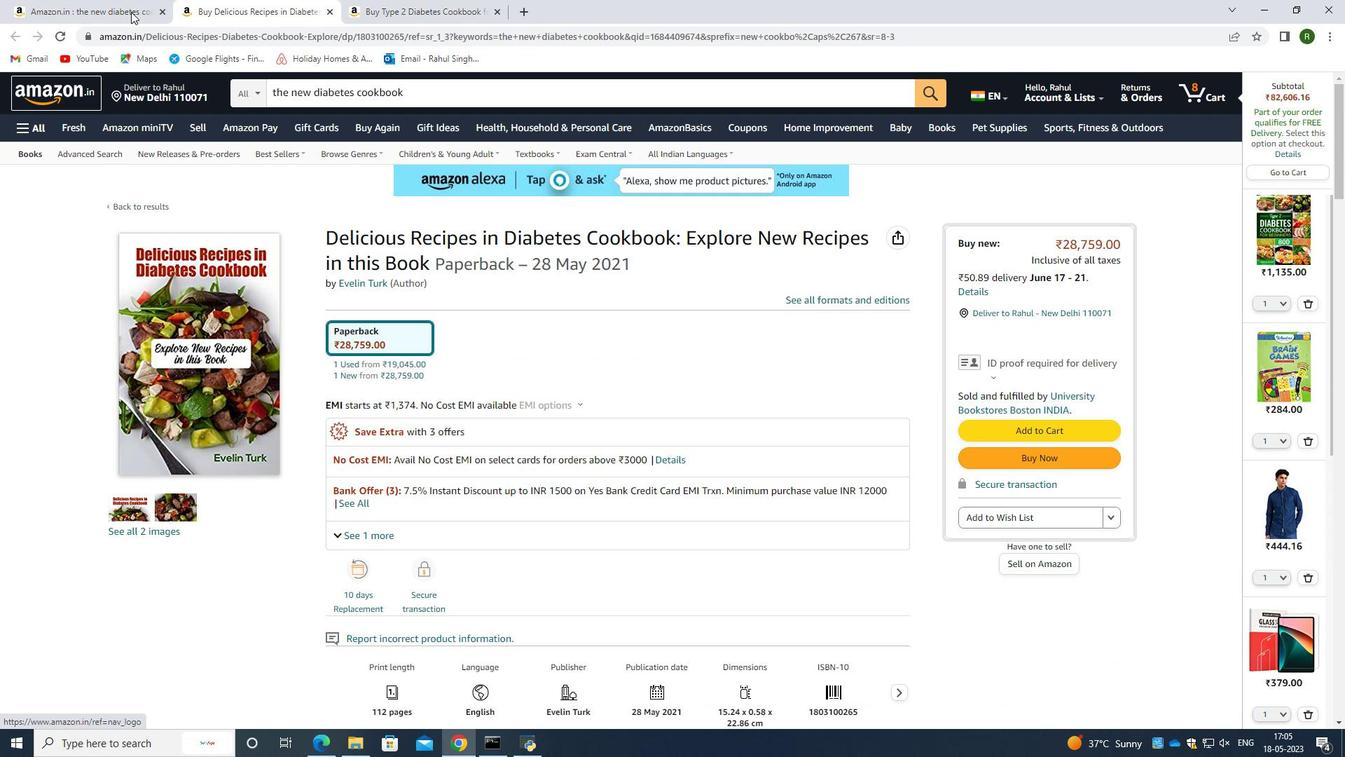 
Action: Mouse pressed left at (131, 0)
Screenshot: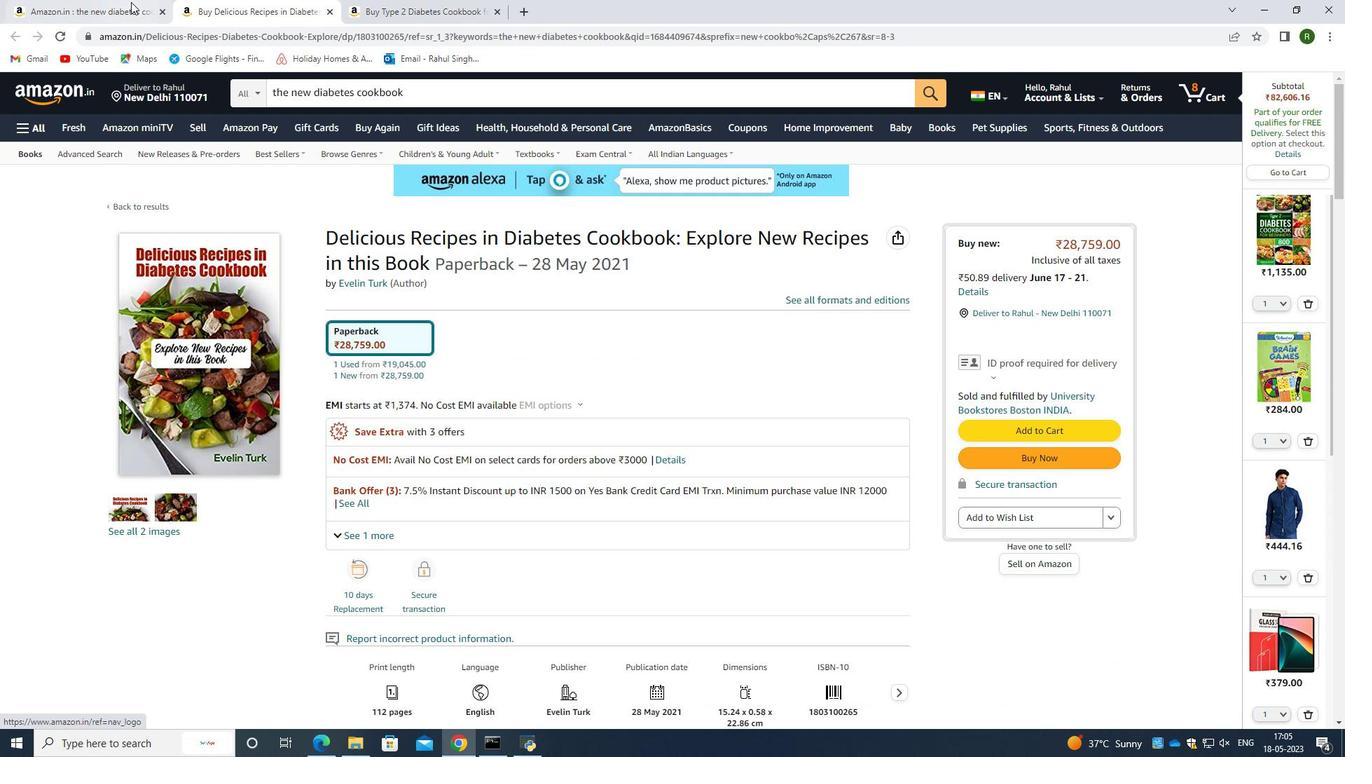 
Action: Mouse moved to (431, 329)
Screenshot: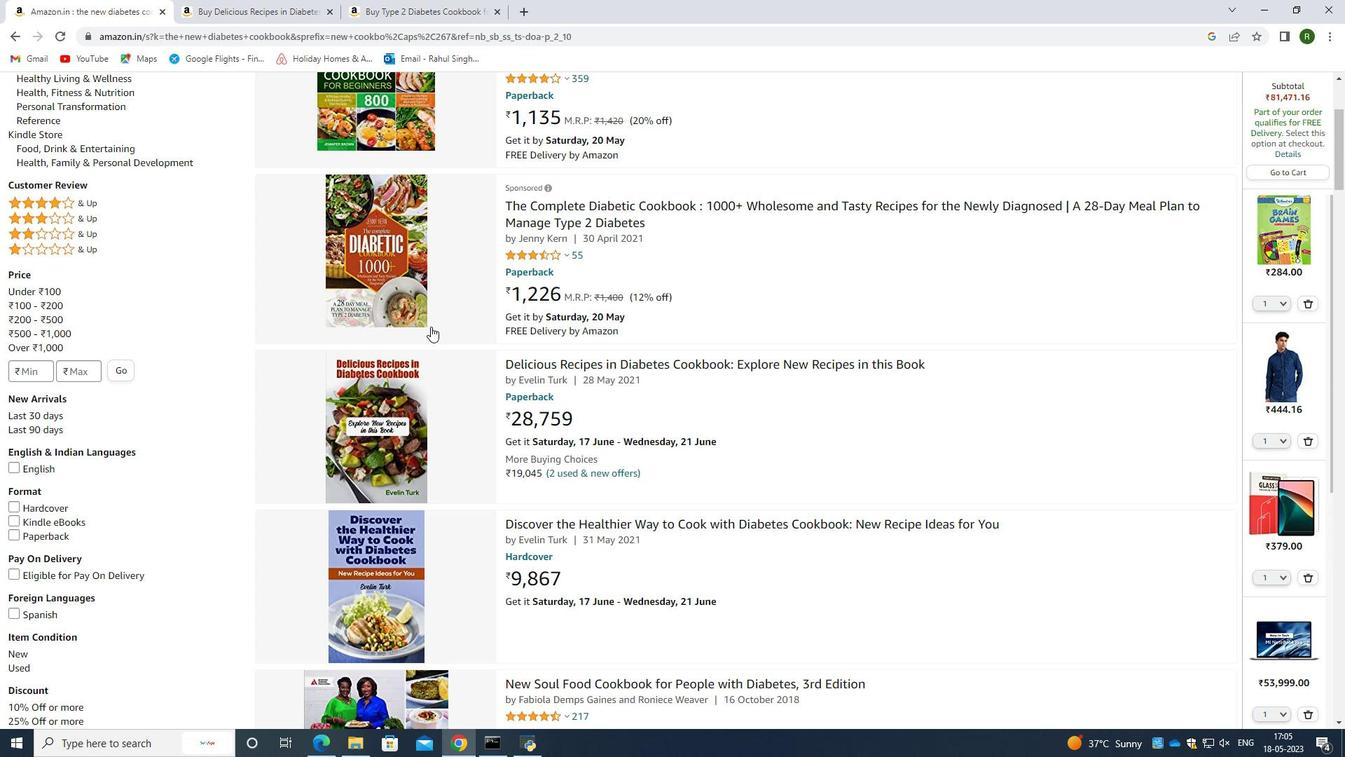 
Action: Mouse scrolled (431, 328) with delta (0, 0)
Screenshot: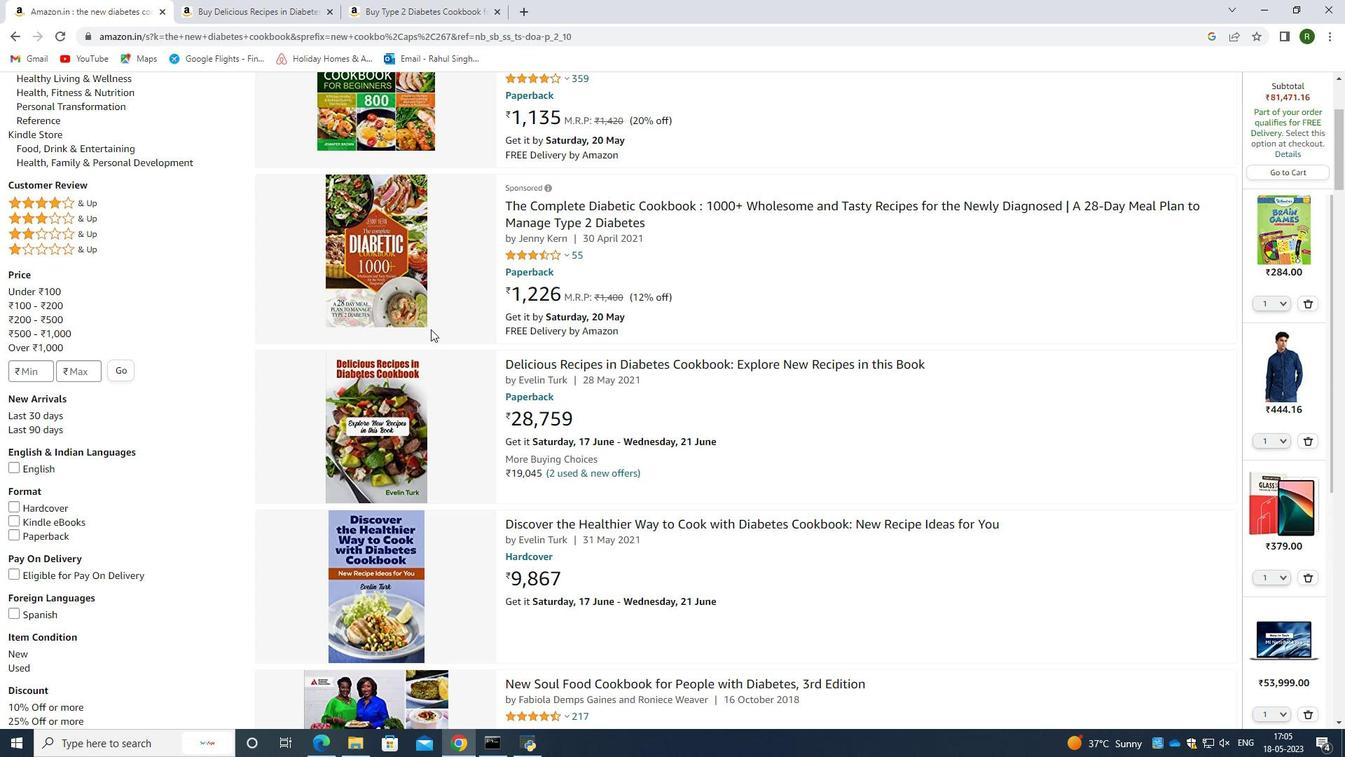 
Action: Mouse scrolled (431, 328) with delta (0, 0)
Screenshot: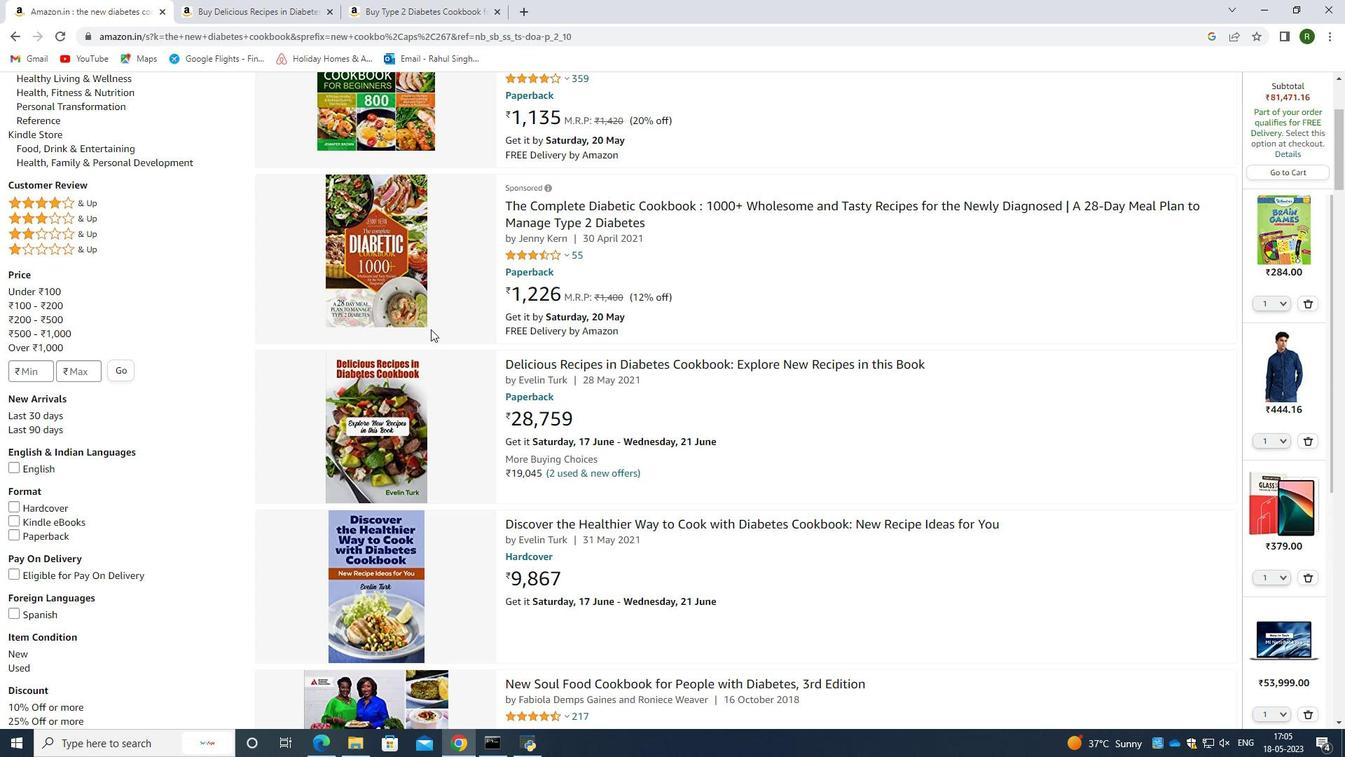 
Action: Mouse moved to (431, 330)
Screenshot: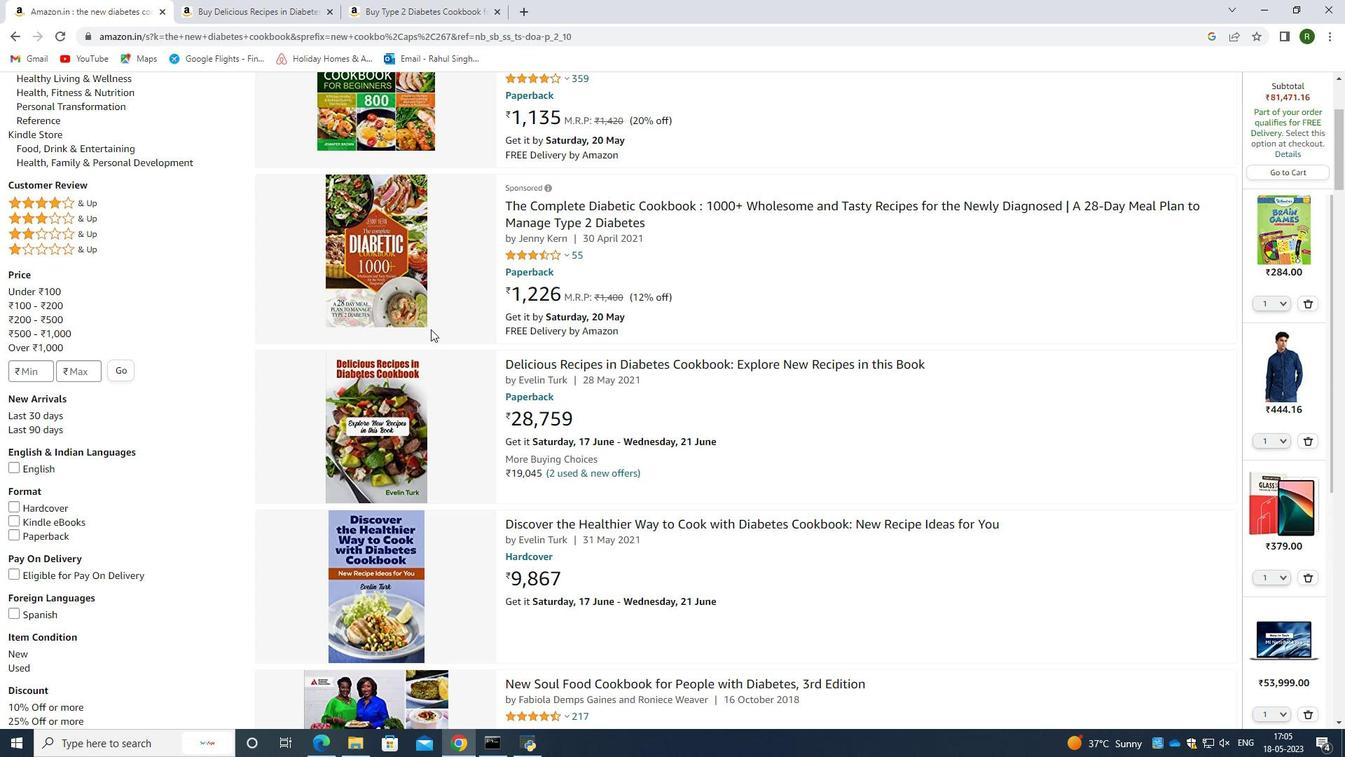 
Action: Mouse scrolled (431, 329) with delta (0, 0)
Screenshot: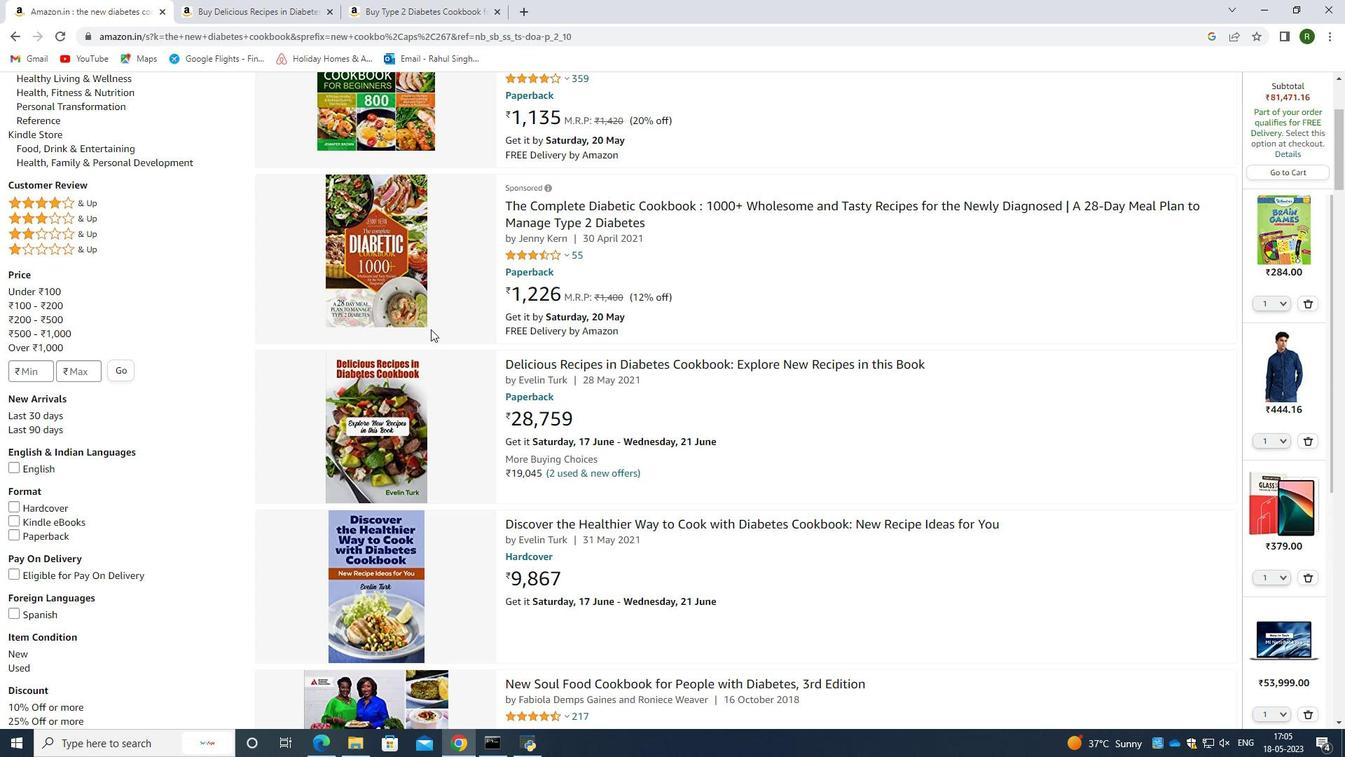 
Action: Mouse scrolled (431, 329) with delta (0, 0)
Screenshot: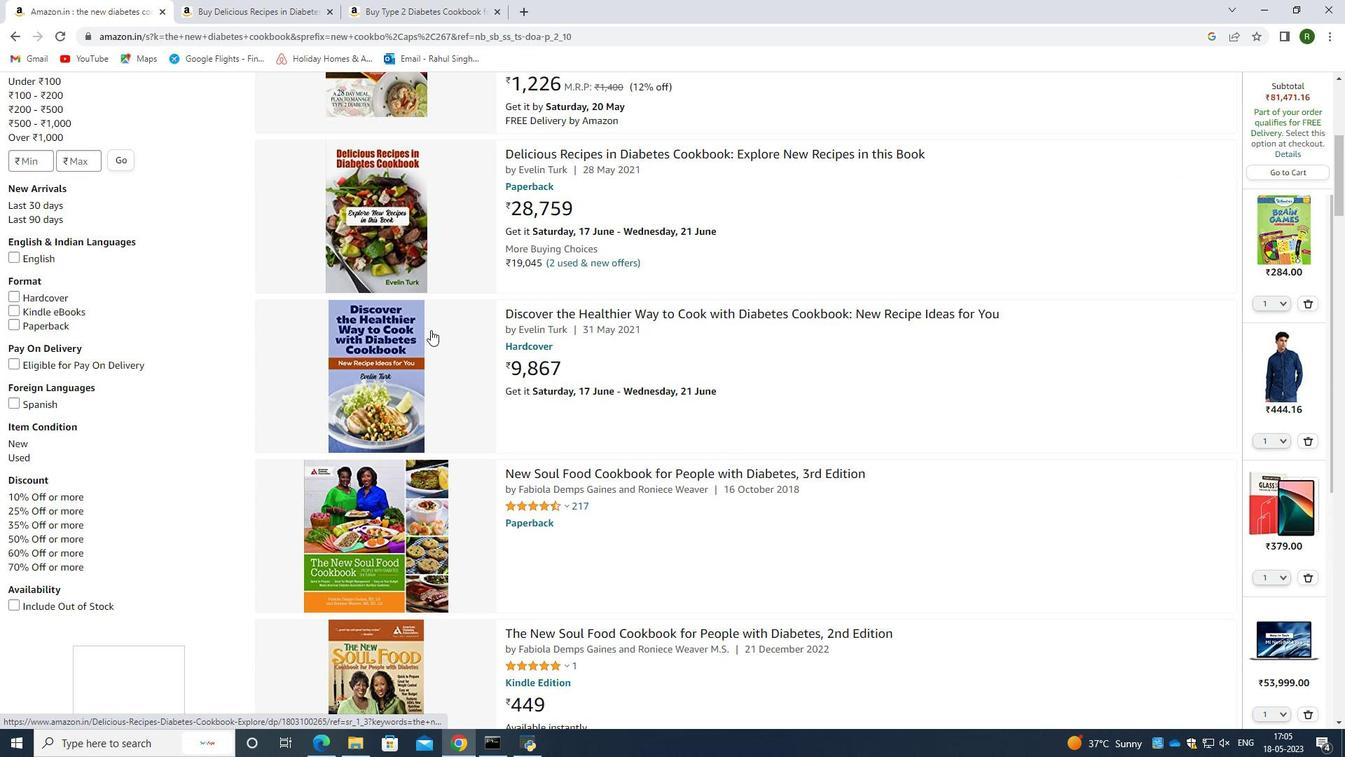 
Action: Mouse scrolled (431, 329) with delta (0, 0)
Screenshot: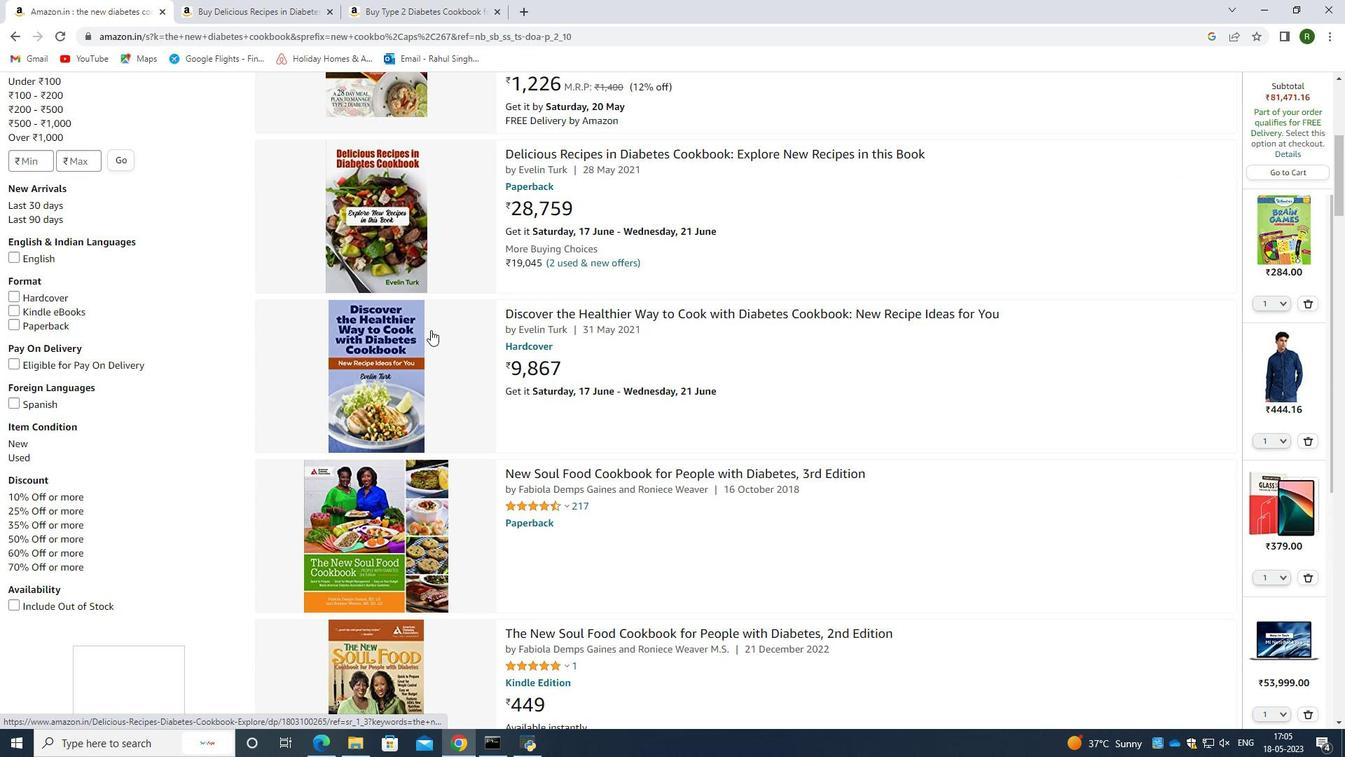 
Action: Mouse moved to (433, 326)
Screenshot: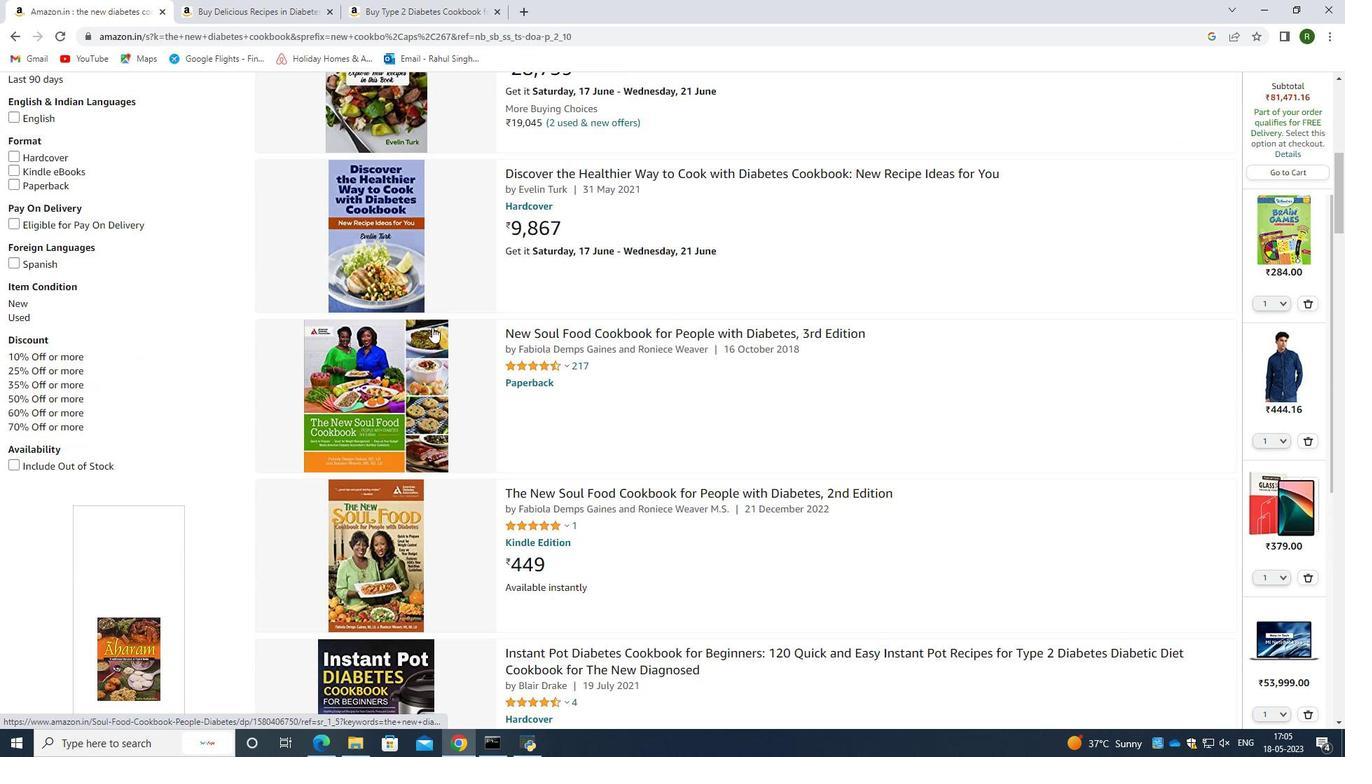 
Action: Mouse scrolled (433, 325) with delta (0, 0)
Screenshot: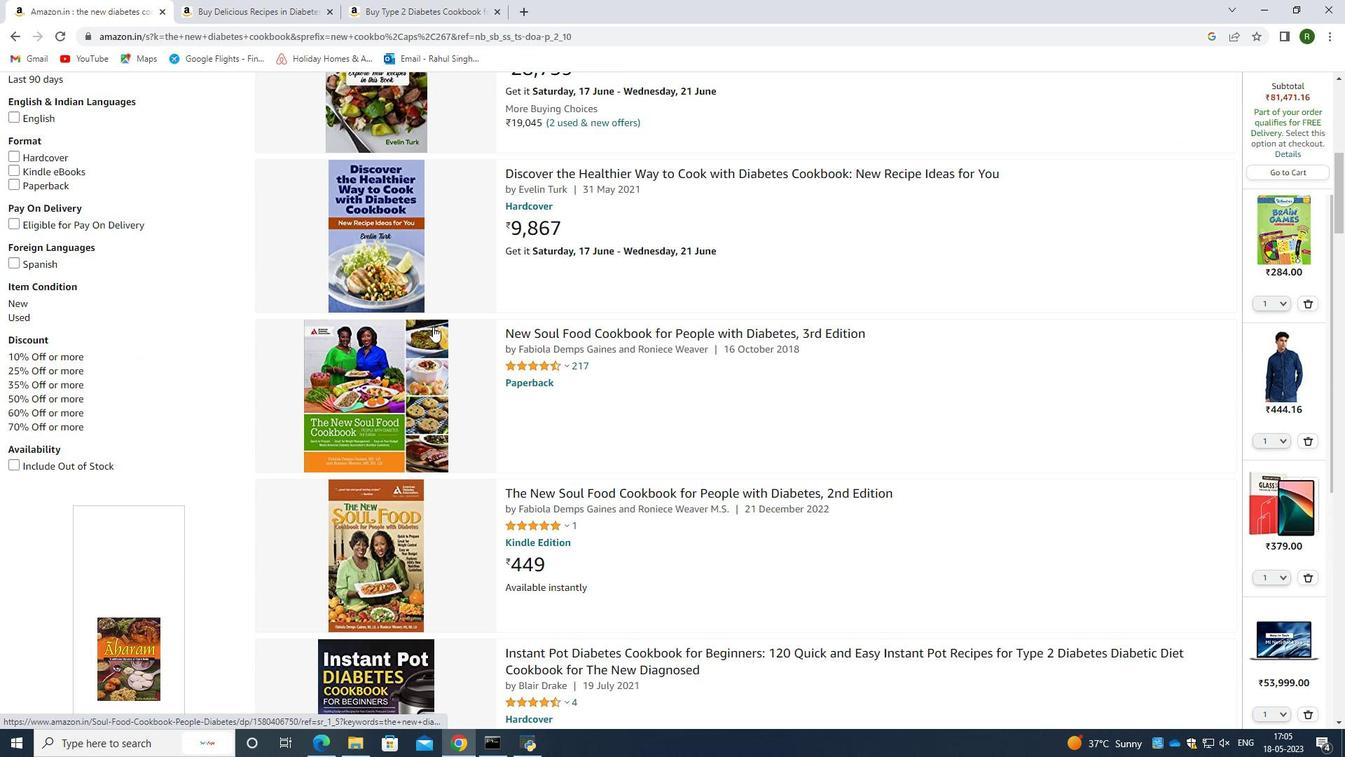 
Action: Mouse scrolled (433, 325) with delta (0, 0)
Screenshot: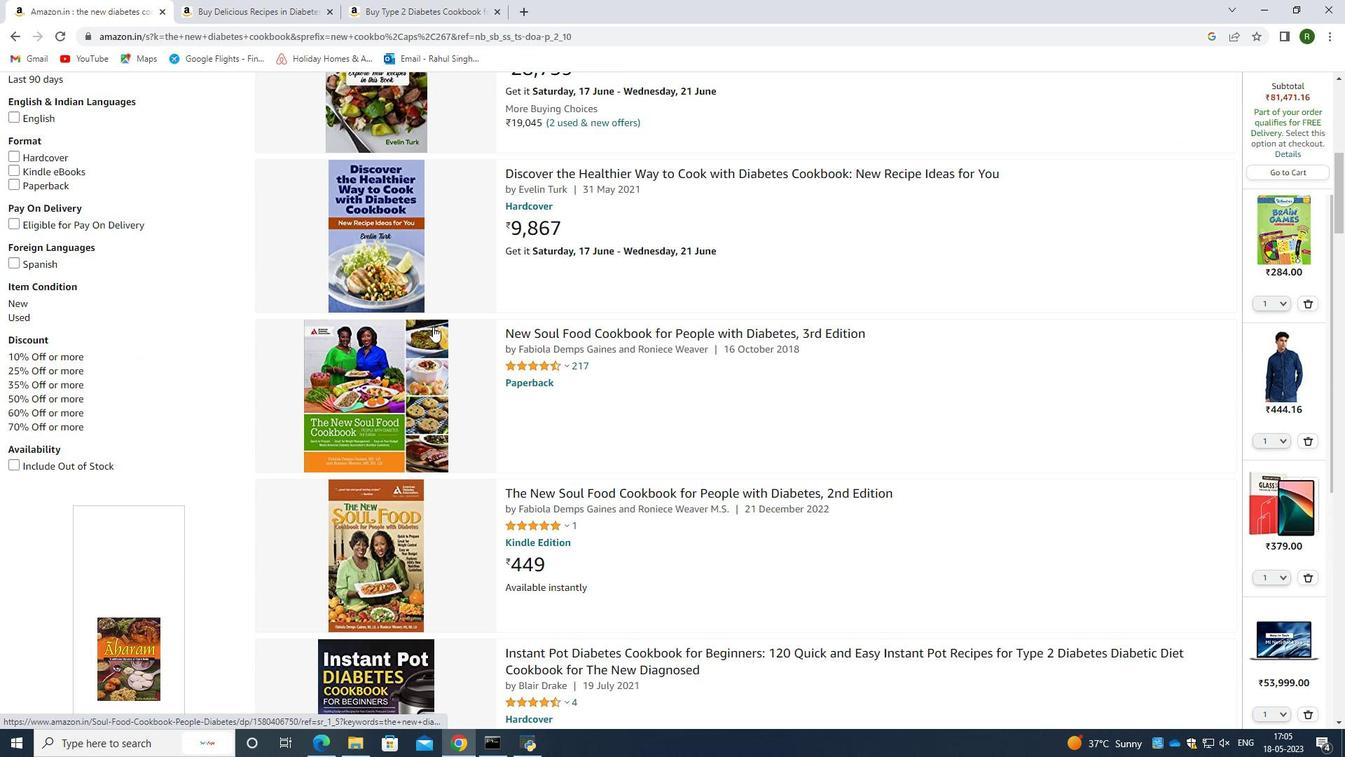 
Action: Mouse scrolled (433, 325) with delta (0, 0)
Screenshot: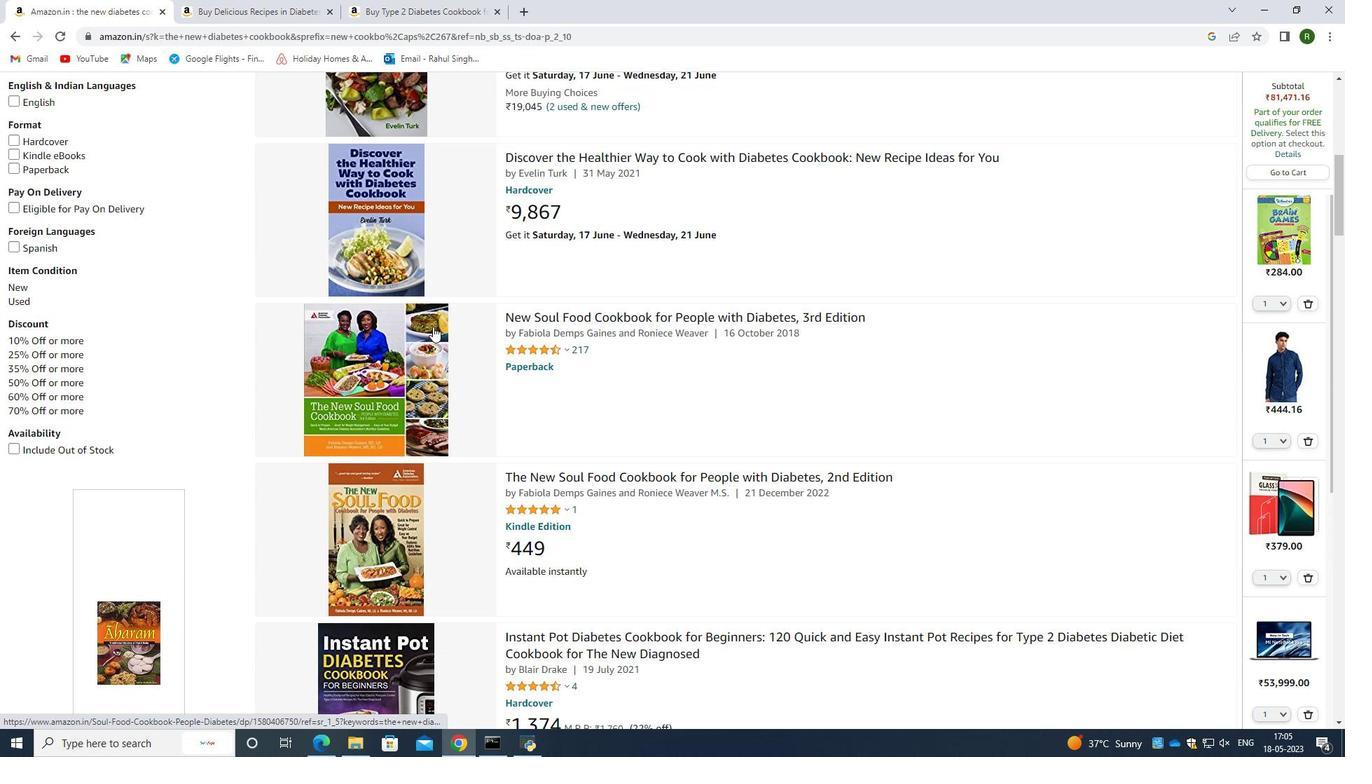 
Action: Mouse moved to (434, 325)
Screenshot: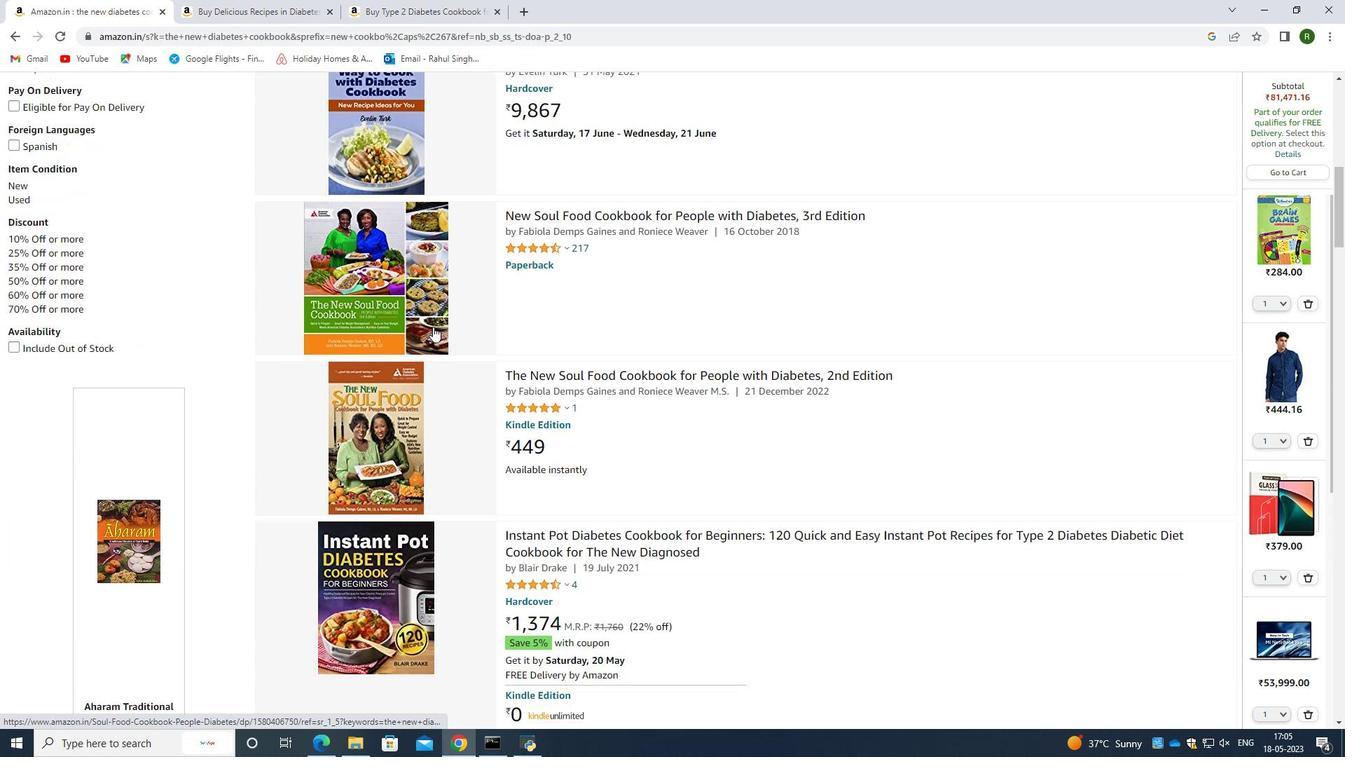 
Action: Mouse scrolled (434, 324) with delta (0, 0)
Screenshot: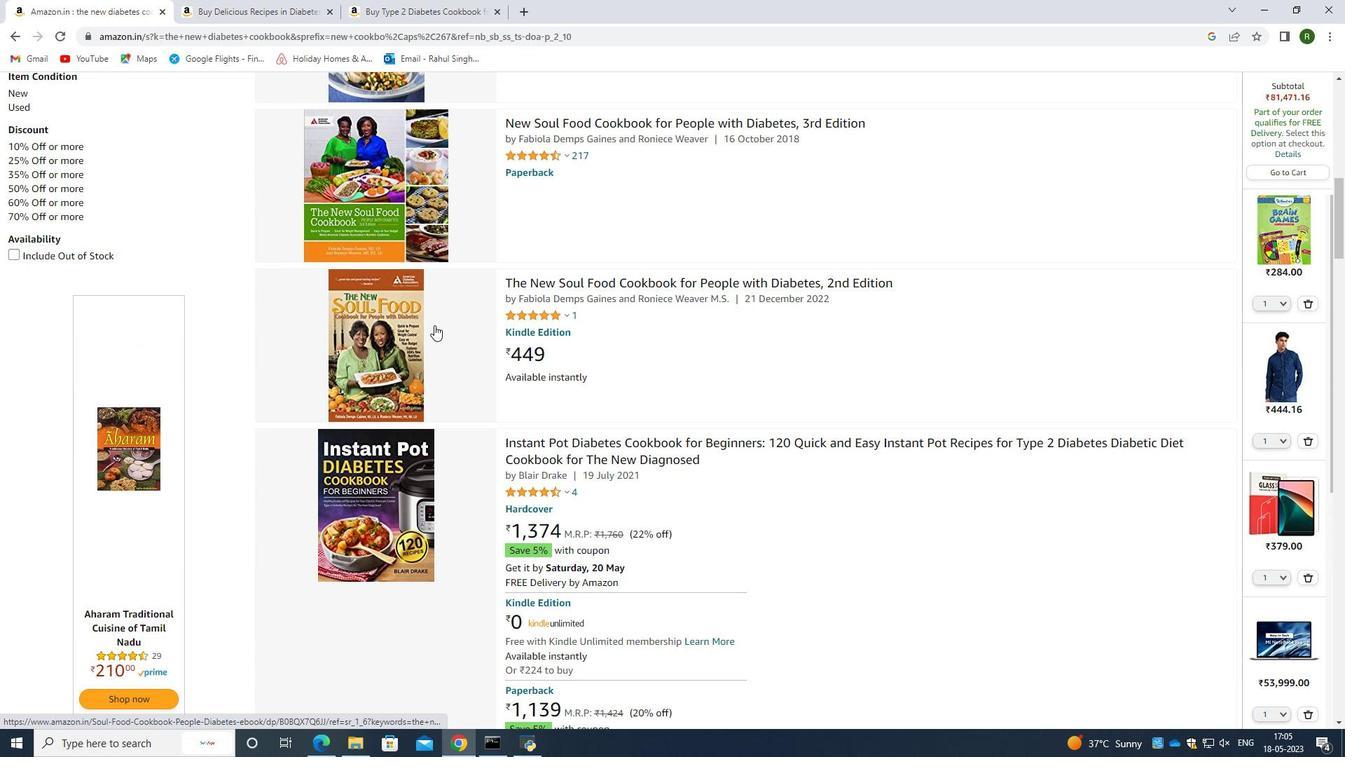 
Action: Mouse scrolled (434, 324) with delta (0, 0)
Screenshot: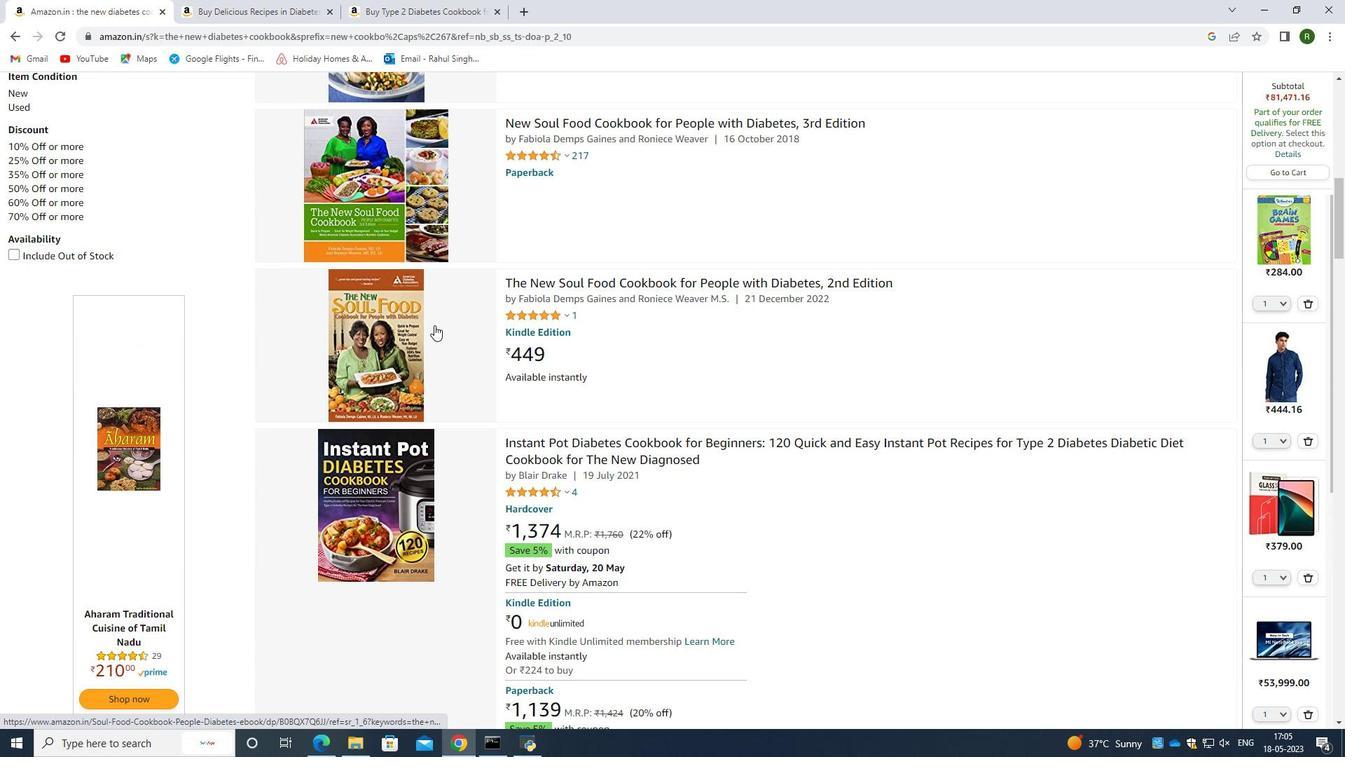 
Action: Mouse moved to (435, 325)
Screenshot: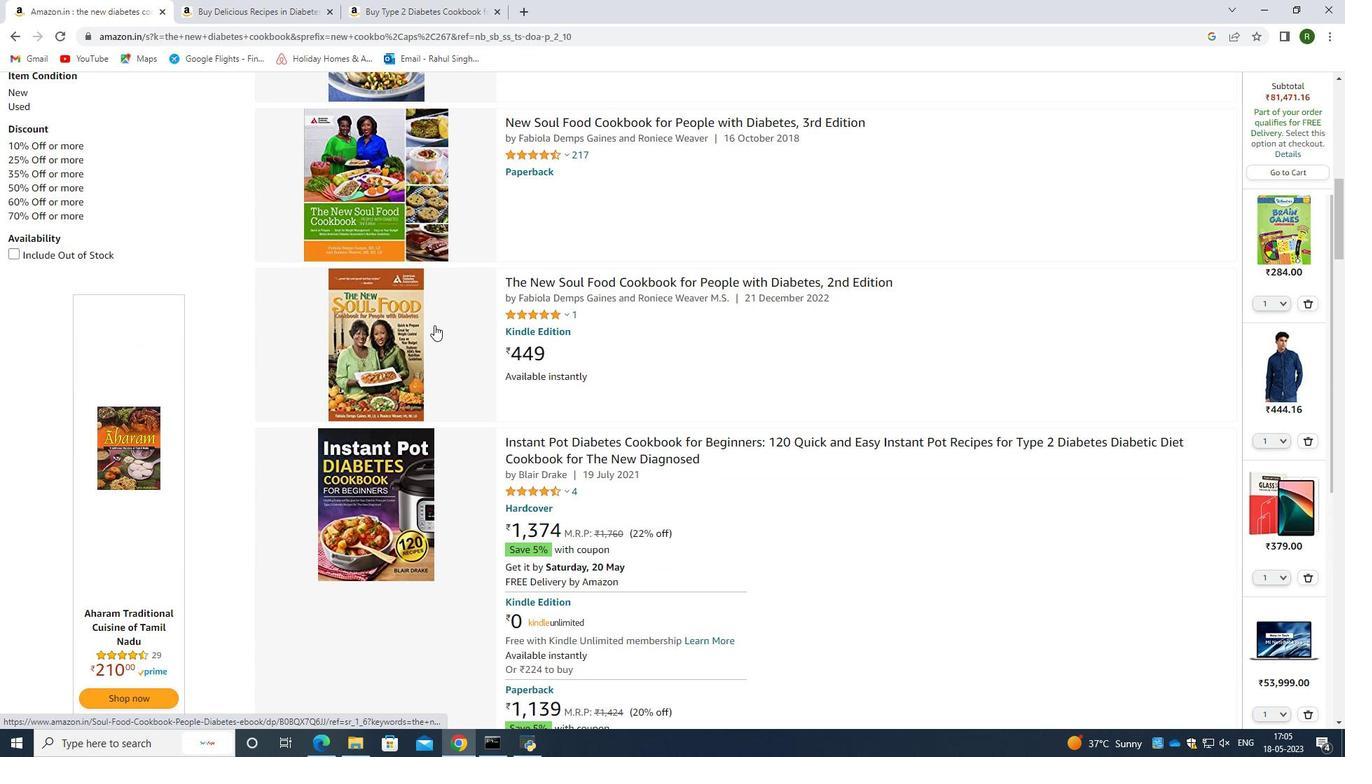 
Action: Mouse scrolled (435, 324) with delta (0, 0)
Screenshot: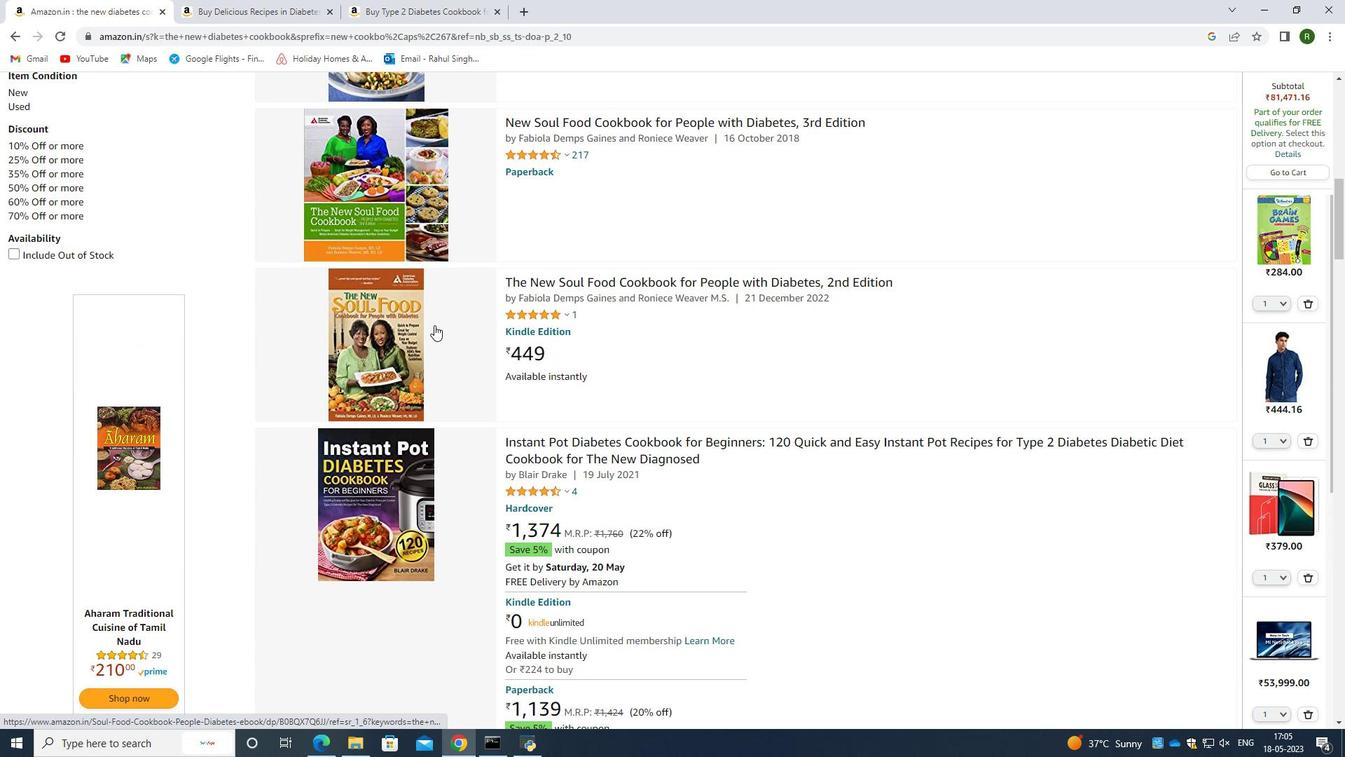 
Action: Mouse scrolled (435, 324) with delta (0, 0)
Screenshot: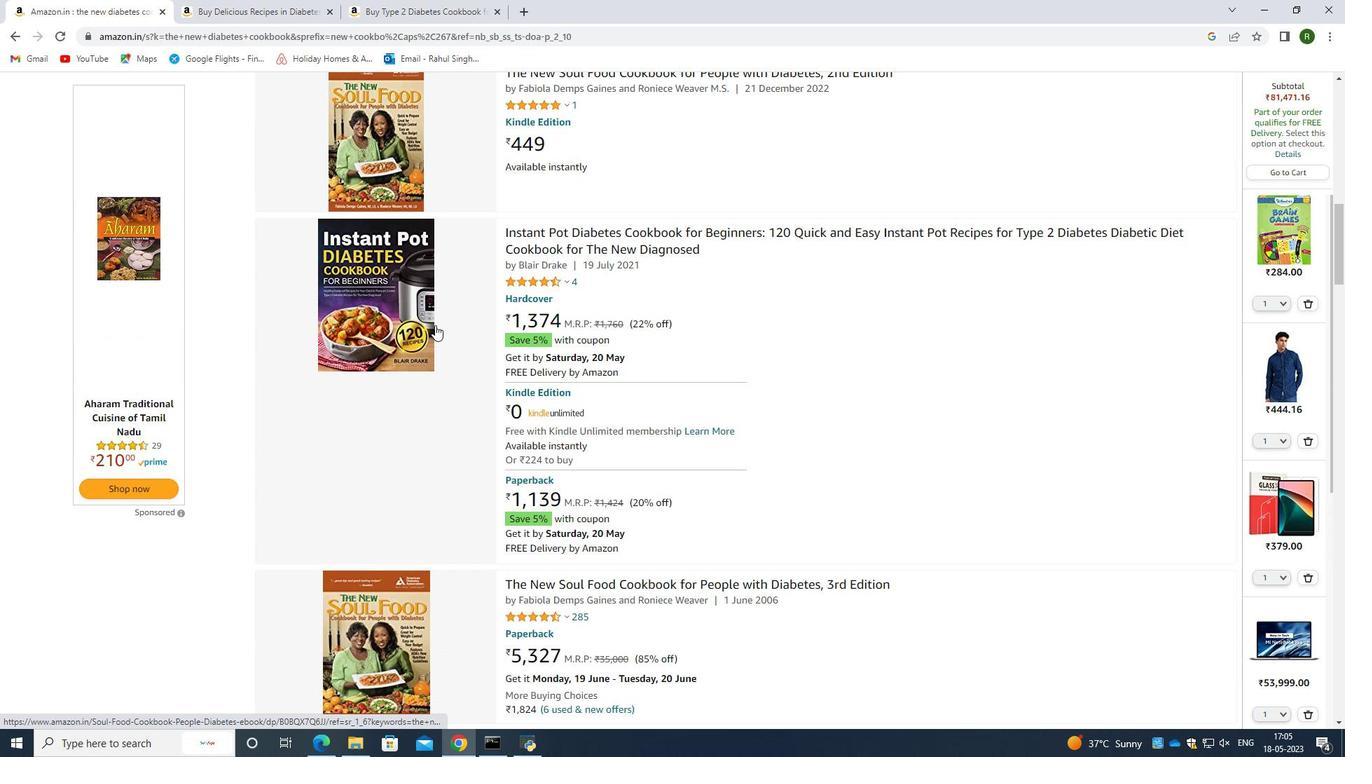 
Action: Mouse scrolled (435, 324) with delta (0, 0)
Screenshot: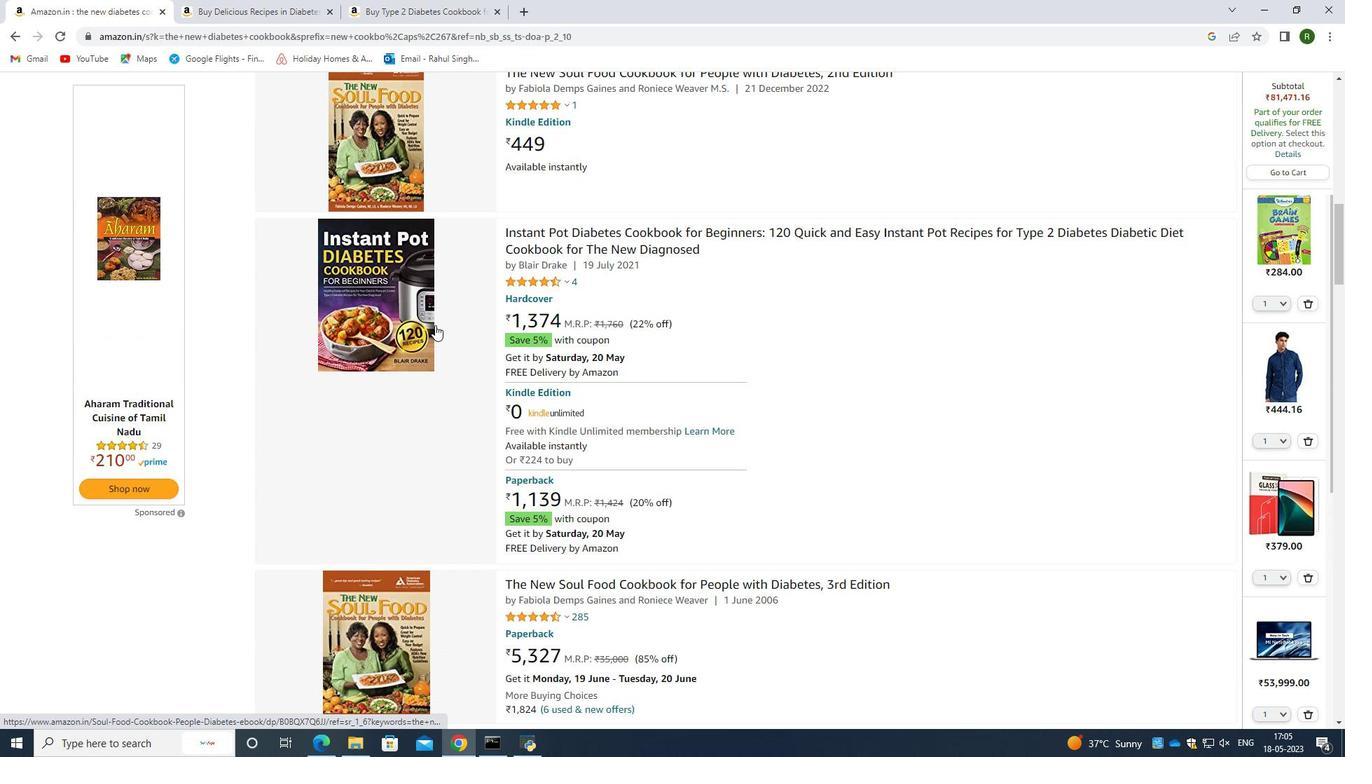 
Action: Mouse scrolled (435, 324) with delta (0, 0)
Screenshot: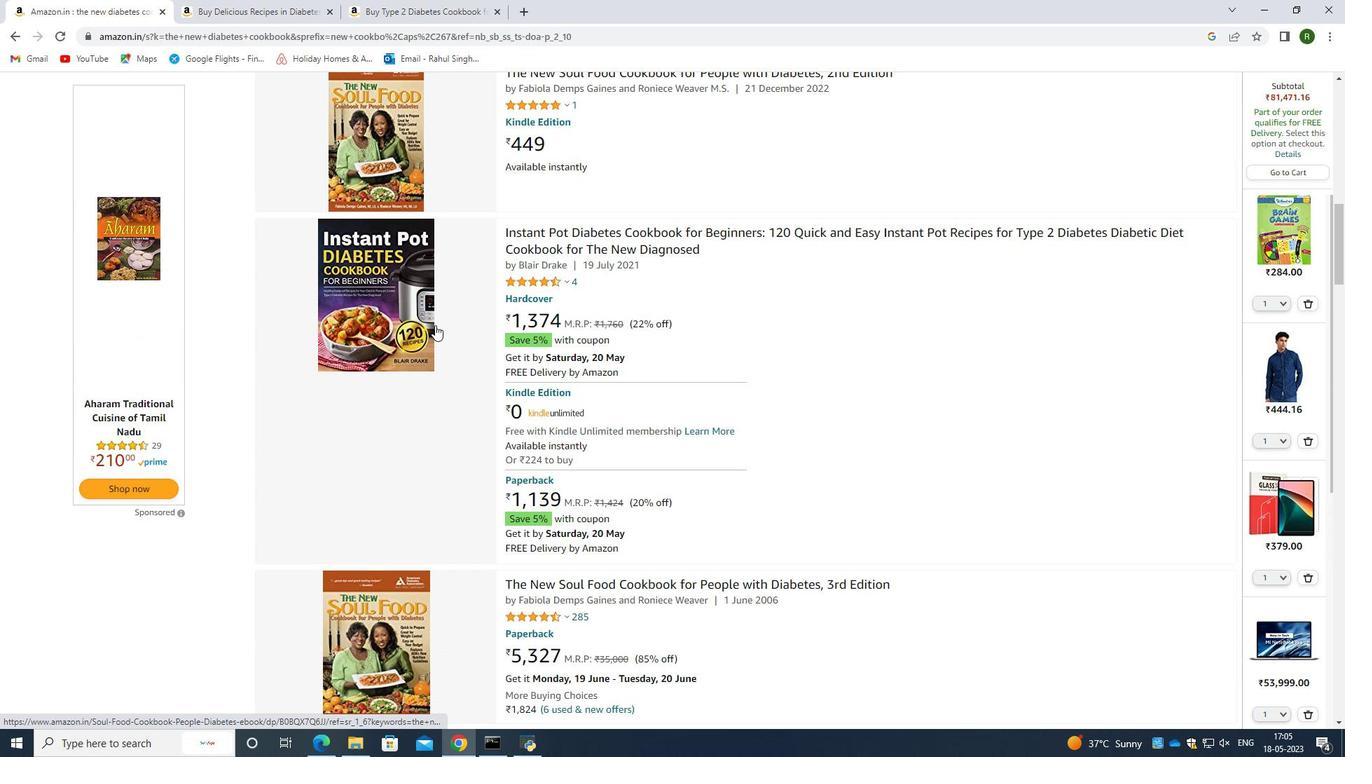 
Action: Mouse moved to (435, 323)
Screenshot: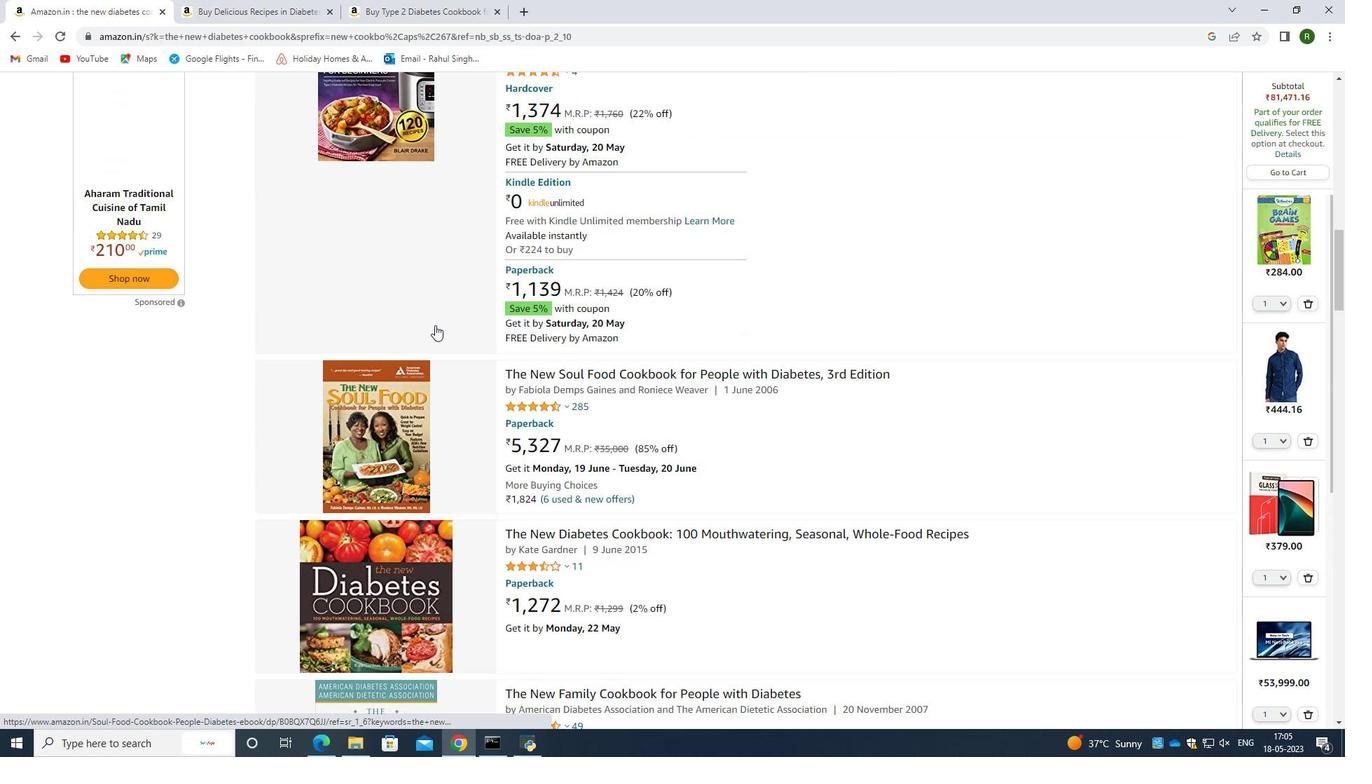 
Action: Mouse scrolled (435, 324) with delta (0, 0)
Screenshot: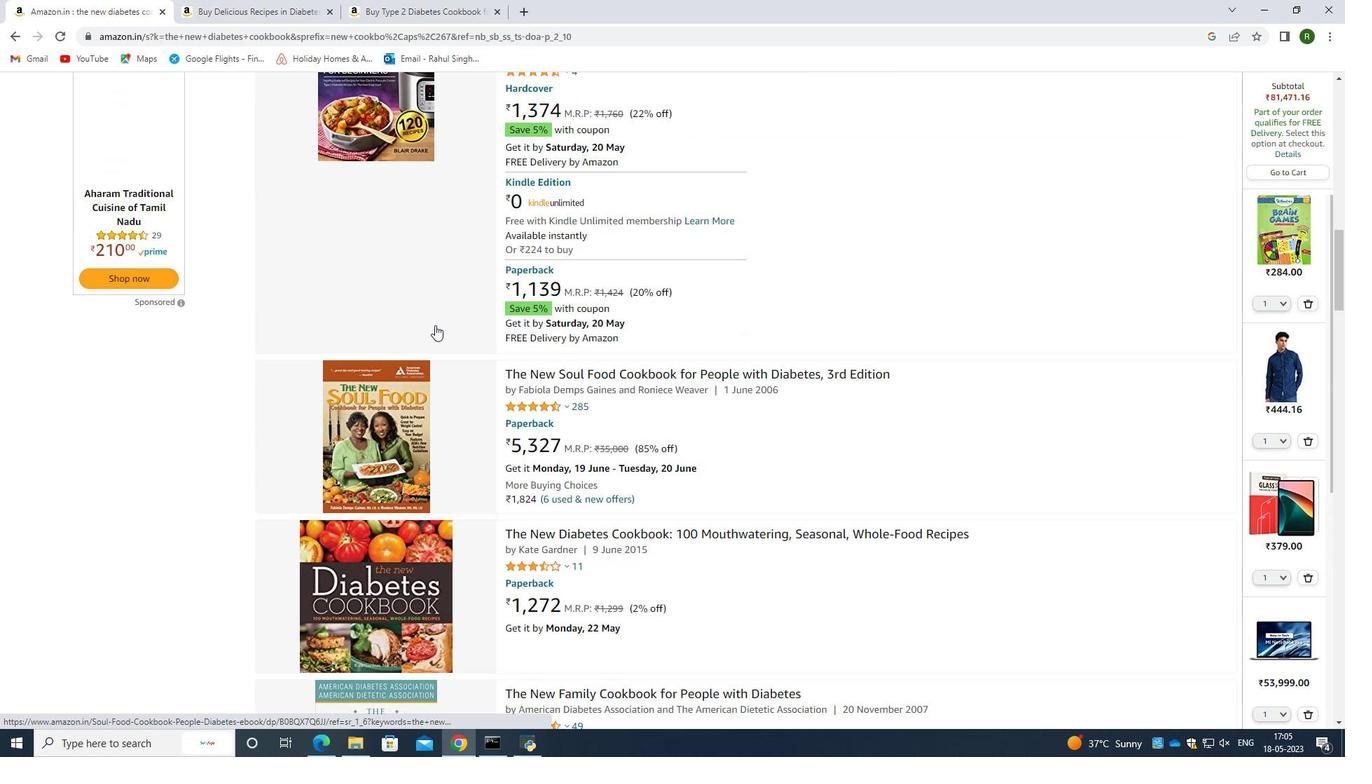 
Action: Mouse scrolled (435, 324) with delta (0, 0)
Screenshot: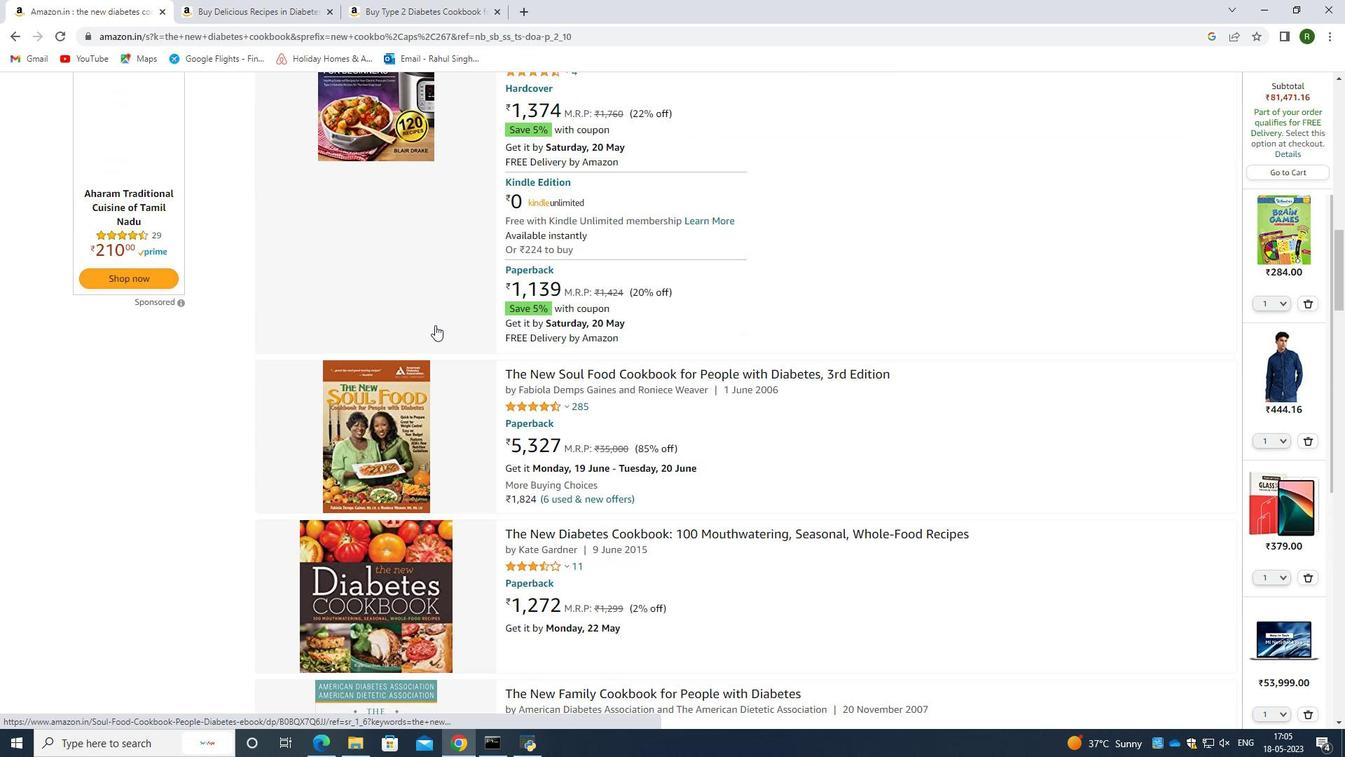 
Action: Mouse scrolled (435, 324) with delta (0, 0)
Screenshot: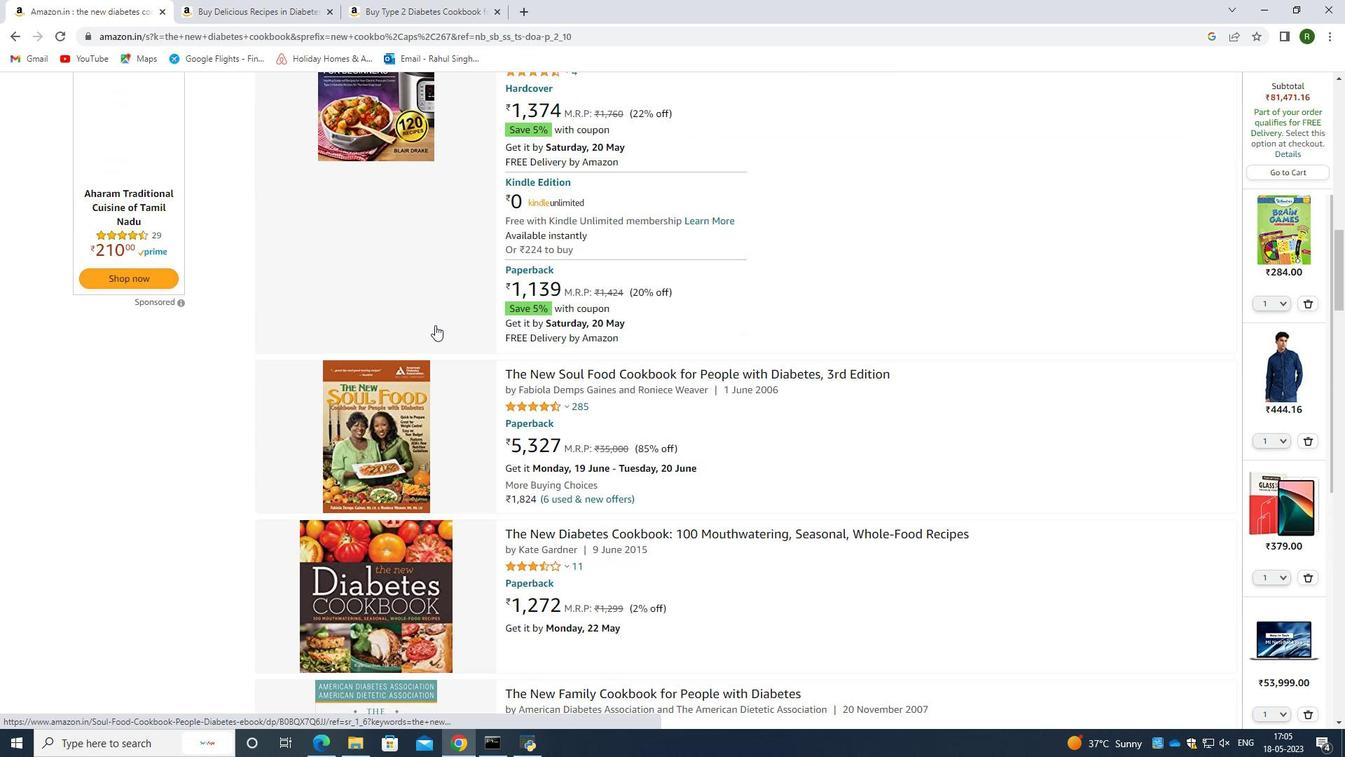 
Action: Mouse scrolled (435, 324) with delta (0, 0)
Screenshot: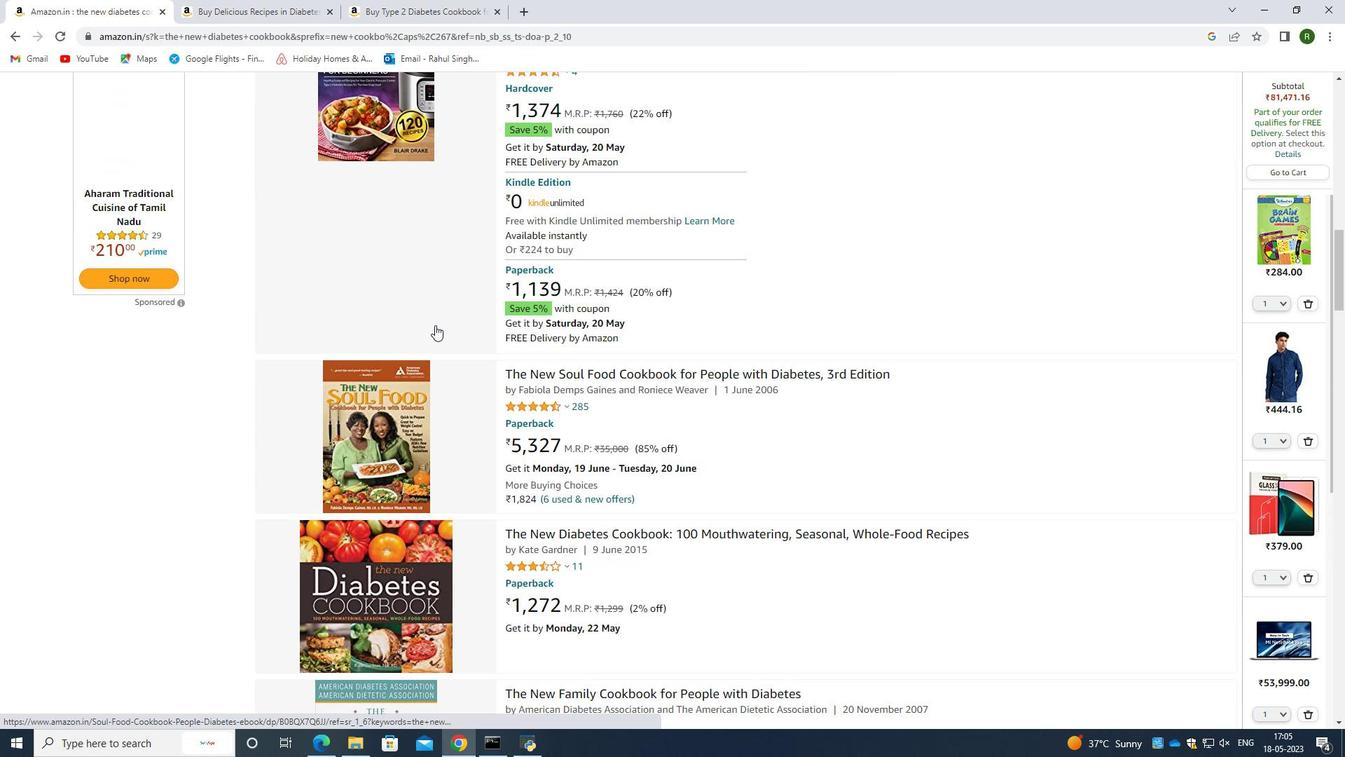 
Action: Mouse scrolled (435, 324) with delta (0, 0)
Screenshot: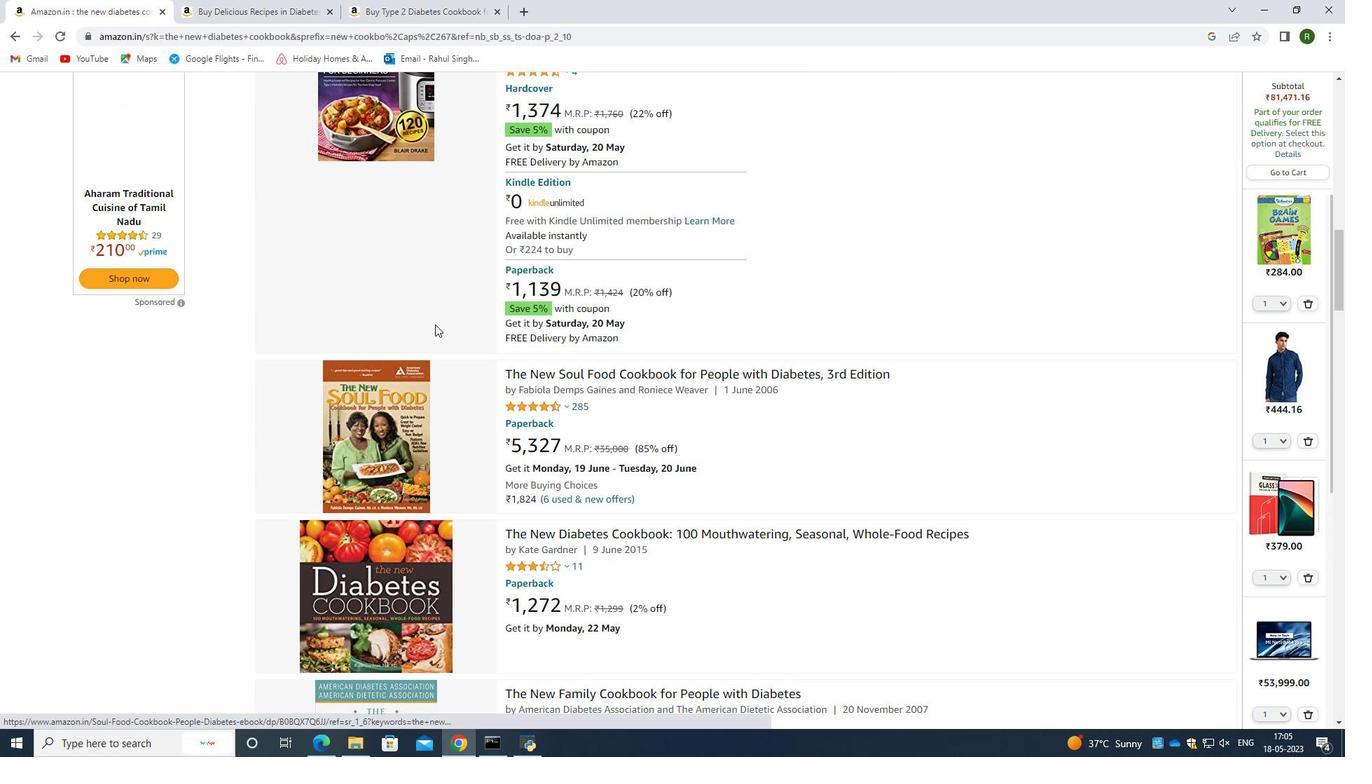 
Action: Mouse moved to (433, 322)
Screenshot: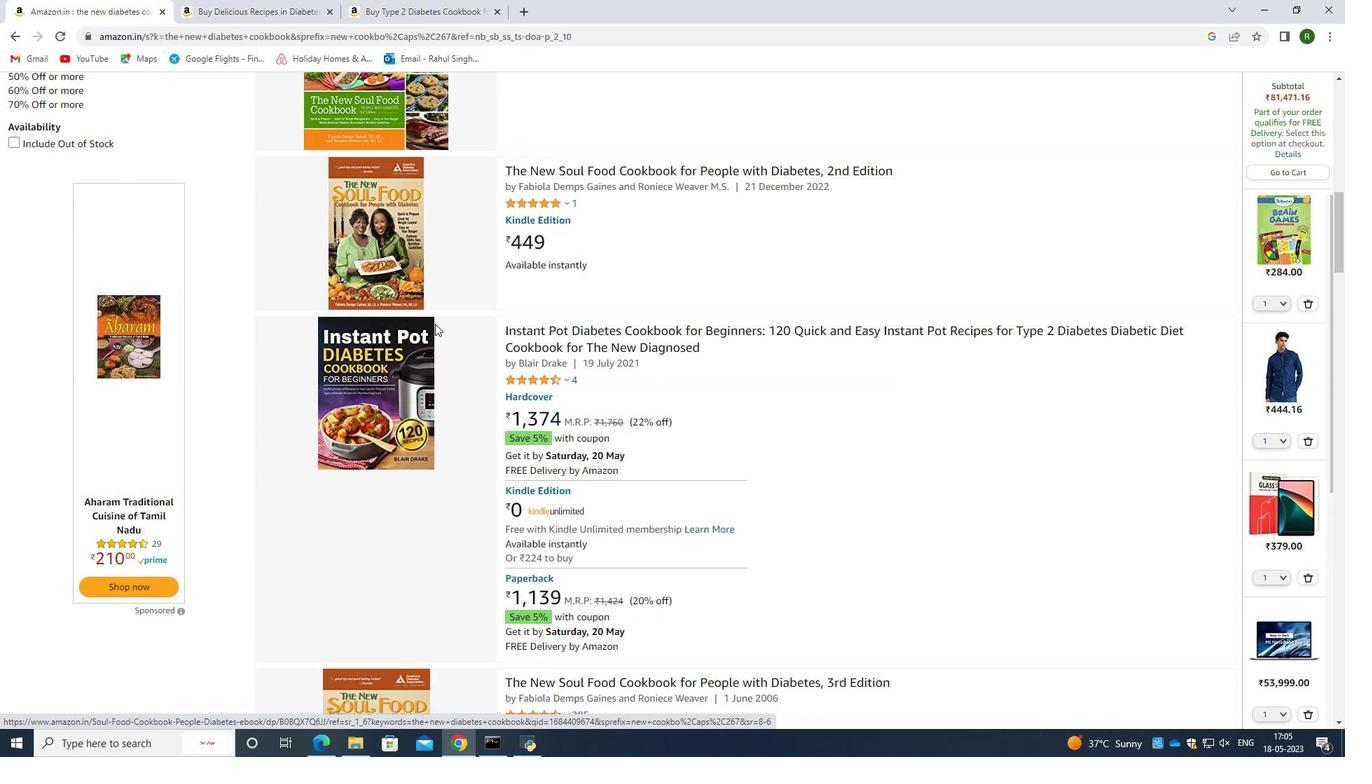 
Action: Mouse scrolled (433, 323) with delta (0, 0)
Screenshot: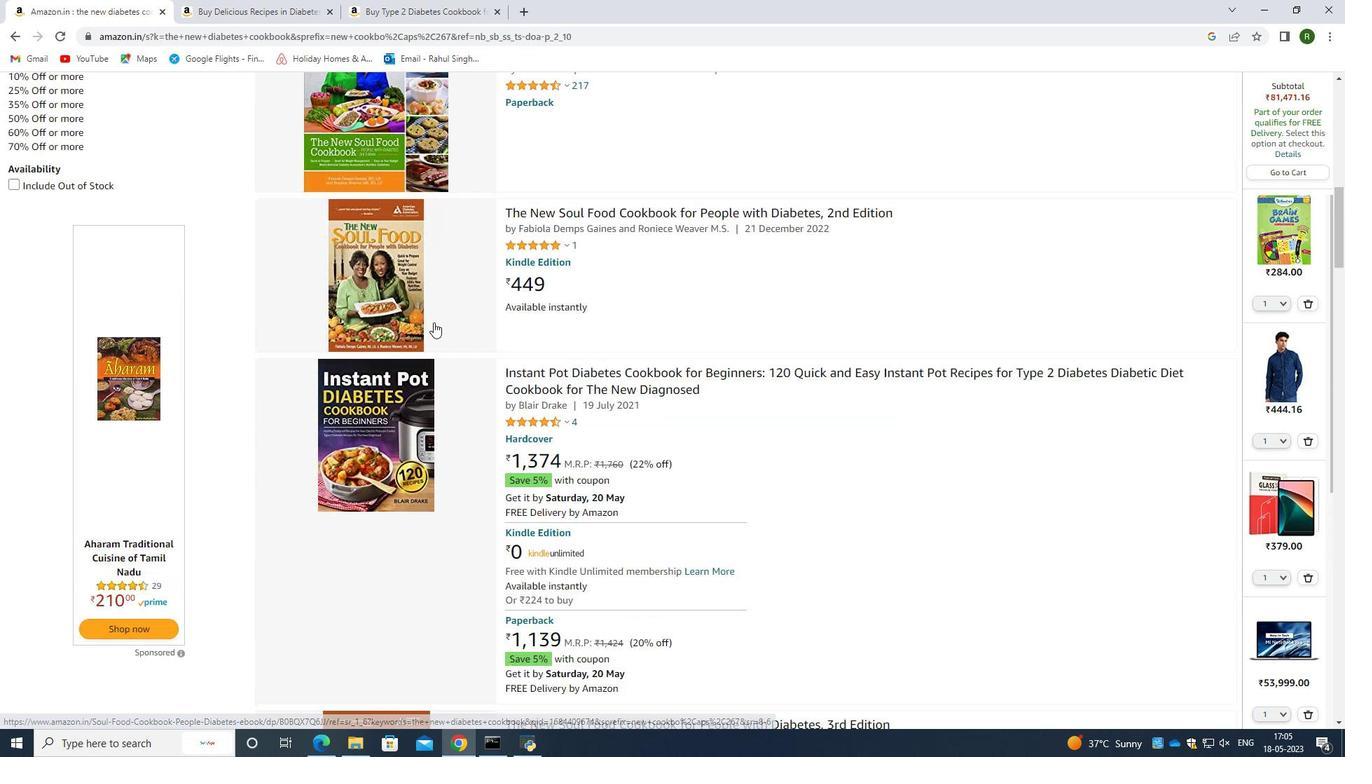 
Action: Mouse scrolled (433, 323) with delta (0, 0)
Screenshot: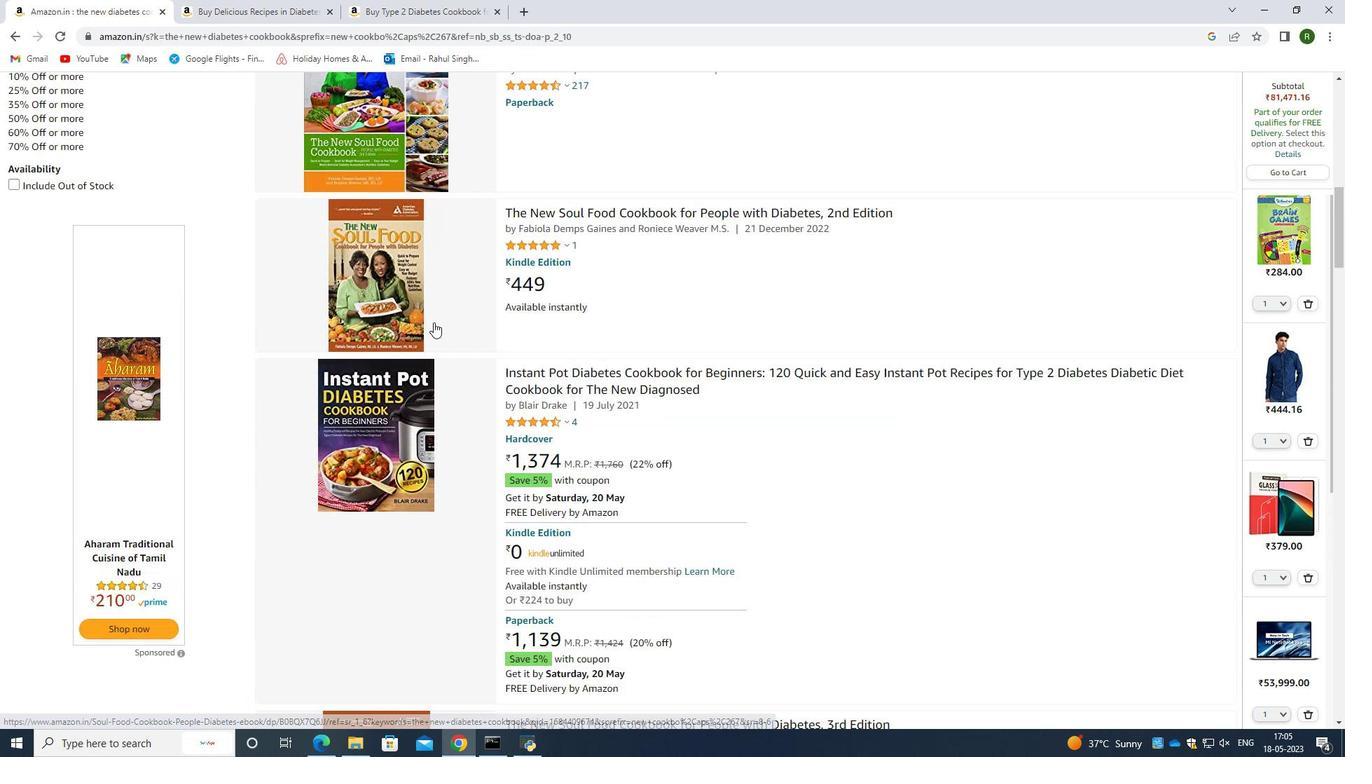 
Action: Mouse scrolled (433, 323) with delta (0, 0)
Screenshot: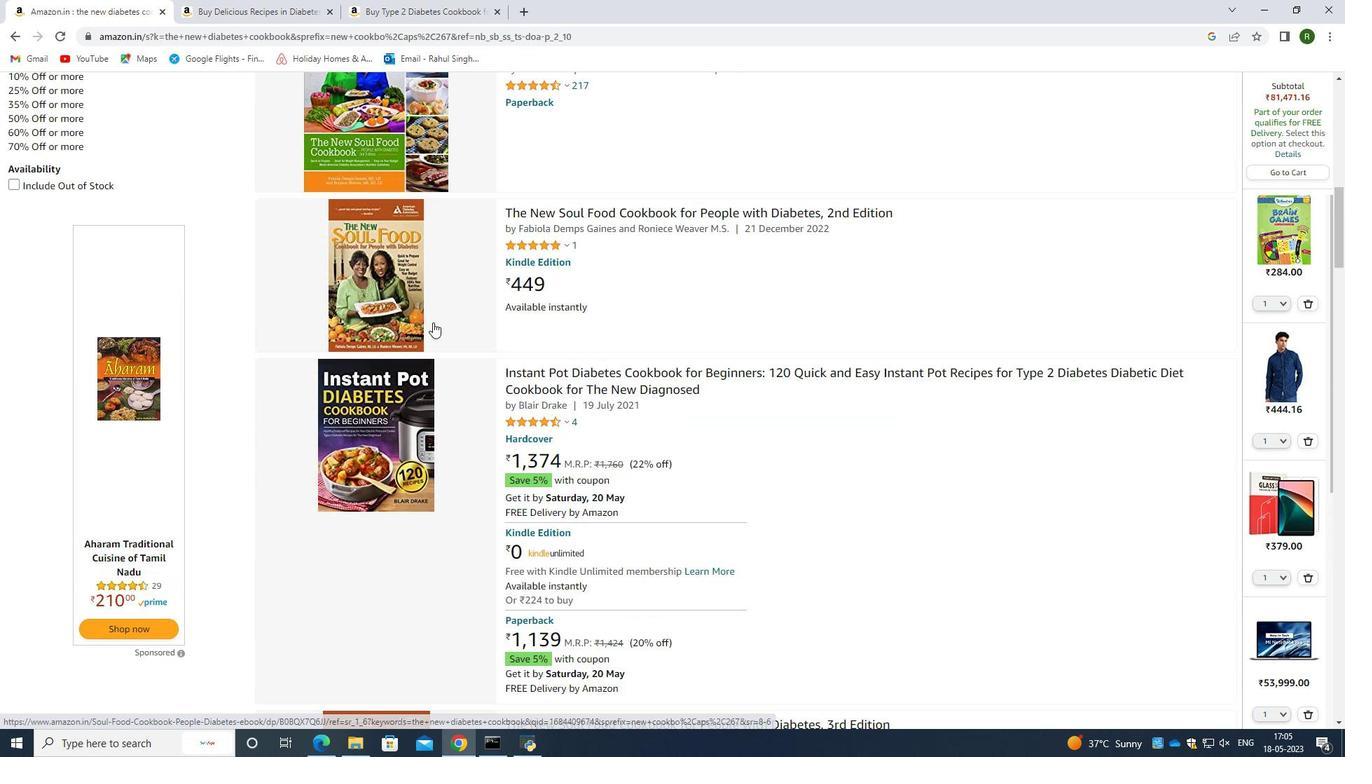 
Action: Mouse scrolled (433, 323) with delta (0, 0)
Screenshot: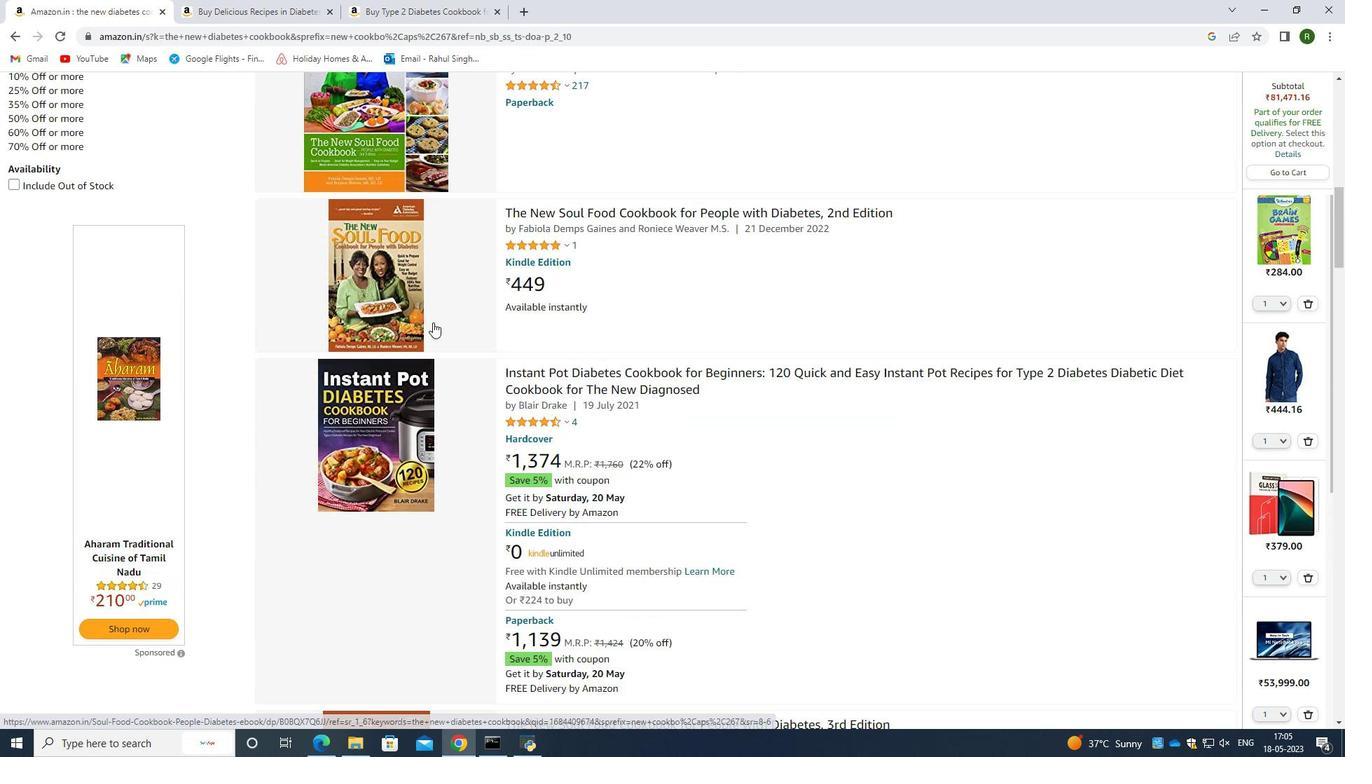 
Action: Mouse scrolled (433, 323) with delta (0, 0)
Screenshot: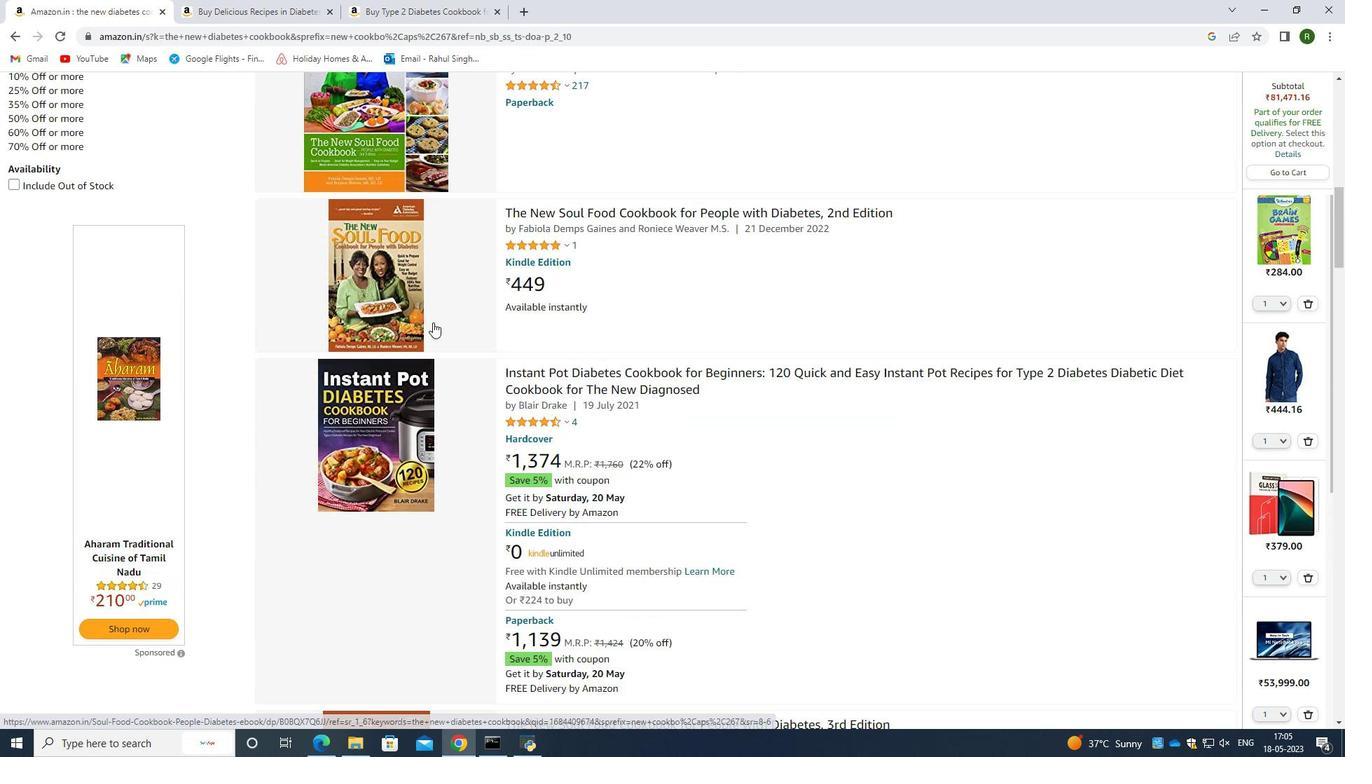 
Action: Mouse moved to (433, 322)
Screenshot: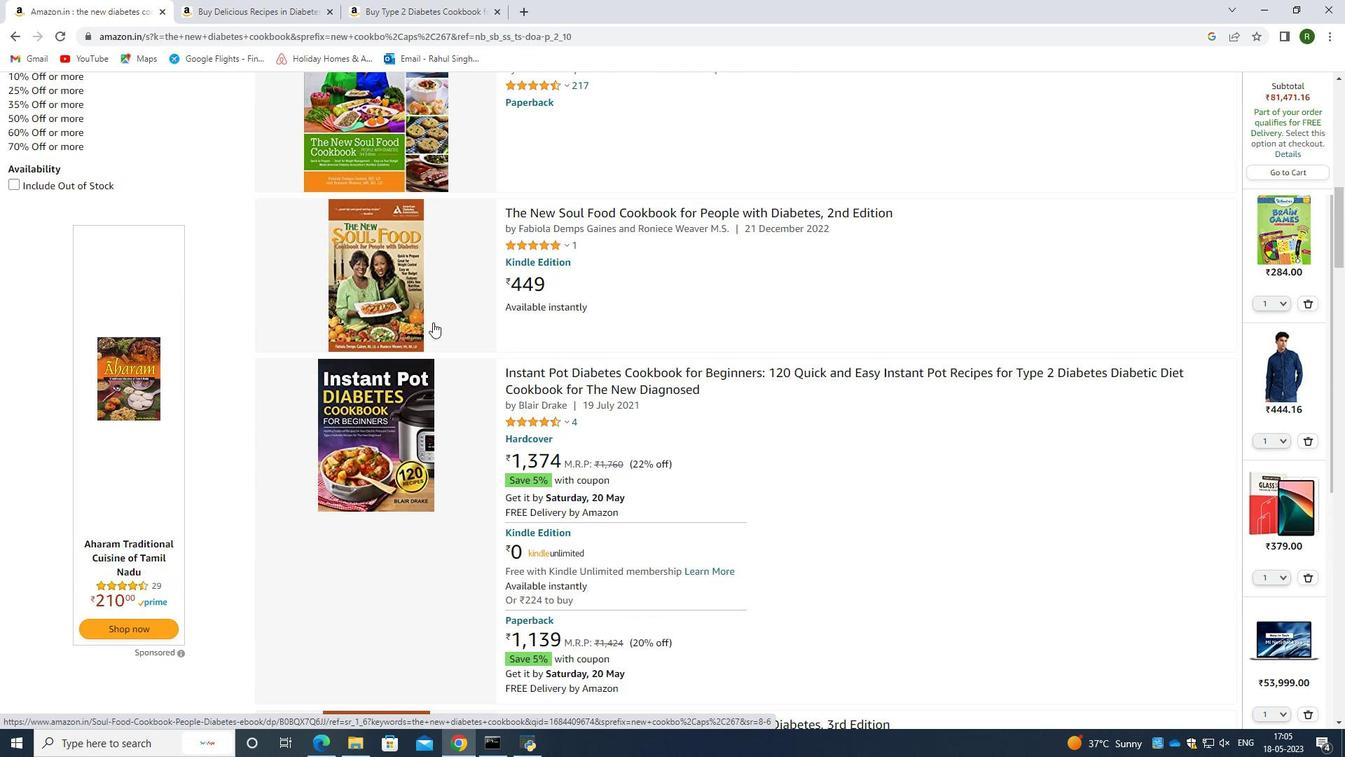 
Action: Mouse scrolled (433, 323) with delta (0, 0)
Screenshot: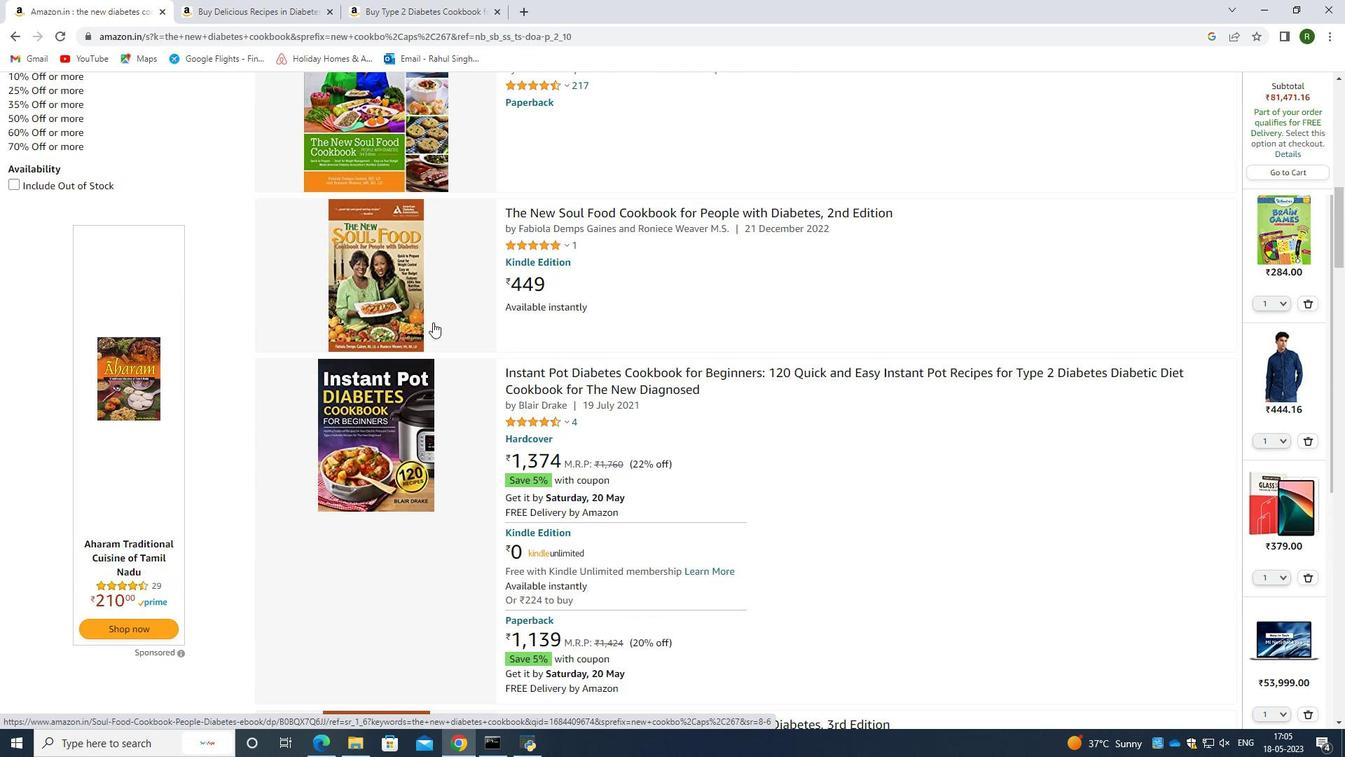 
Action: Mouse moved to (437, 321)
Screenshot: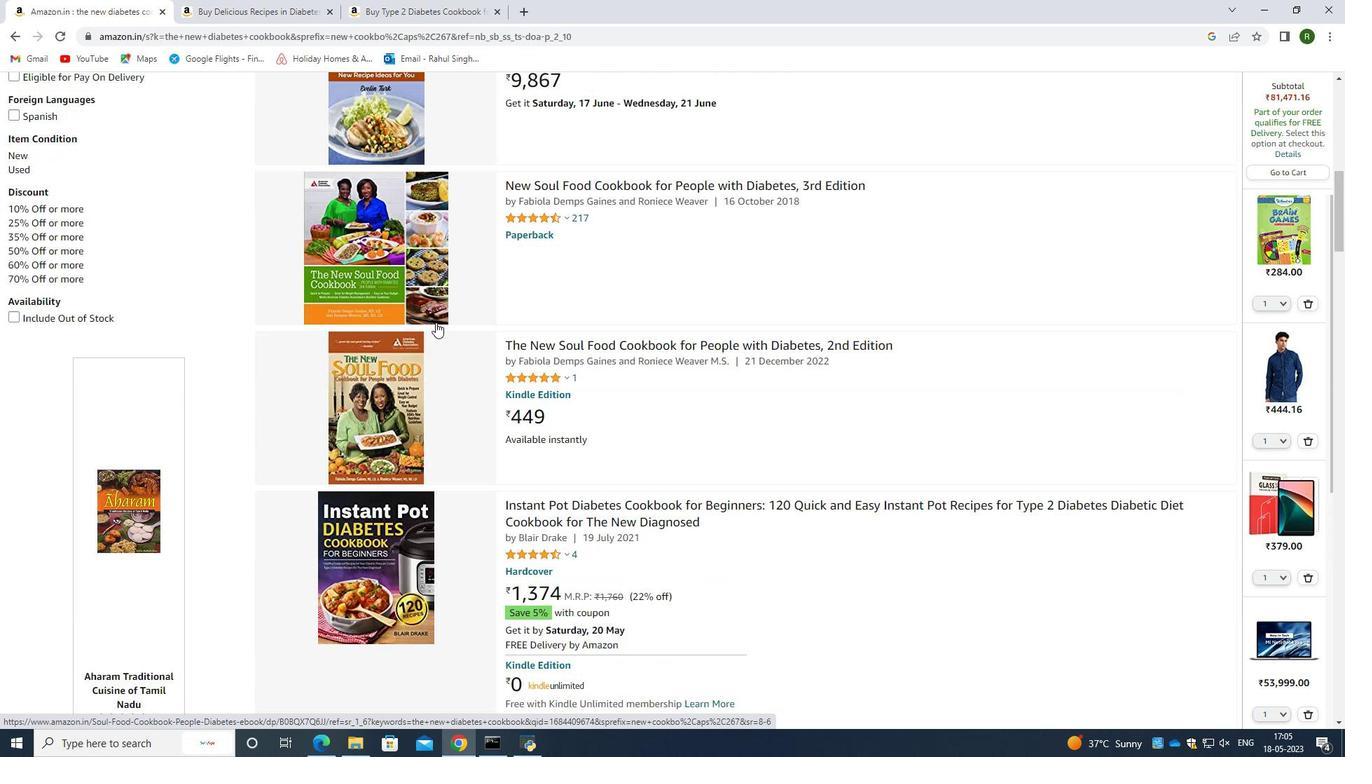 
Action: Mouse scrolled (437, 322) with delta (0, 0)
Screenshot: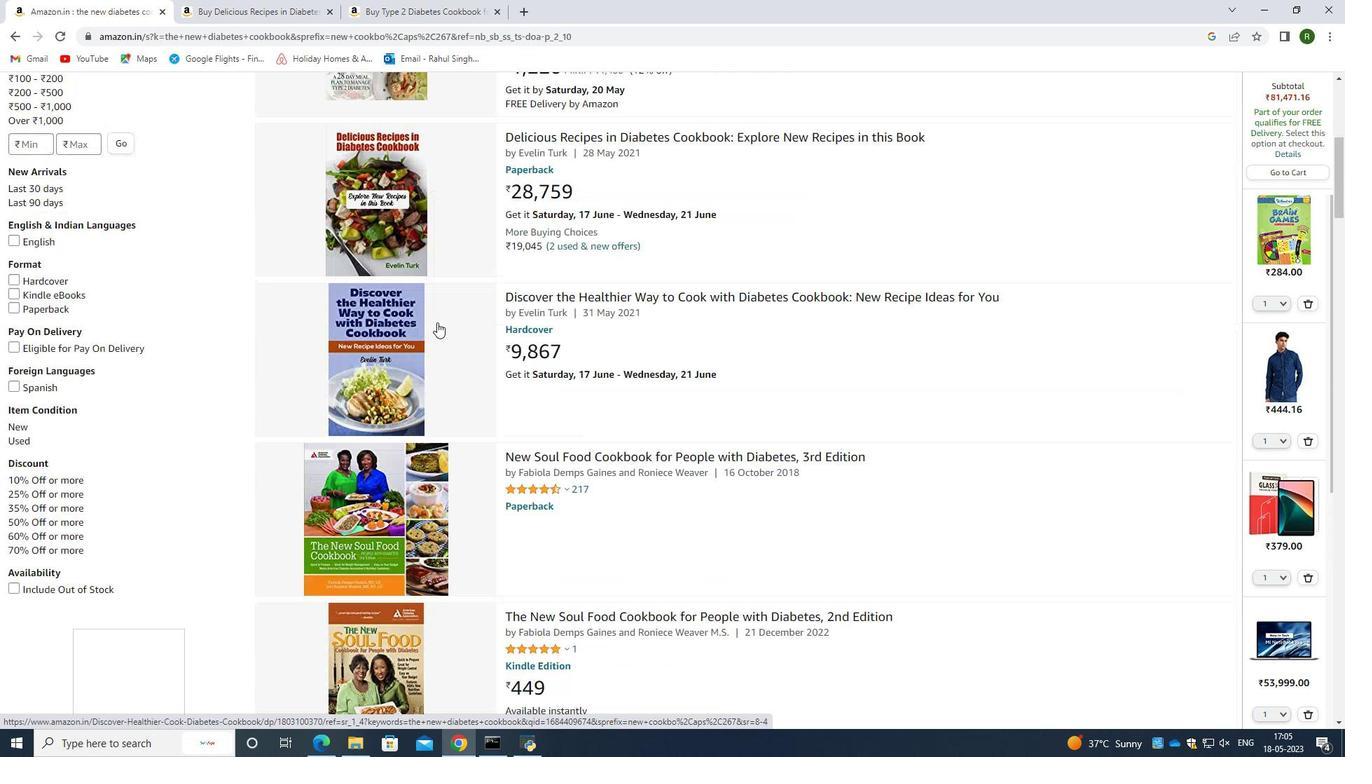 
Action: Mouse scrolled (437, 322) with delta (0, 0)
Screenshot: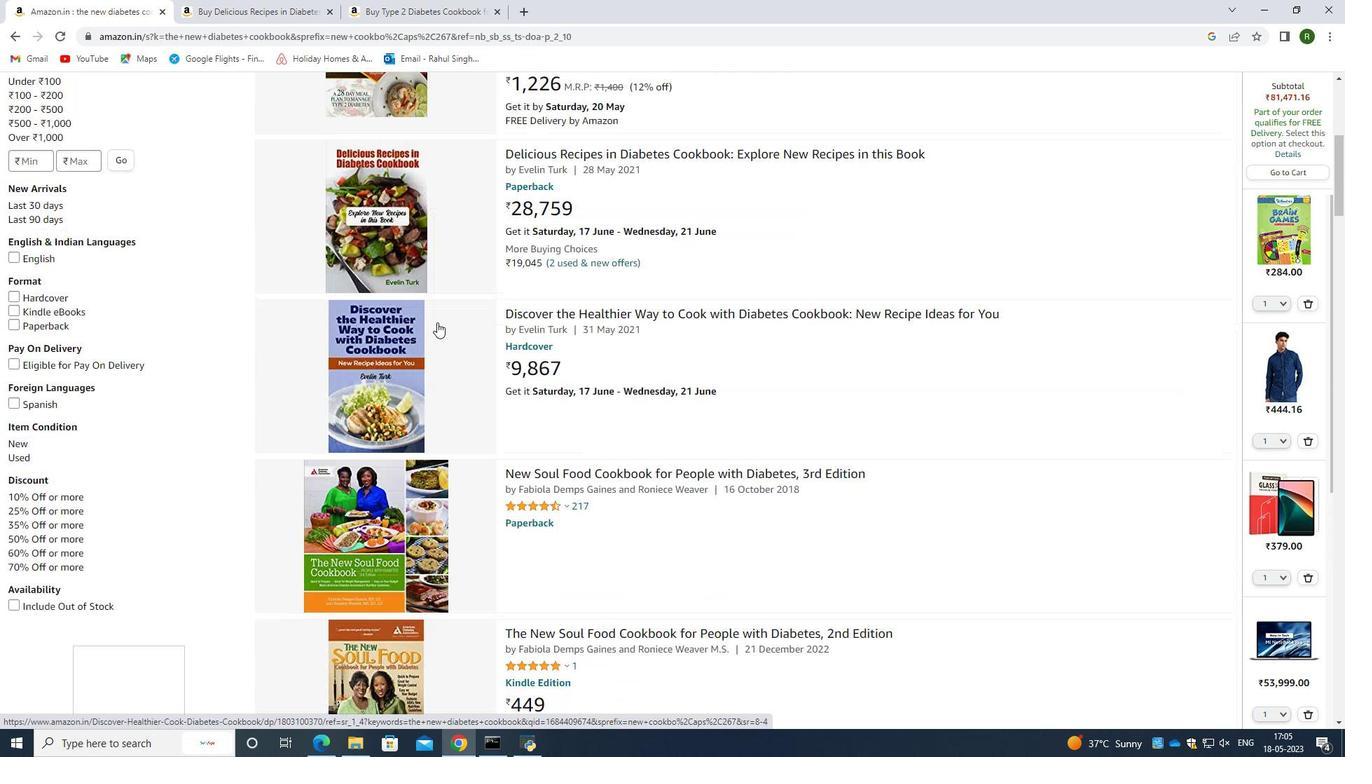 
Action: Mouse scrolled (437, 322) with delta (0, 0)
Screenshot: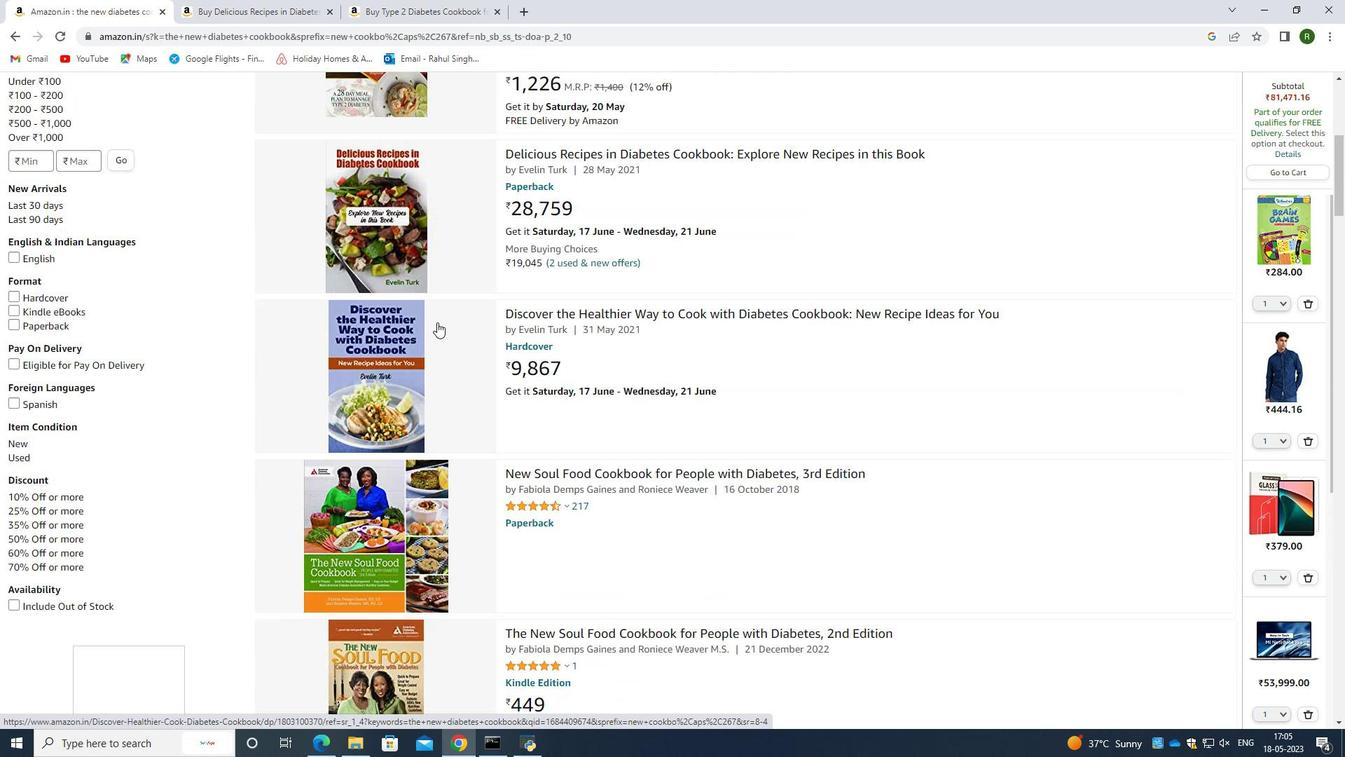 
Action: Mouse scrolled (437, 322) with delta (0, 0)
Screenshot: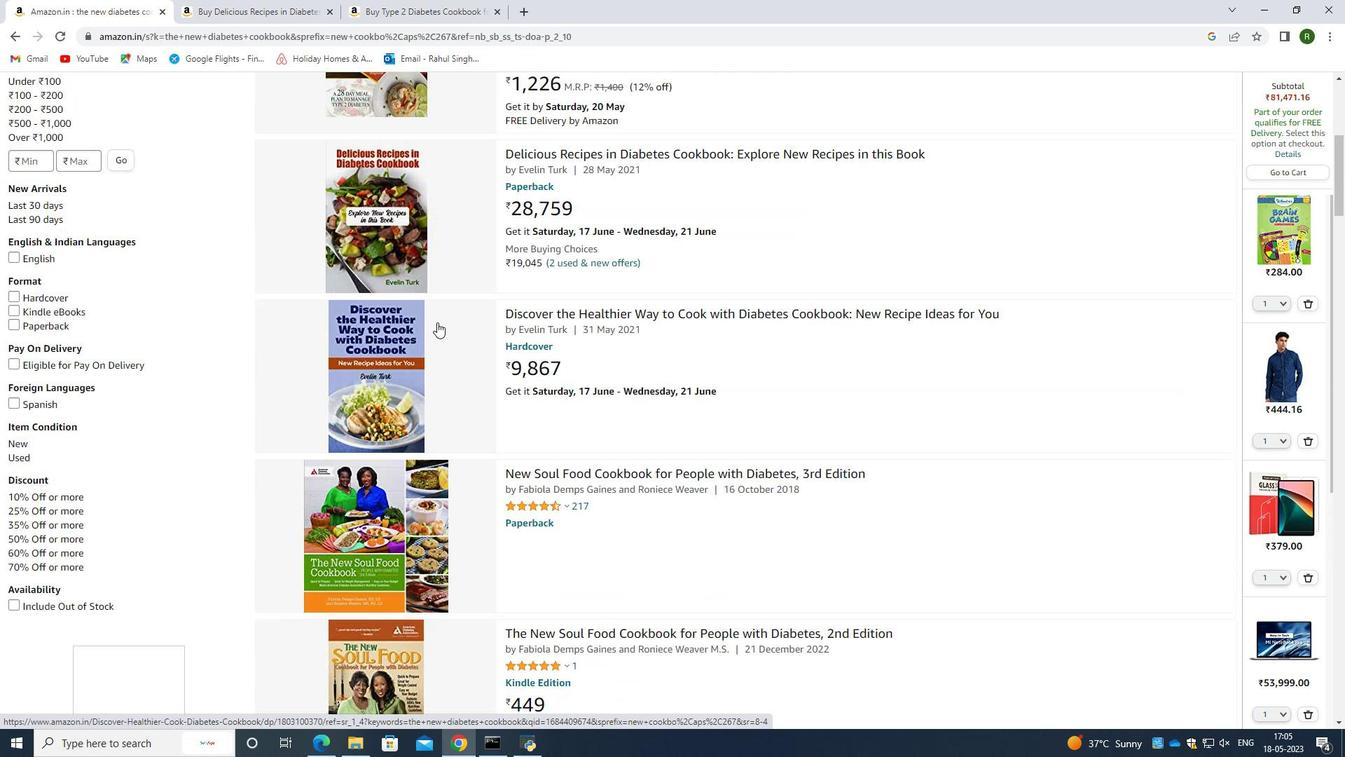 
Action: Mouse scrolled (437, 322) with delta (0, 0)
Screenshot: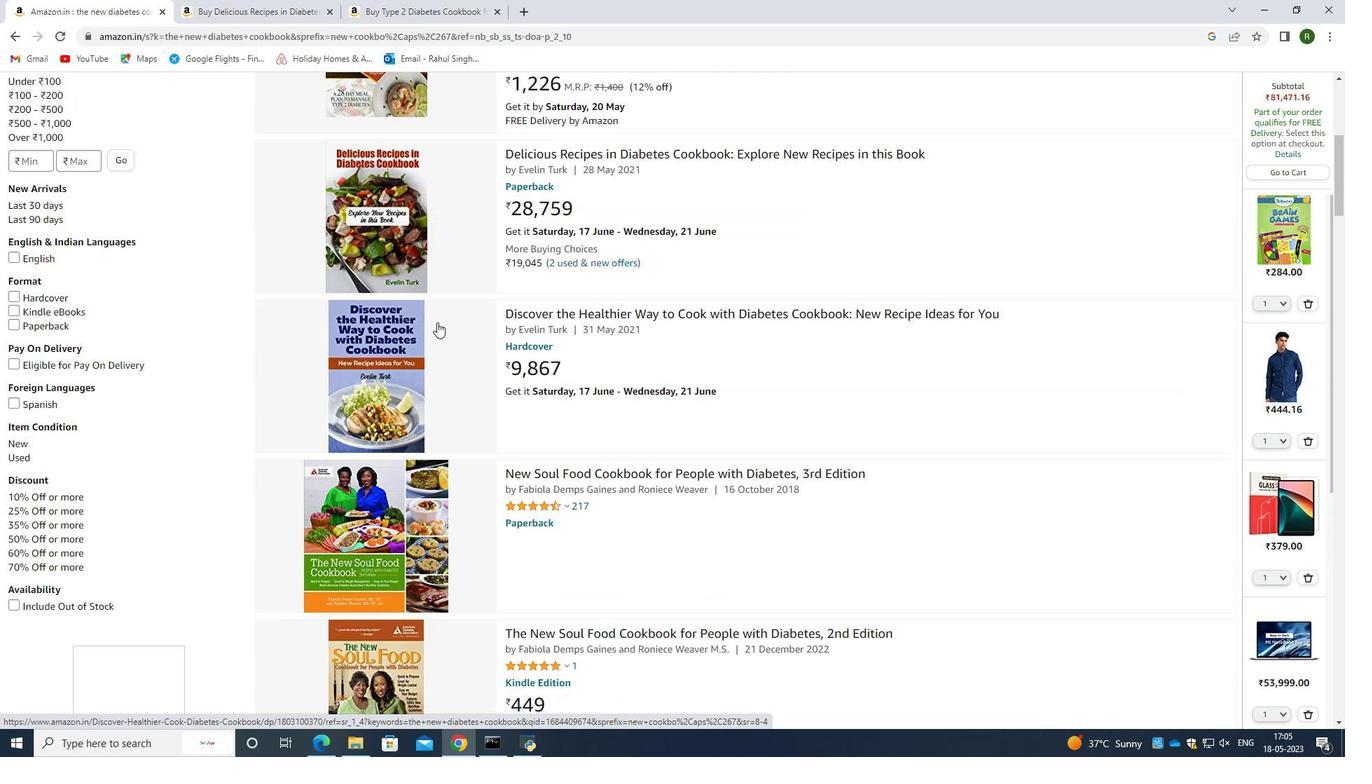 
Action: Mouse moved to (436, 321)
Screenshot: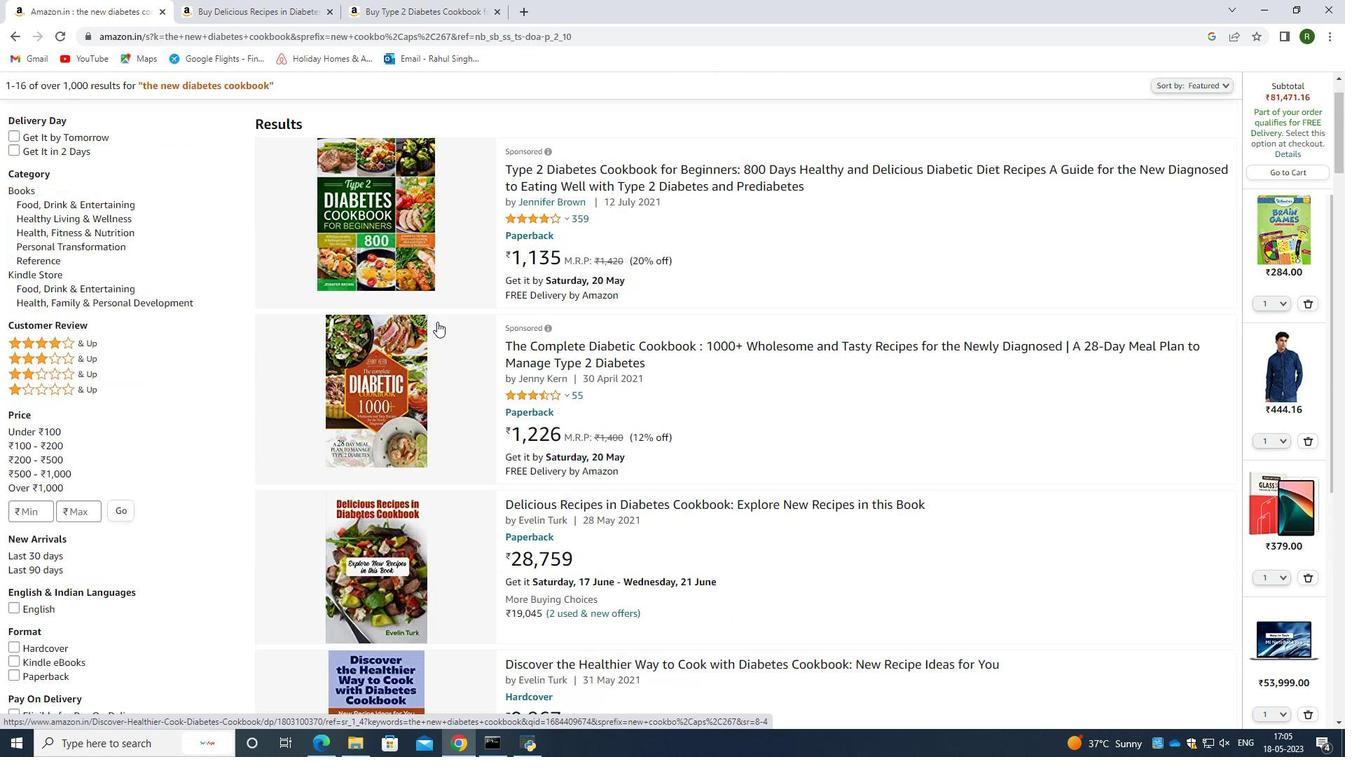 
Action: Mouse scrolled (436, 321) with delta (0, 0)
Screenshot: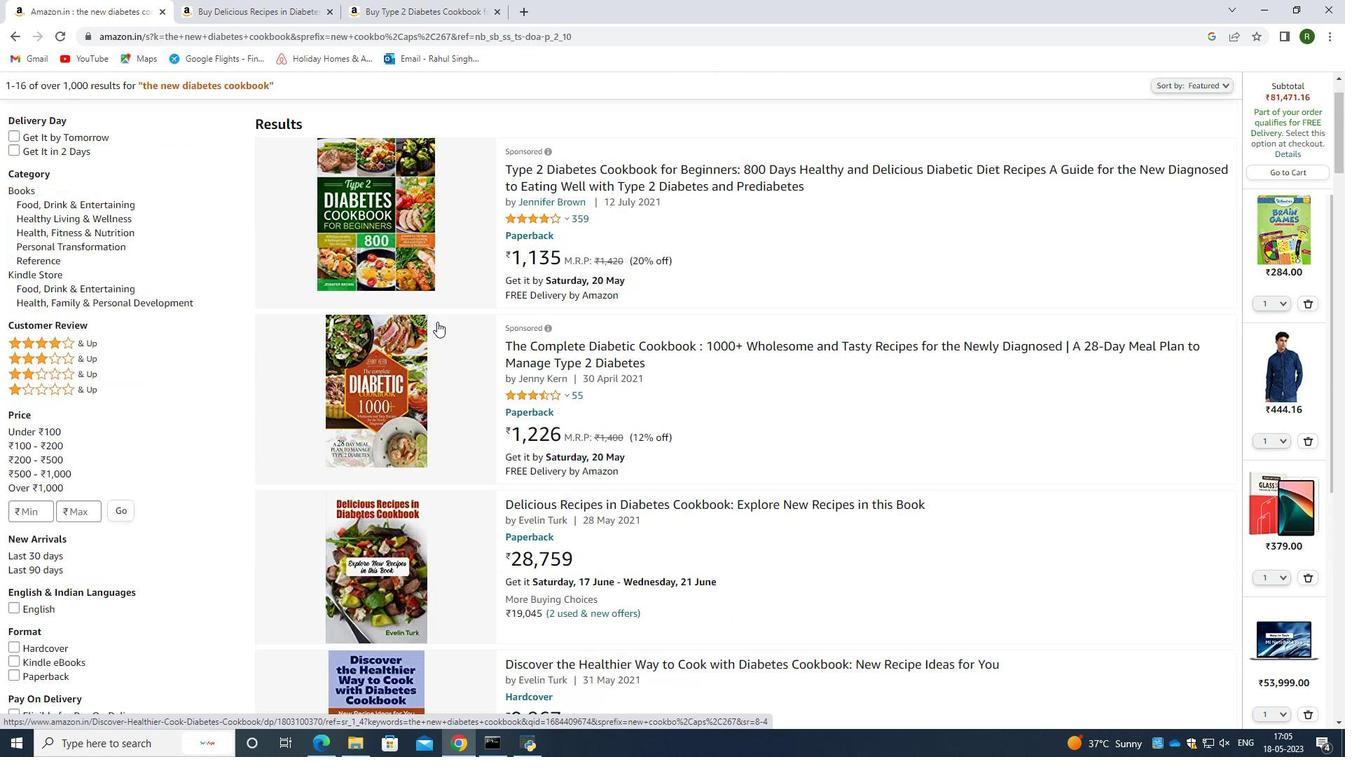 
Action: Mouse scrolled (436, 321) with delta (0, 0)
Screenshot: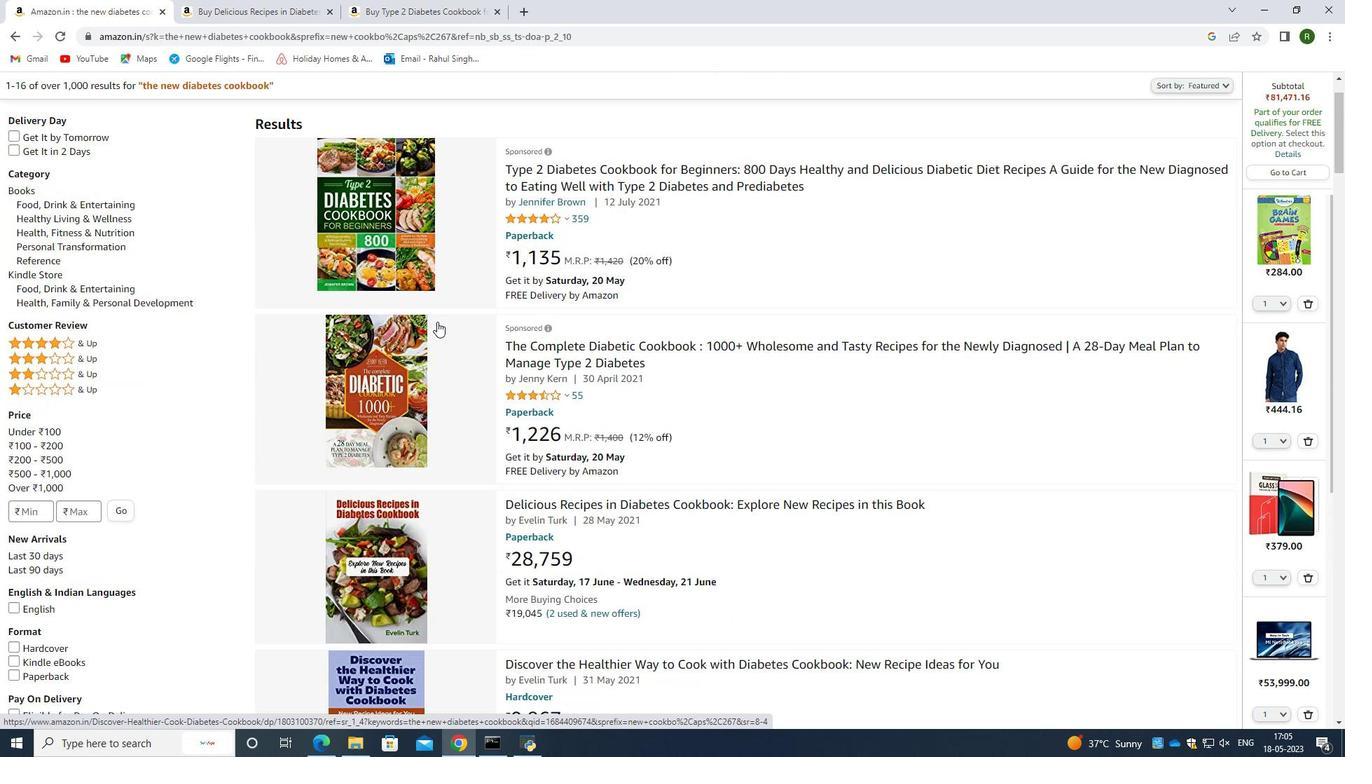 
Action: Mouse scrolled (436, 321) with delta (0, 0)
Screenshot: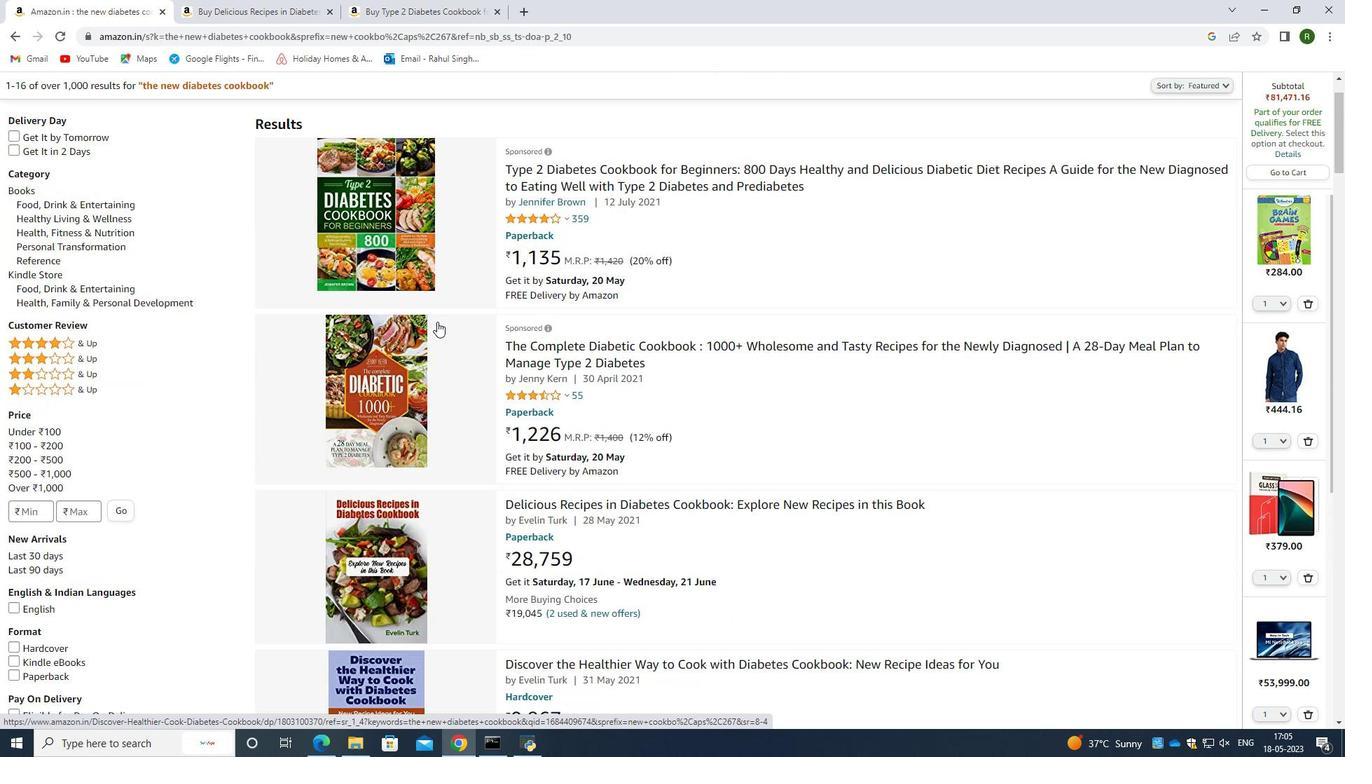 
Action: Mouse scrolled (436, 321) with delta (0, 0)
Screenshot: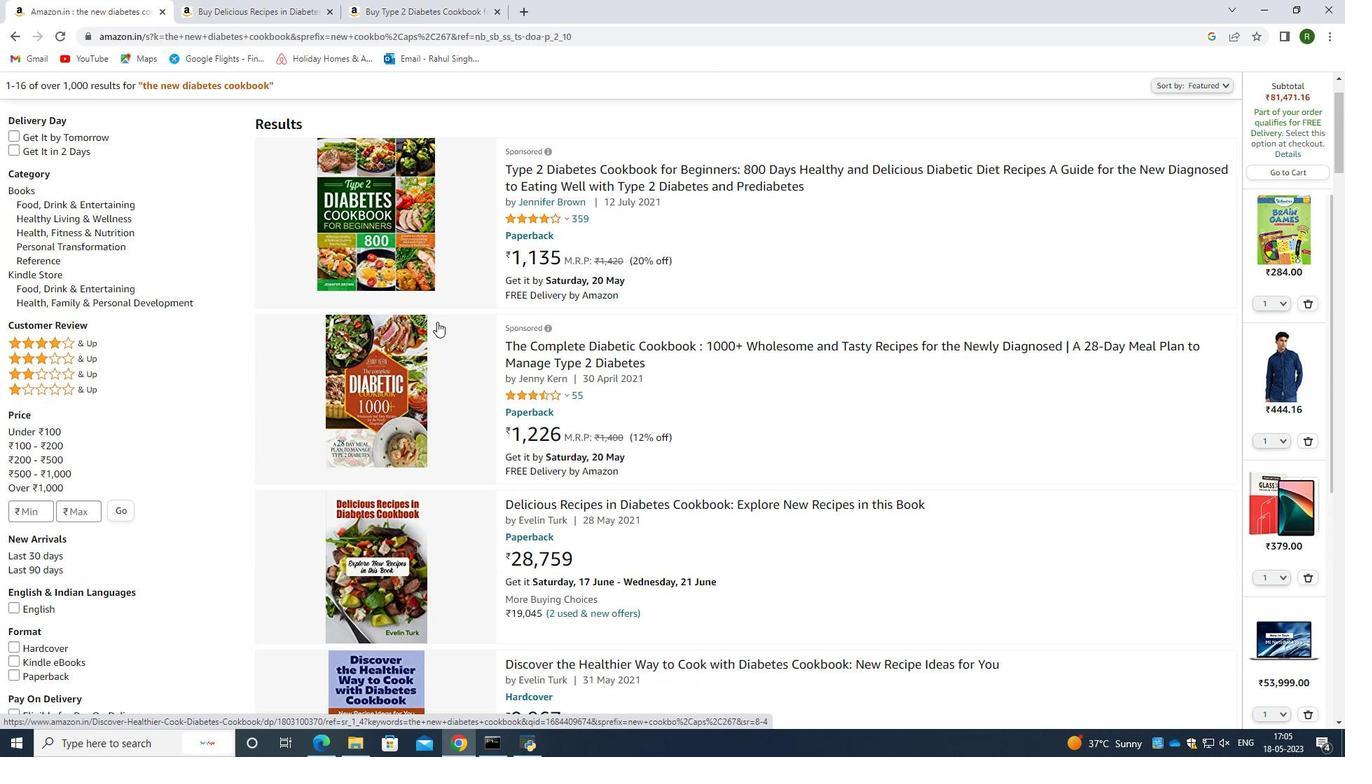 
Action: Mouse scrolled (436, 321) with delta (0, 0)
Screenshot: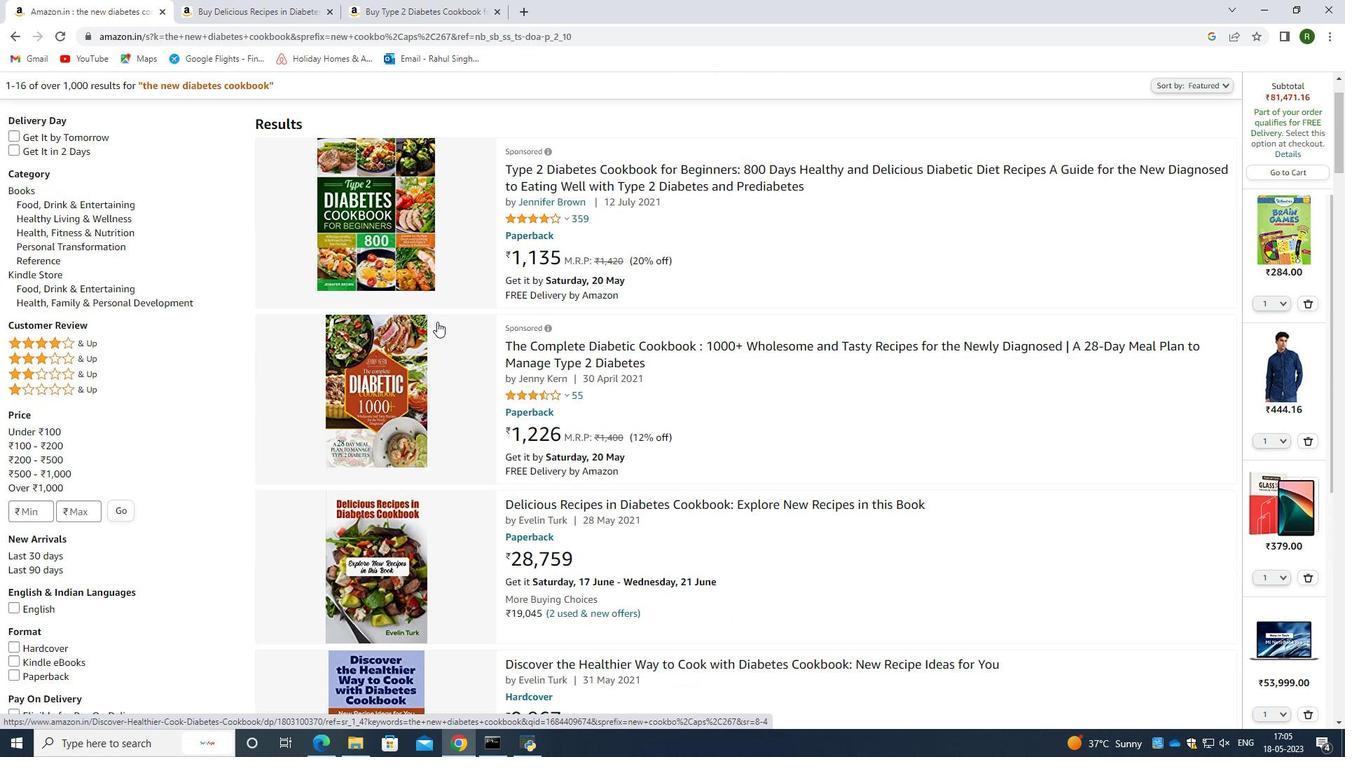 
Action: Mouse moved to (456, 78)
Screenshot: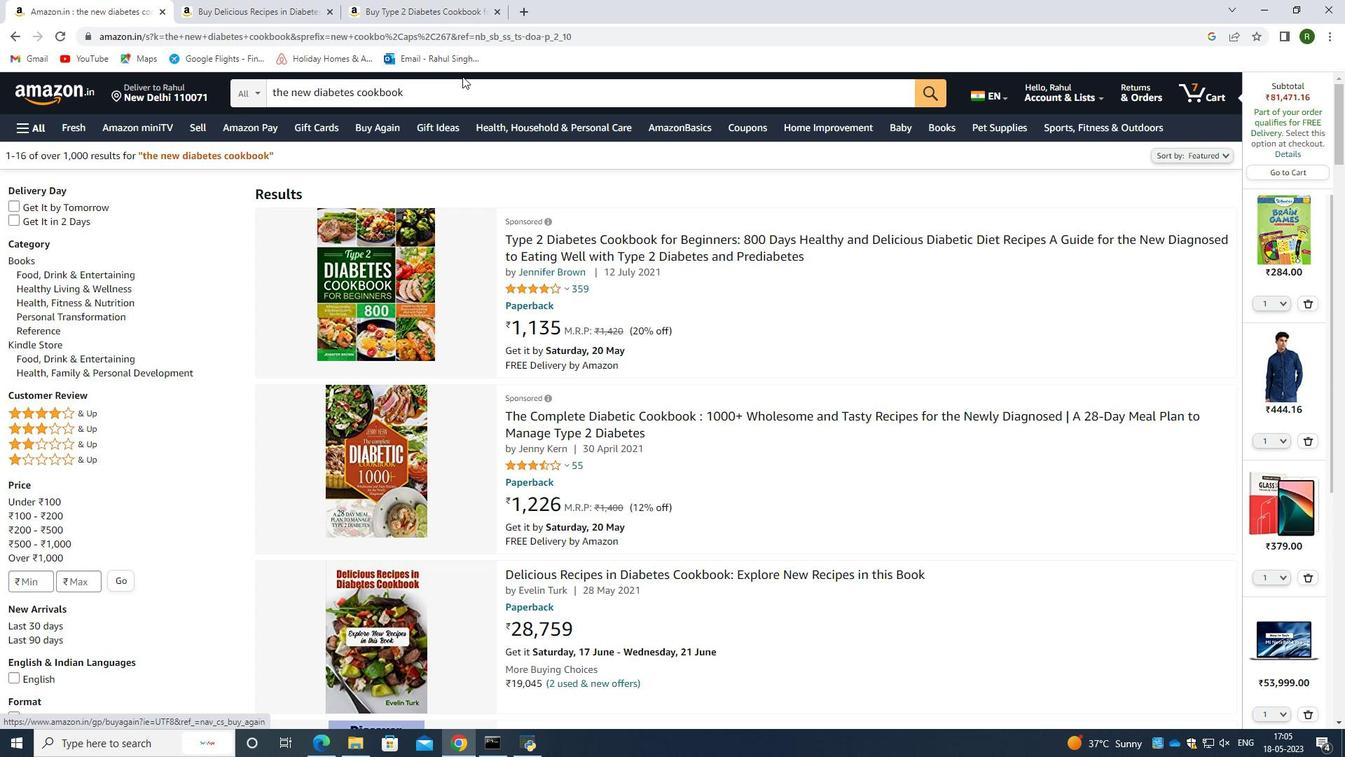 
Action: Mouse pressed left at (456, 78)
Screenshot: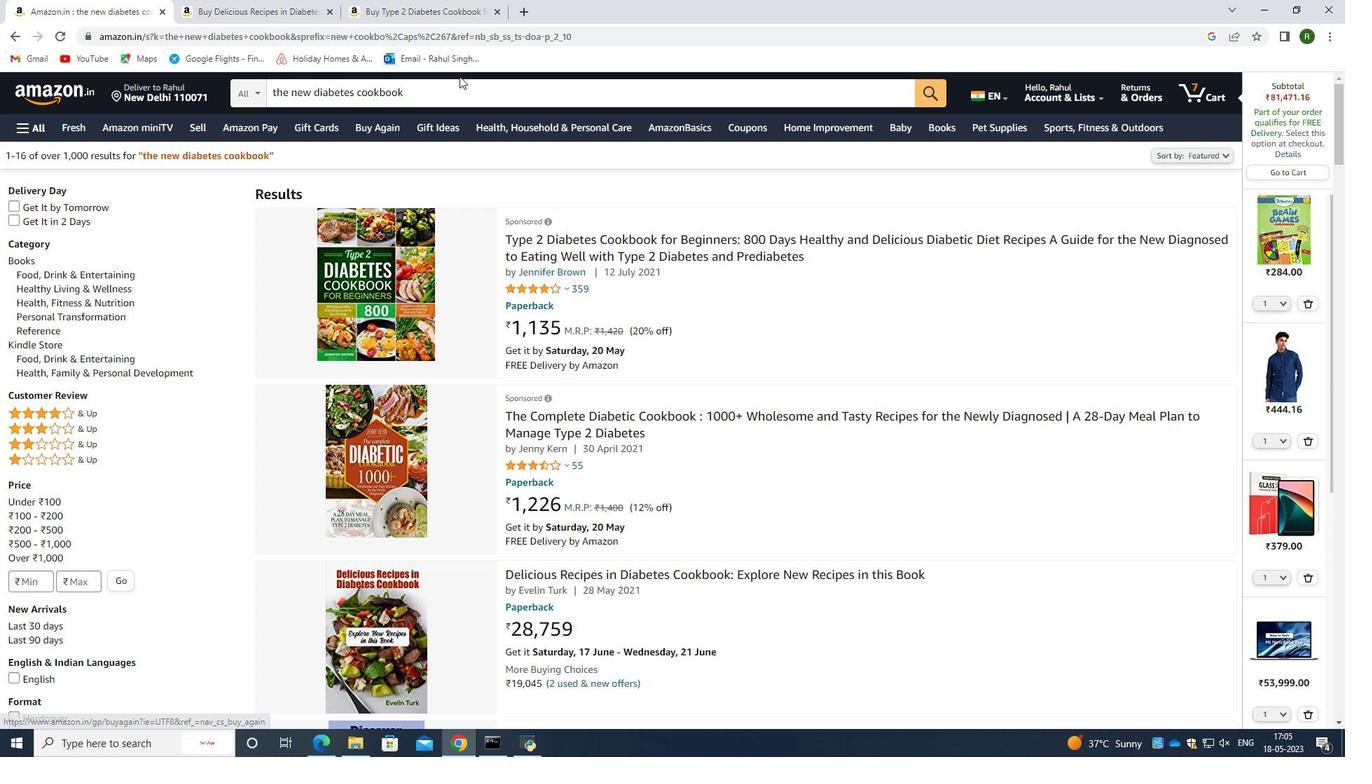 
Action: Mouse moved to (412, 92)
Screenshot: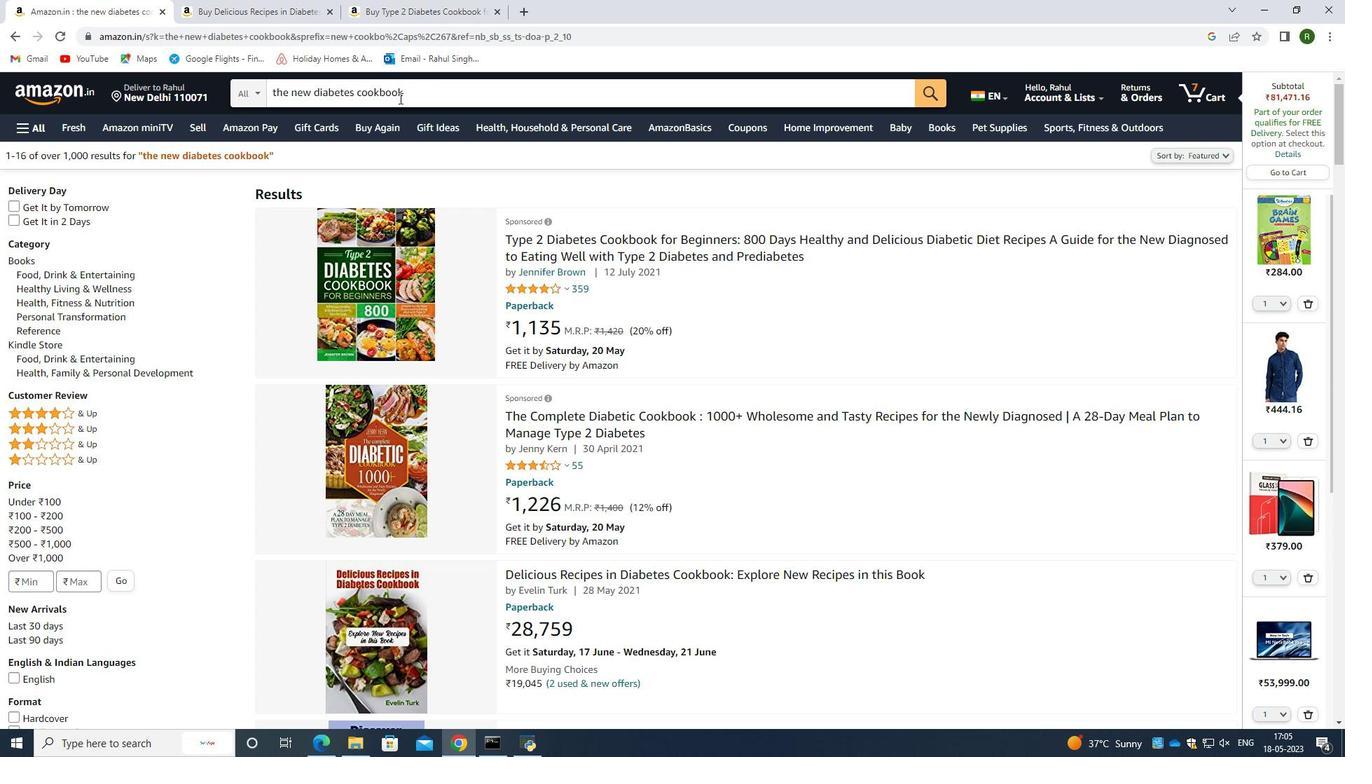 
Action: Mouse pressed left at (412, 92)
Screenshot: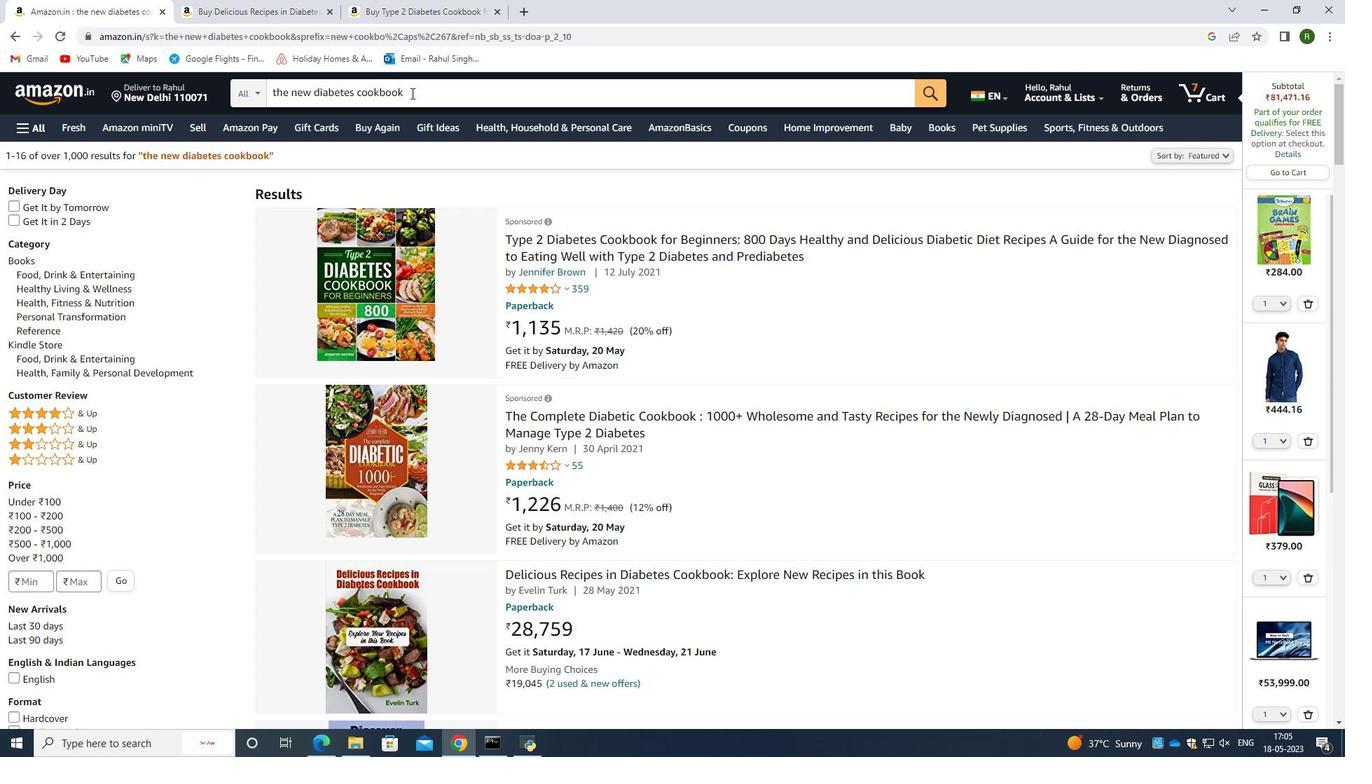 
Action: Mouse moved to (421, 89)
Screenshot: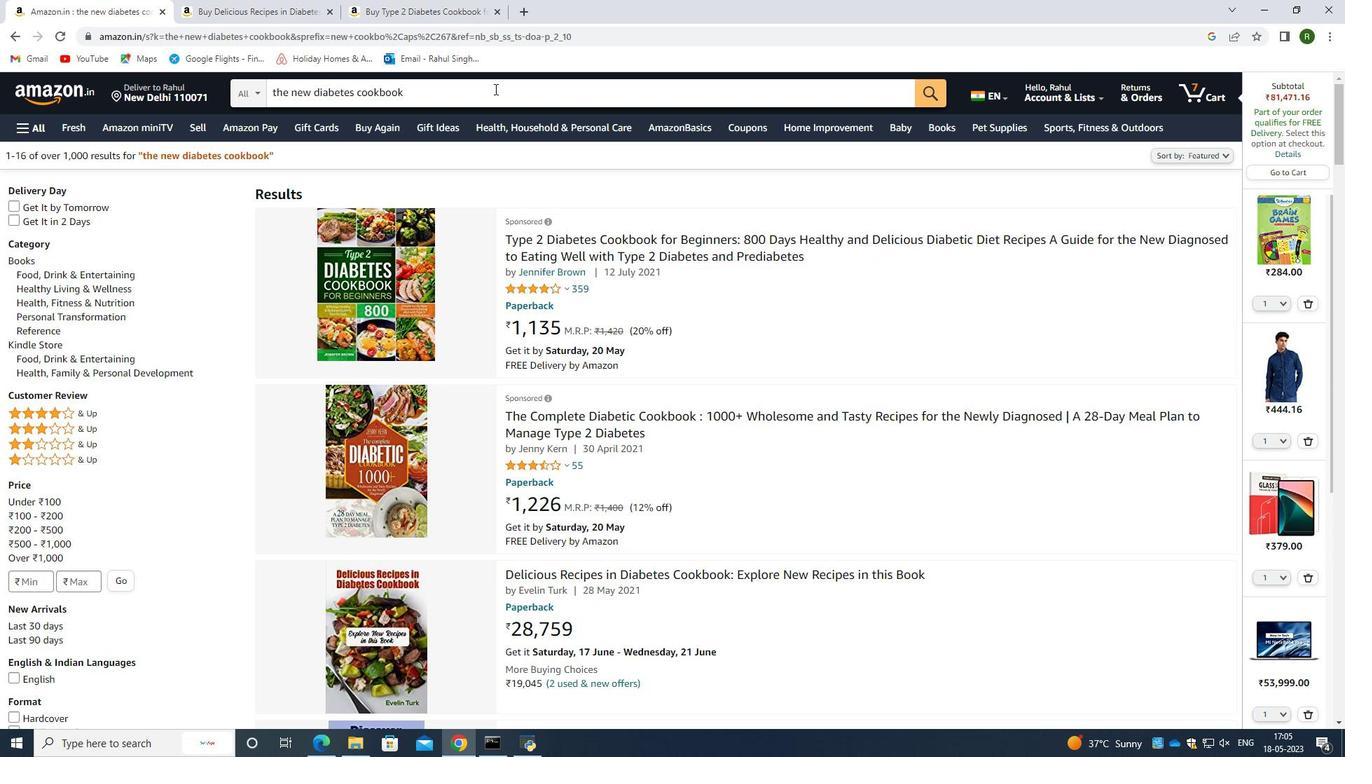 
Action: Mouse pressed left at (421, 89)
Screenshot: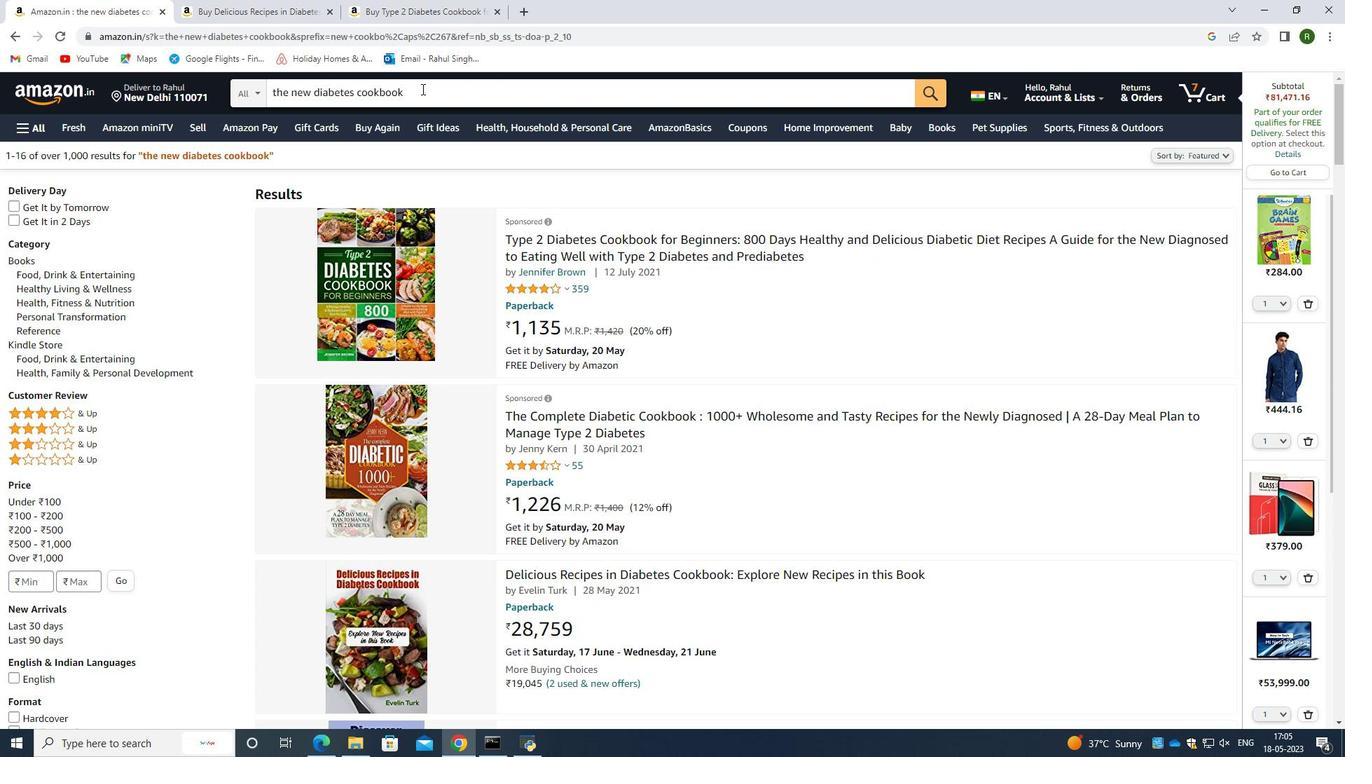 
Action: Mouse moved to (421, 89)
Screenshot: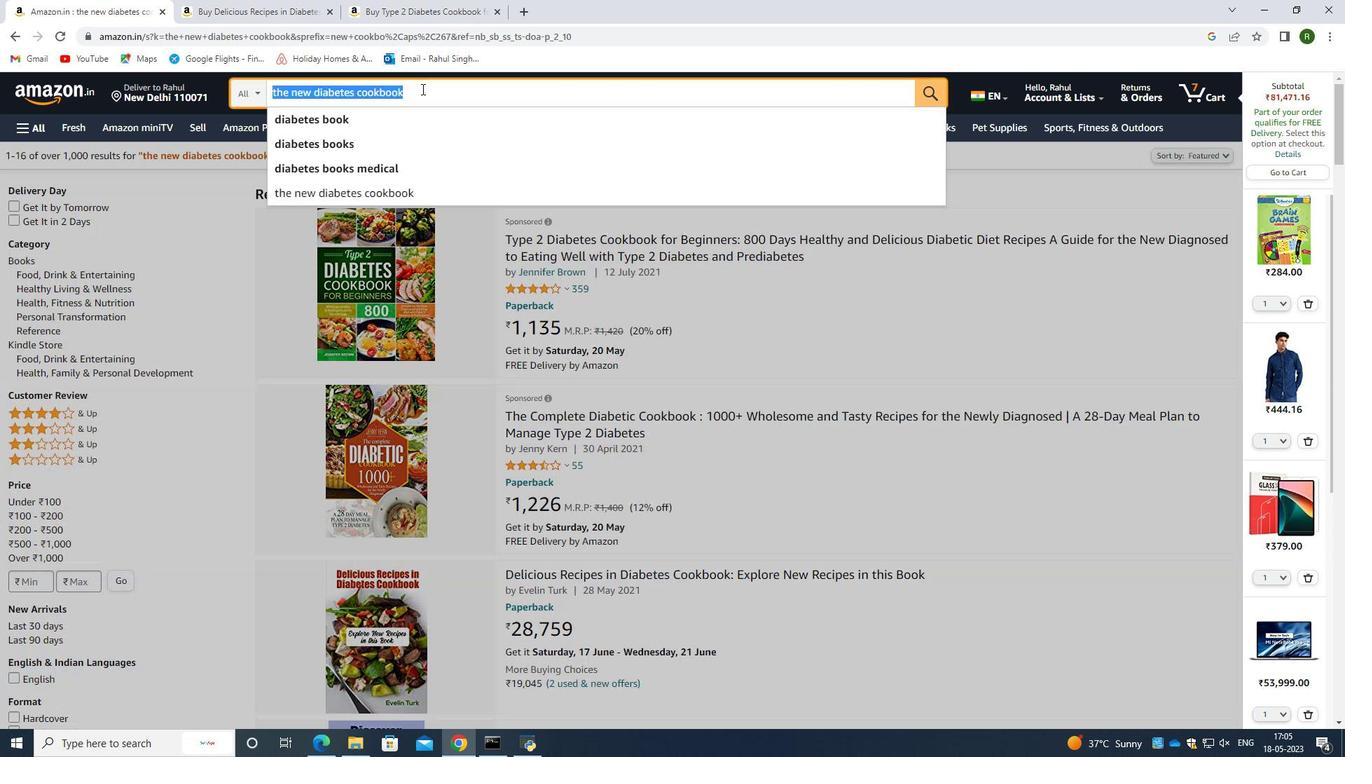 
Action: Mouse pressed left at (421, 89)
Screenshot: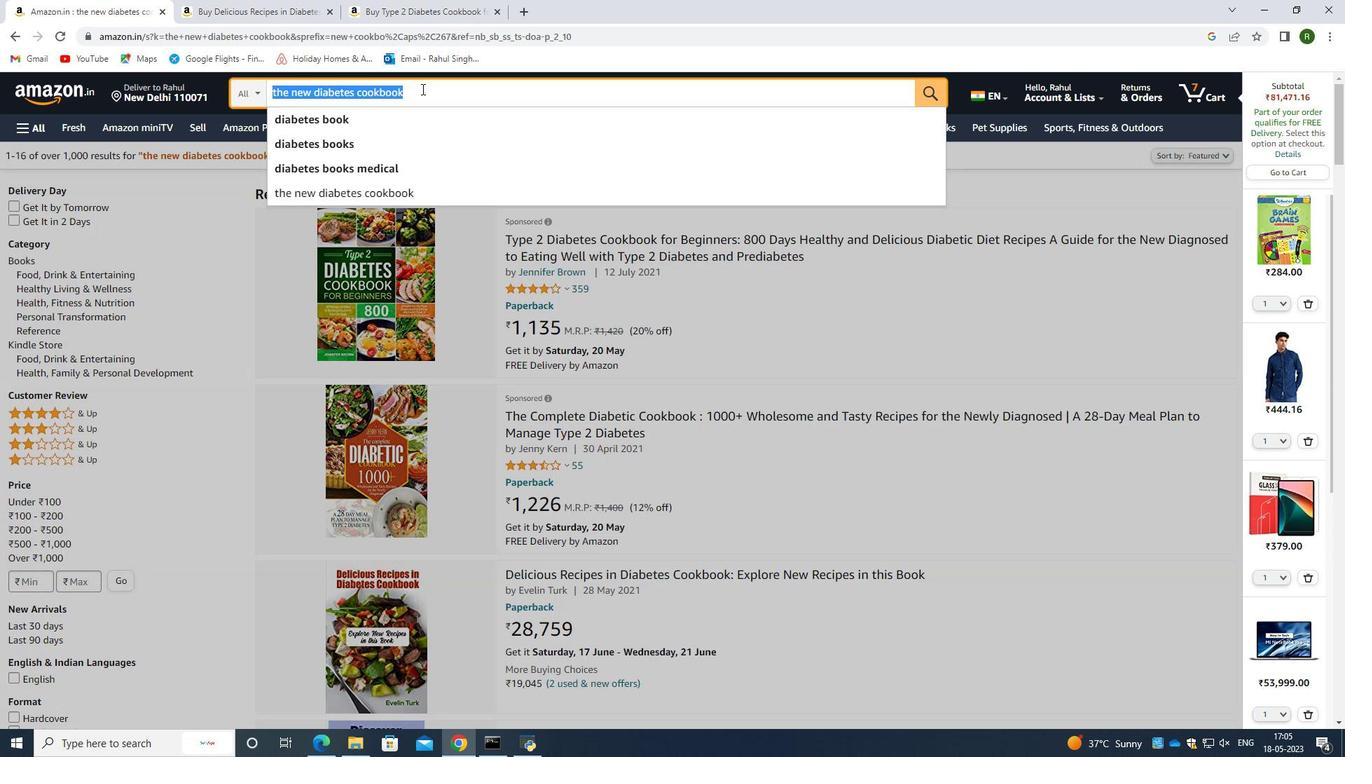 
Action: Mouse pressed left at (421, 89)
Screenshot: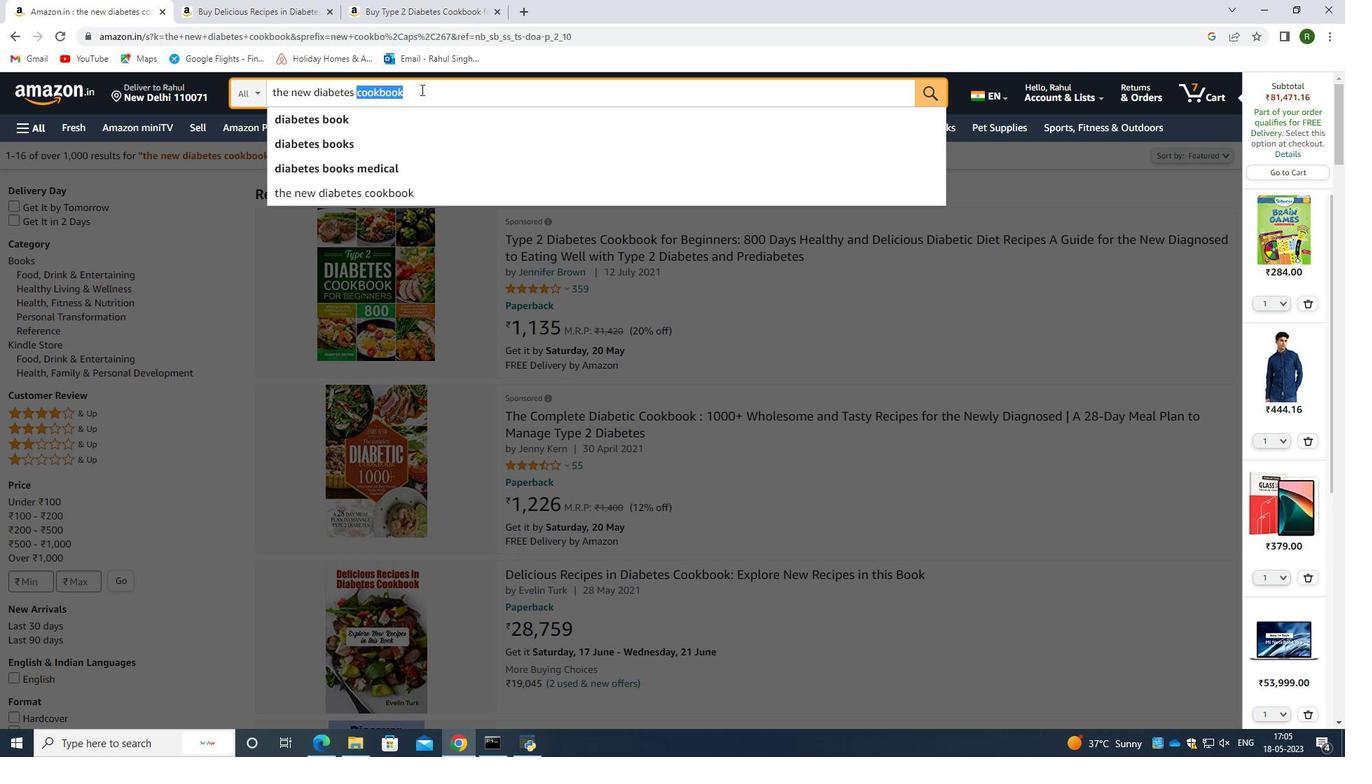 
Action: Mouse pressed left at (421, 89)
Screenshot: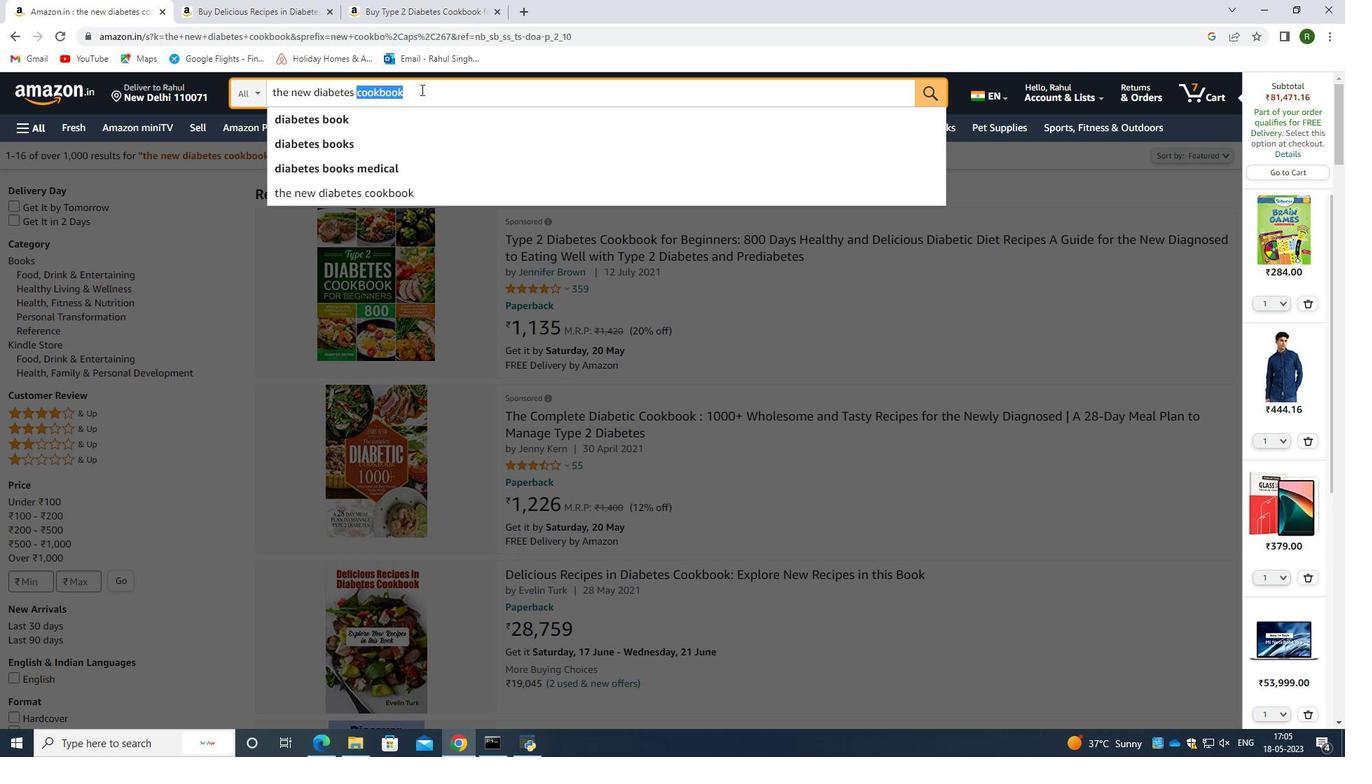 
Action: Mouse moved to (400, 97)
Screenshot: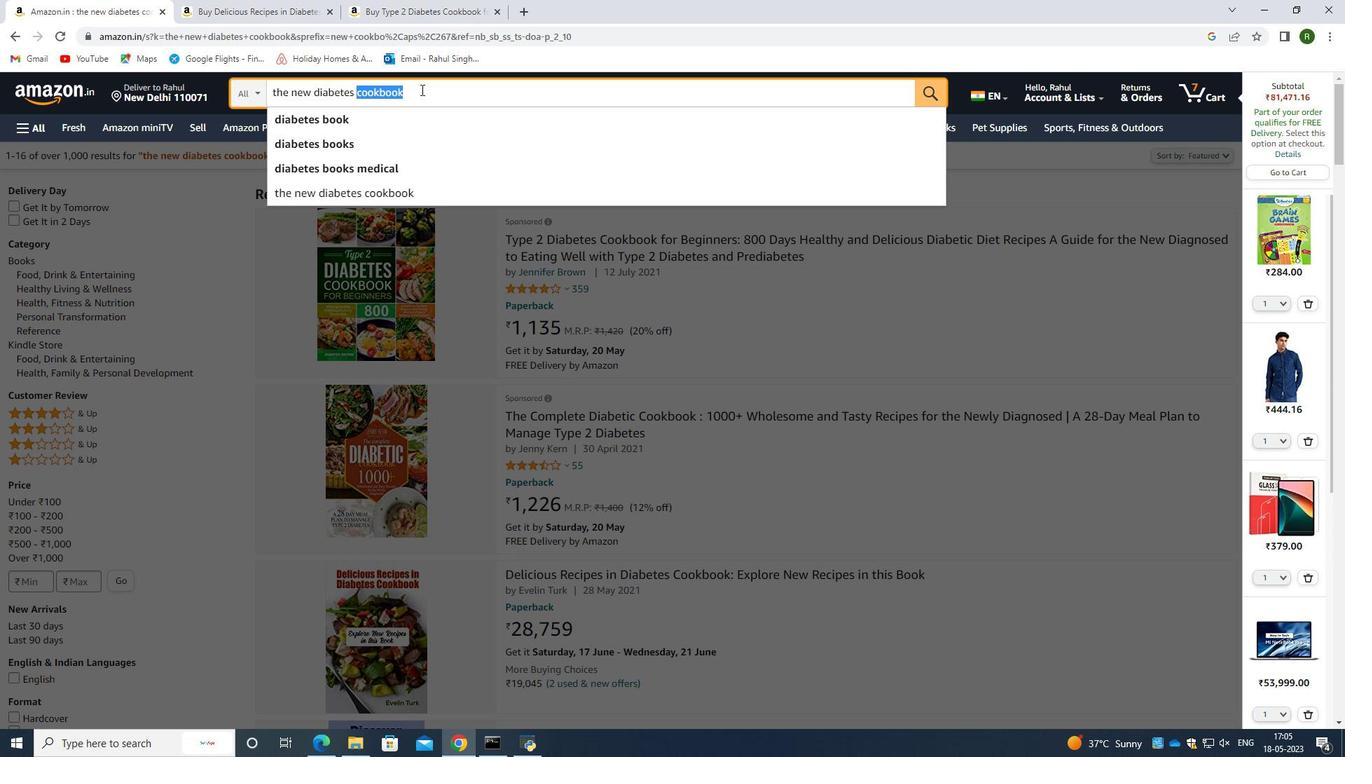 
Action: Mouse pressed left at (400, 97)
Screenshot: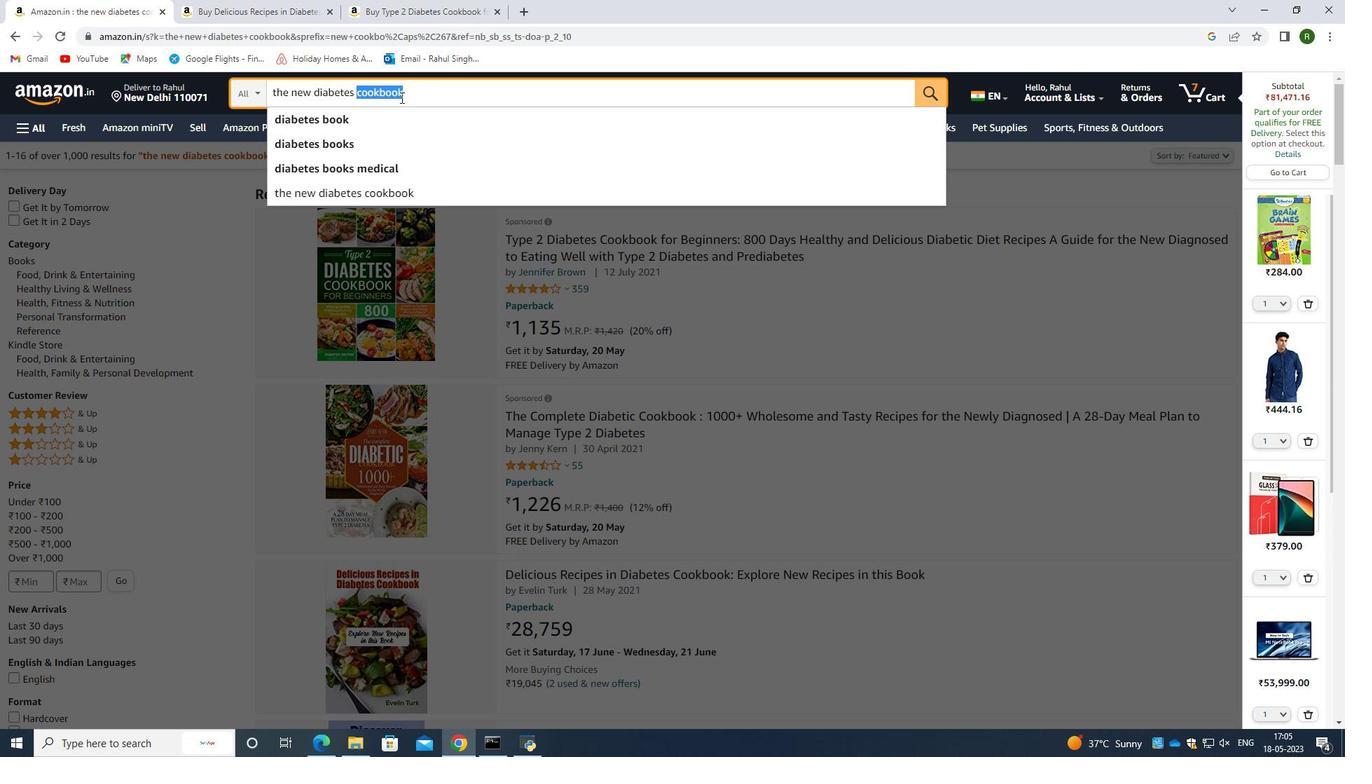 
Action: Mouse moved to (433, 94)
Screenshot: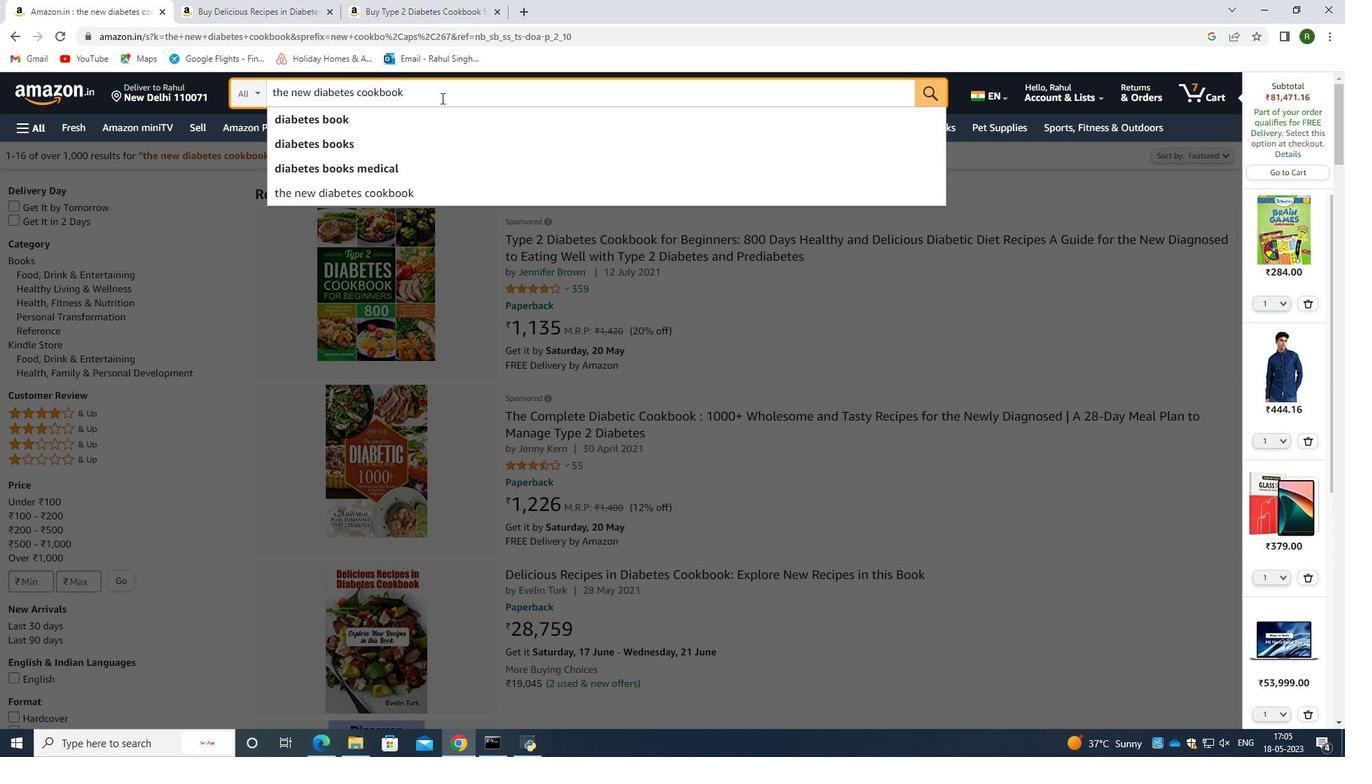 
Action: Mouse pressed left at (433, 94)
Screenshot: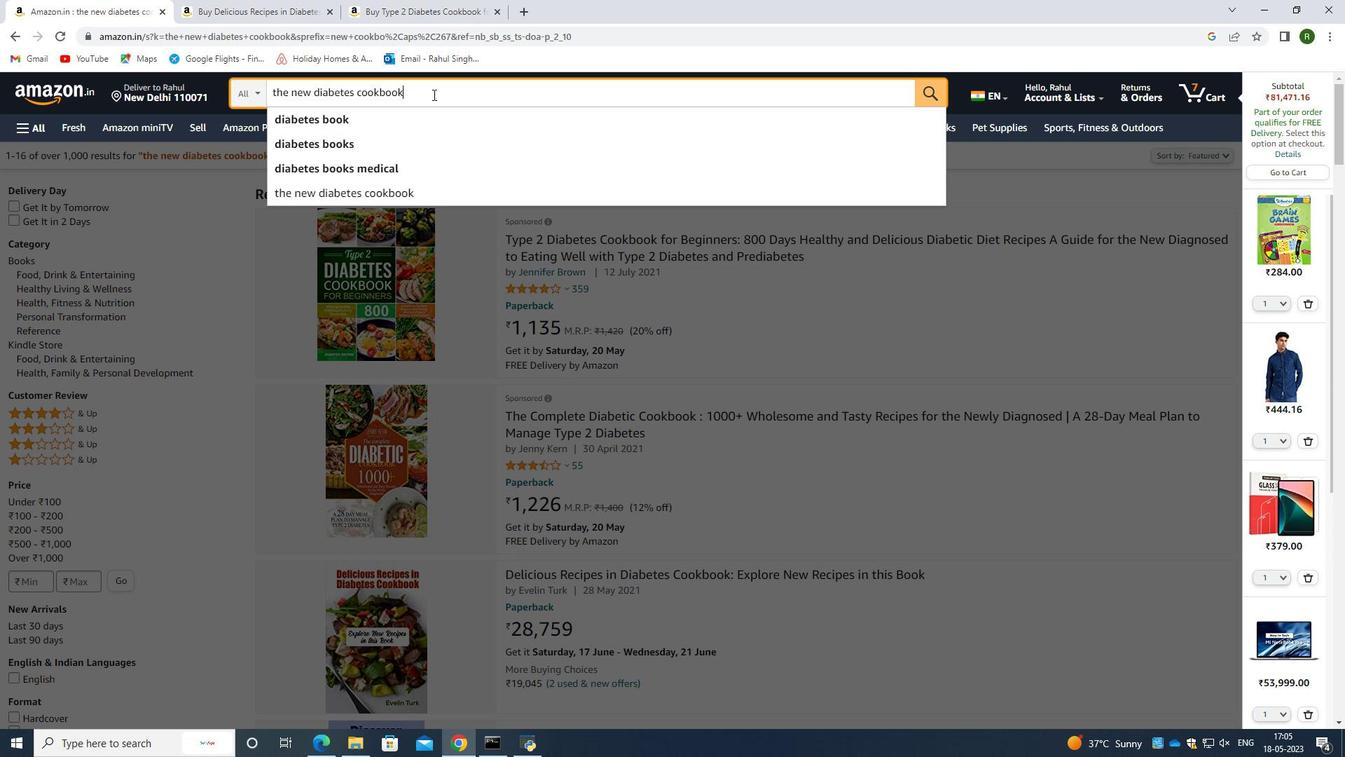 
Action: Mouse moved to (267, 100)
Screenshot: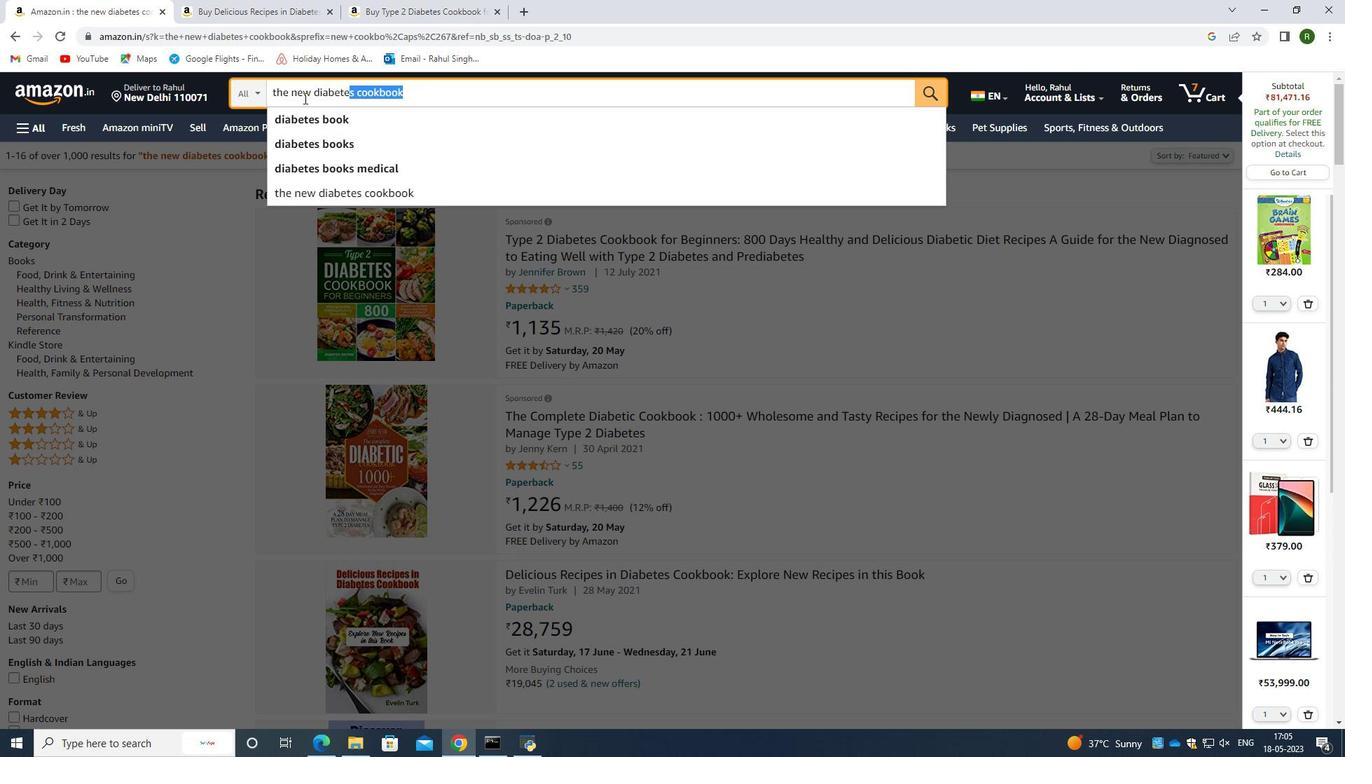 
Action: Key pressed <Key.backspace>indian<Key.space>cookv<Key.backspace>book<Key.enter>
Screenshot: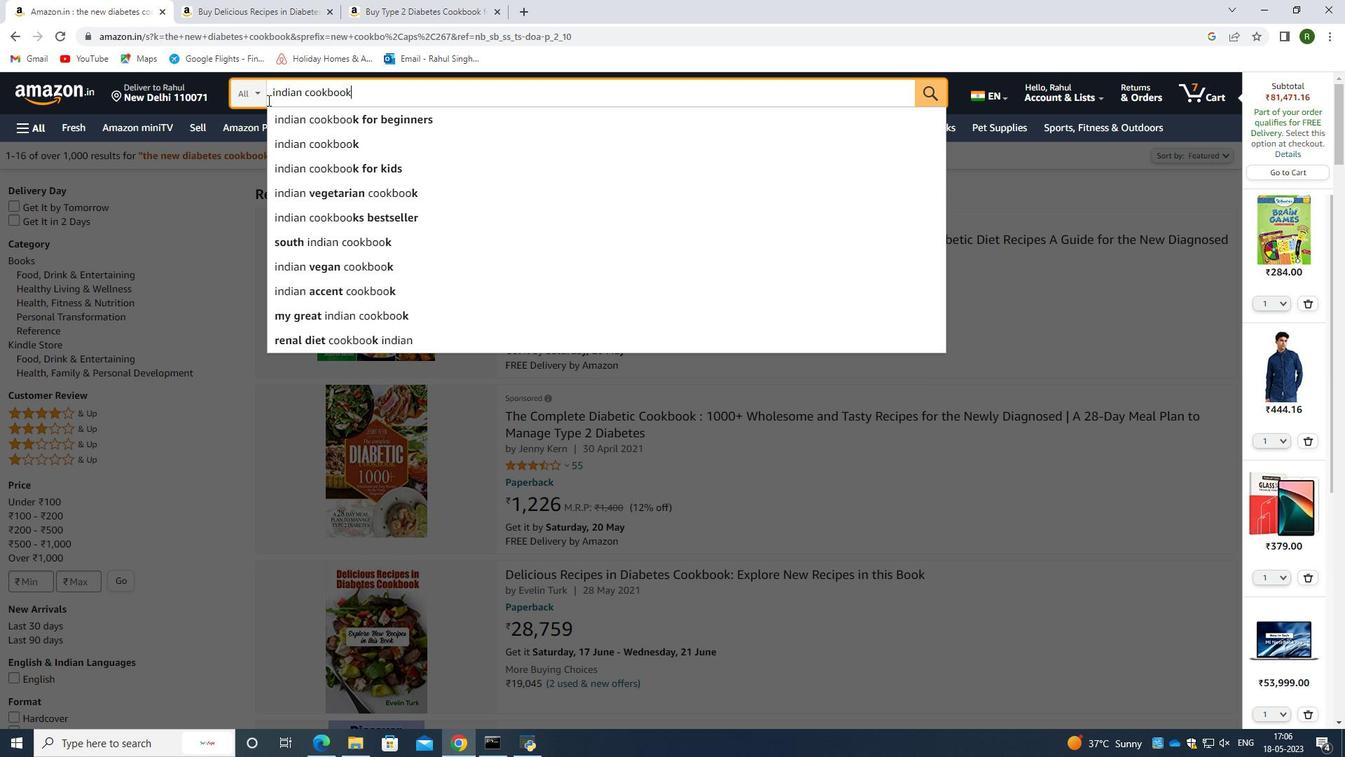 
Action: Mouse moved to (636, 405)
Screenshot: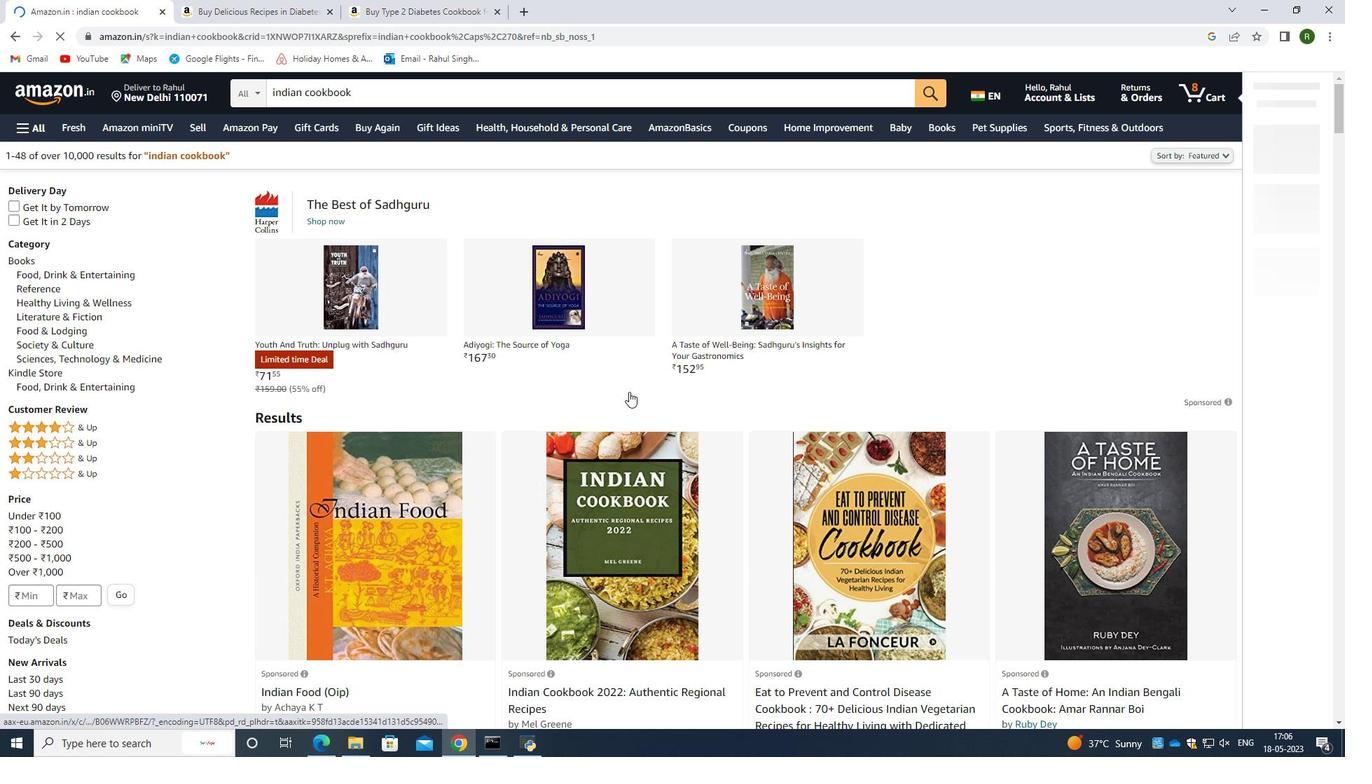 
Action: Mouse scrolled (636, 405) with delta (0, 0)
Screenshot: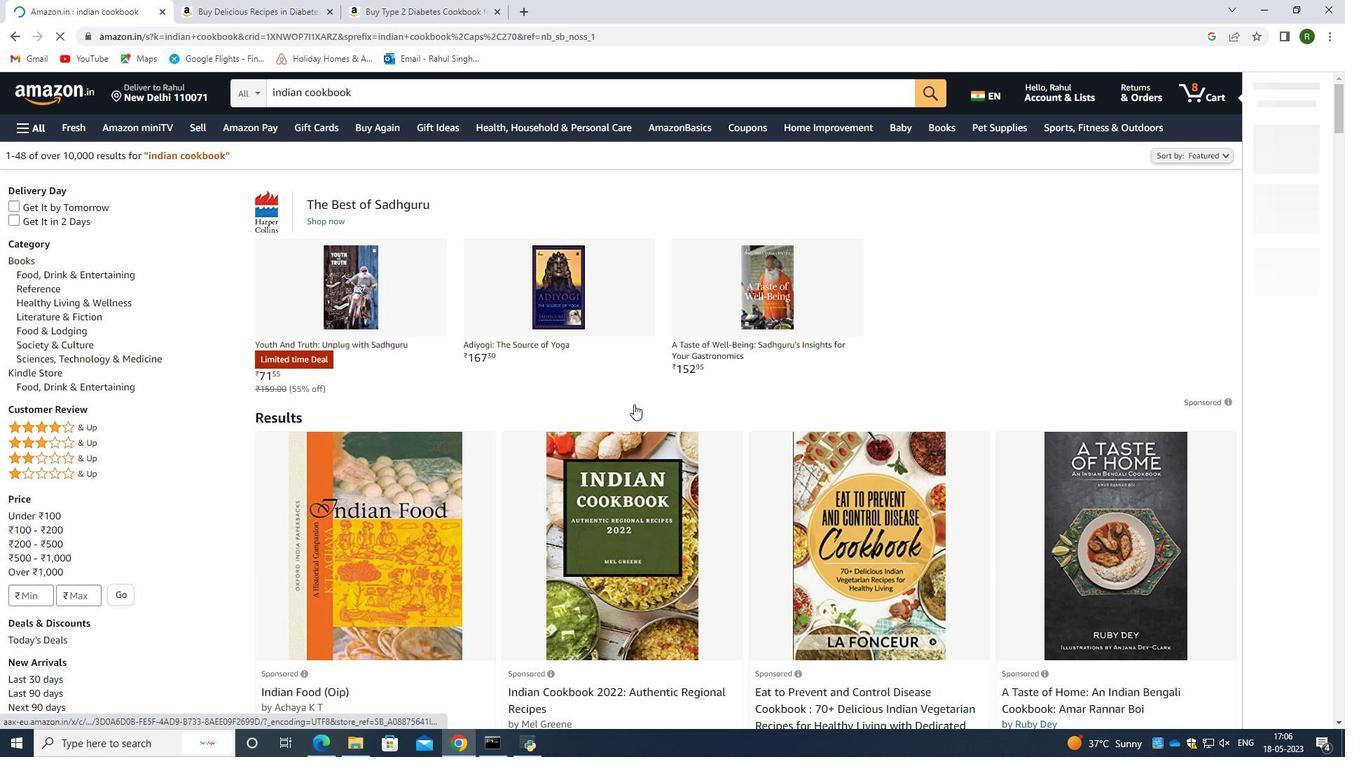 
Action: Mouse moved to (636, 406)
Screenshot: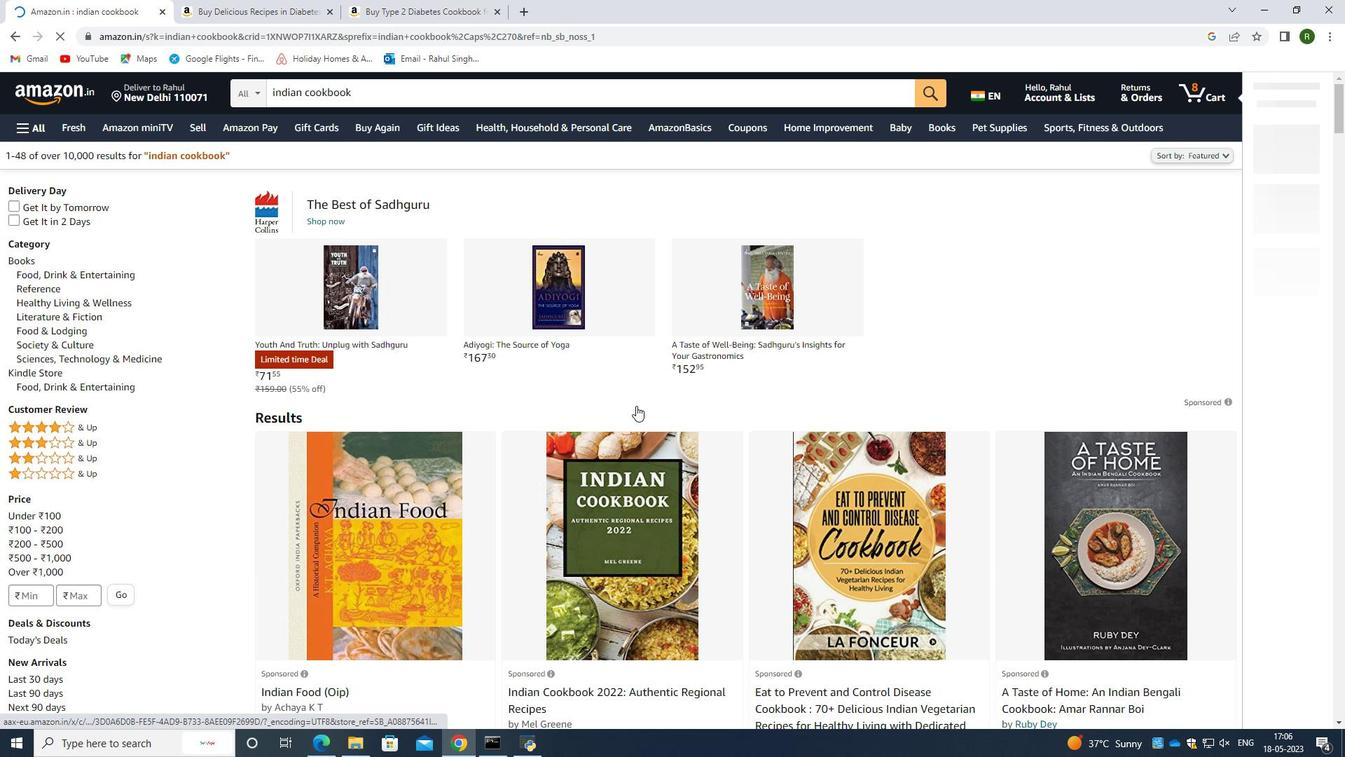 
Action: Mouse scrolled (636, 405) with delta (0, 0)
Screenshot: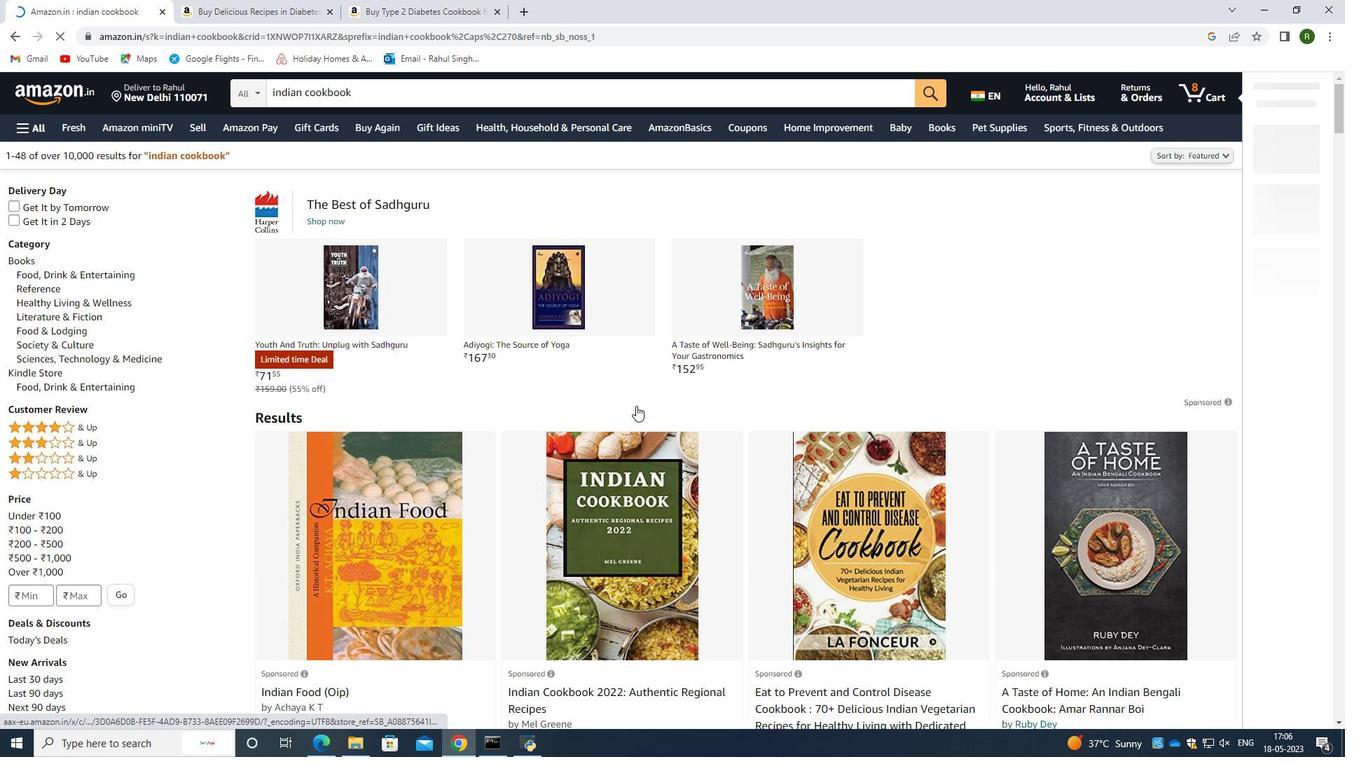 
Action: Mouse moved to (443, 415)
Screenshot: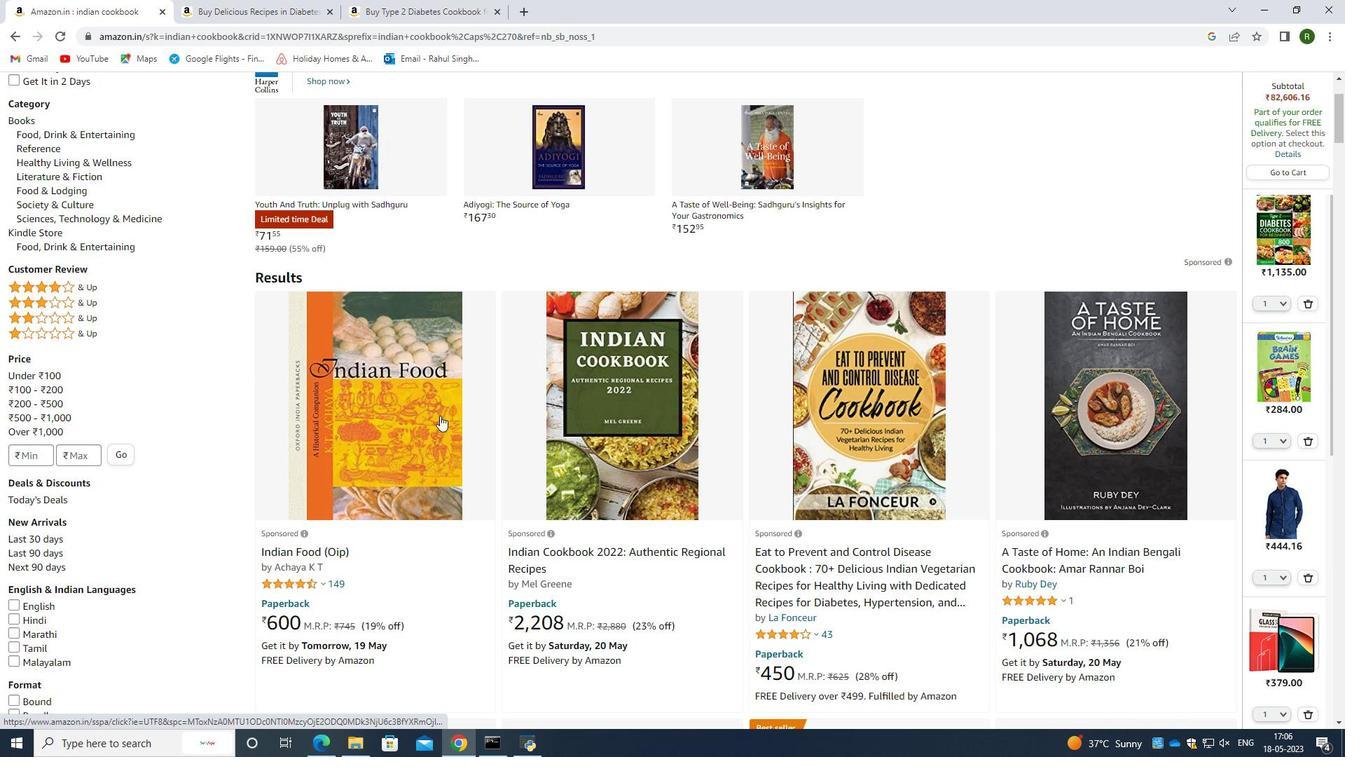 
Action: Mouse scrolled (443, 414) with delta (0, 0)
Screenshot: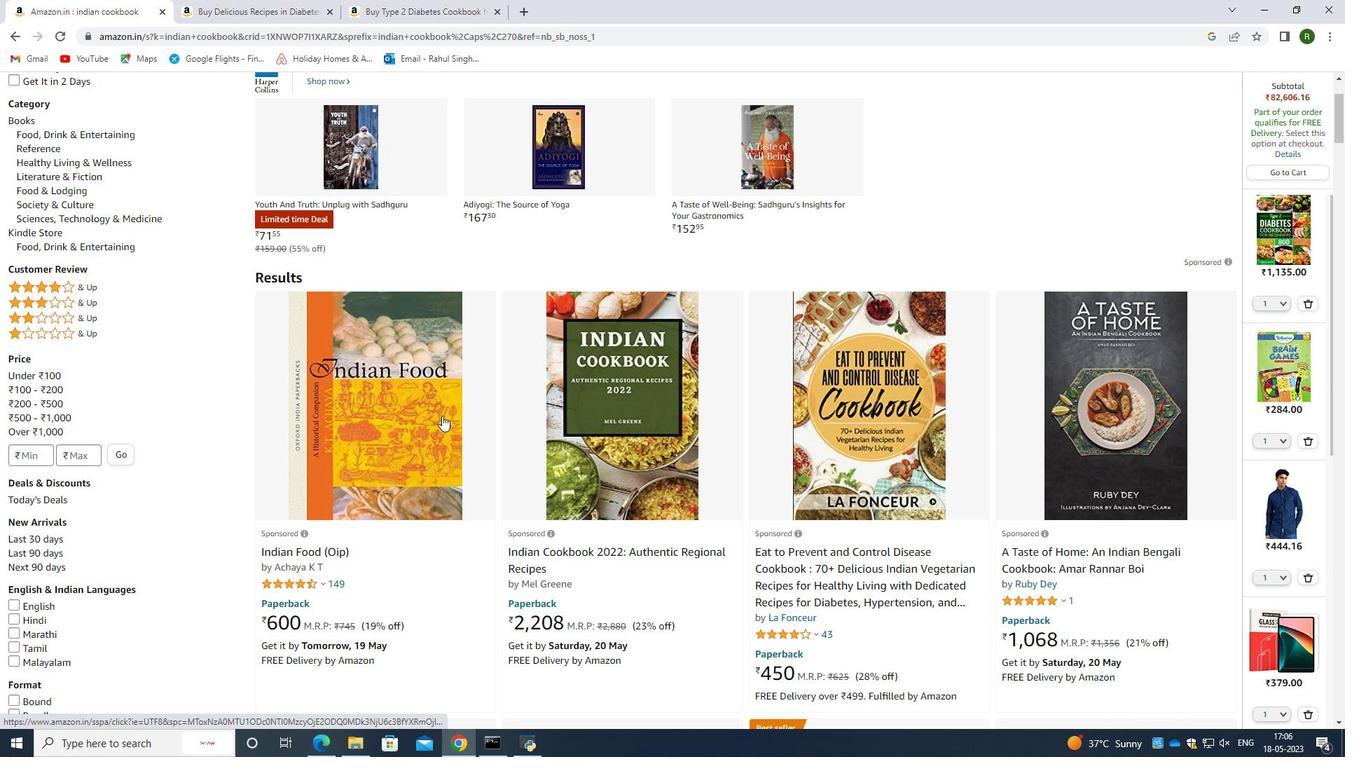 
Action: Mouse scrolled (443, 414) with delta (0, 0)
Screenshot: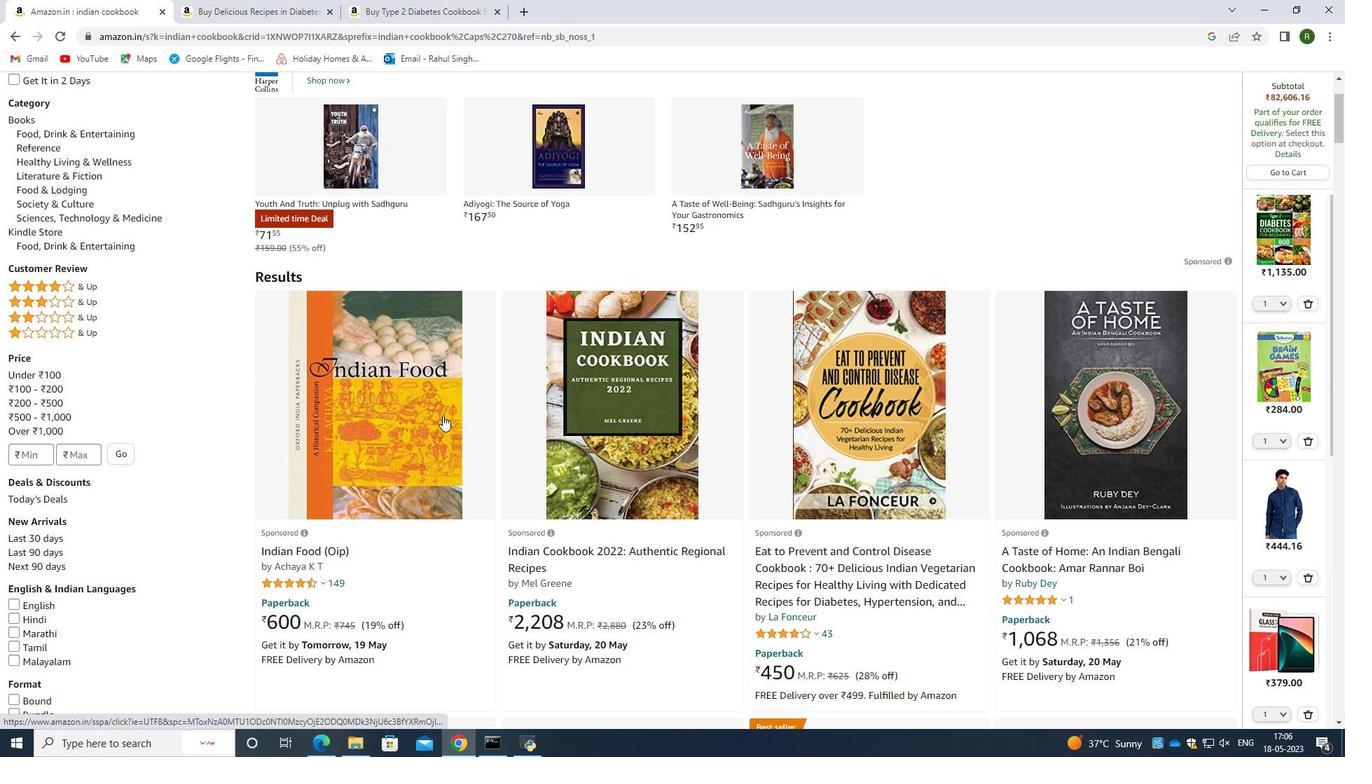 
Action: Mouse moved to (626, 306)
Screenshot: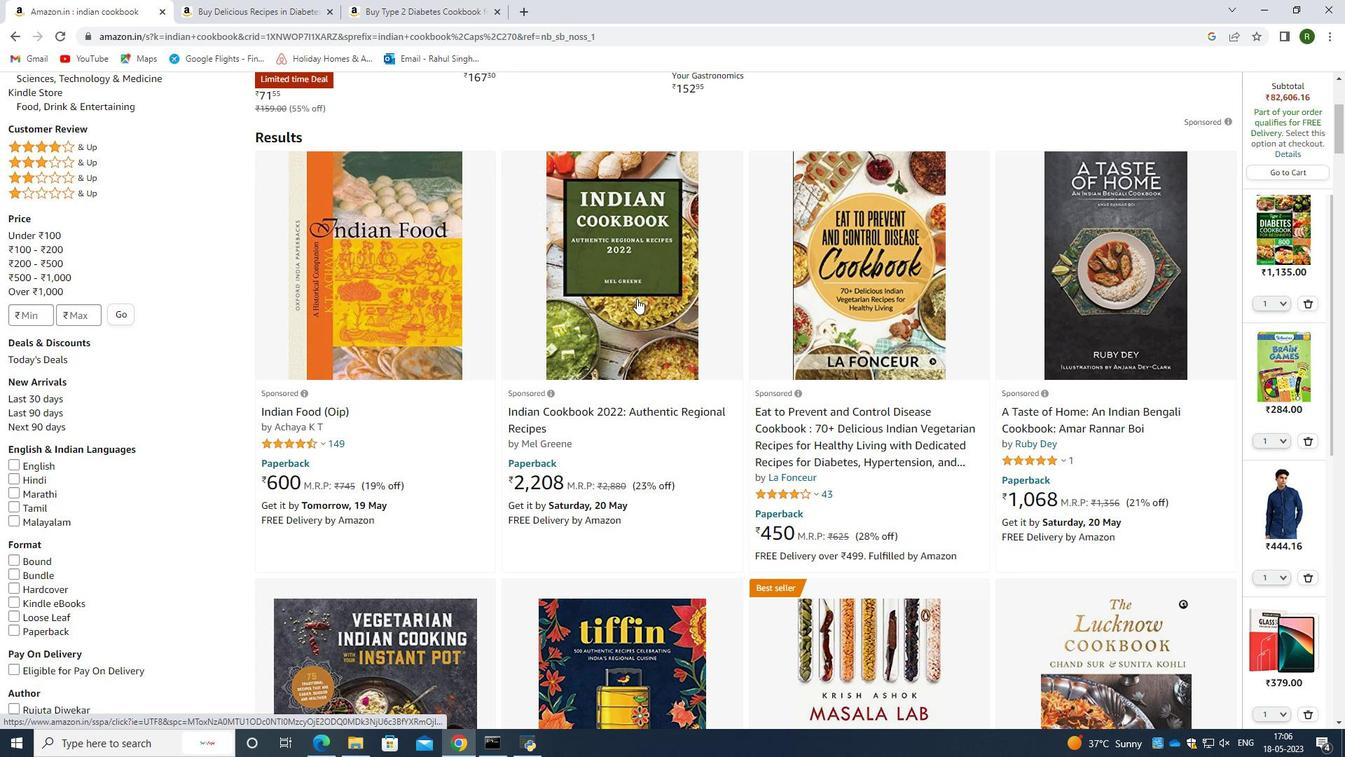 
Action: Mouse pressed left at (626, 306)
Screenshot: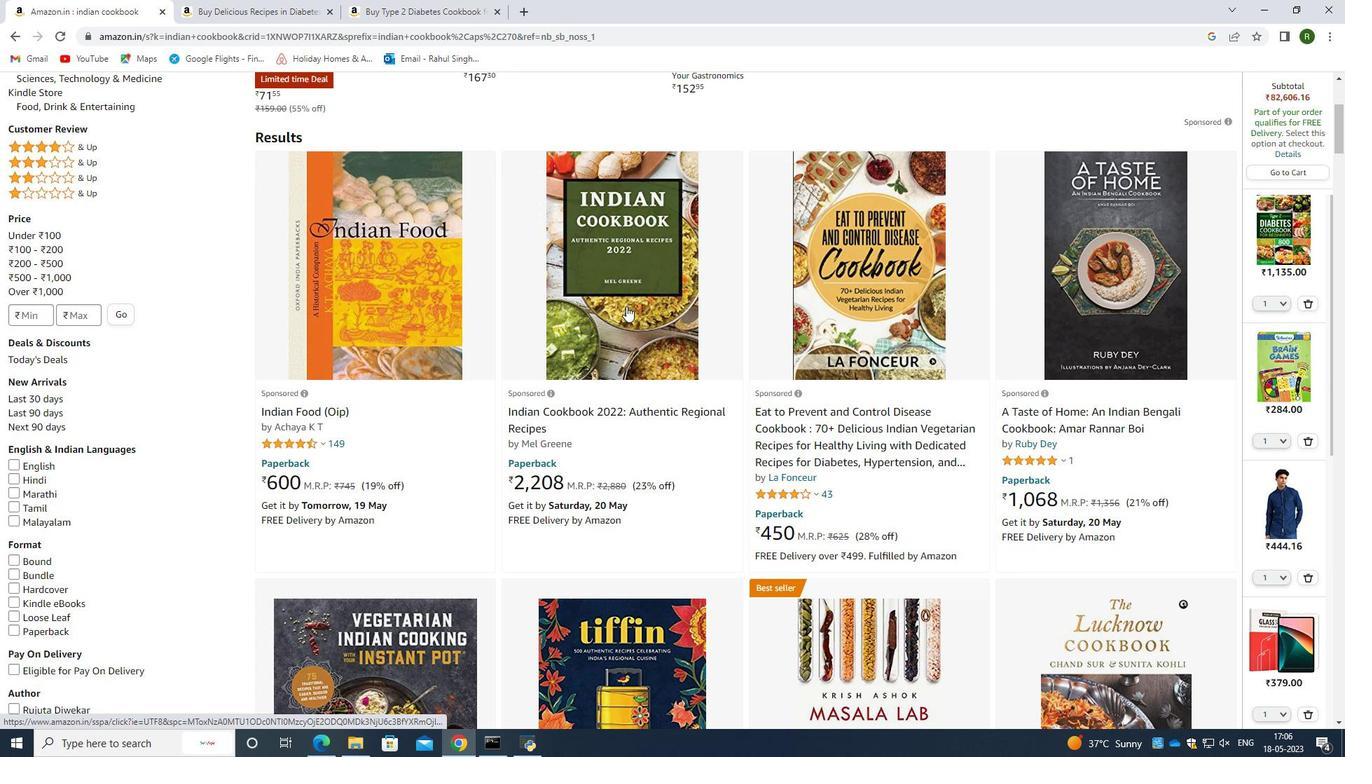 
Action: Mouse moved to (463, 410)
Screenshot: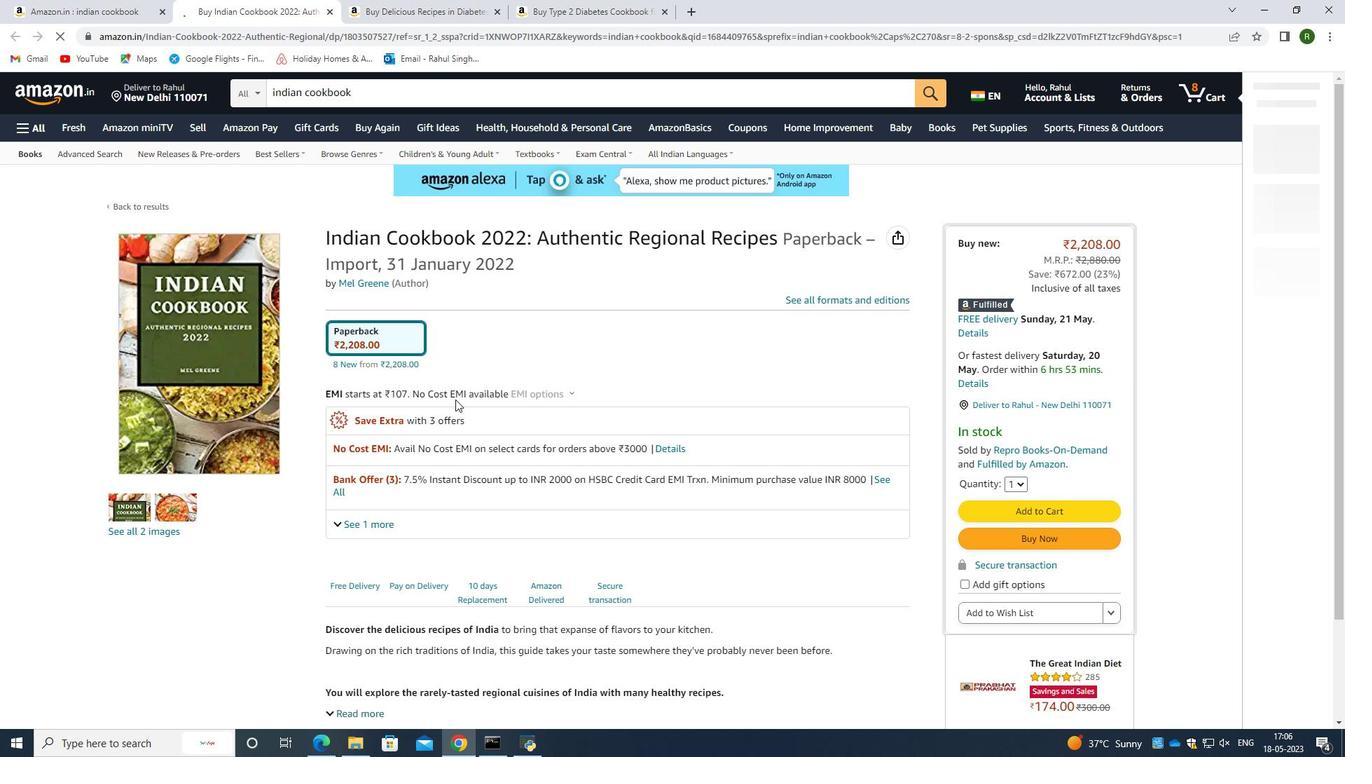 
Action: Mouse scrolled (463, 410) with delta (0, 0)
Screenshot: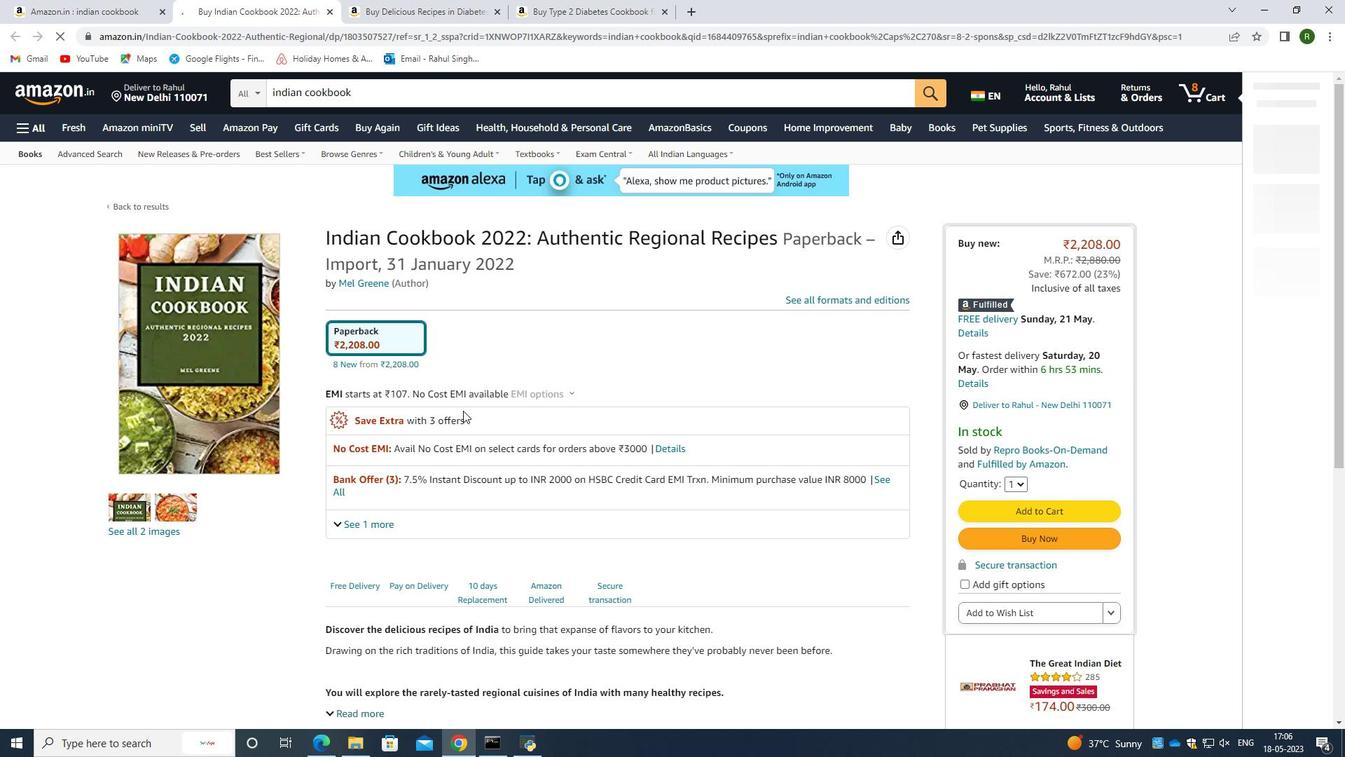 
Action: Mouse scrolled (463, 410) with delta (0, 0)
Screenshot: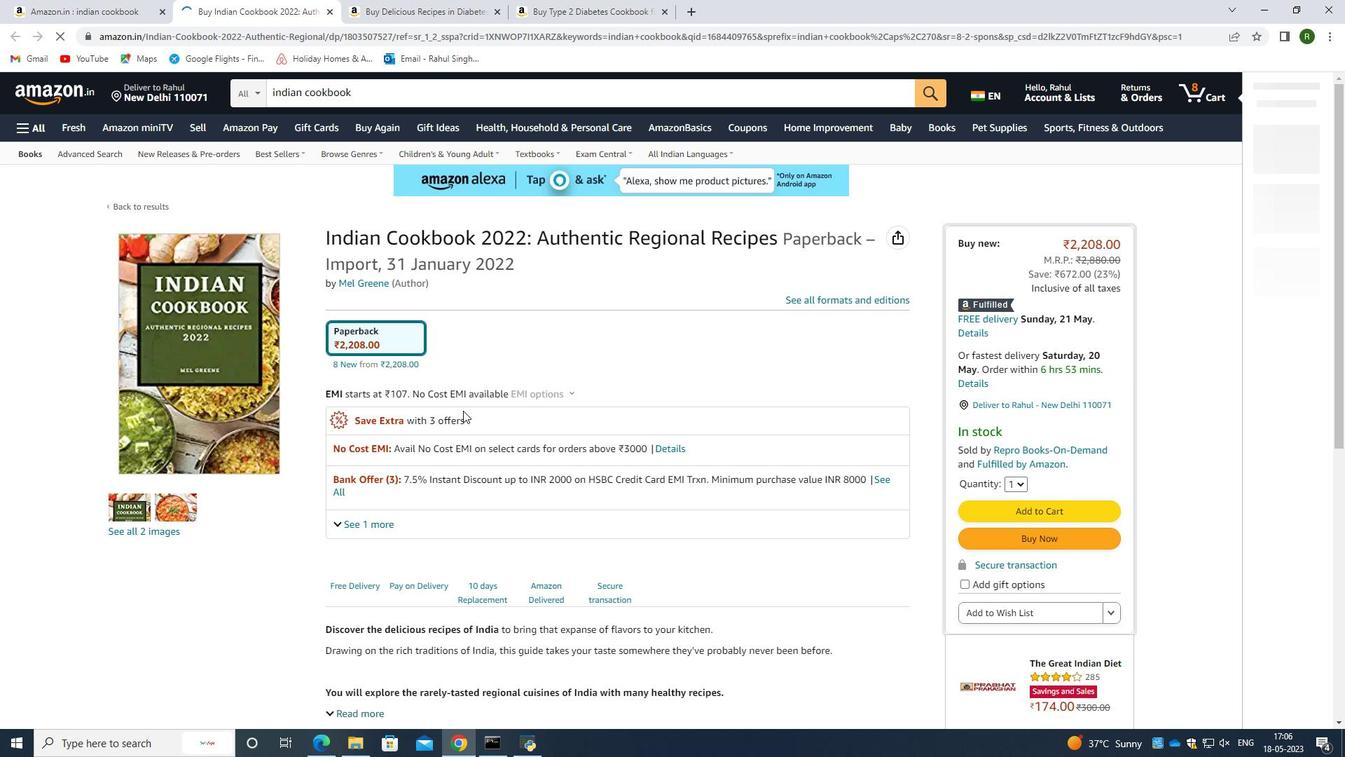 
Action: Mouse moved to (465, 412)
Screenshot: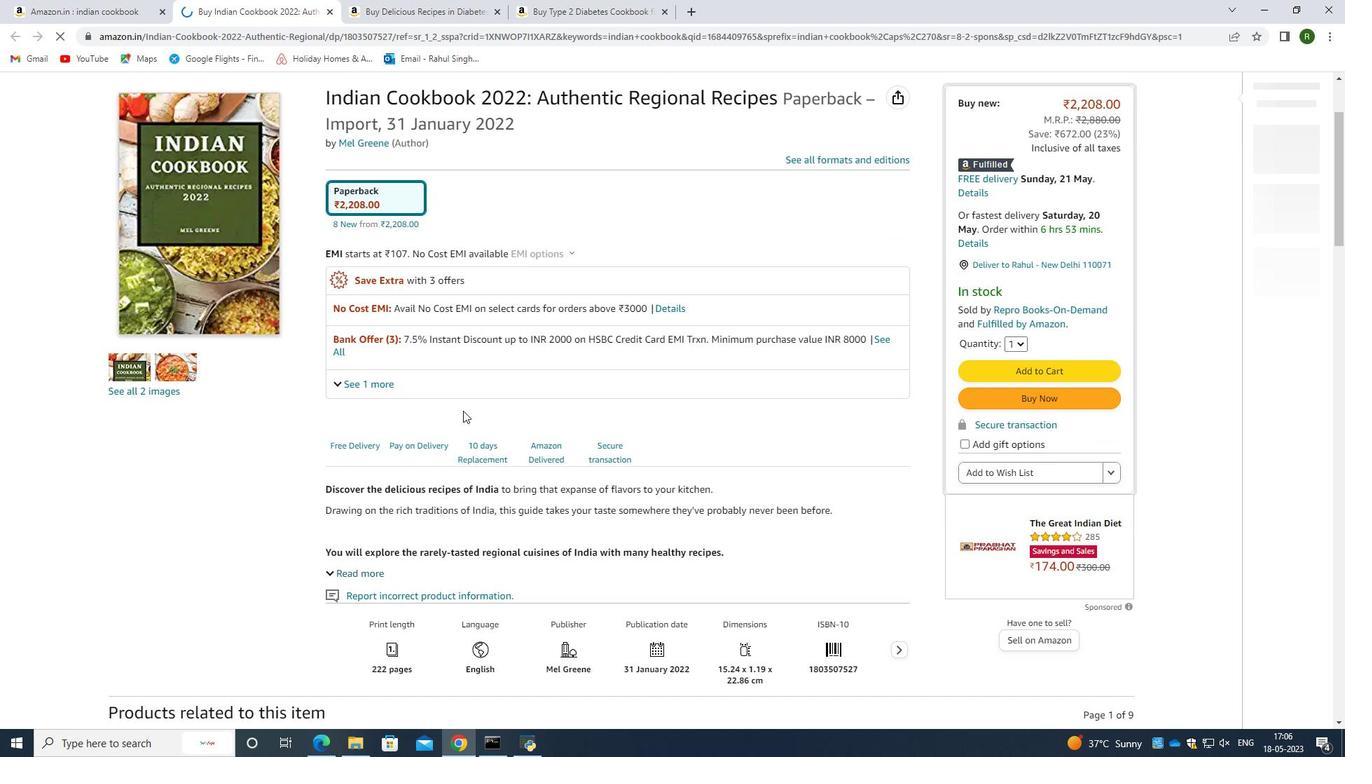 
Action: Mouse scrolled (465, 411) with delta (0, 0)
Screenshot: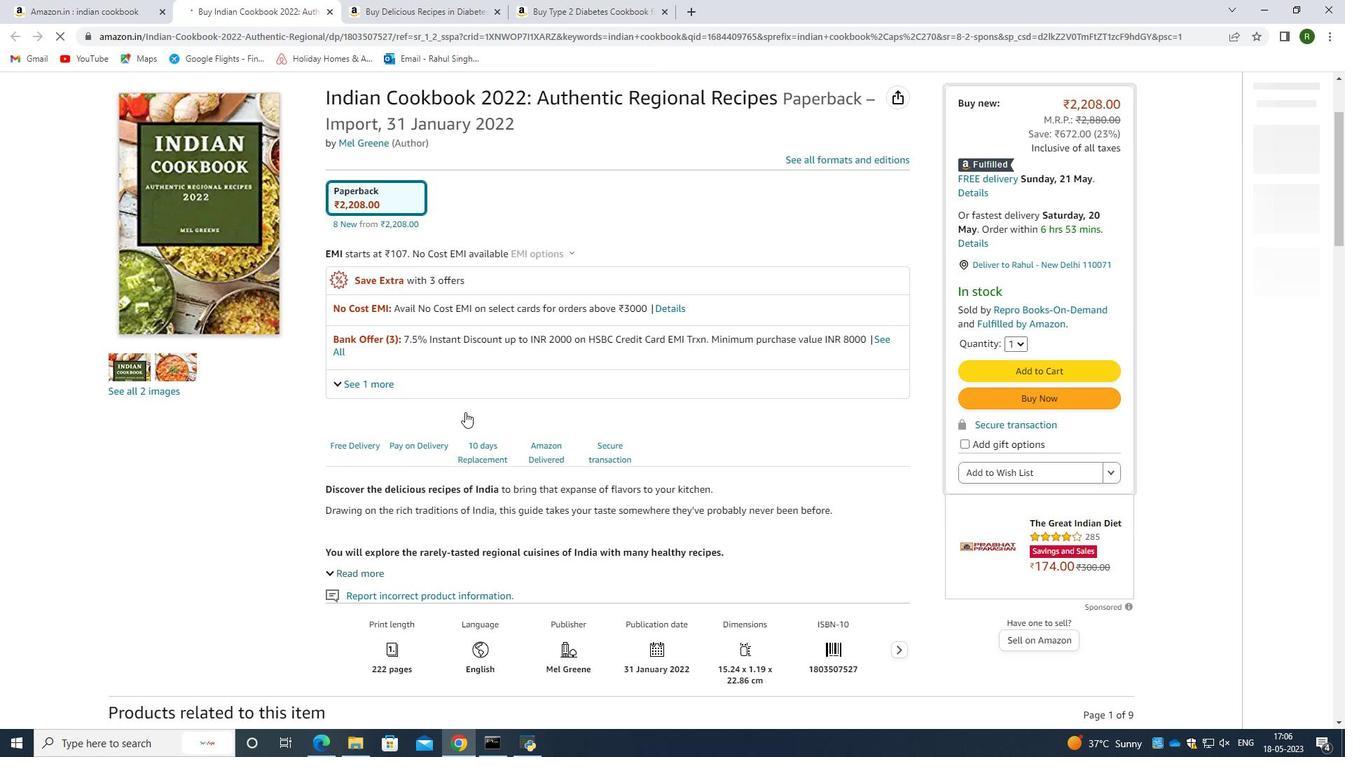 
Action: Mouse scrolled (465, 411) with delta (0, 0)
Screenshot: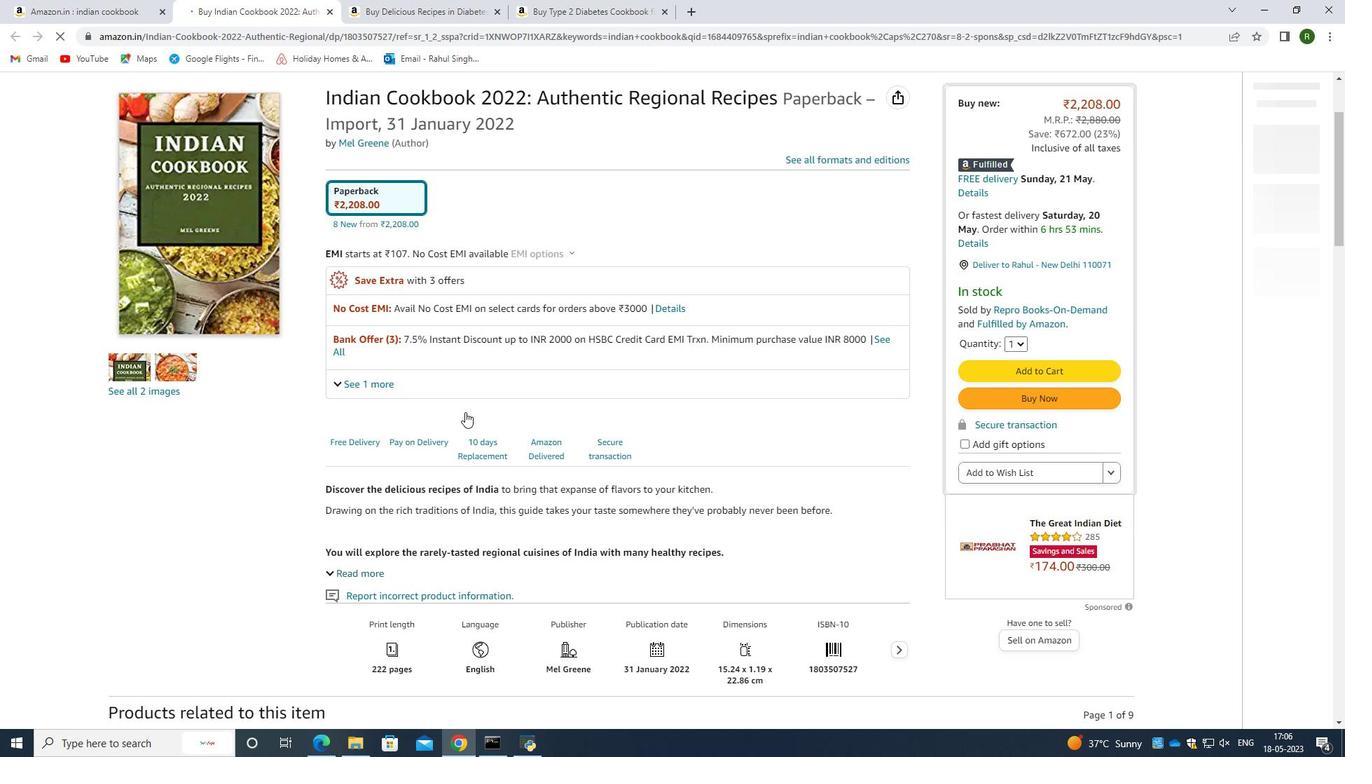 
Action: Mouse scrolled (465, 411) with delta (0, 0)
Screenshot: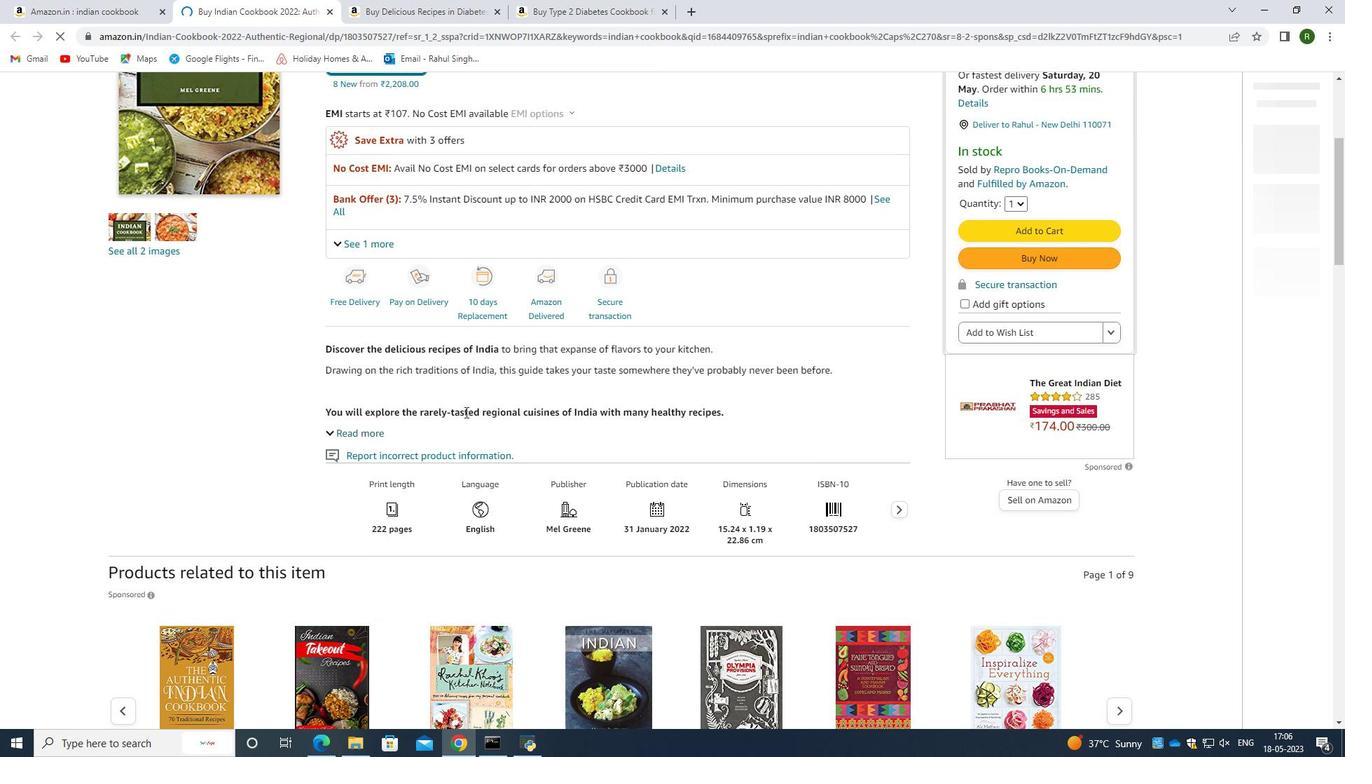 
Action: Mouse scrolled (465, 411) with delta (0, 0)
Screenshot: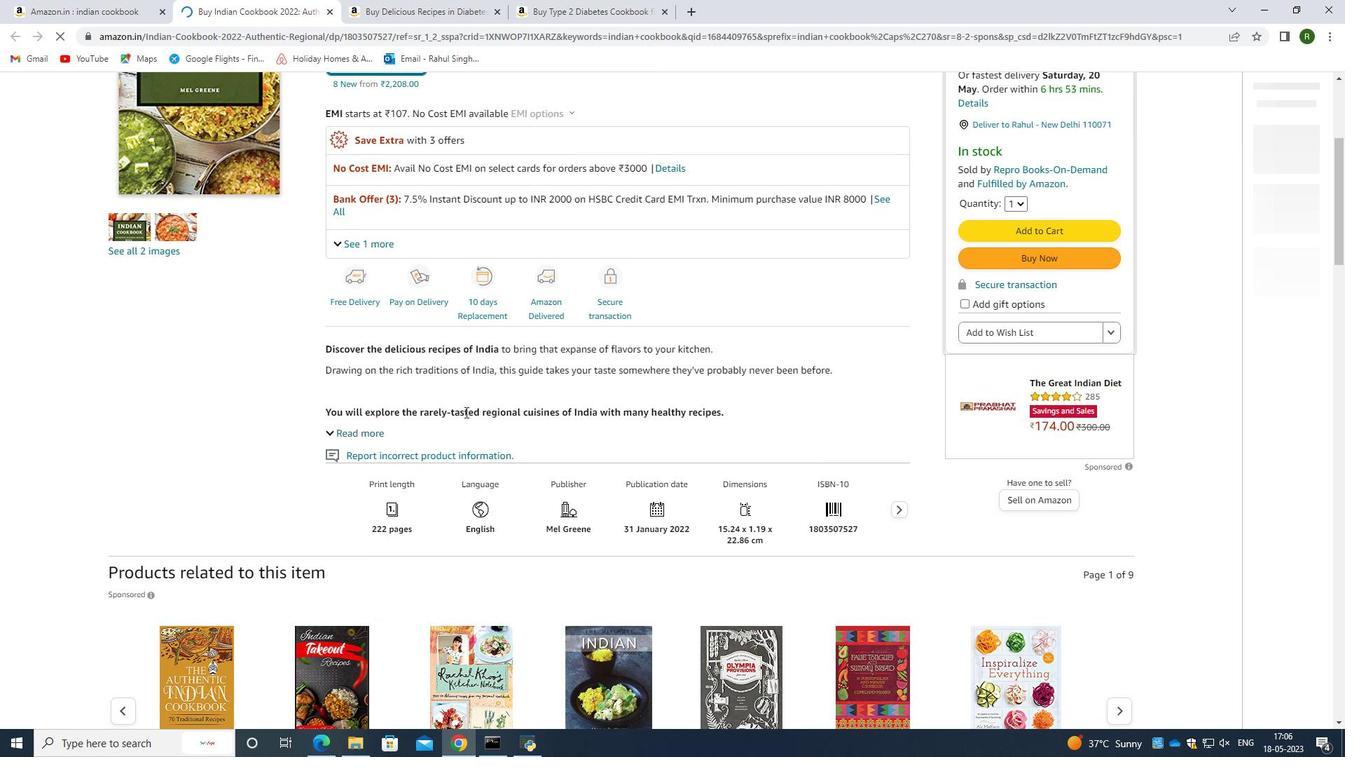 
Action: Mouse scrolled (465, 411) with delta (0, 0)
Screenshot: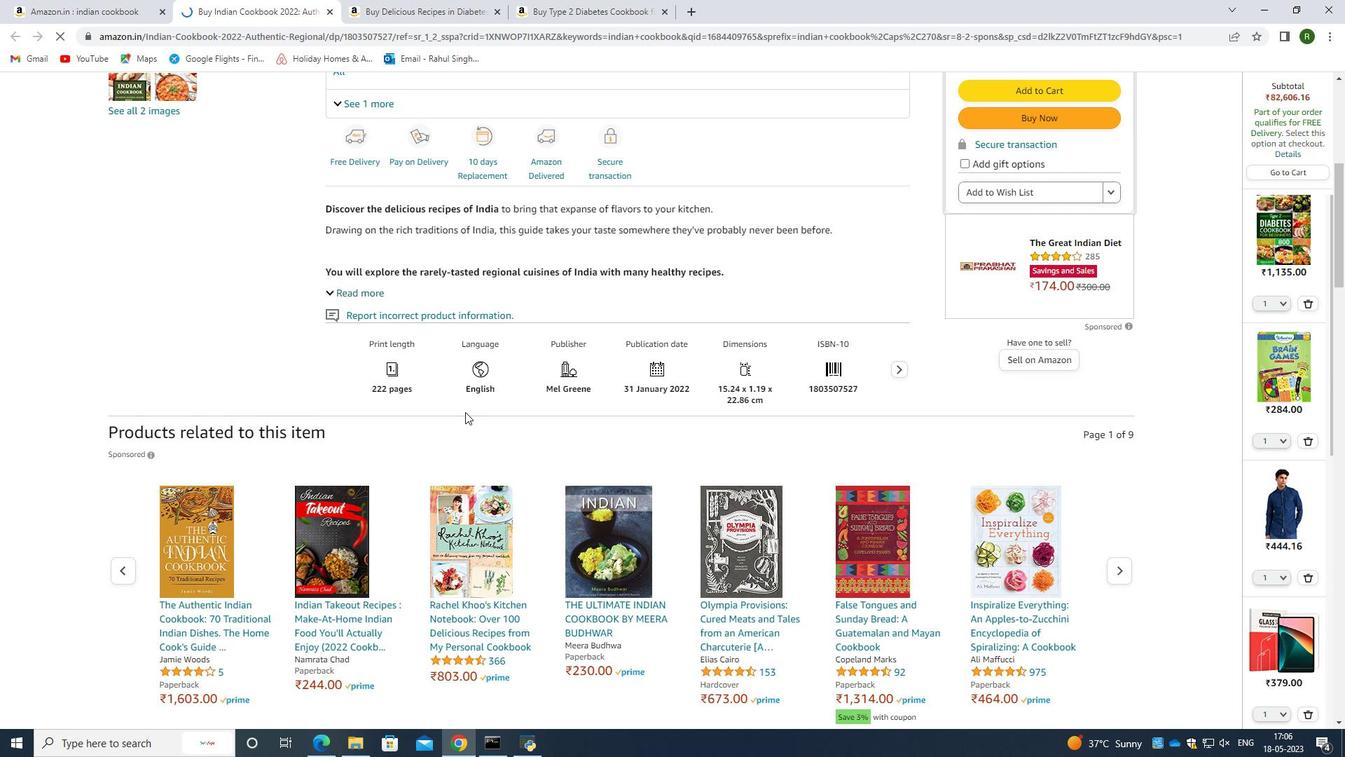 
Action: Mouse scrolled (465, 411) with delta (0, 0)
Screenshot: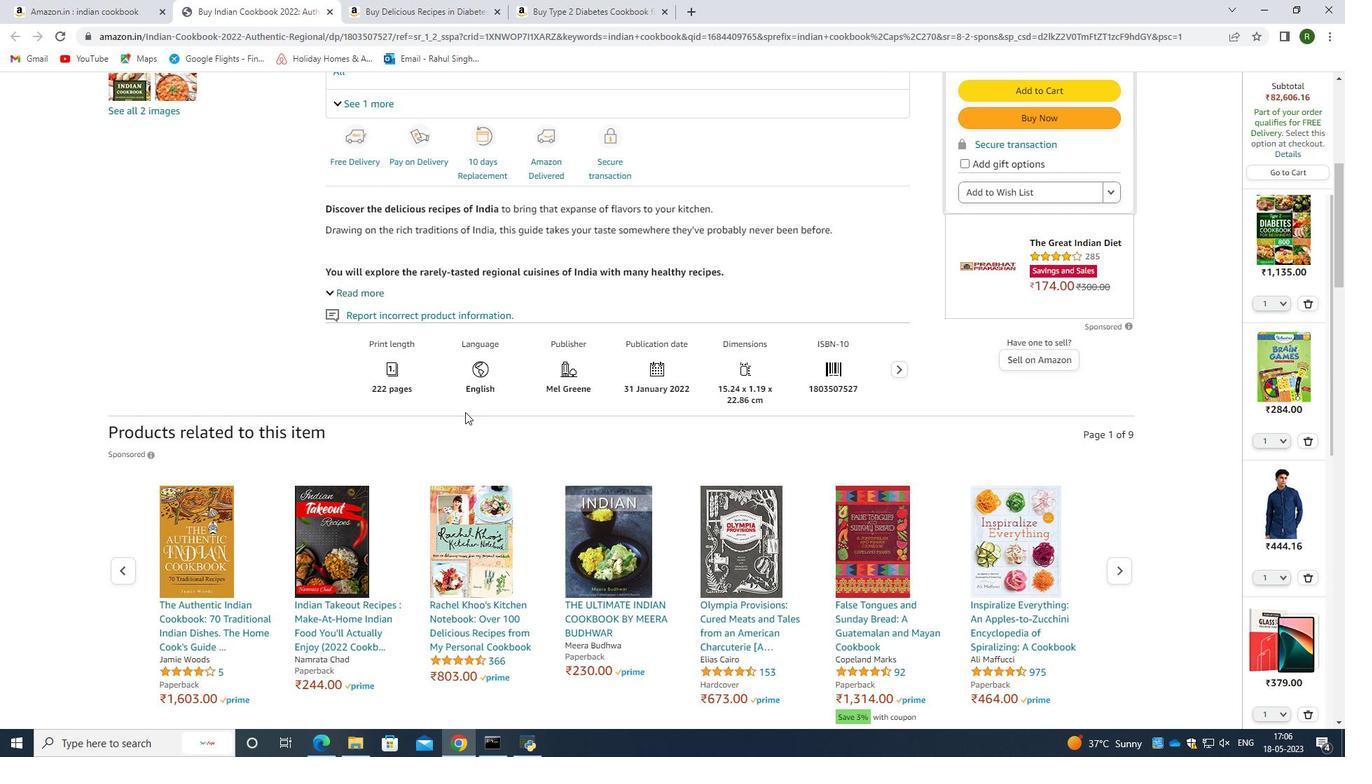 
Action: Mouse scrolled (465, 411) with delta (0, 0)
Screenshot: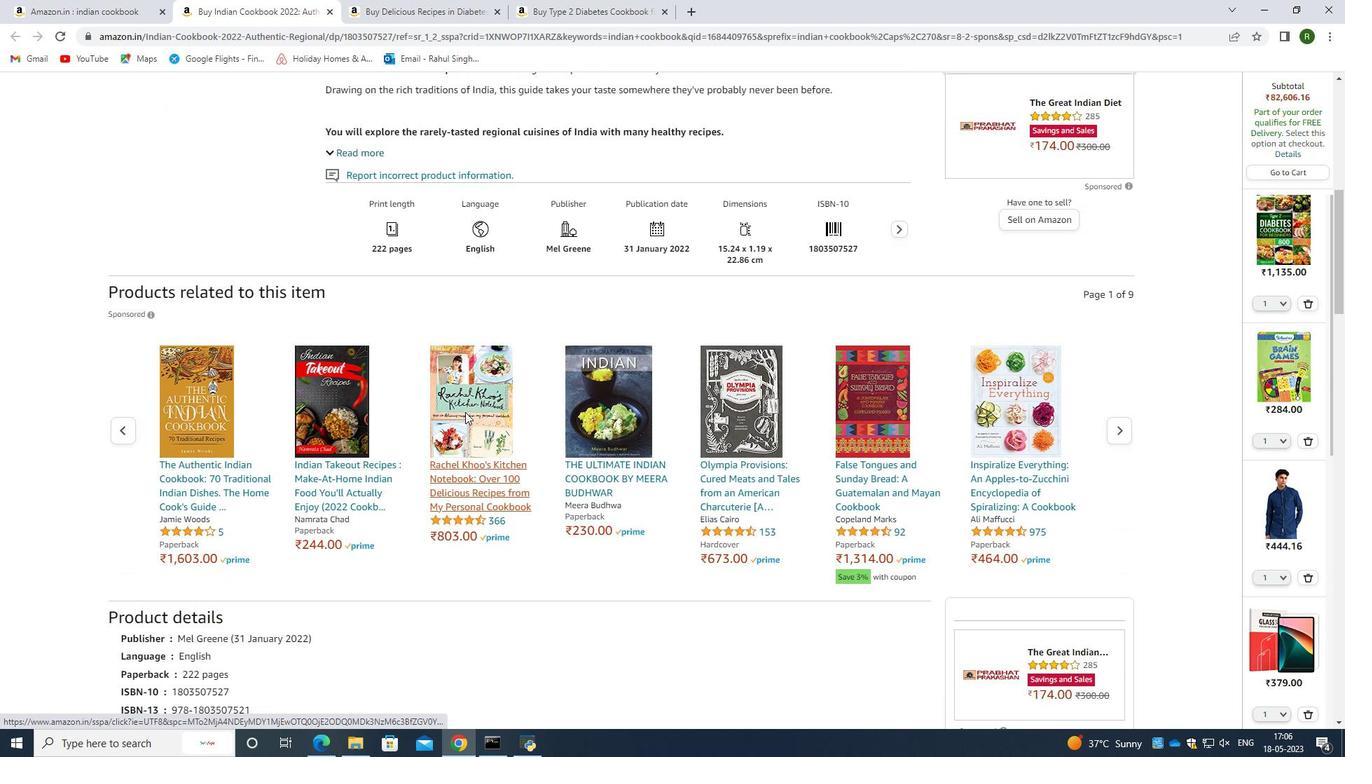 
Action: Mouse scrolled (465, 411) with delta (0, 0)
Screenshot: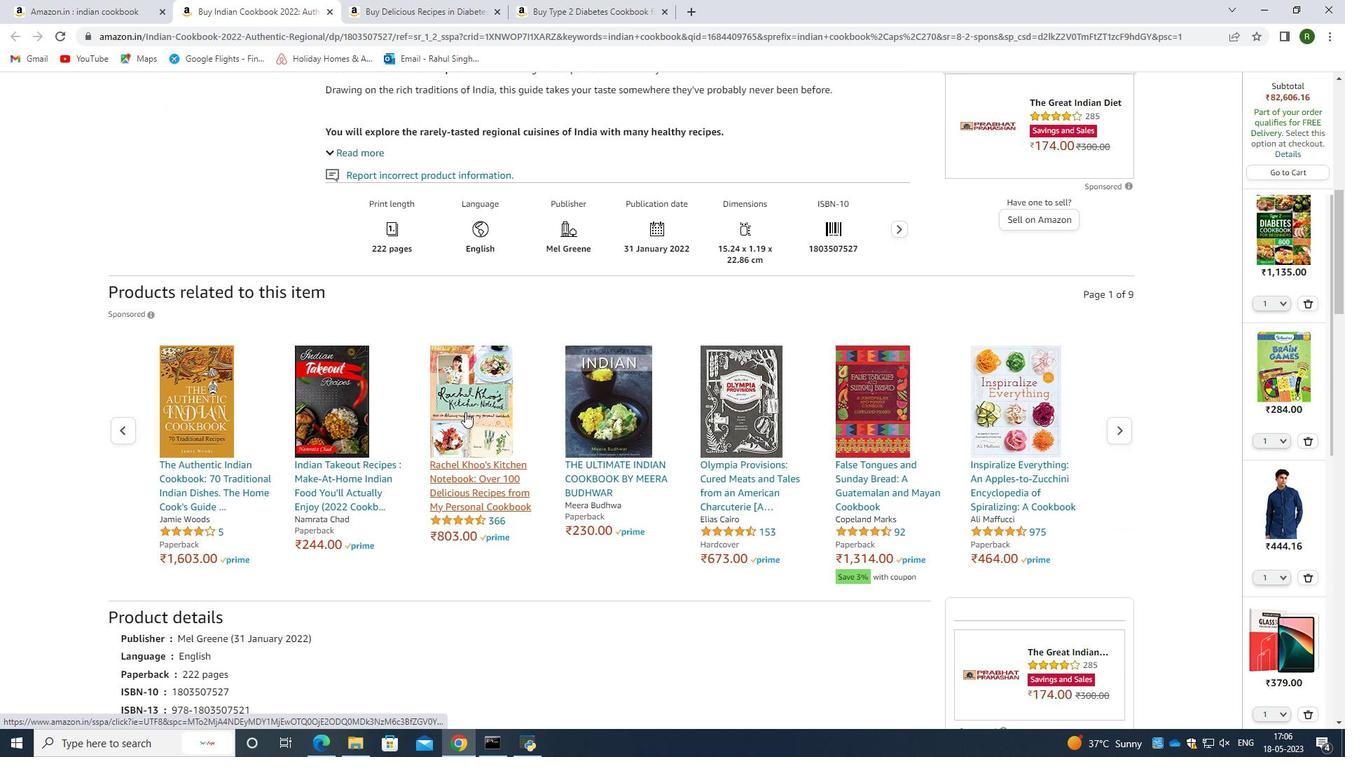 
Action: Mouse scrolled (465, 411) with delta (0, 0)
Screenshot: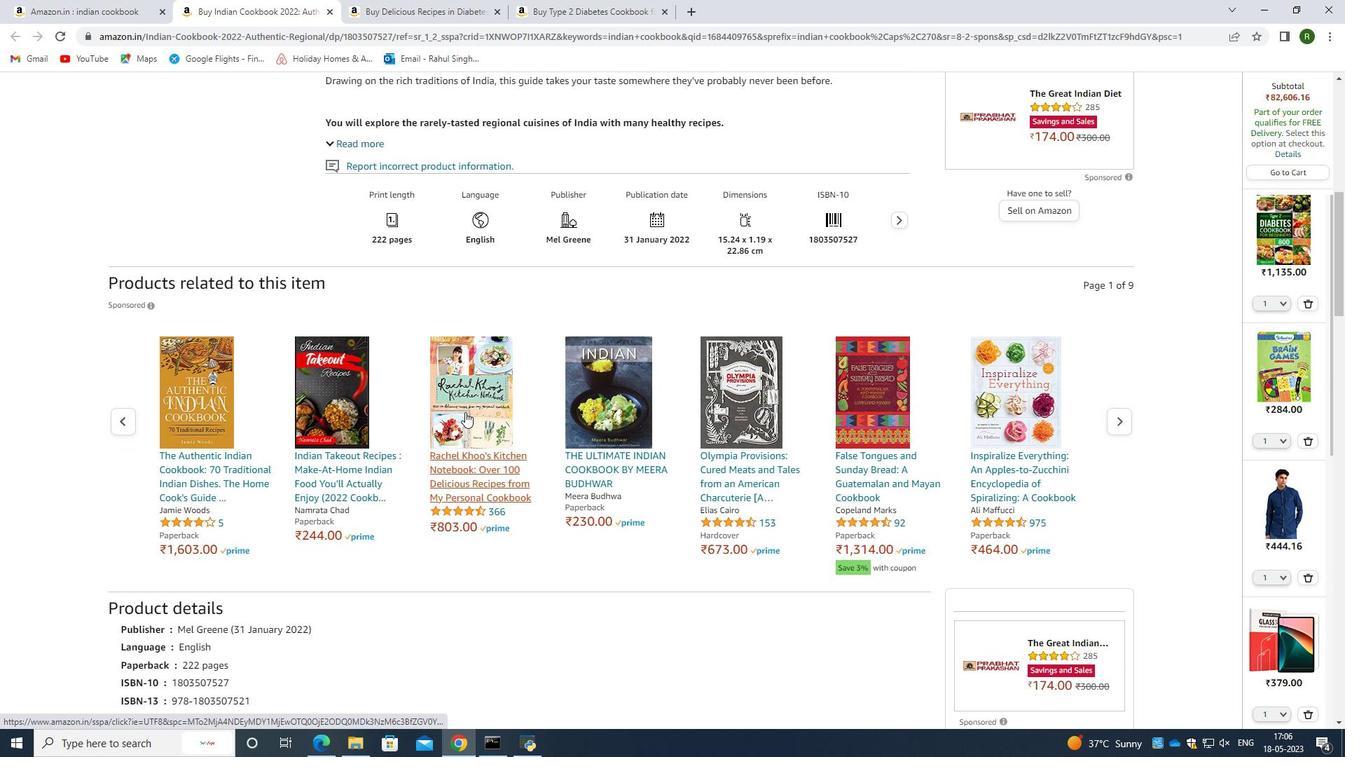 
Action: Mouse scrolled (465, 411) with delta (0, 0)
Screenshot: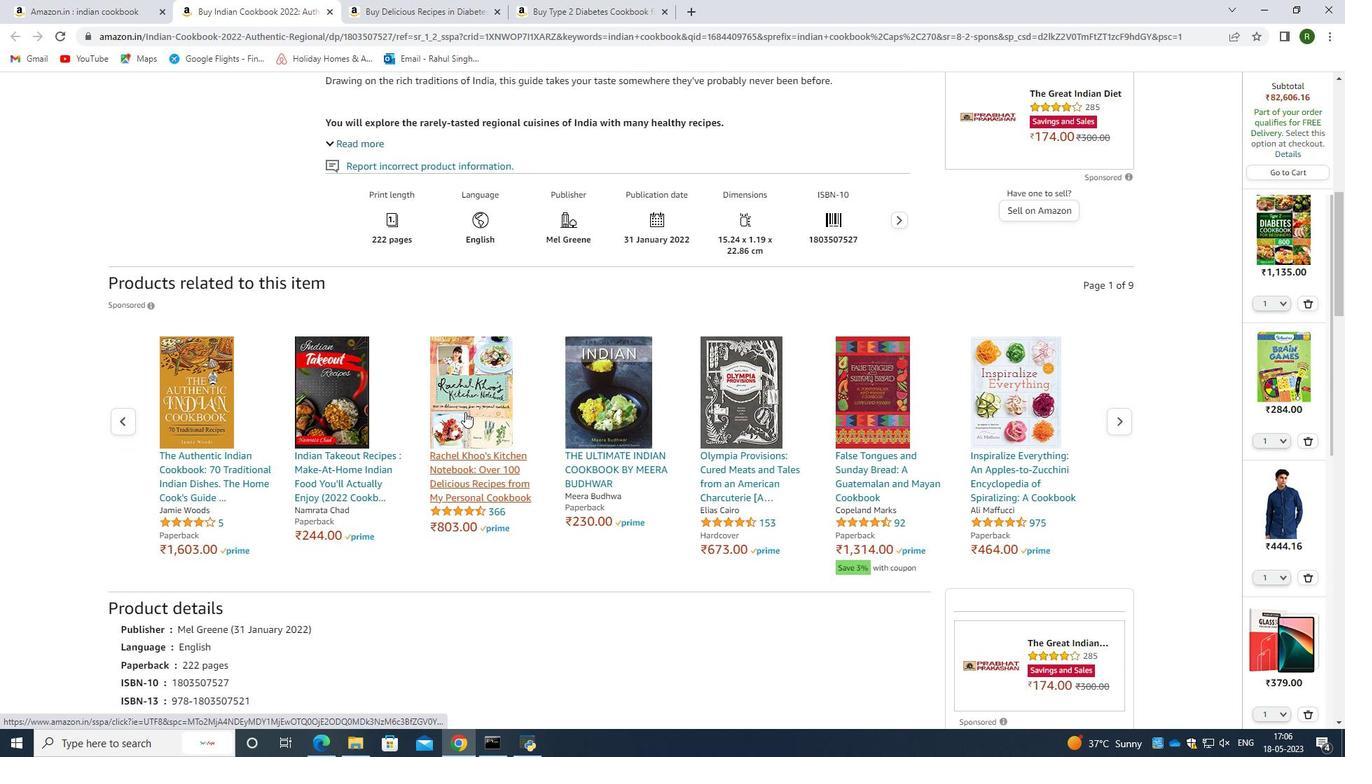 
Action: Mouse scrolled (465, 411) with delta (0, 0)
Screenshot: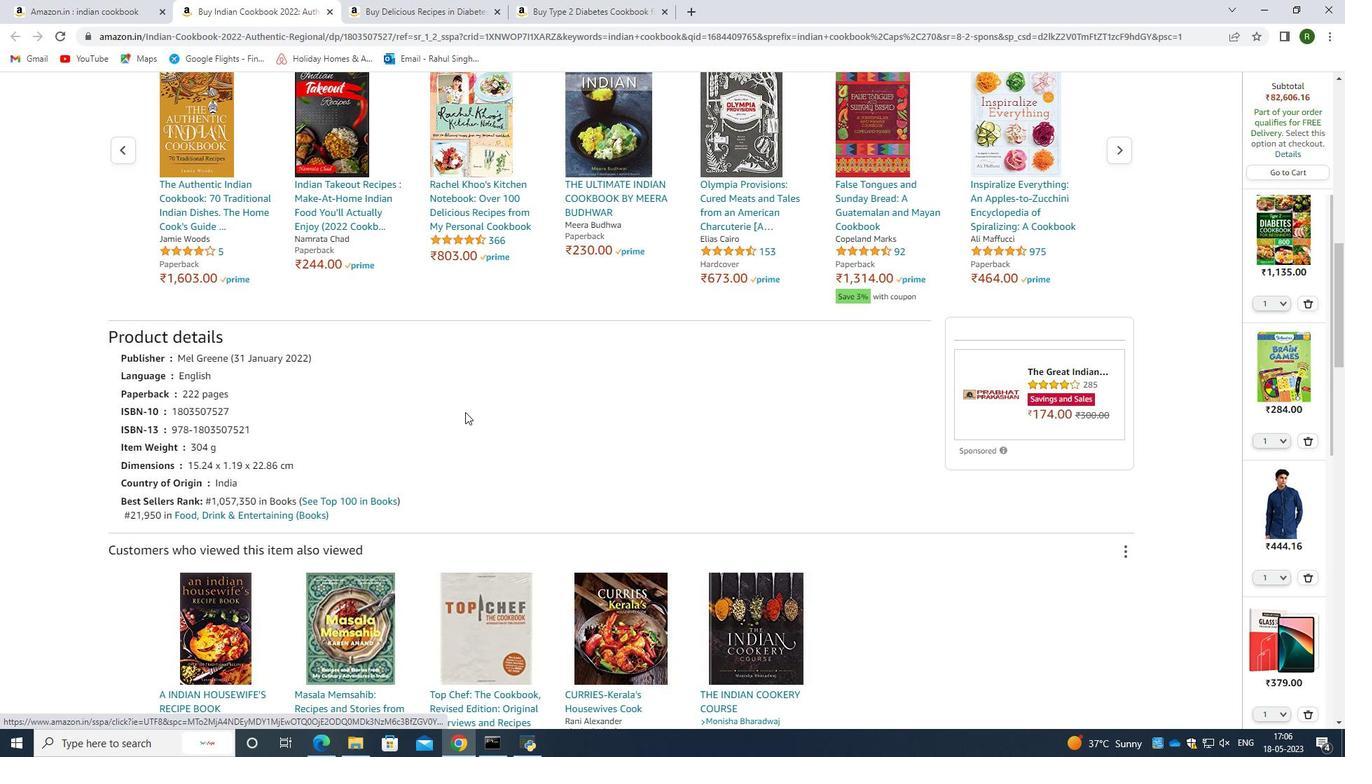 
Action: Mouse scrolled (465, 411) with delta (0, 0)
Screenshot: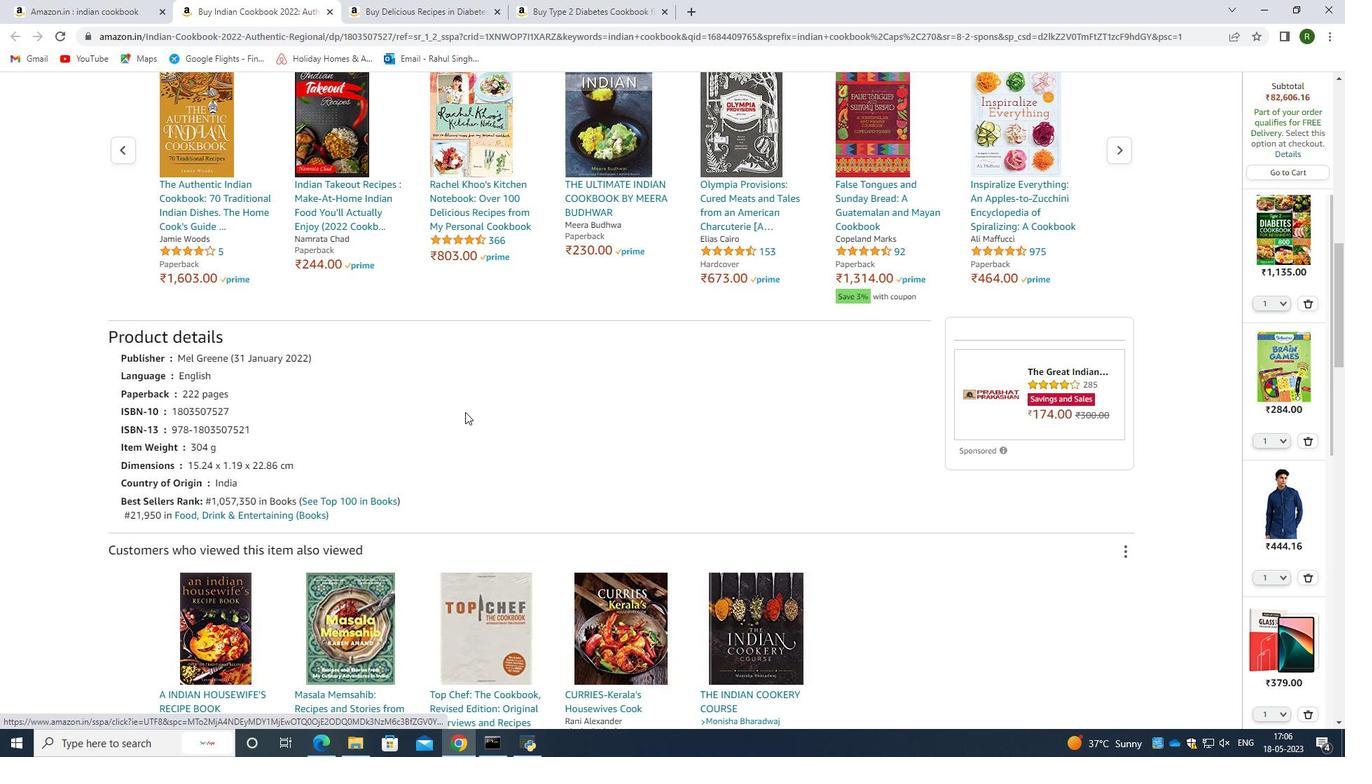 
Action: Mouse moved to (466, 412)
Screenshot: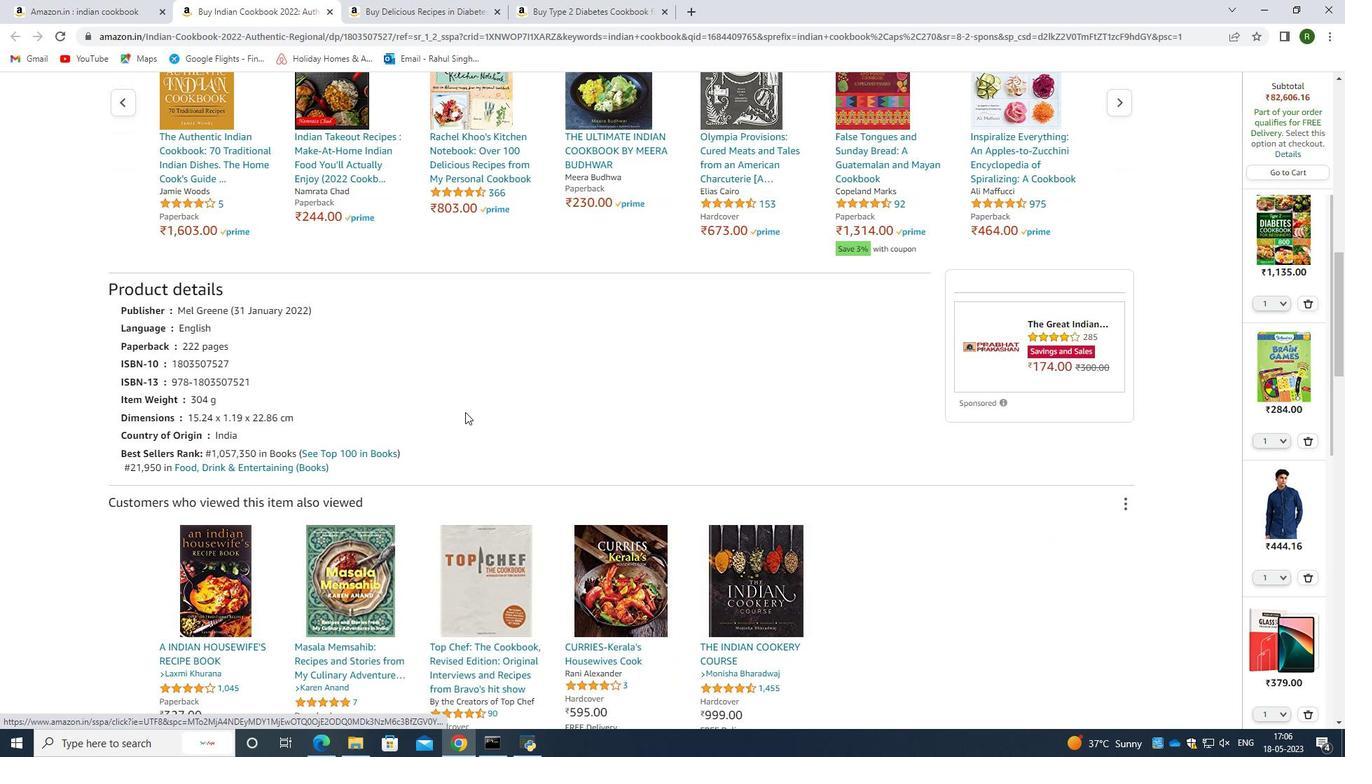 
Action: Mouse scrolled (465, 412) with delta (0, 0)
Screenshot: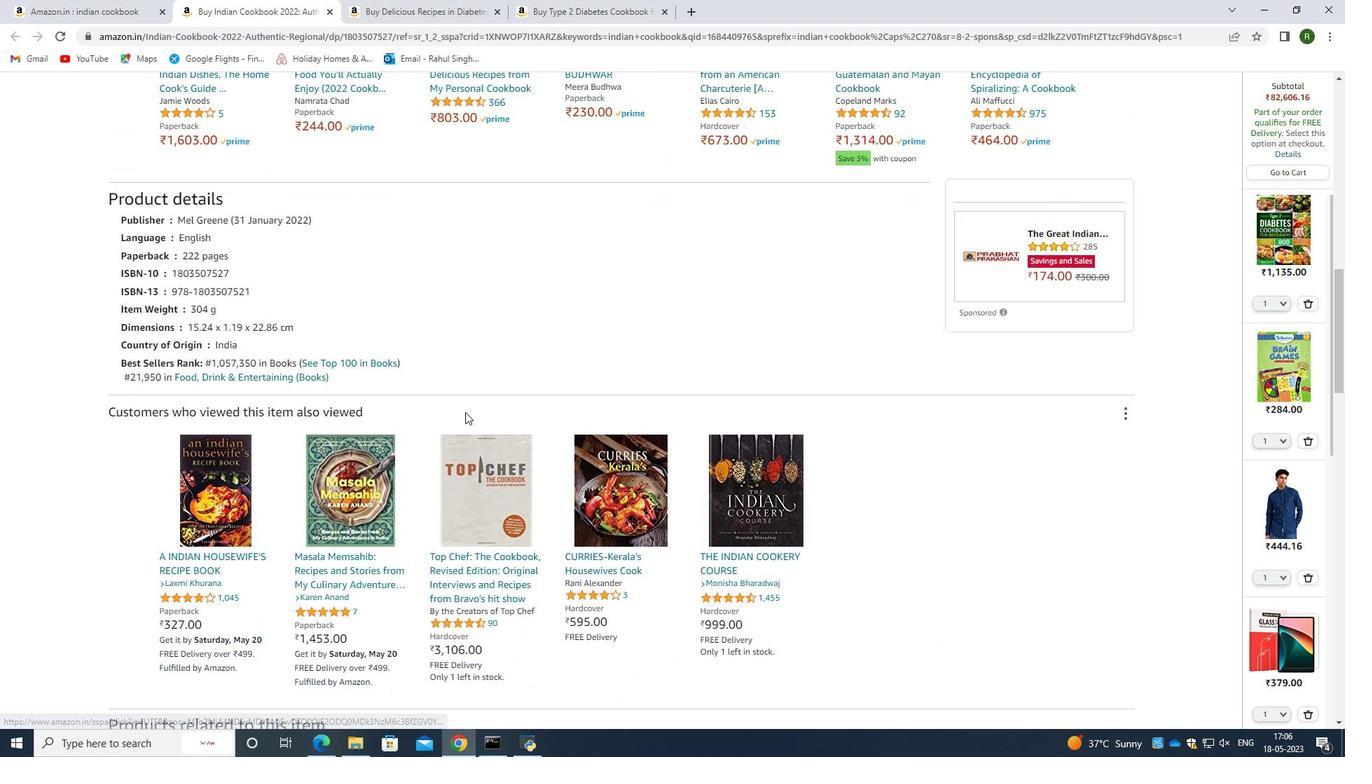 
Action: Mouse scrolled (466, 412) with delta (0, 0)
Screenshot: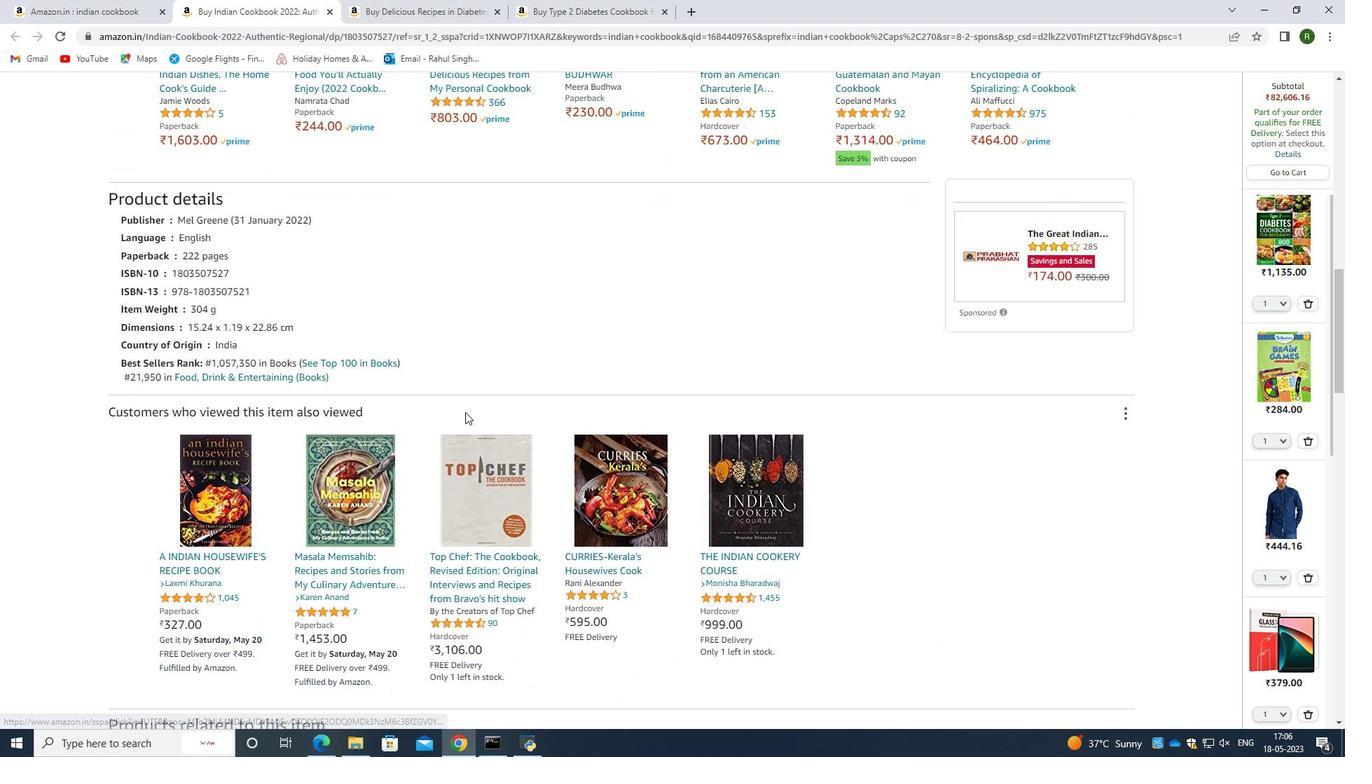 
Action: Mouse scrolled (466, 412) with delta (0, 0)
Screenshot: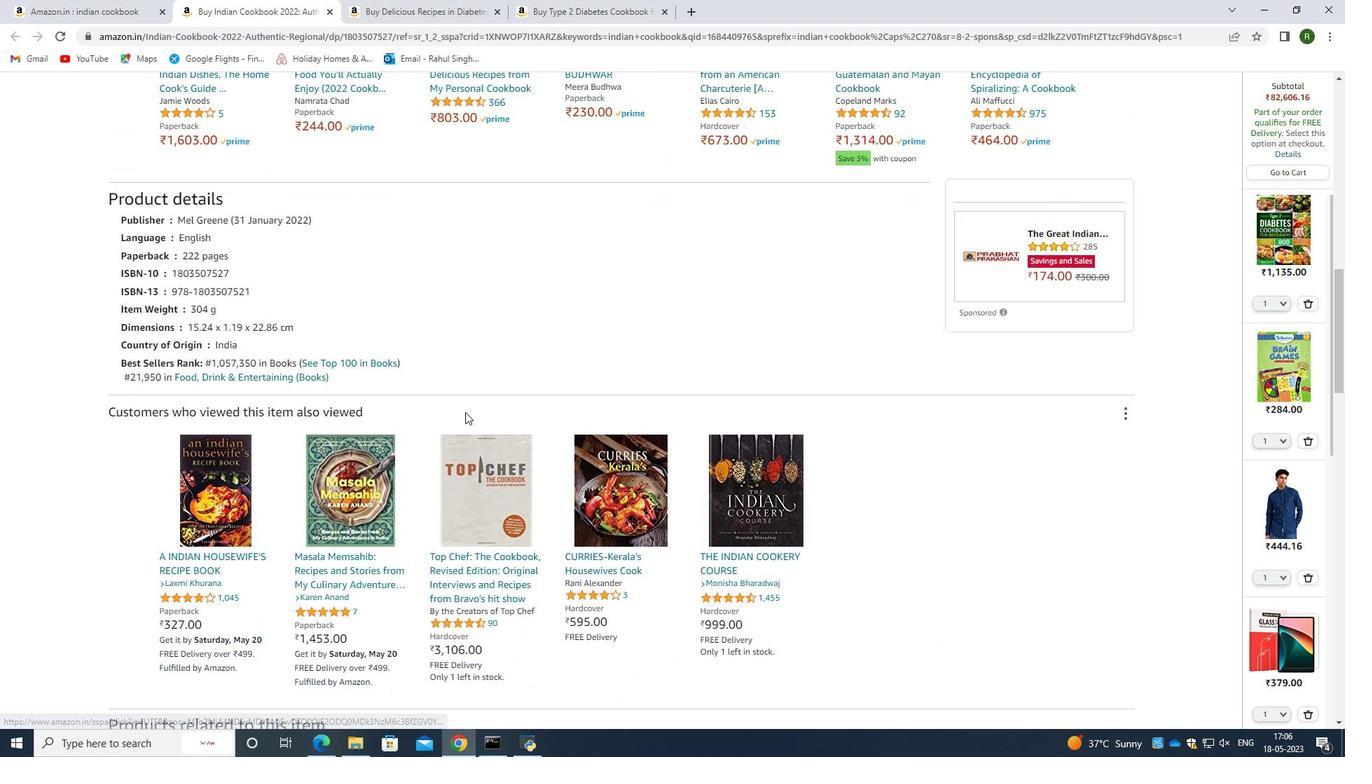 
Action: Mouse scrolled (466, 412) with delta (0, 0)
Screenshot: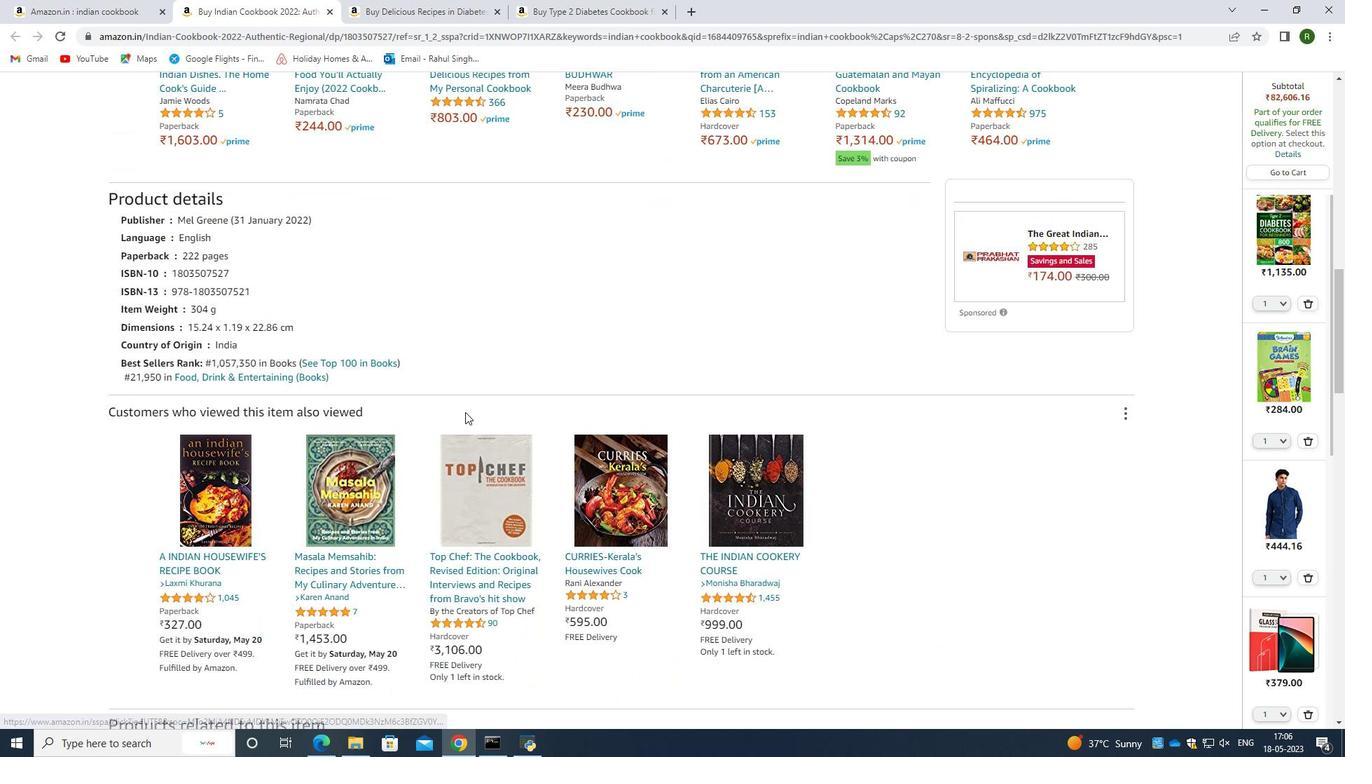 
Action: Mouse scrolled (466, 412) with delta (0, 0)
Screenshot: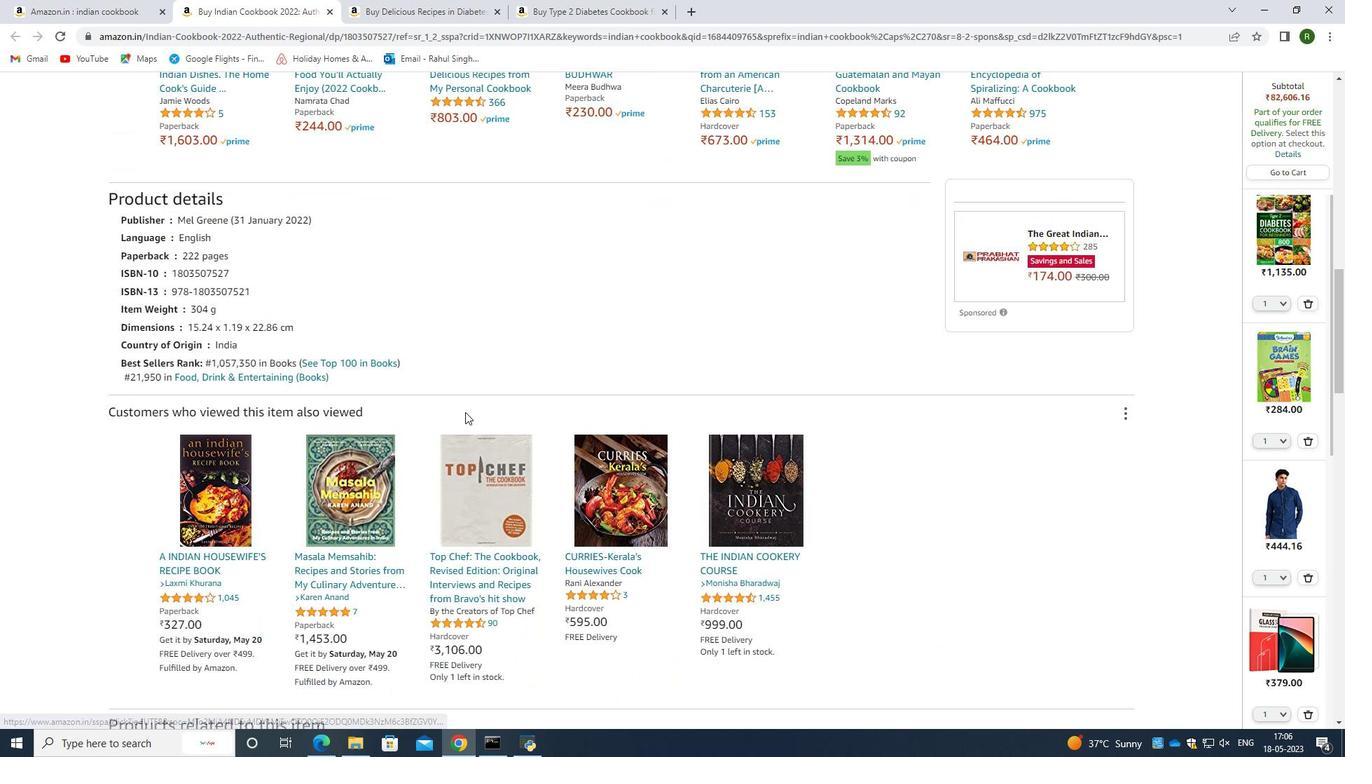 
Action: Mouse scrolled (466, 412) with delta (0, 0)
Screenshot: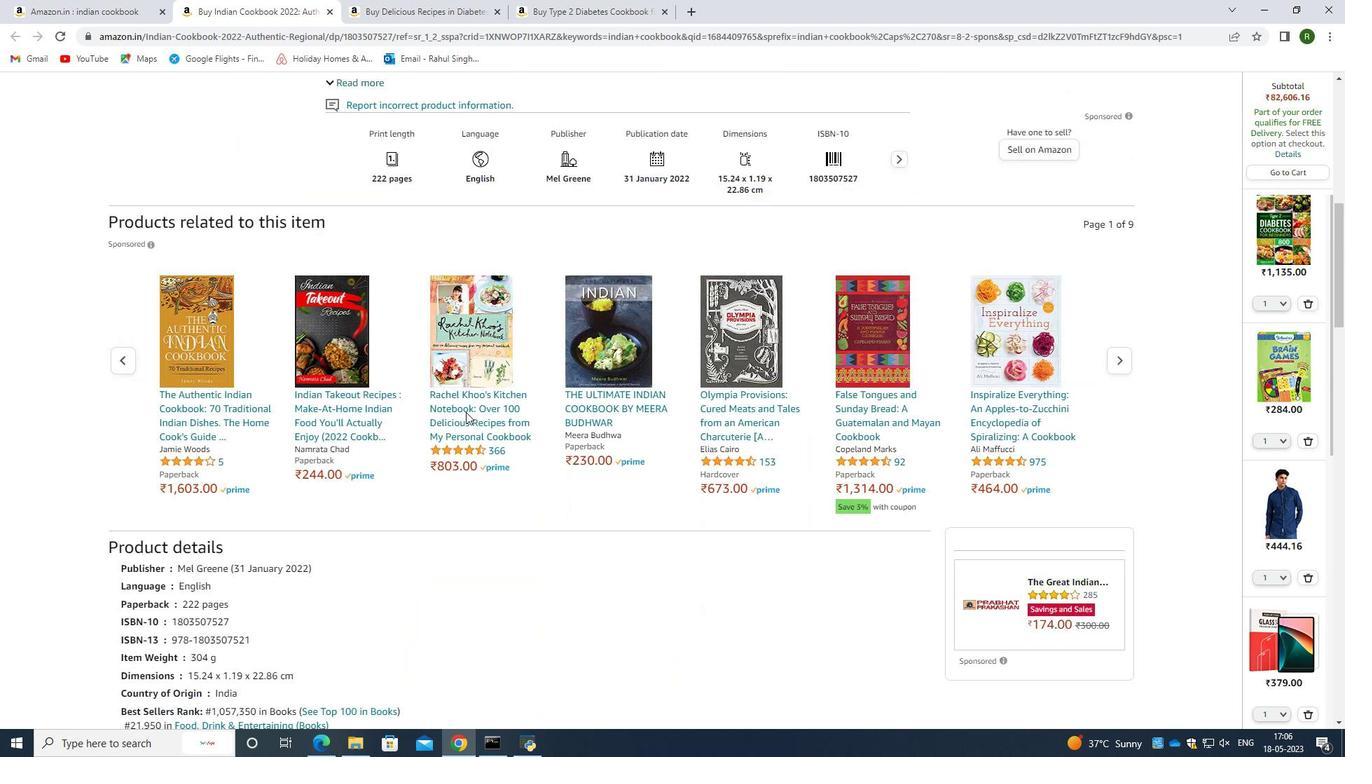 
Action: Mouse scrolled (466, 412) with delta (0, 0)
Screenshot: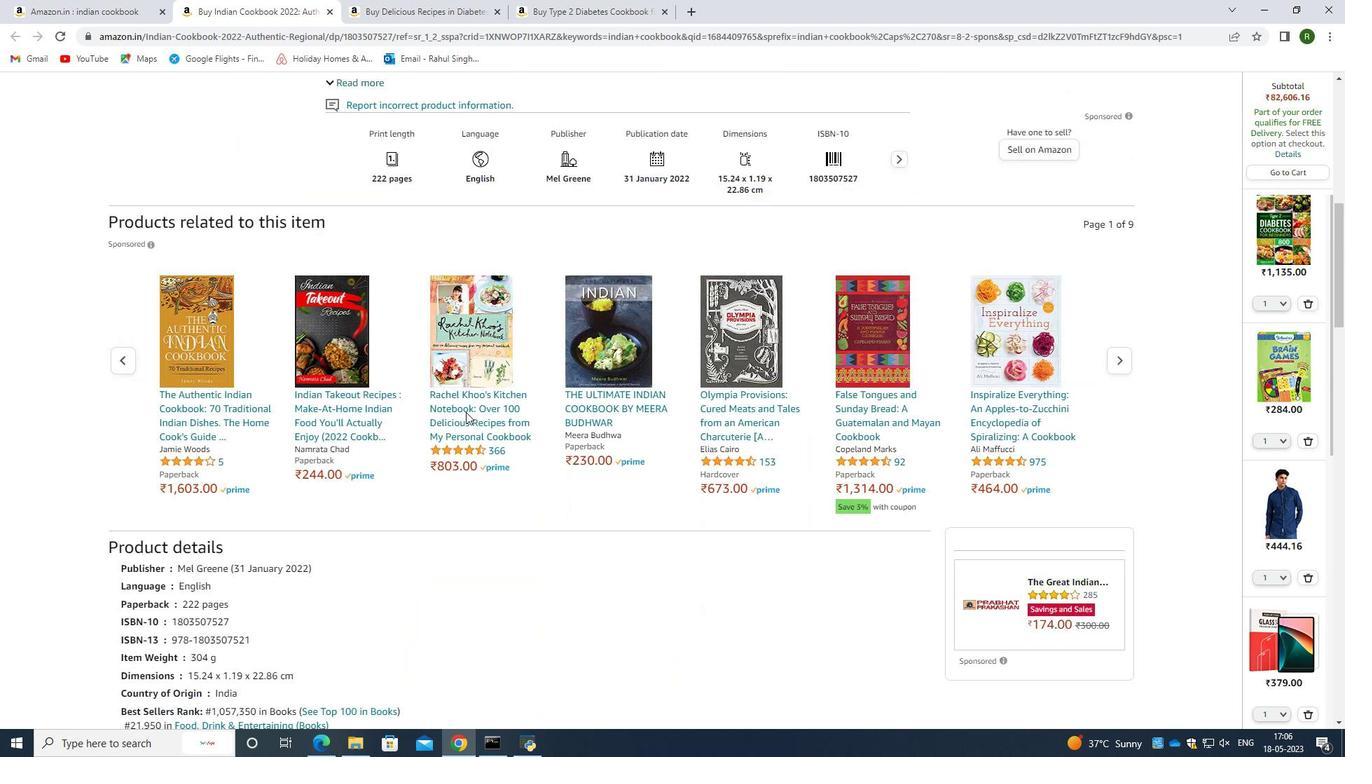 
Action: Mouse scrolled (466, 412) with delta (0, 0)
Screenshot: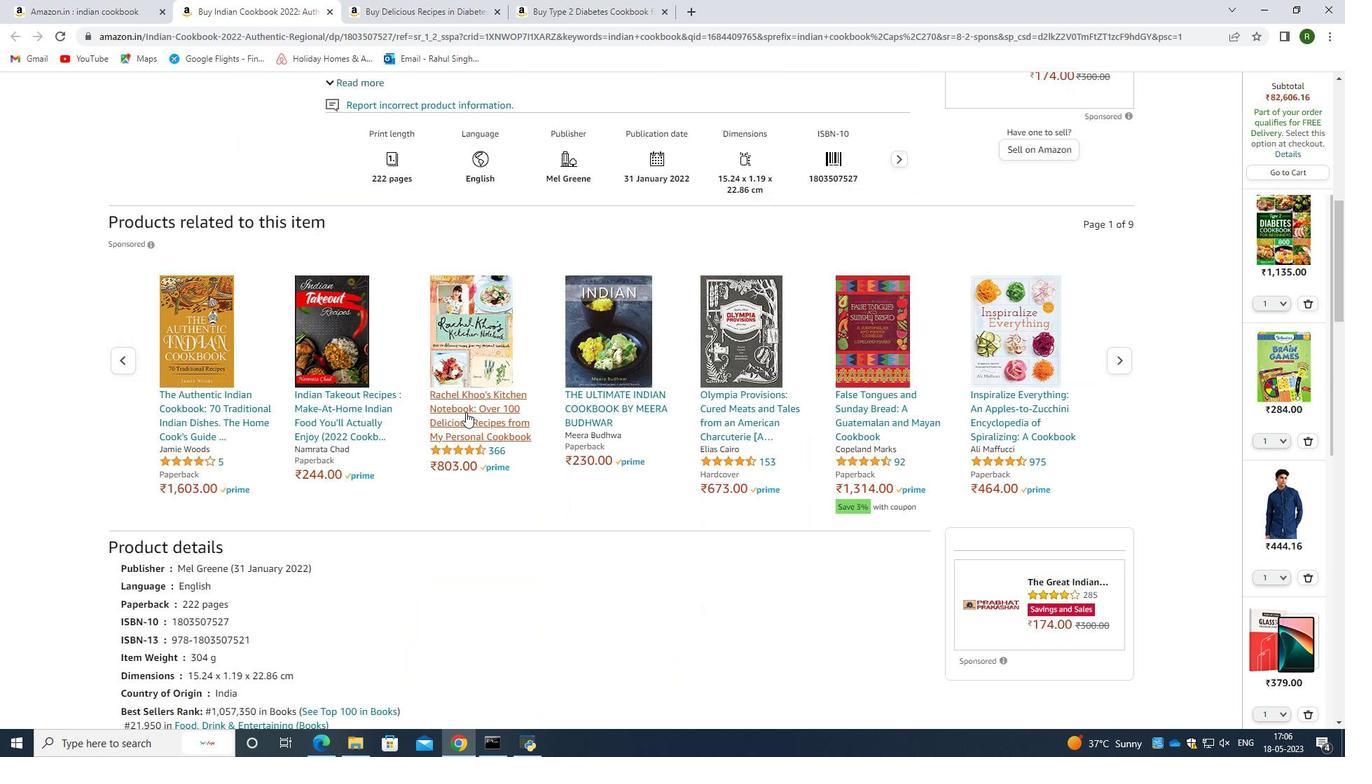 
Action: Mouse scrolled (466, 412) with delta (0, 0)
Screenshot: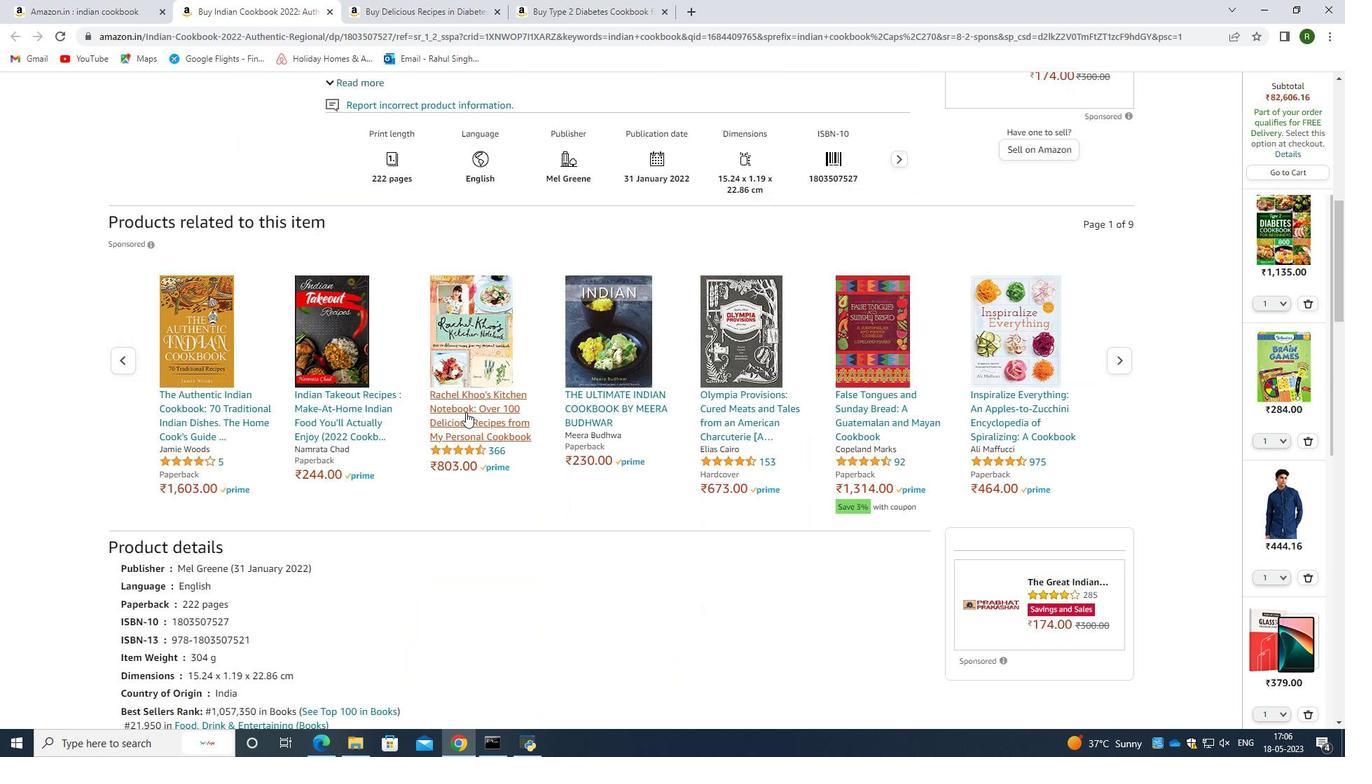 
Action: Mouse scrolled (466, 412) with delta (0, 0)
Screenshot: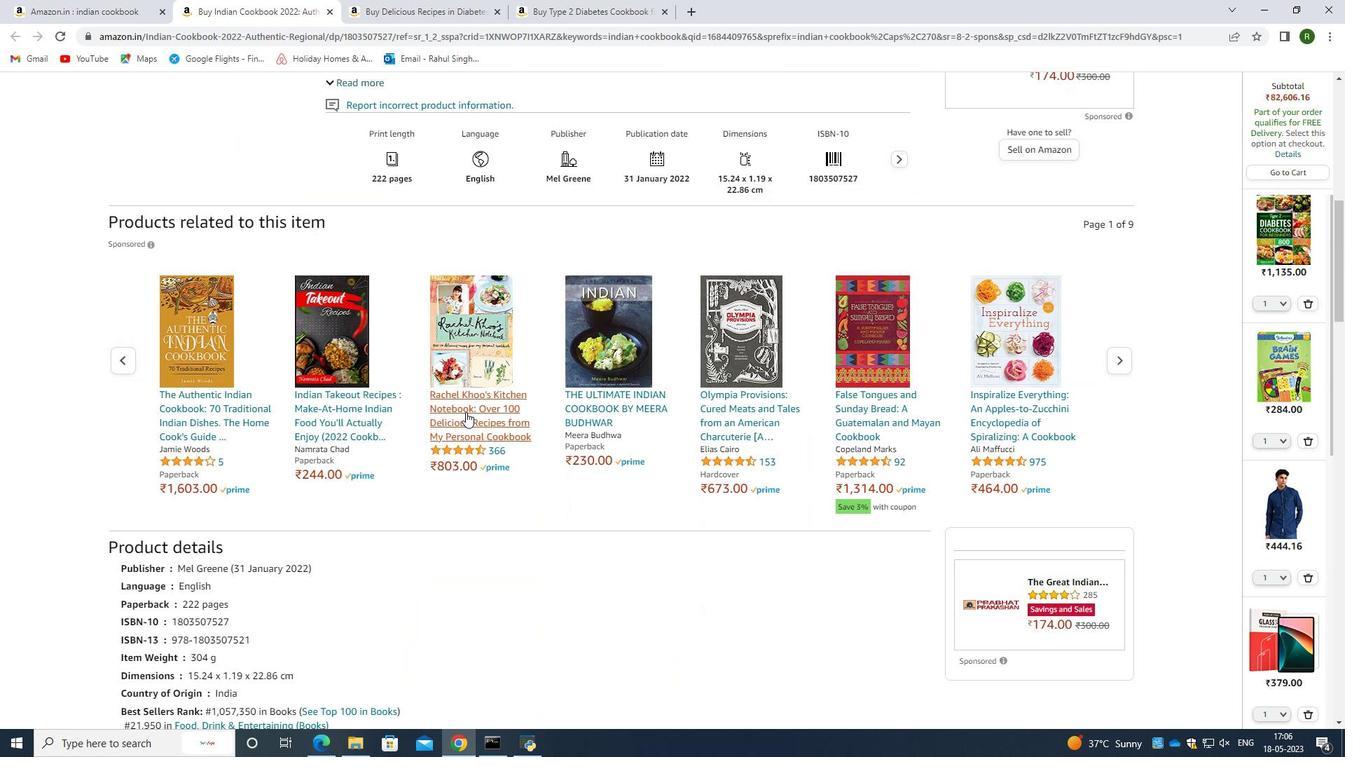 
Action: Mouse moved to (1068, 229)
Screenshot: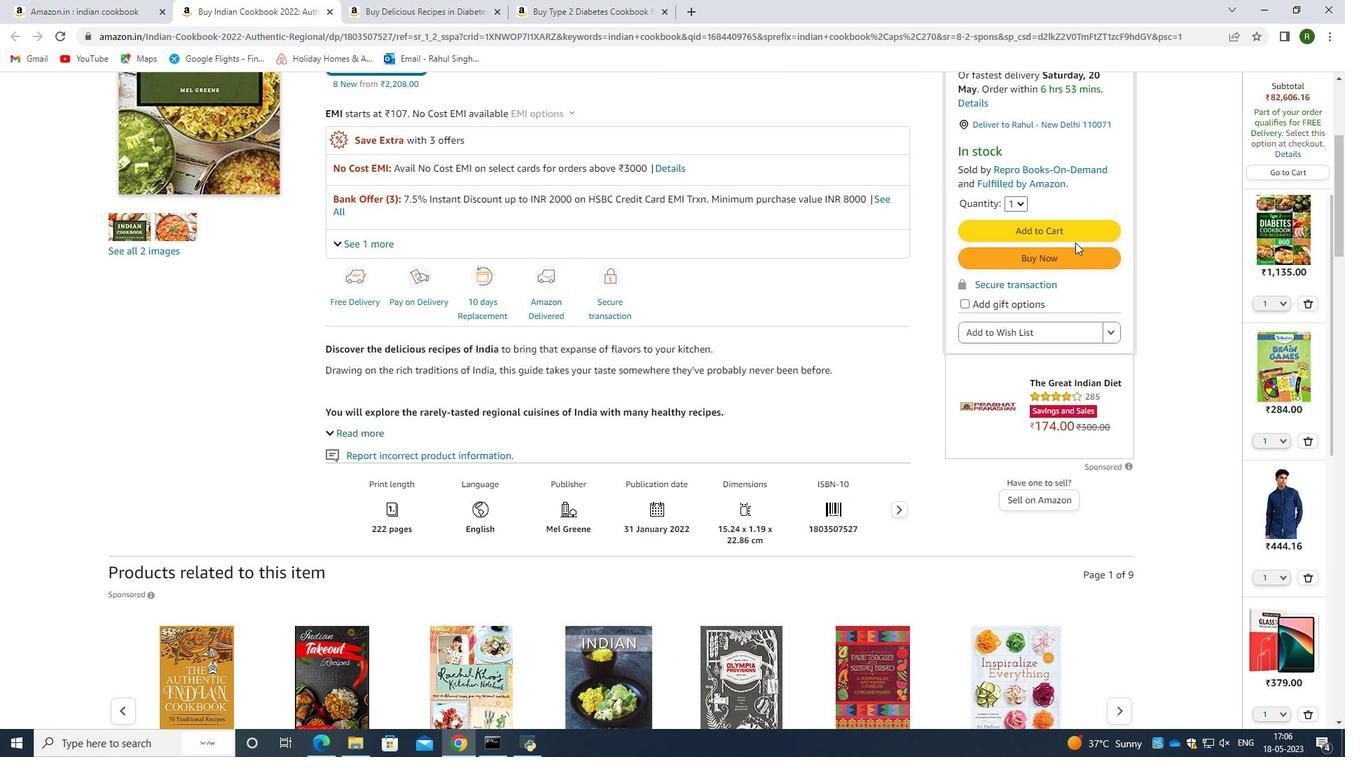 
Action: Mouse pressed left at (1068, 229)
Screenshot: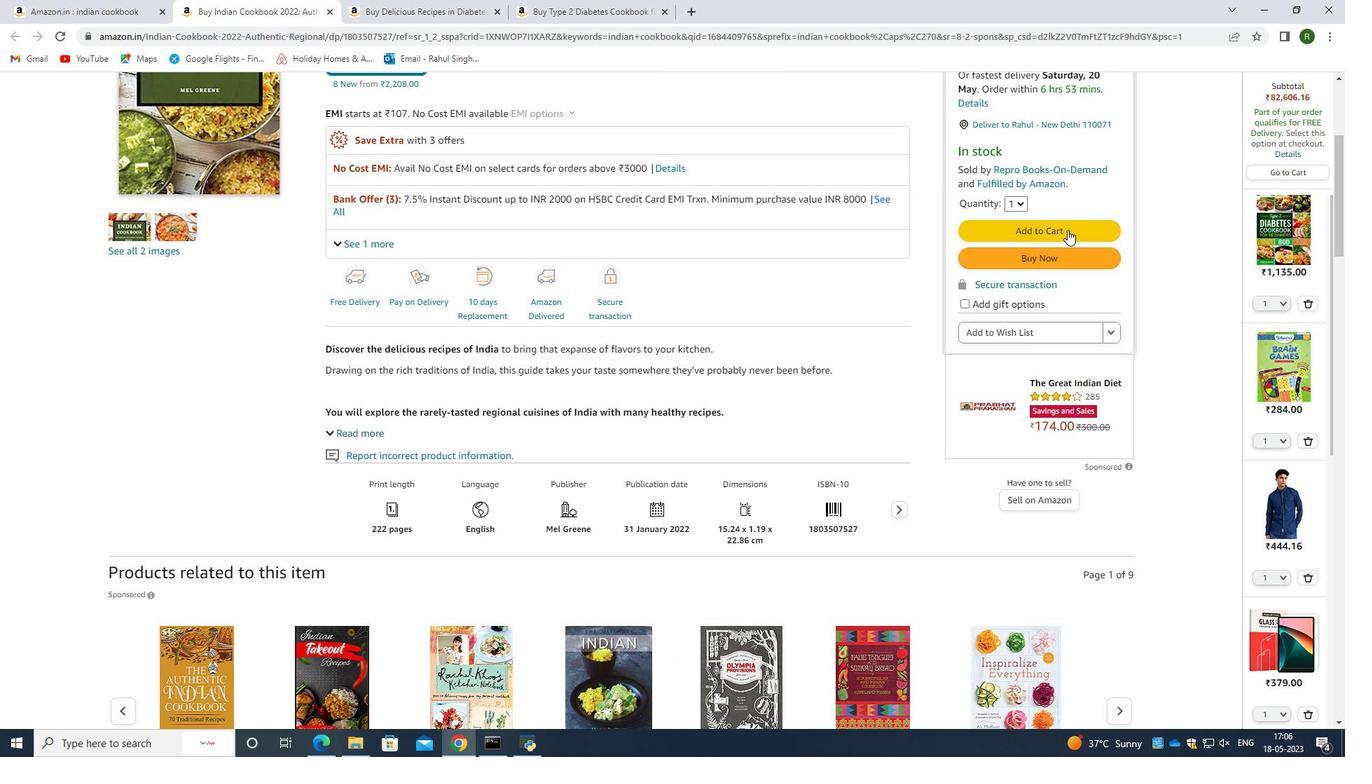 
Action: Mouse moved to (771, 346)
Screenshot: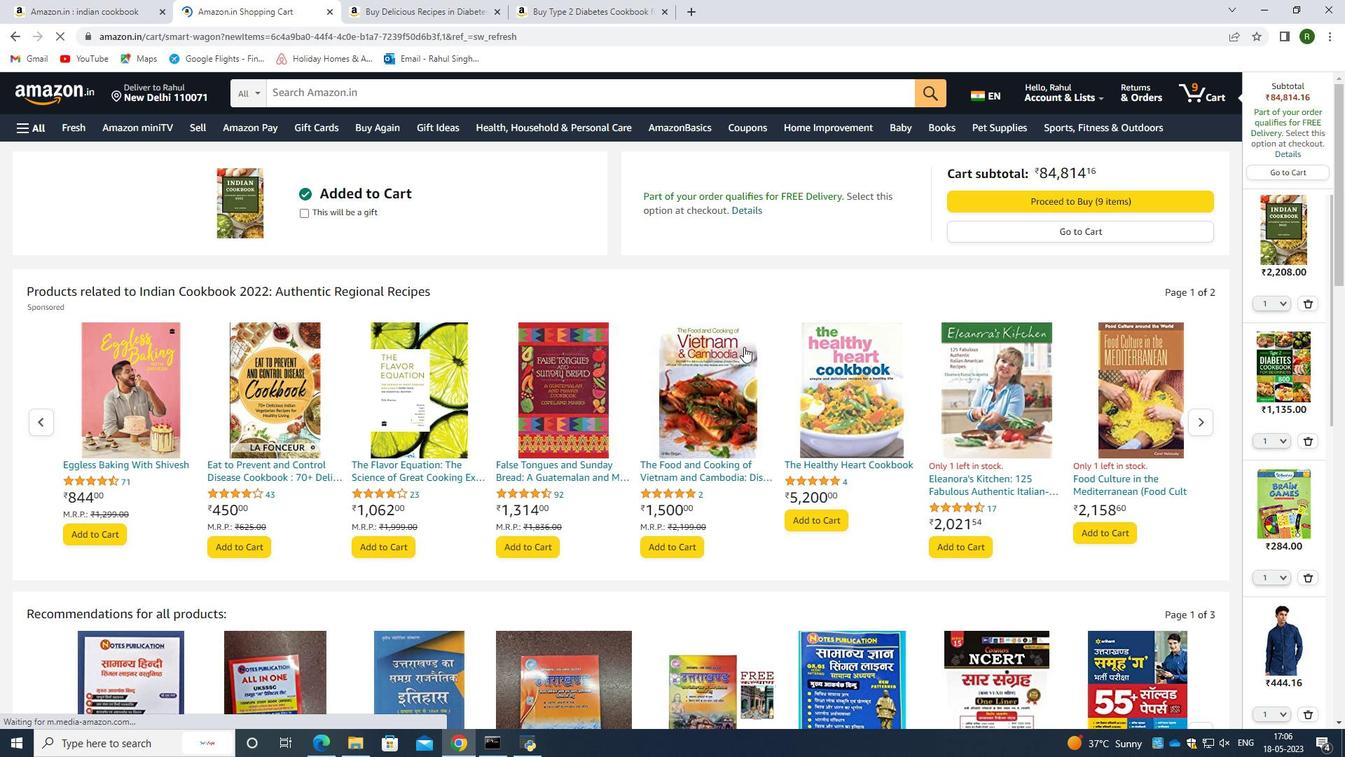 
Action: Mouse scrolled (771, 346) with delta (0, 0)
Screenshot: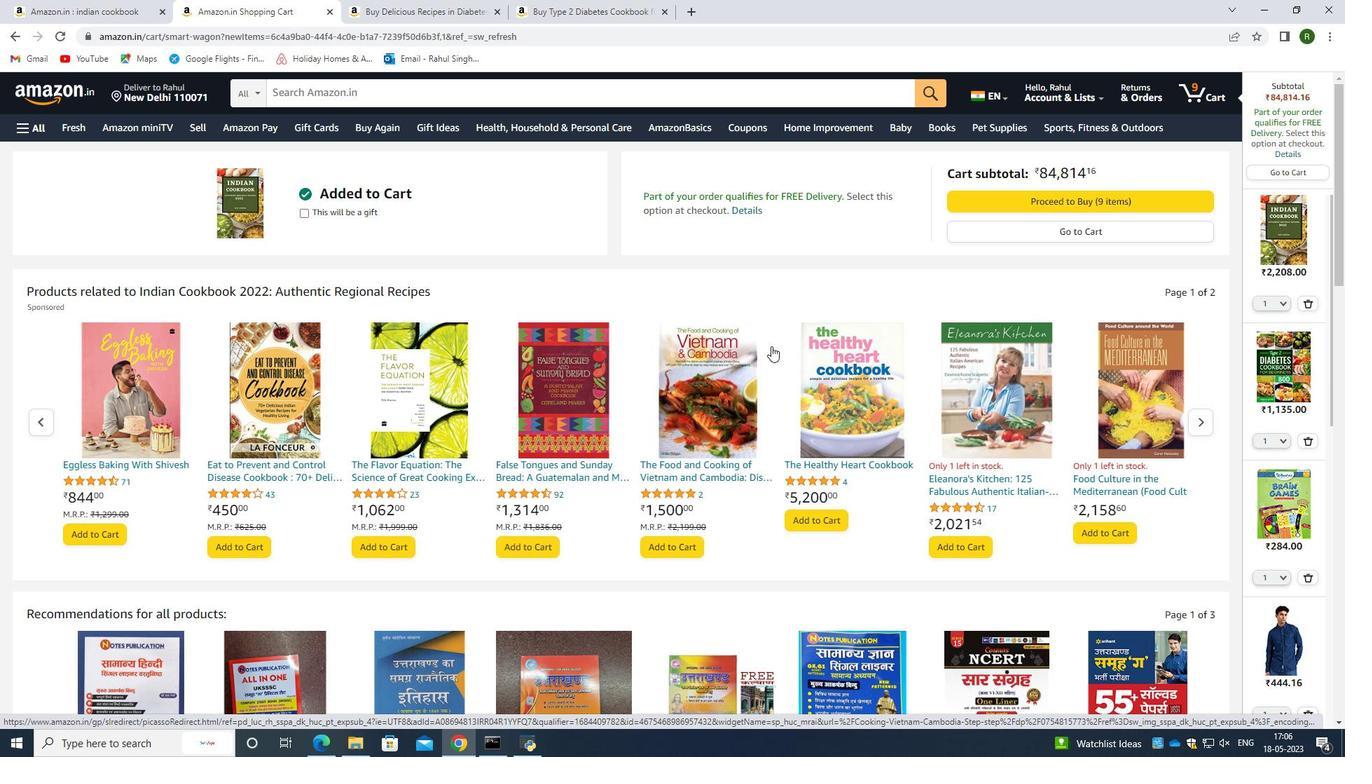 
Action: Mouse scrolled (771, 346) with delta (0, 0)
Screenshot: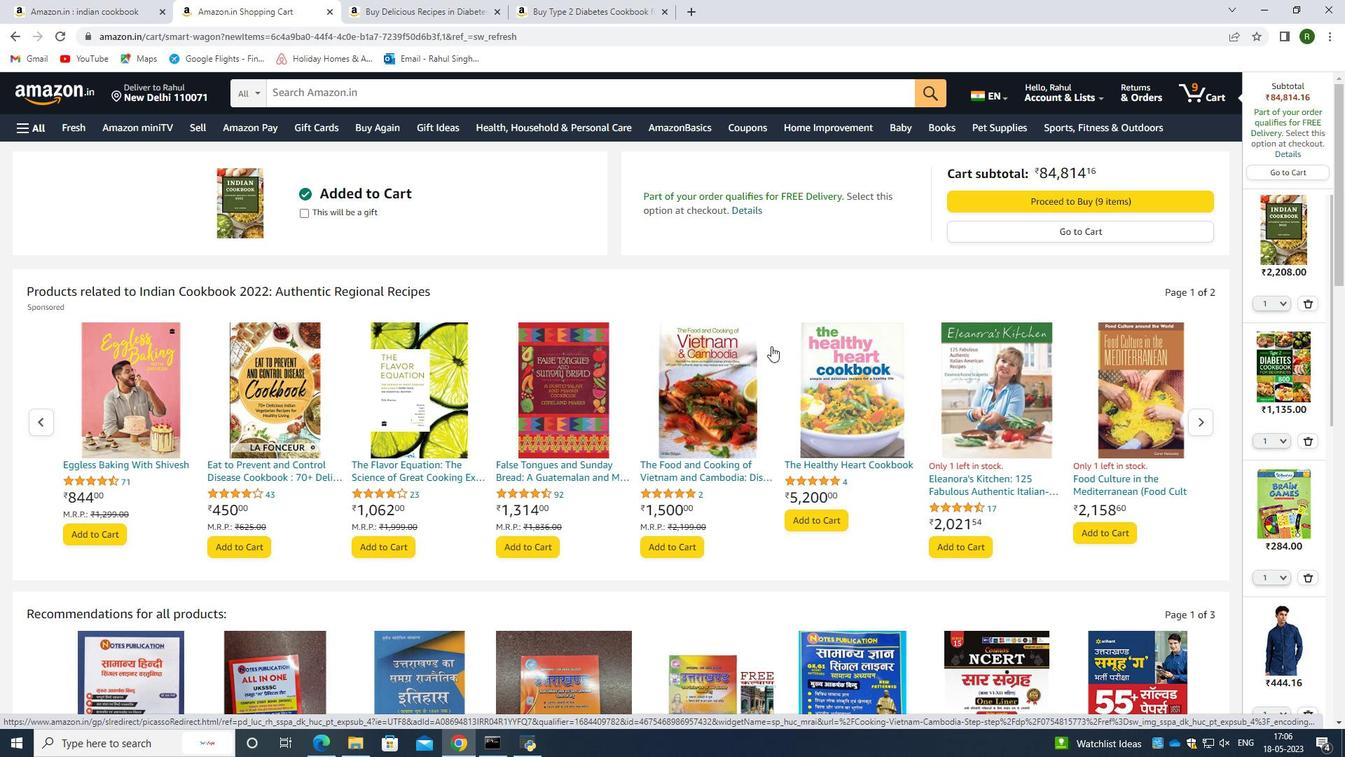 
Action: Mouse moved to (709, 390)
Screenshot: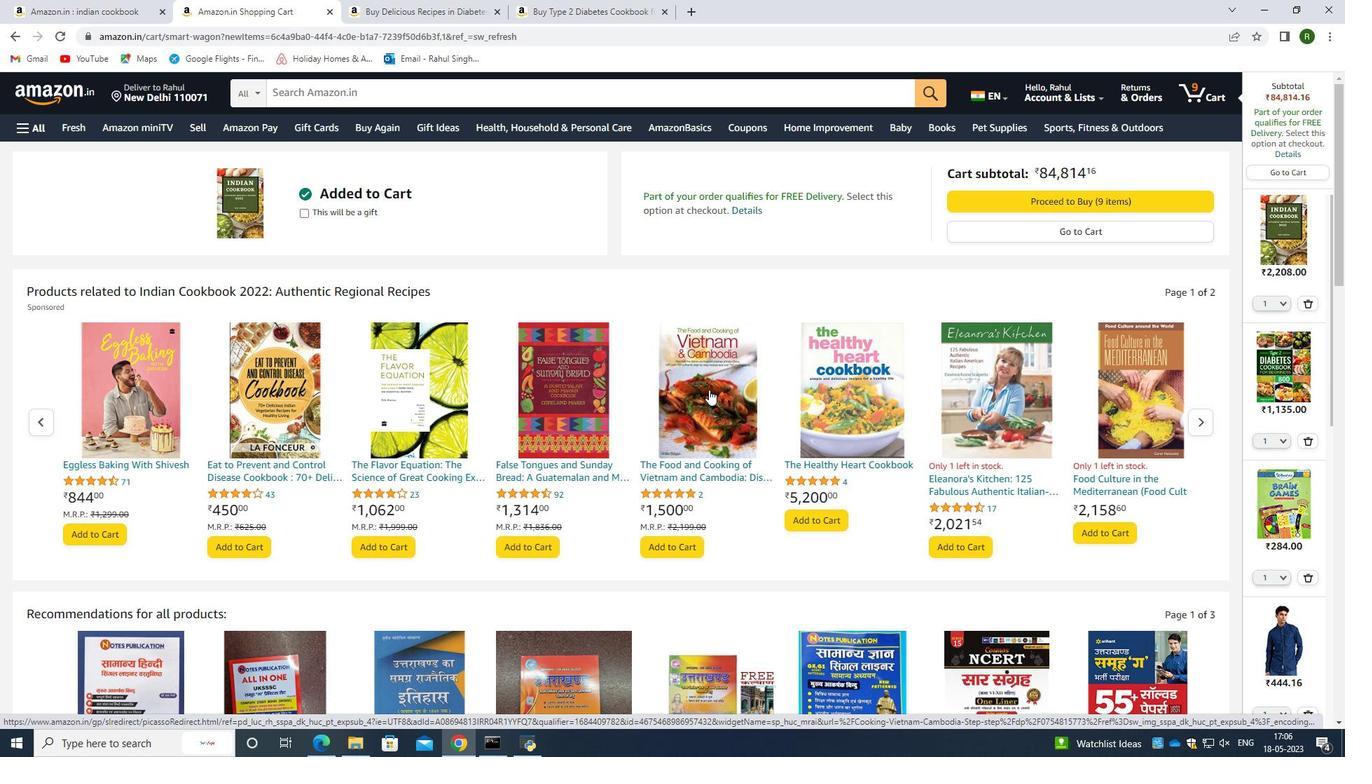 
Action: Mouse pressed left at (709, 390)
Screenshot: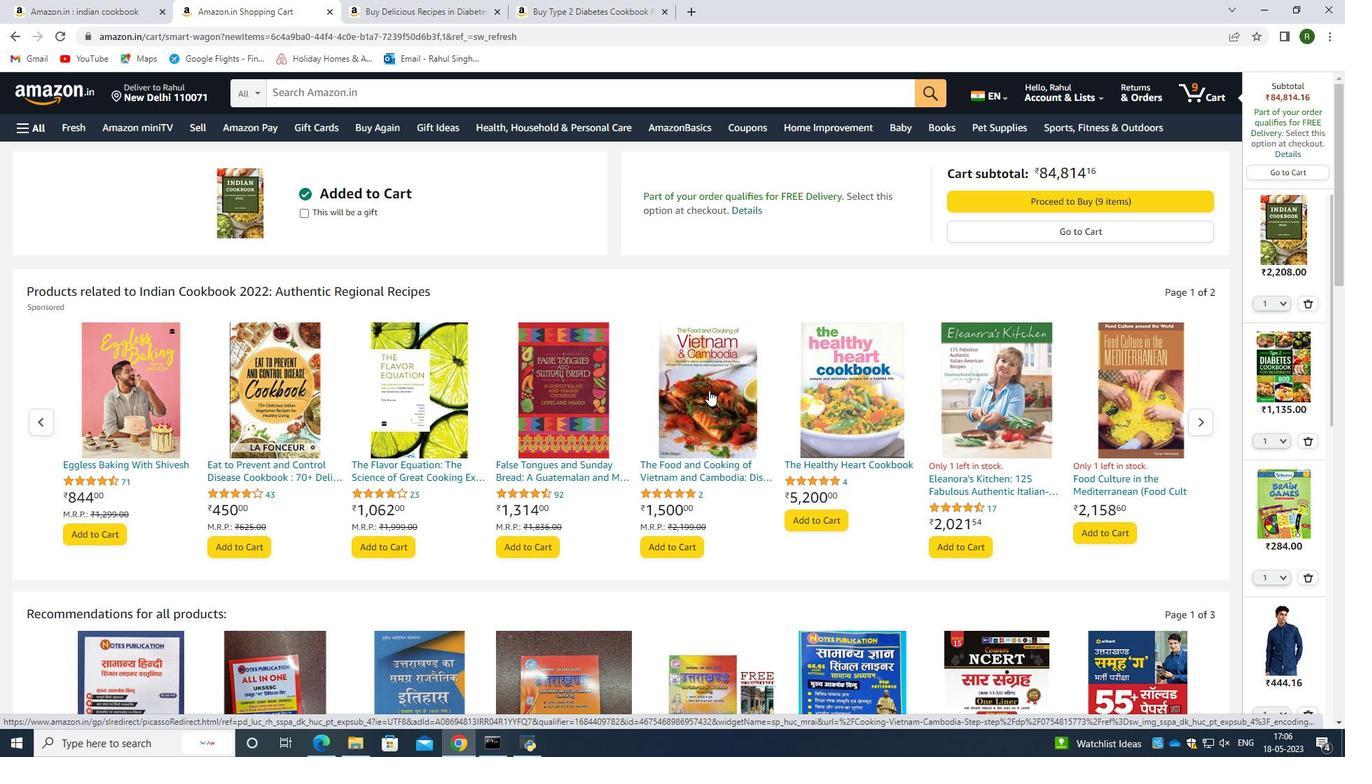 
Action: Mouse moved to (698, 406)
Screenshot: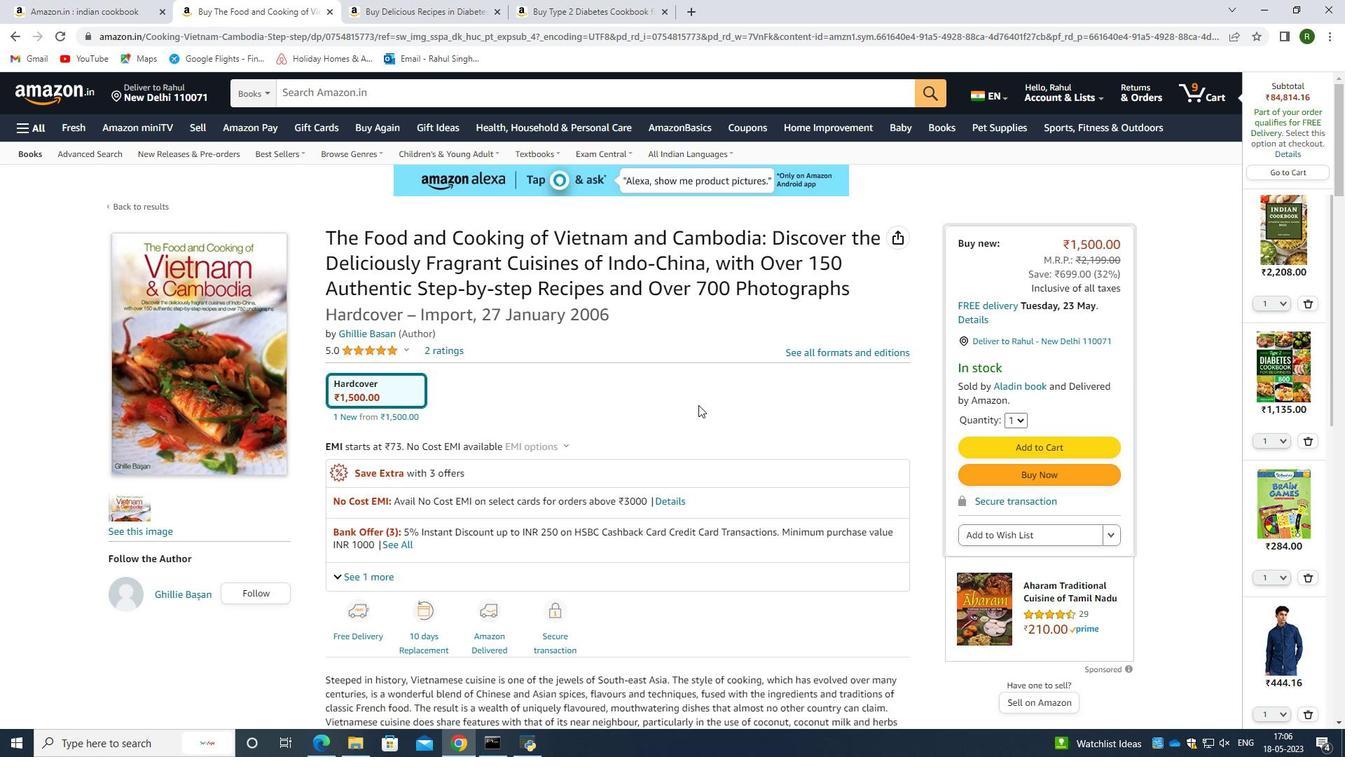
Action: Mouse scrolled (698, 405) with delta (0, 0)
Screenshot: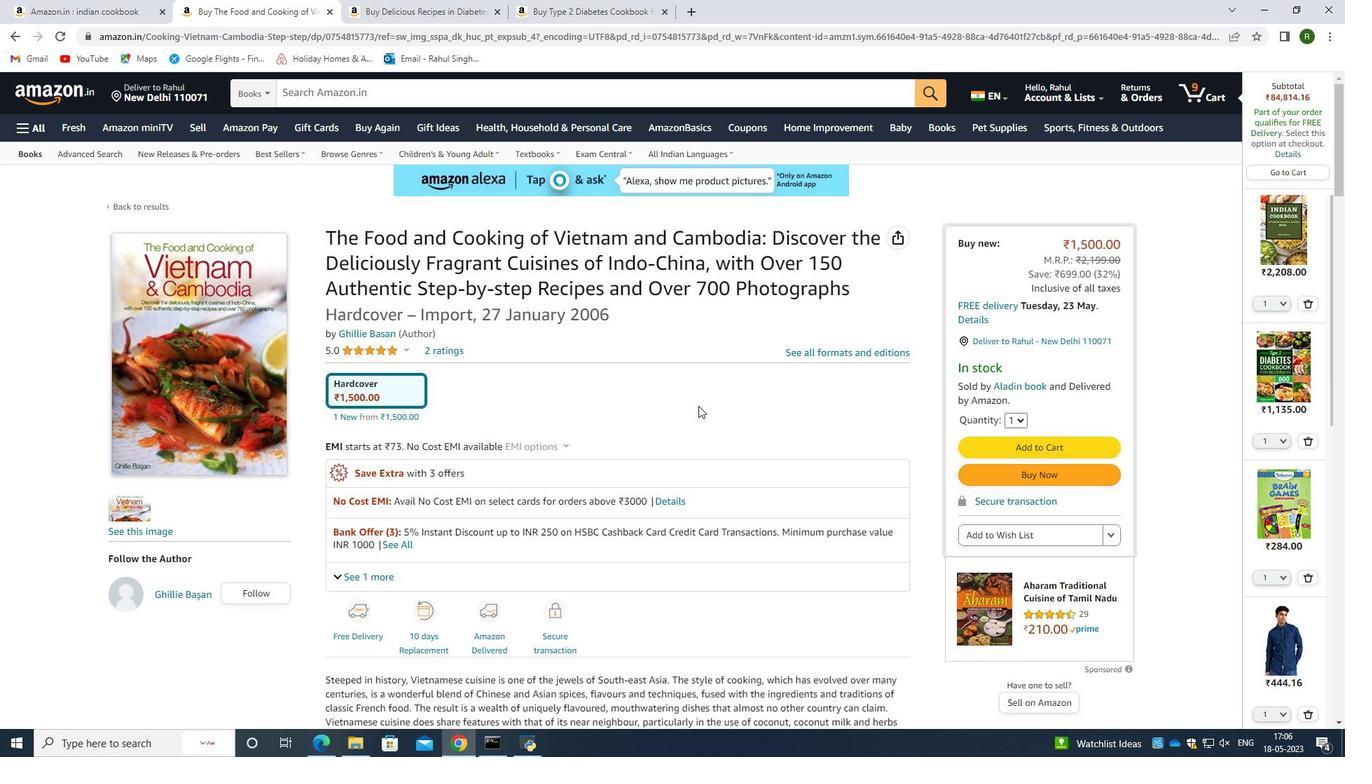 
Action: Mouse moved to (698, 407)
Screenshot: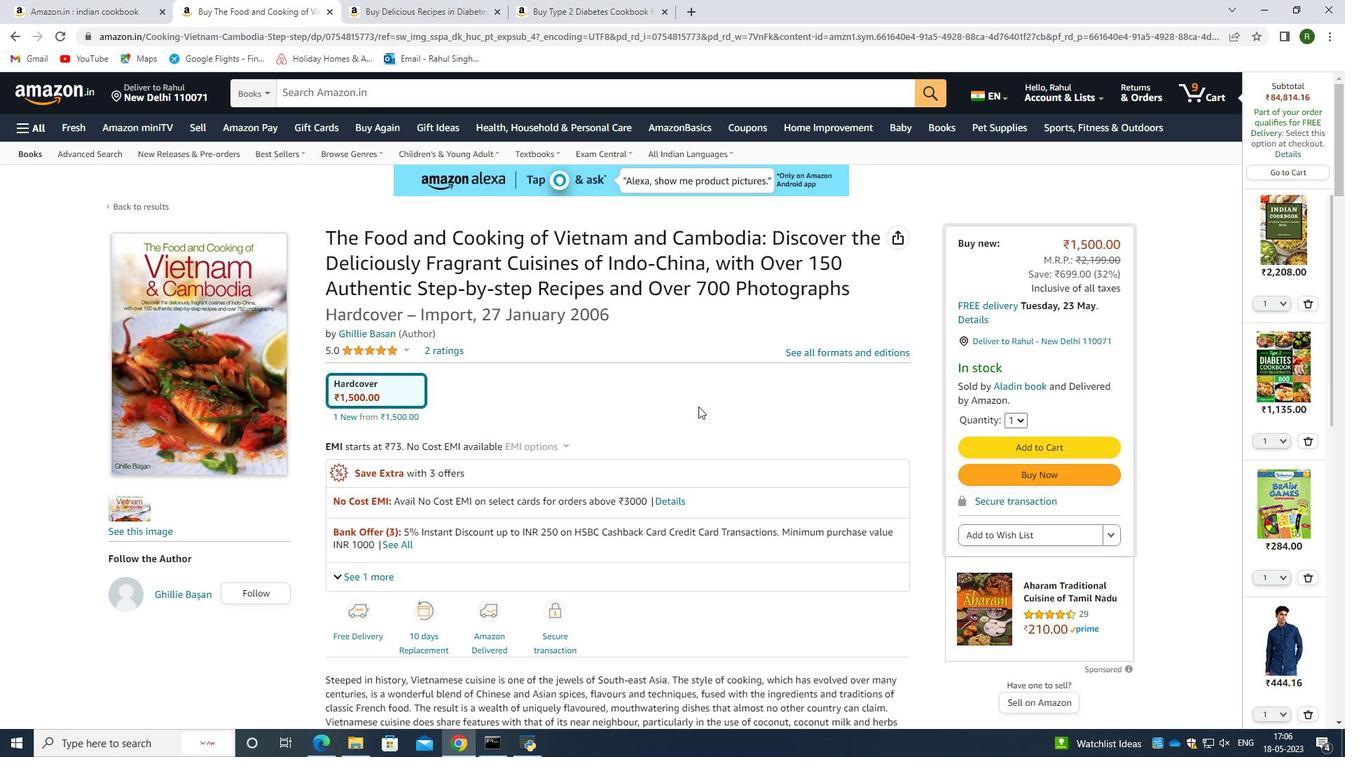 
Action: Mouse scrolled (698, 407) with delta (0, 0)
Screenshot: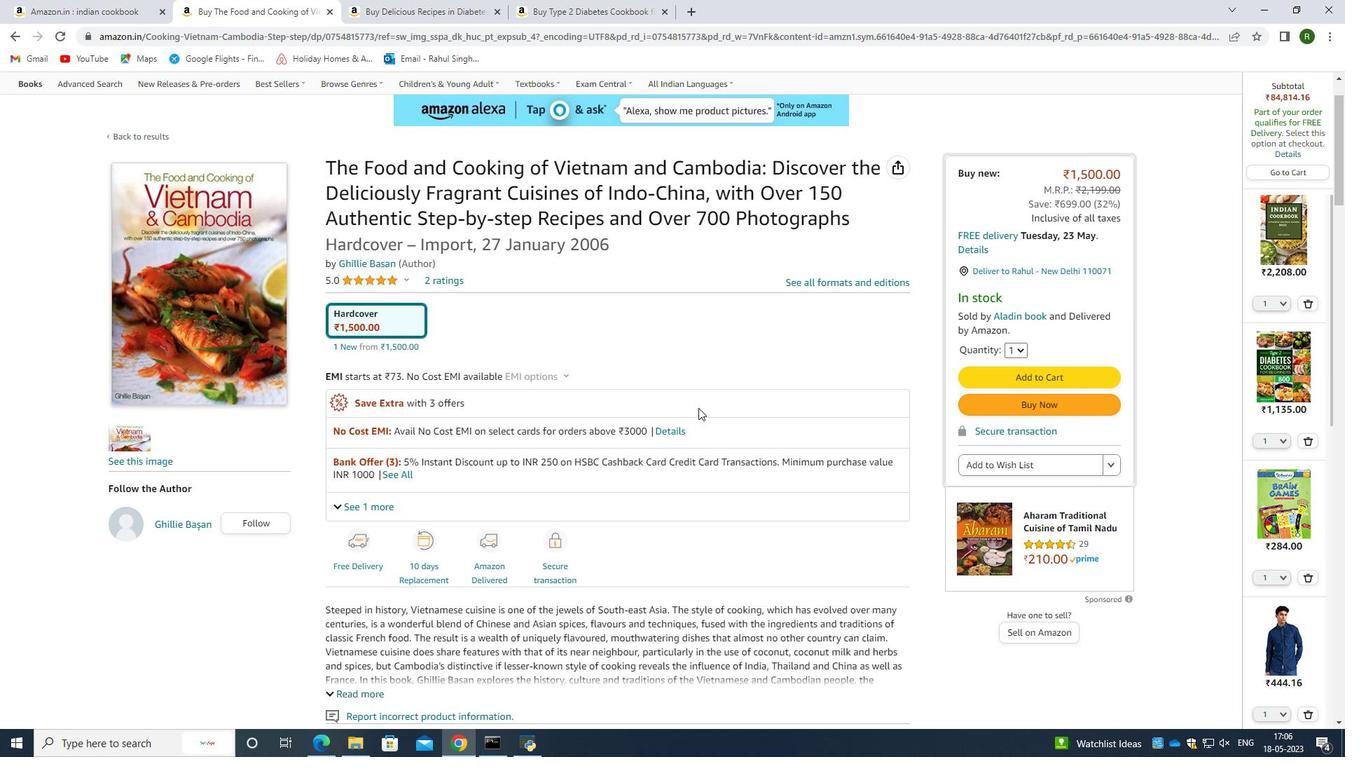 
Action: Mouse moved to (700, 407)
Screenshot: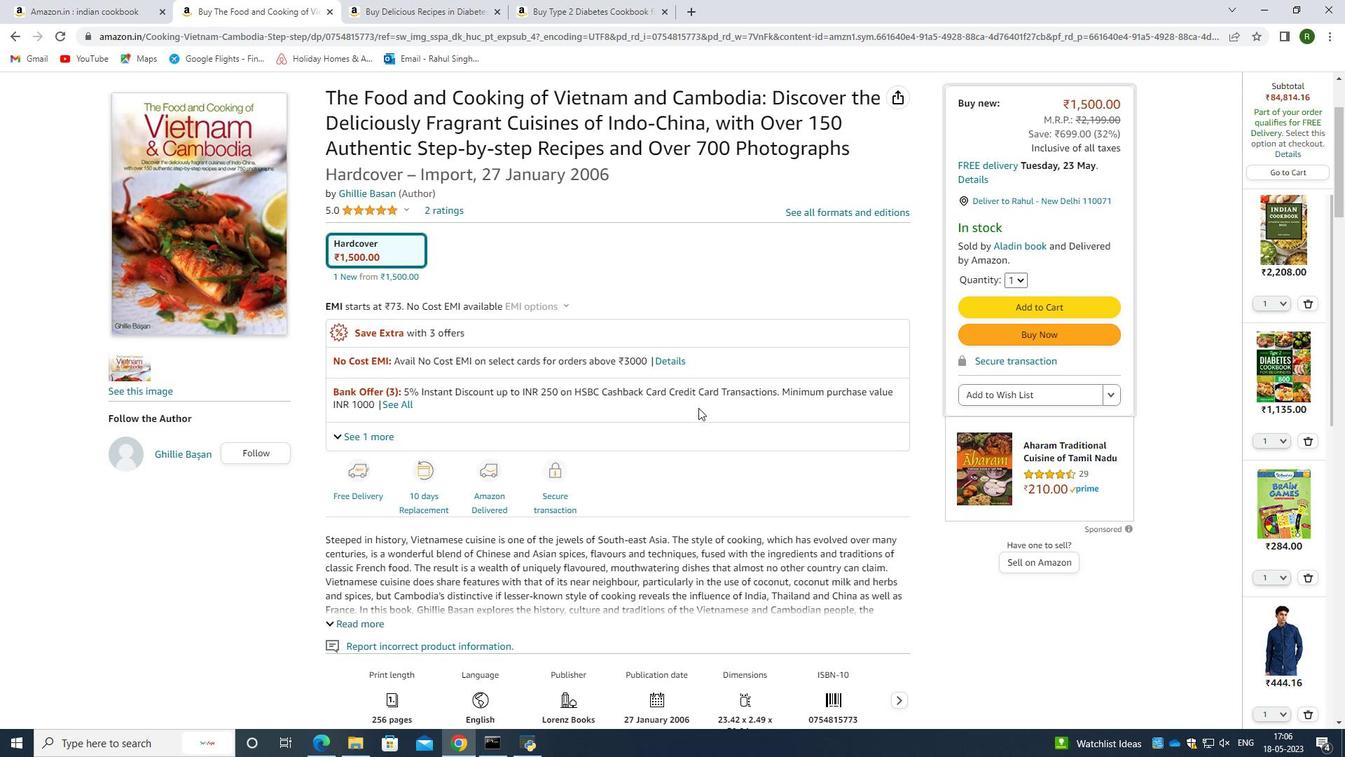 
Action: Mouse scrolled (700, 408) with delta (0, 0)
Screenshot: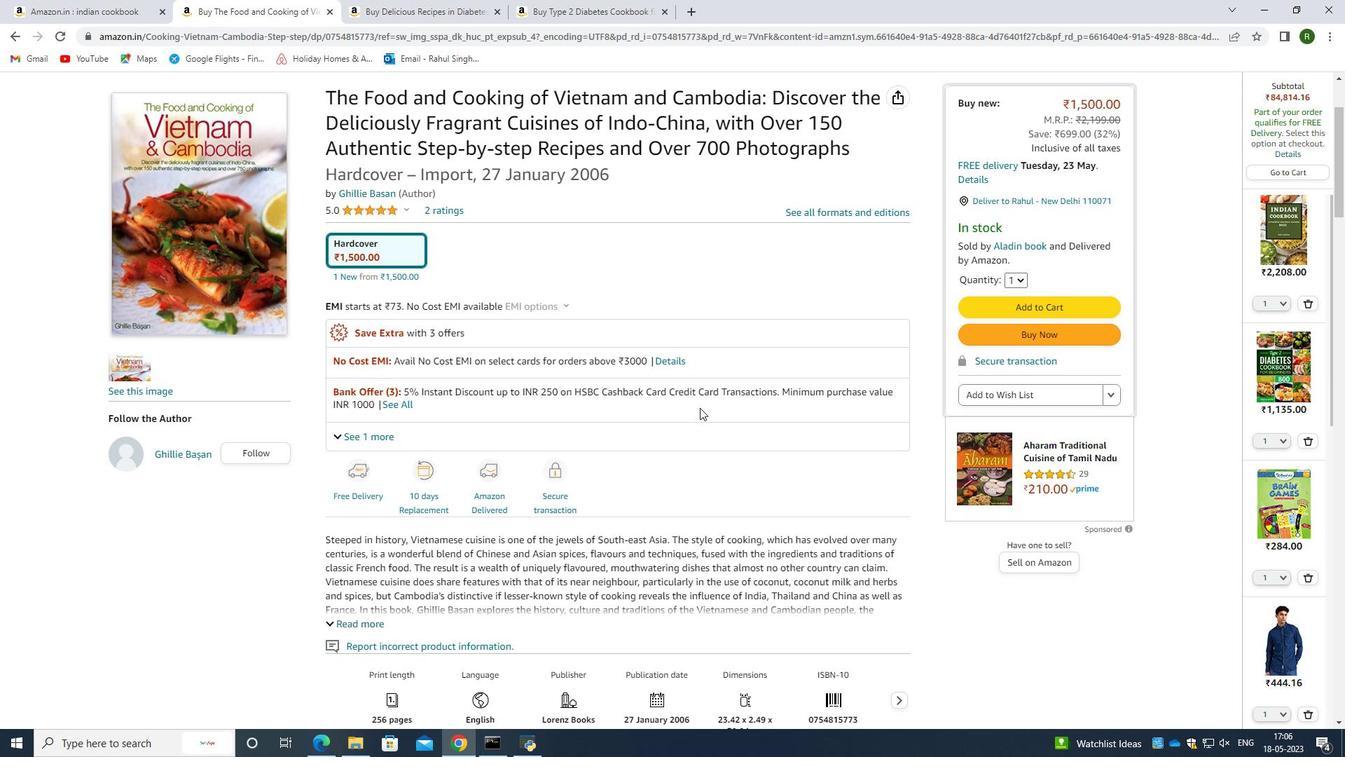 
Action: Mouse scrolled (700, 408) with delta (0, 0)
Screenshot: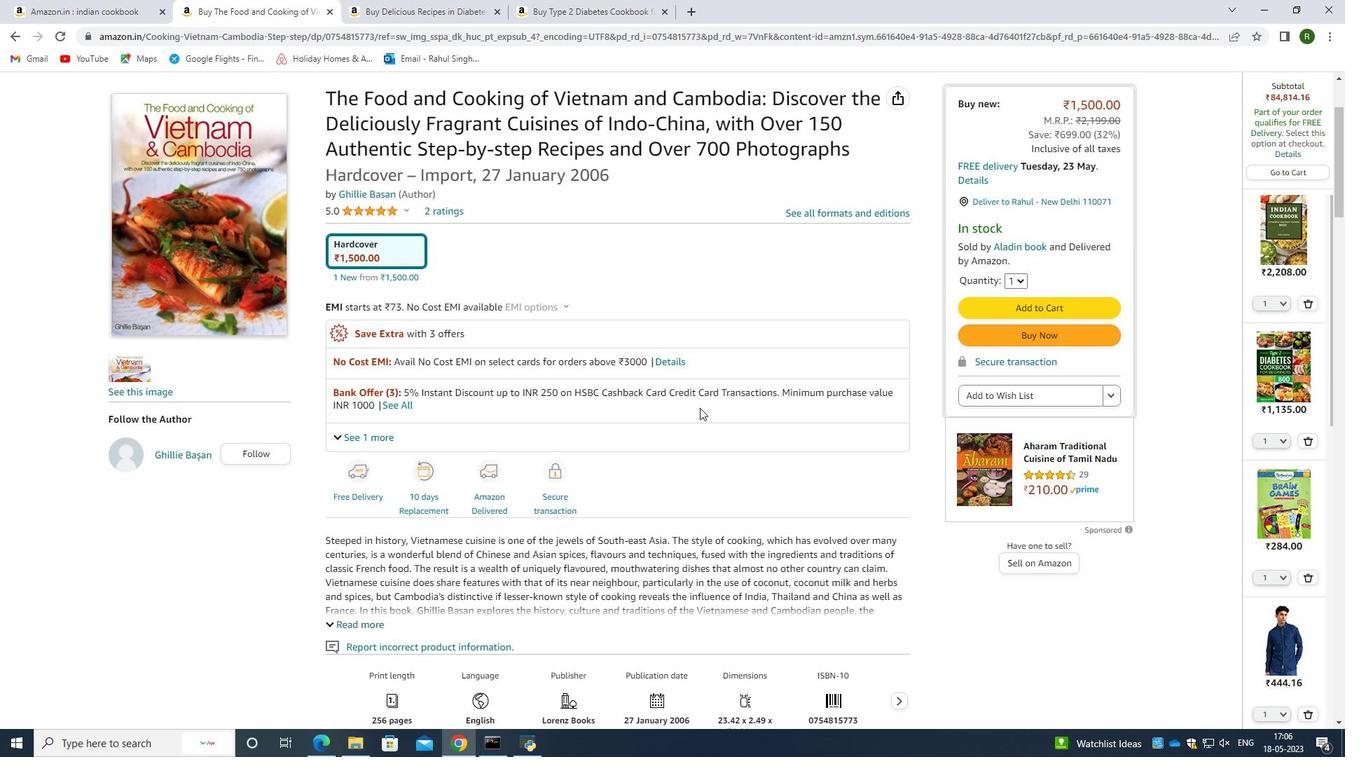 
Action: Mouse moved to (706, 407)
Screenshot: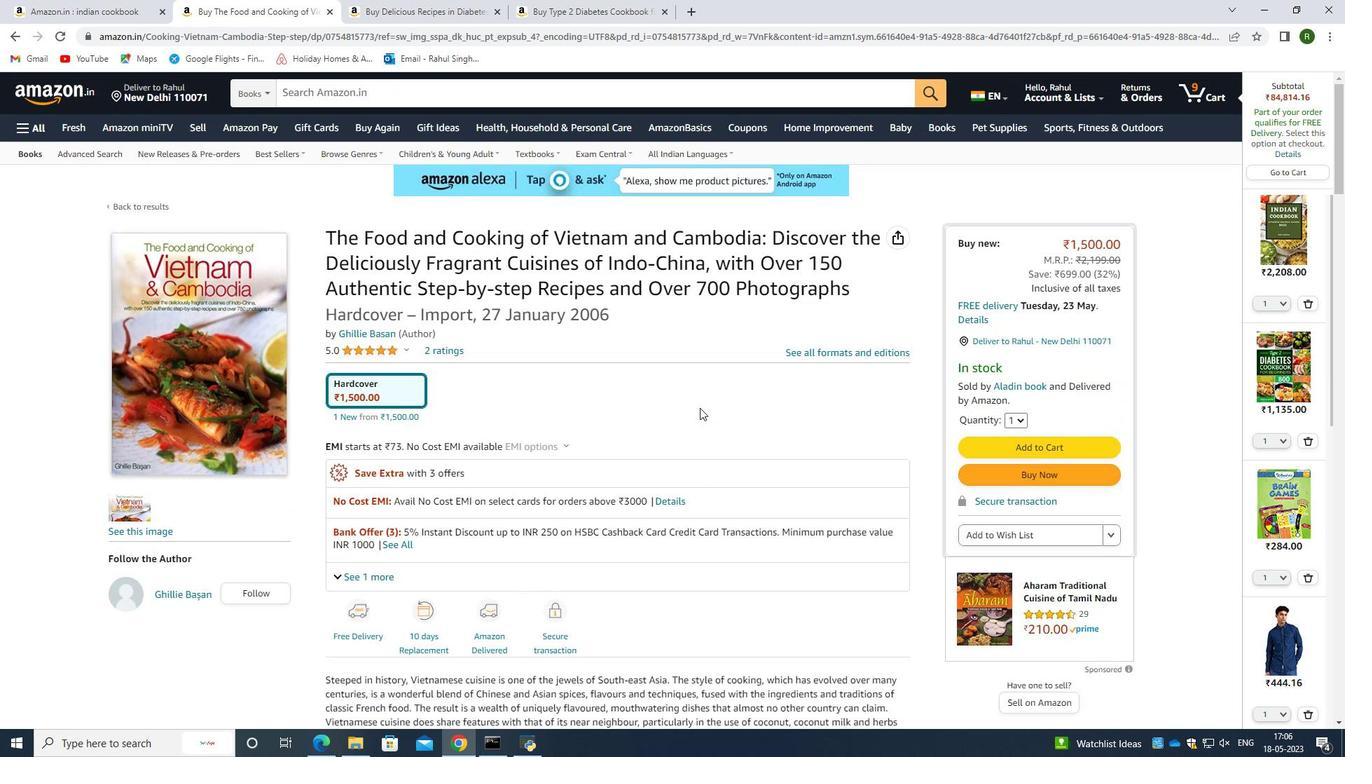 
Action: Mouse scrolled (706, 407) with delta (0, 0)
Screenshot: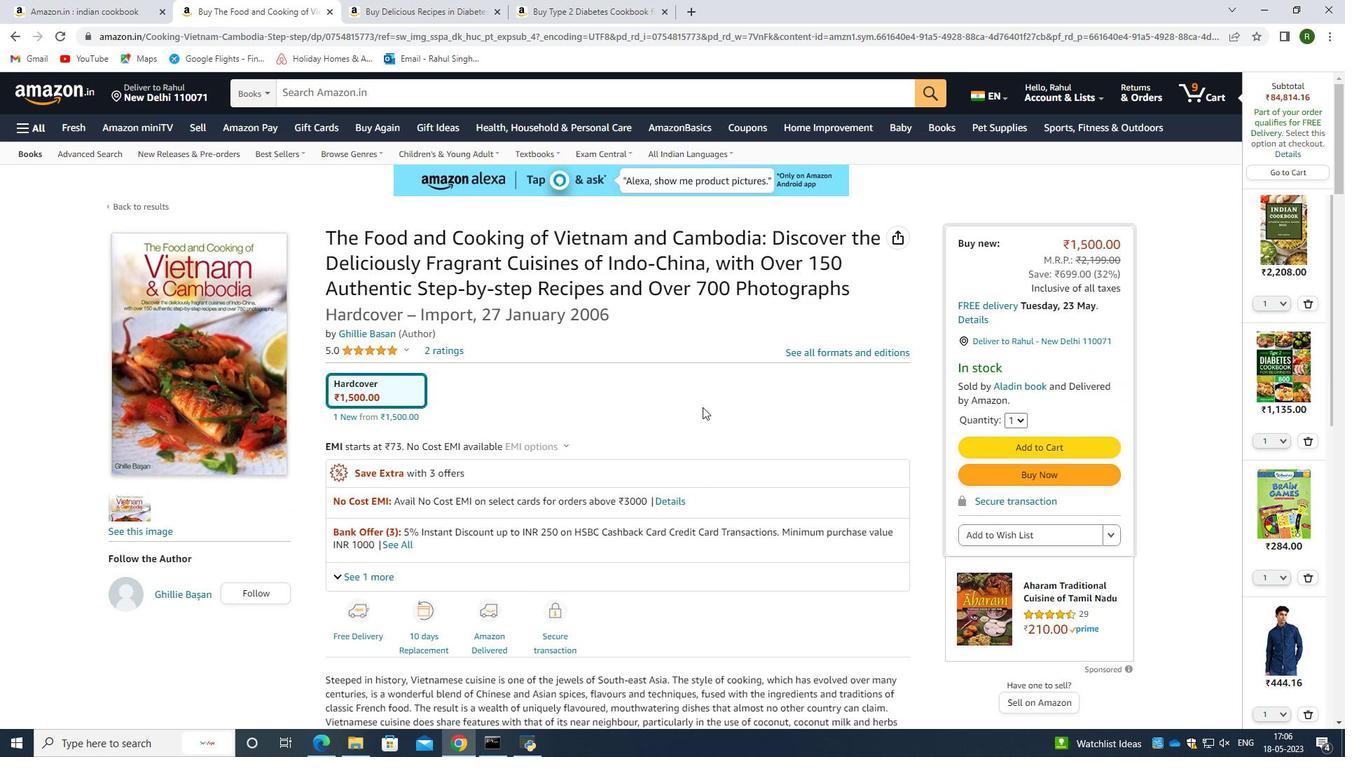 
Action: Mouse moved to (707, 405)
Screenshot: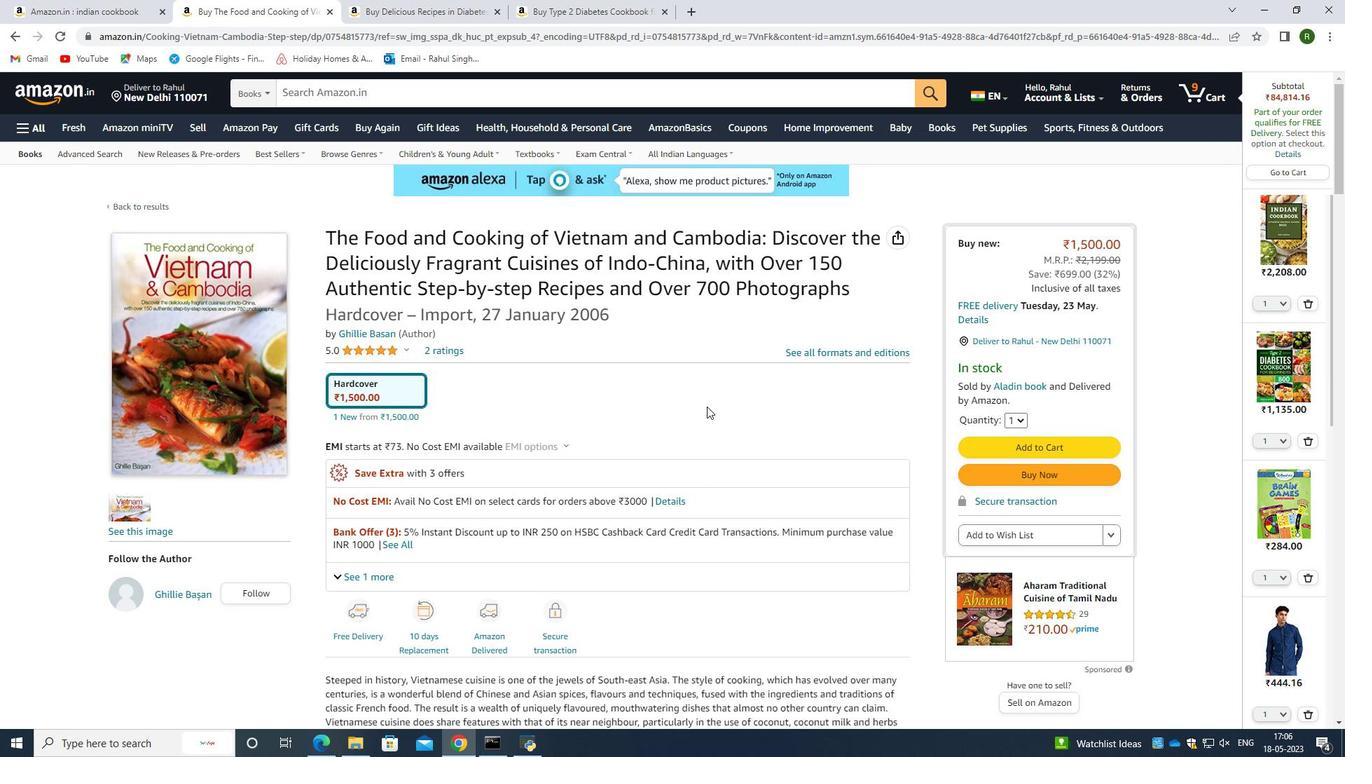 
Action: Mouse scrolled (707, 404) with delta (0, 0)
Screenshot: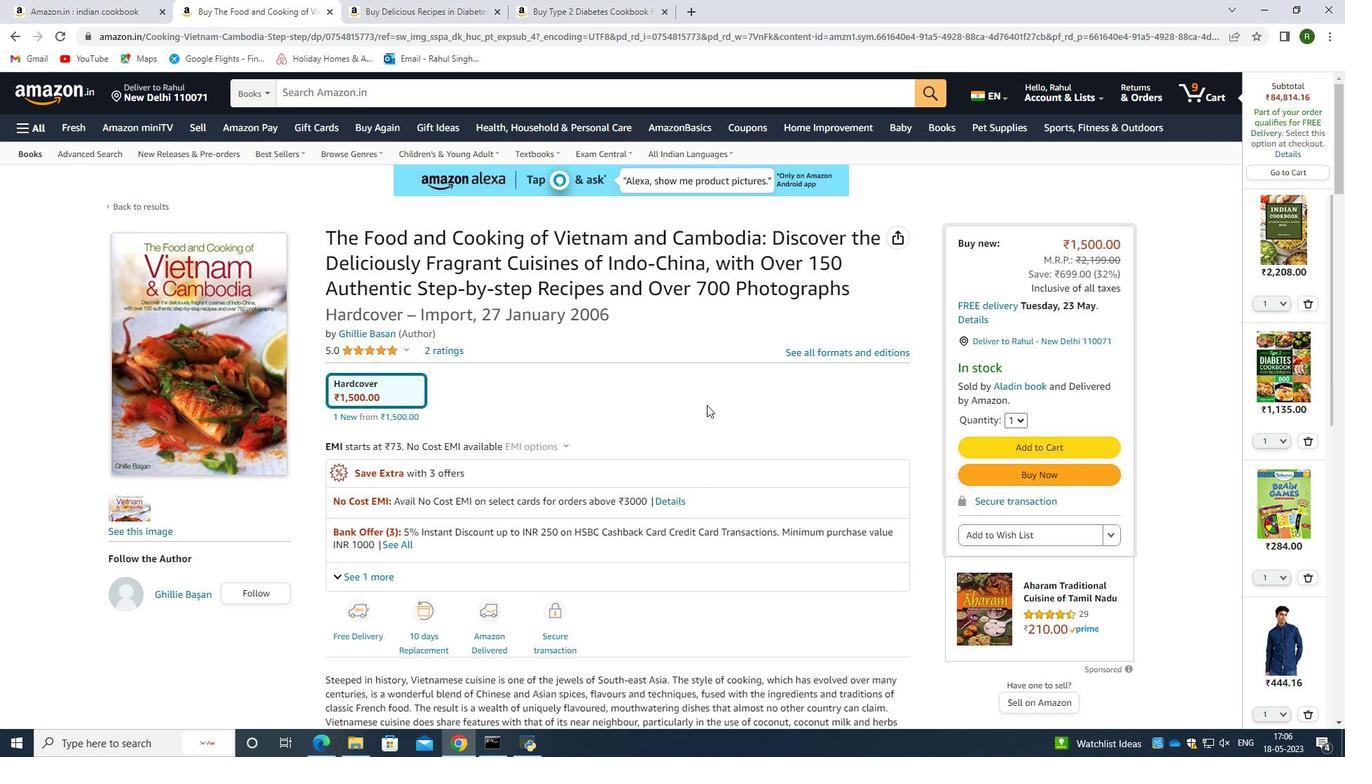
Action: Mouse scrolled (707, 404) with delta (0, 0)
Screenshot: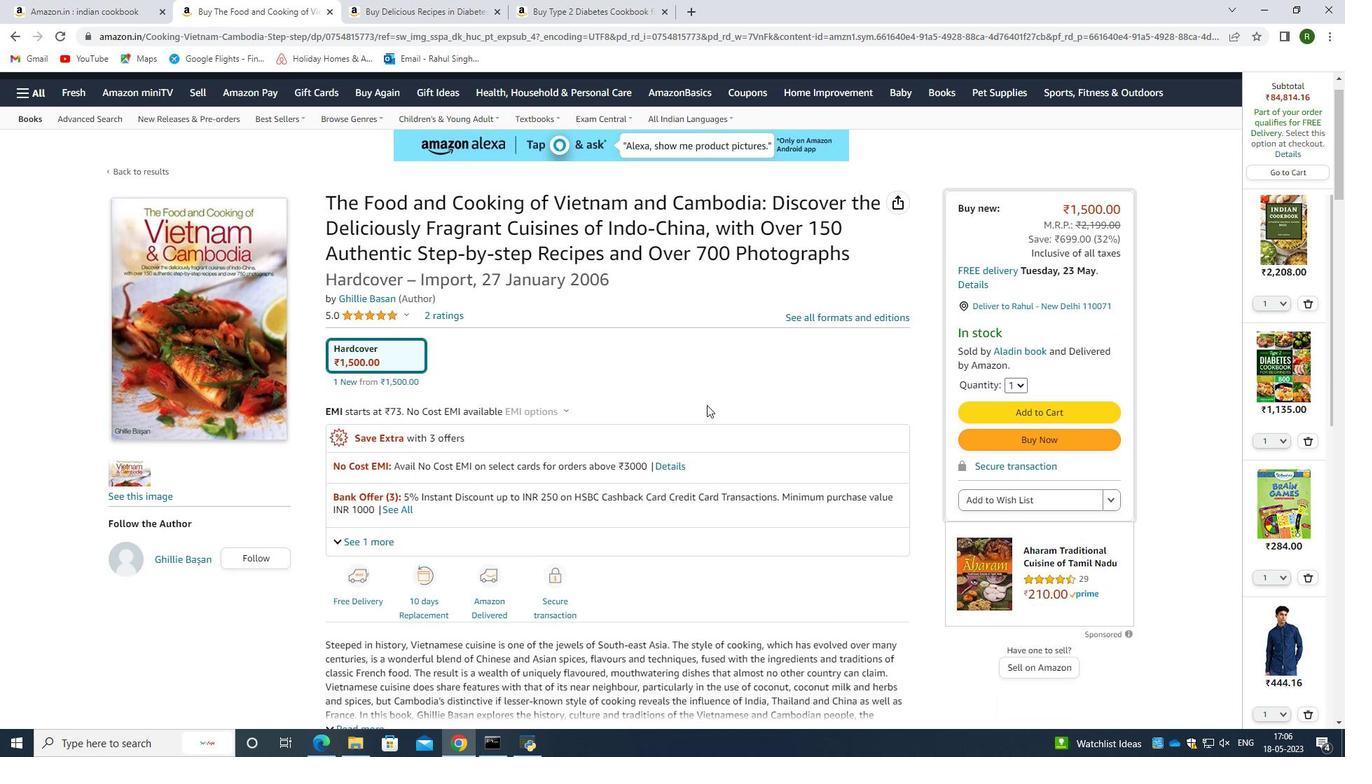 
Action: Mouse scrolled (707, 404) with delta (0, 0)
Screenshot: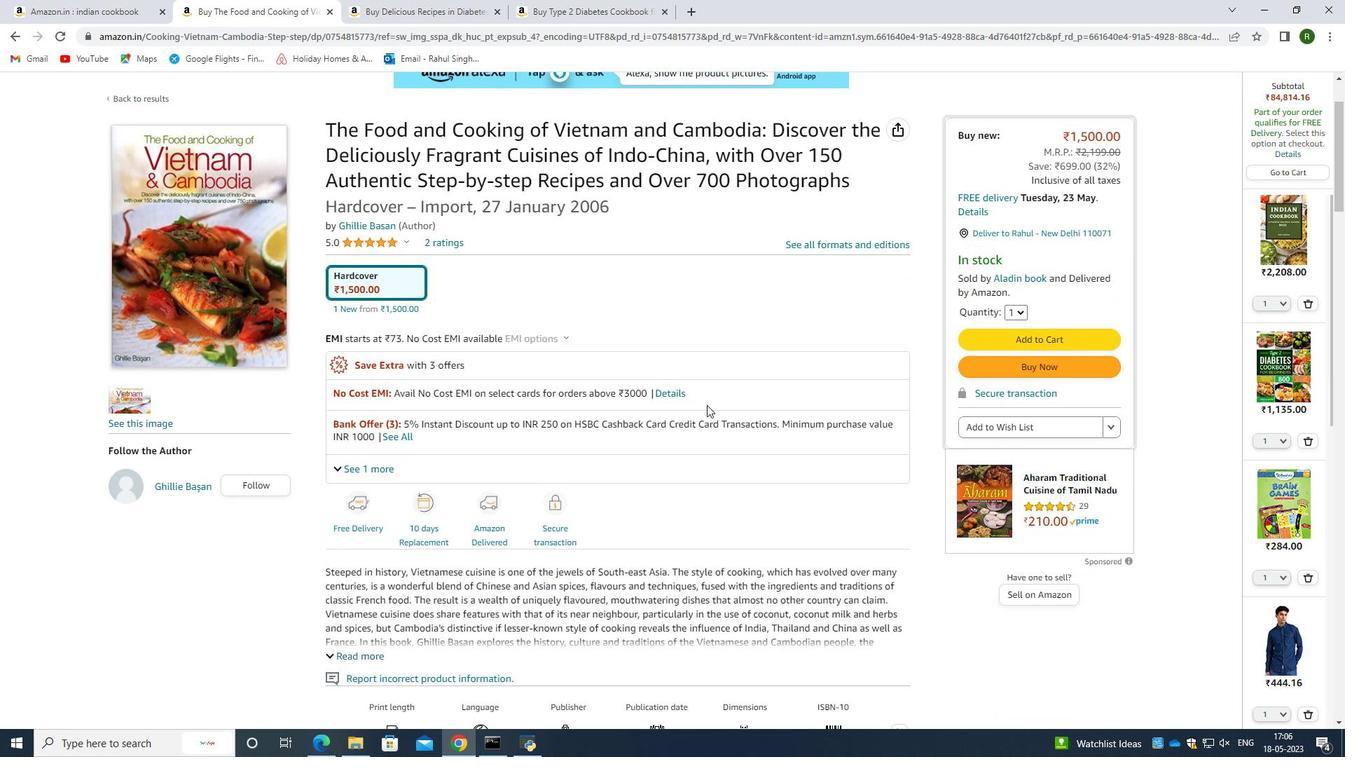 
Action: Mouse scrolled (707, 404) with delta (0, 0)
Screenshot: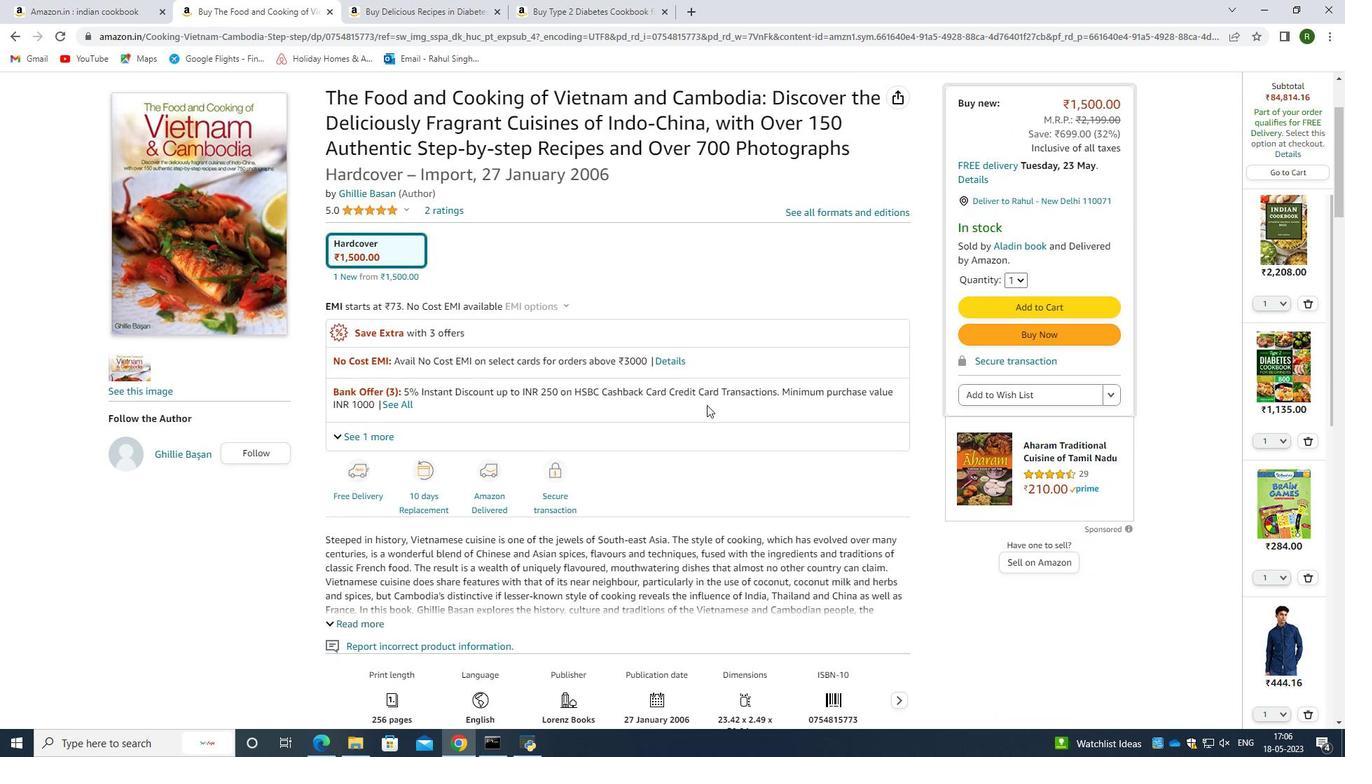 
Action: Mouse scrolled (707, 404) with delta (0, 0)
Screenshot: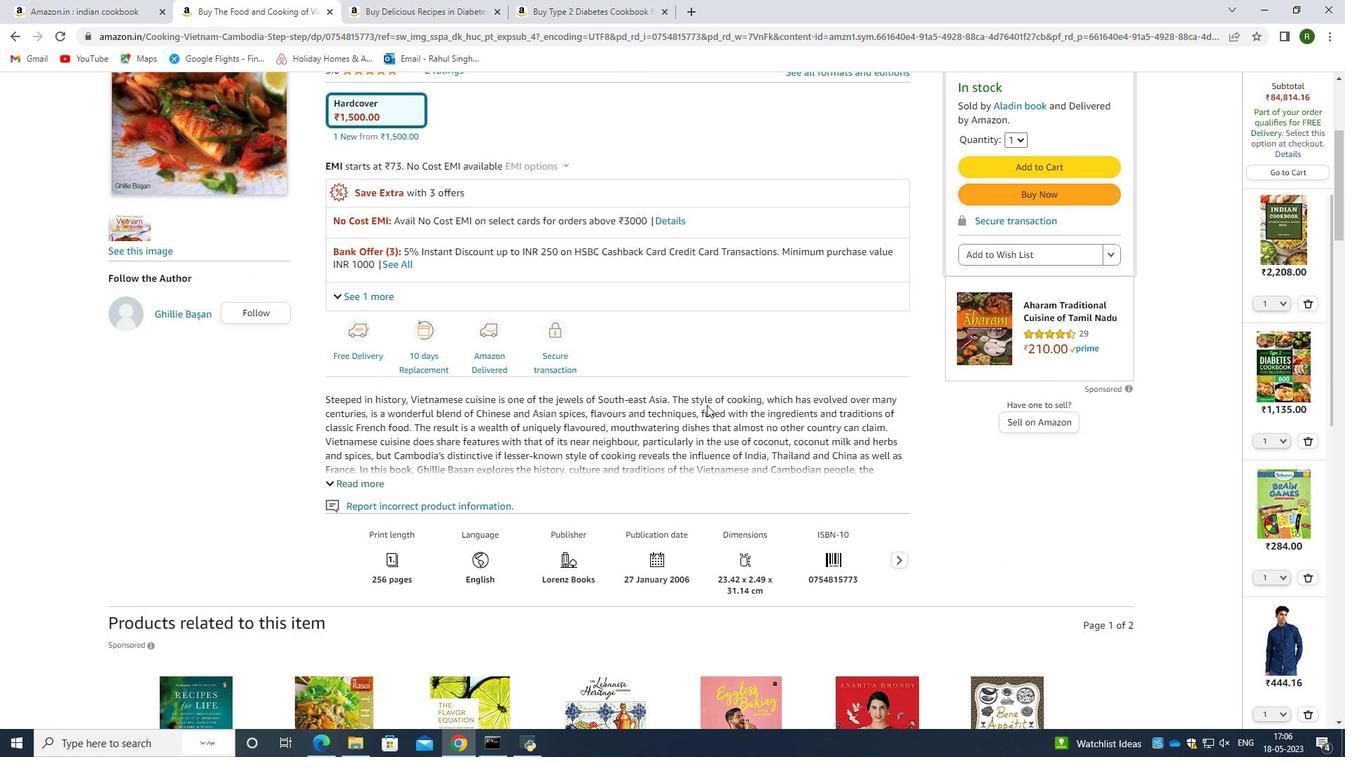 
Action: Mouse scrolled (707, 404) with delta (0, 0)
Screenshot: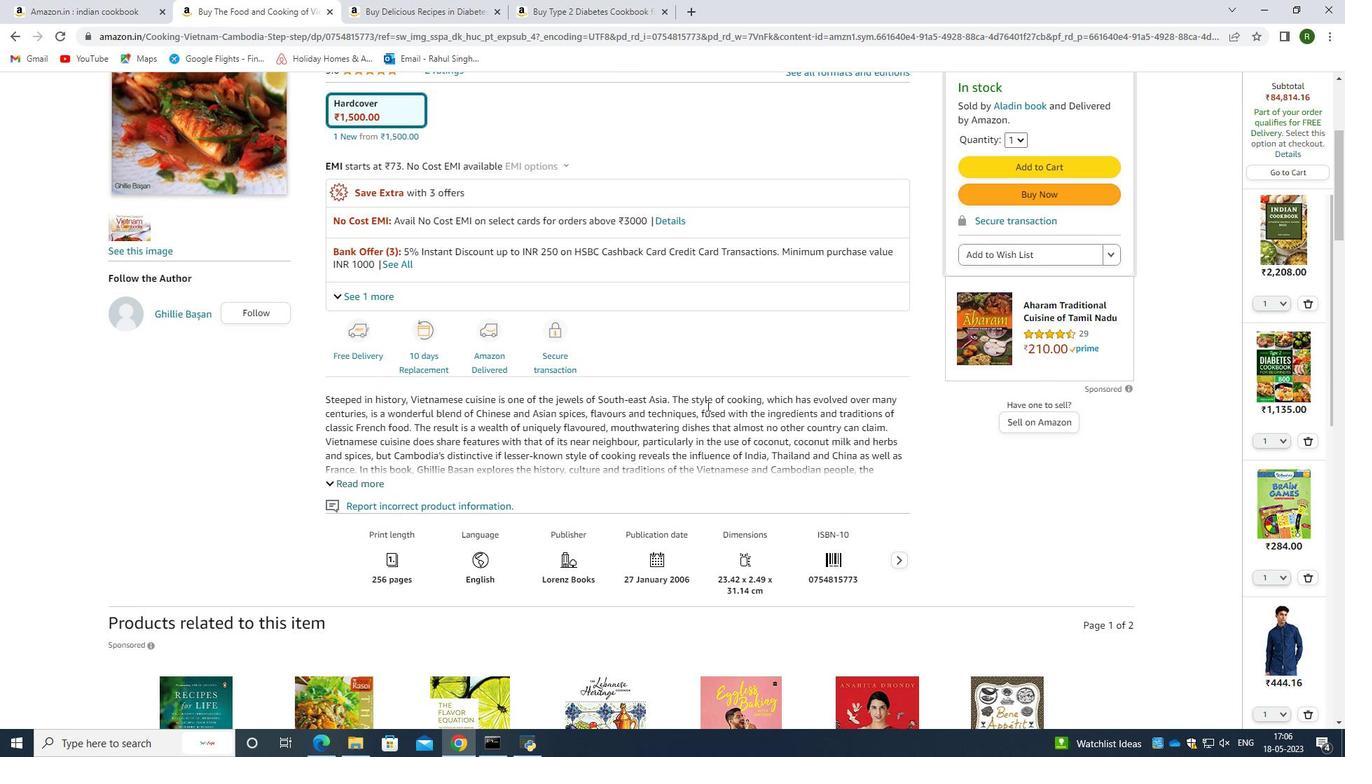 
Action: Mouse scrolled (707, 404) with delta (0, 0)
